 Task: Research Airbnb accommodations for a beachfront getaway in Maui, Hawaii.
Action: Mouse moved to (559, 77)
Screenshot: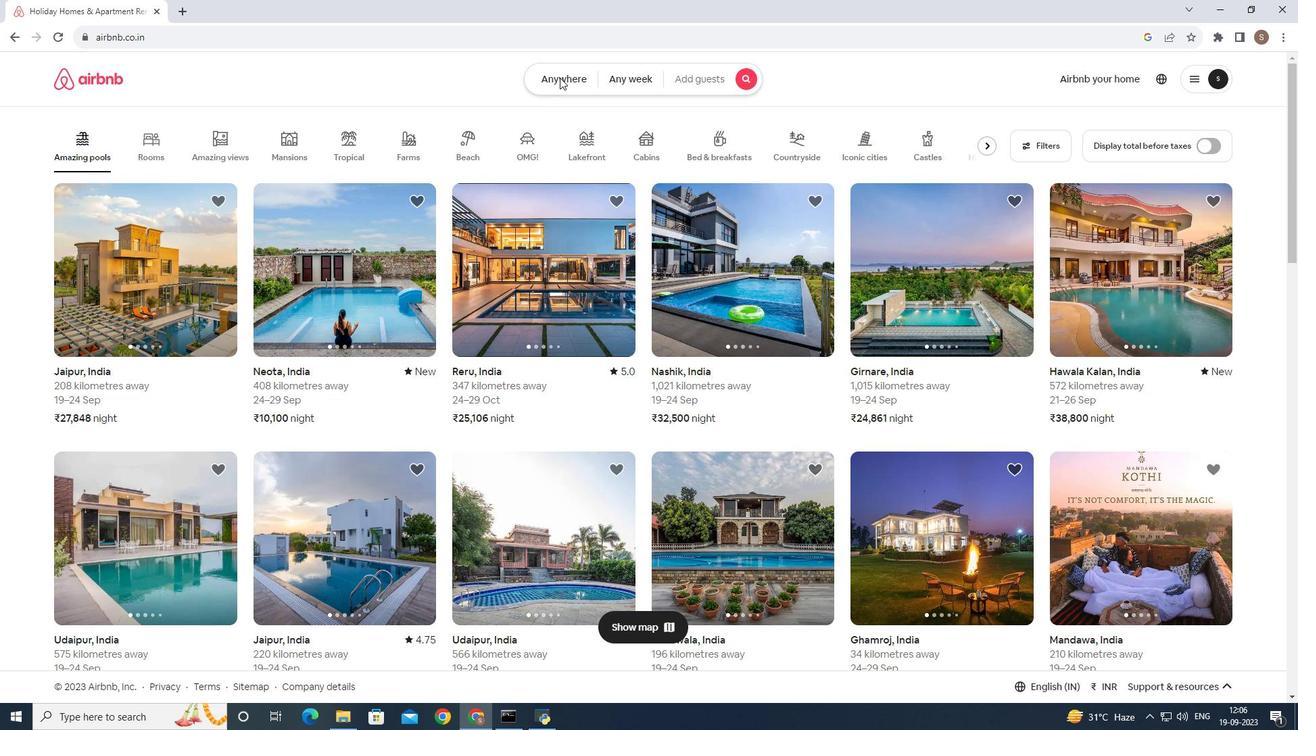 
Action: Mouse pressed left at (559, 77)
Screenshot: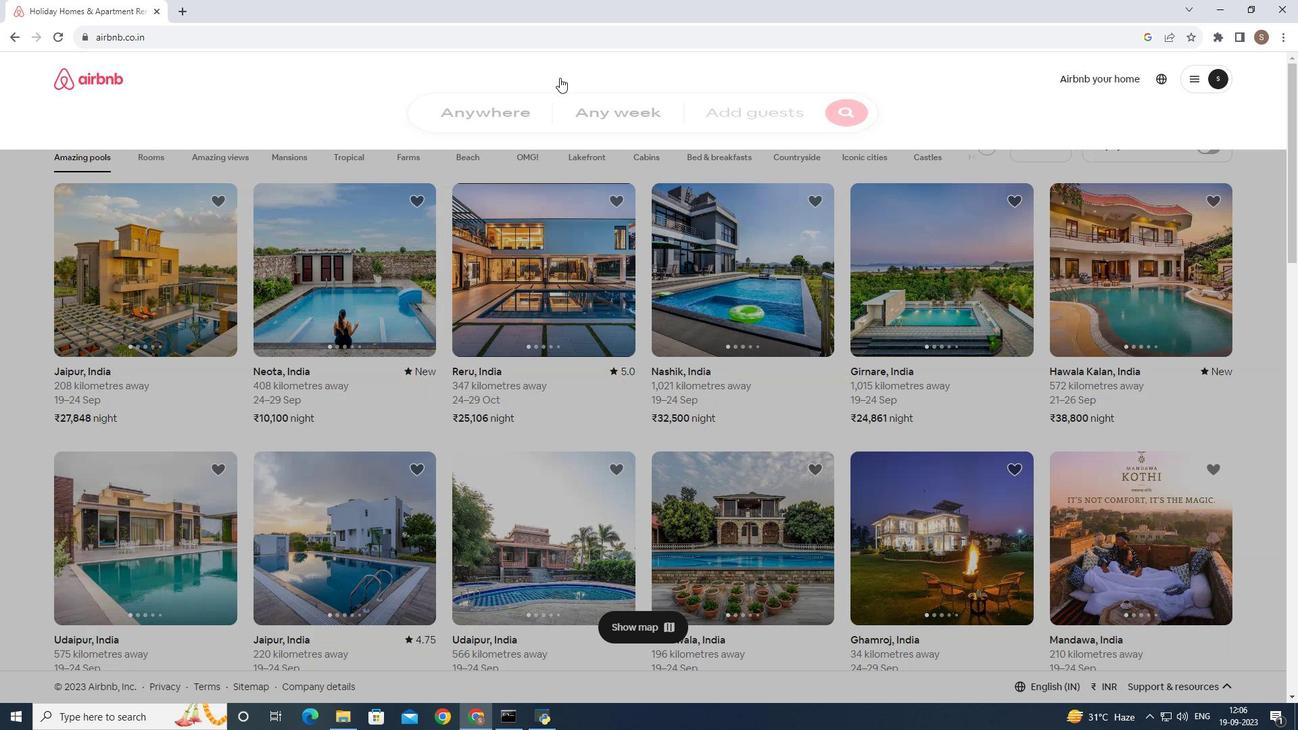 
Action: Mouse moved to (499, 129)
Screenshot: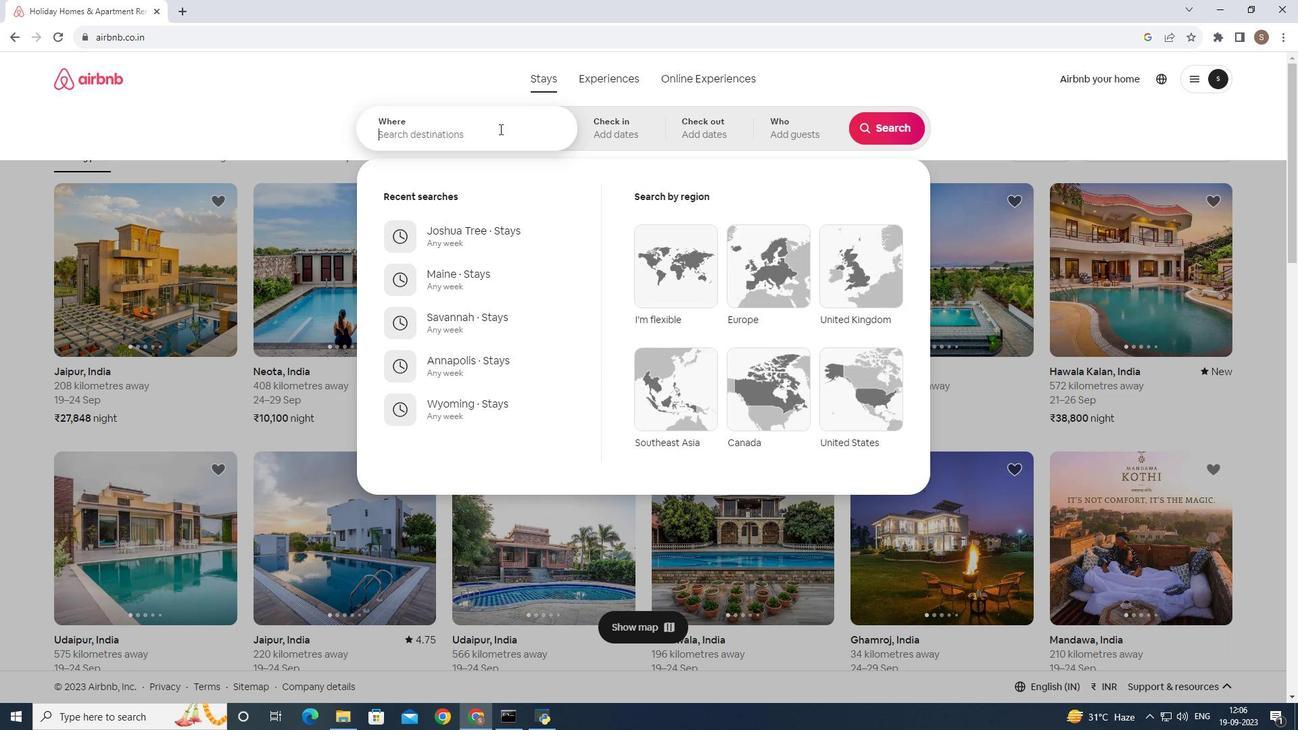 
Action: Mouse pressed left at (499, 129)
Screenshot: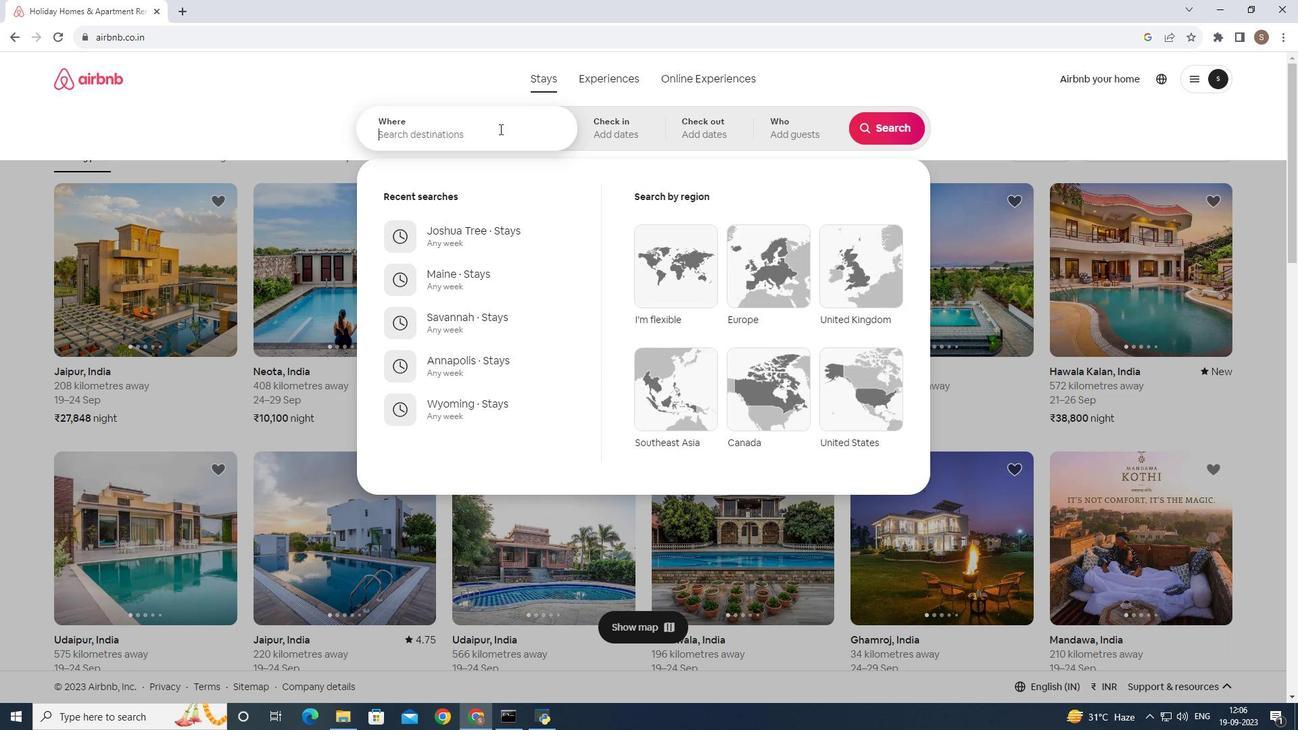 
Action: Key pressed <Key.shift>Maui,<Key.space><Key.shift><Key.shift><Key.shift>Hawaii
Screenshot: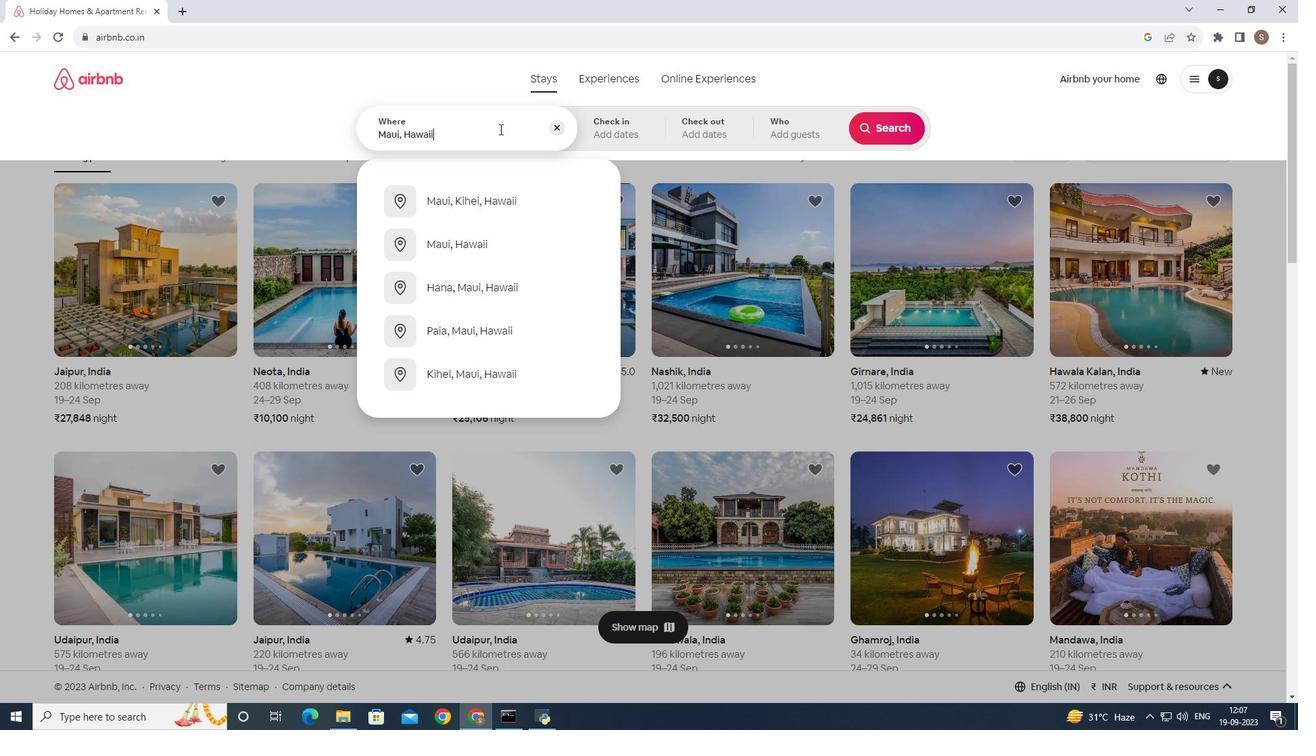 
Action: Mouse moved to (503, 192)
Screenshot: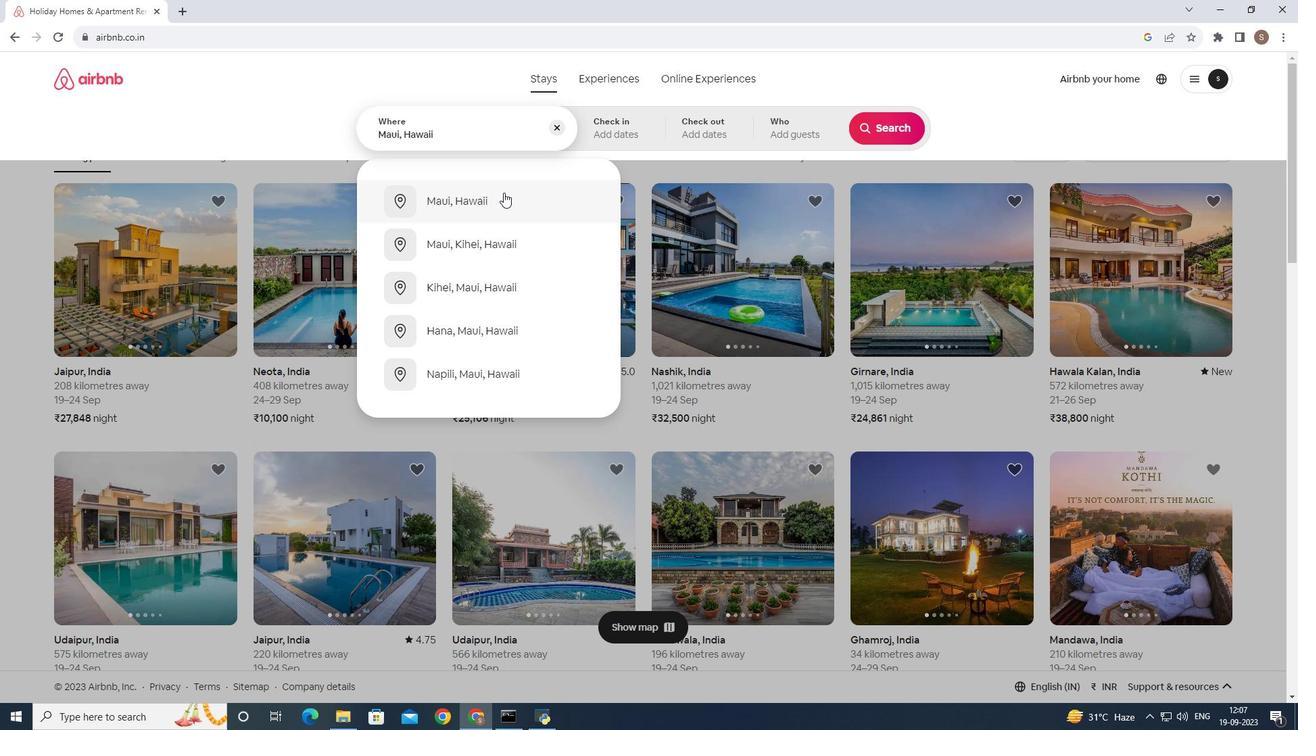 
Action: Mouse pressed left at (503, 192)
Screenshot: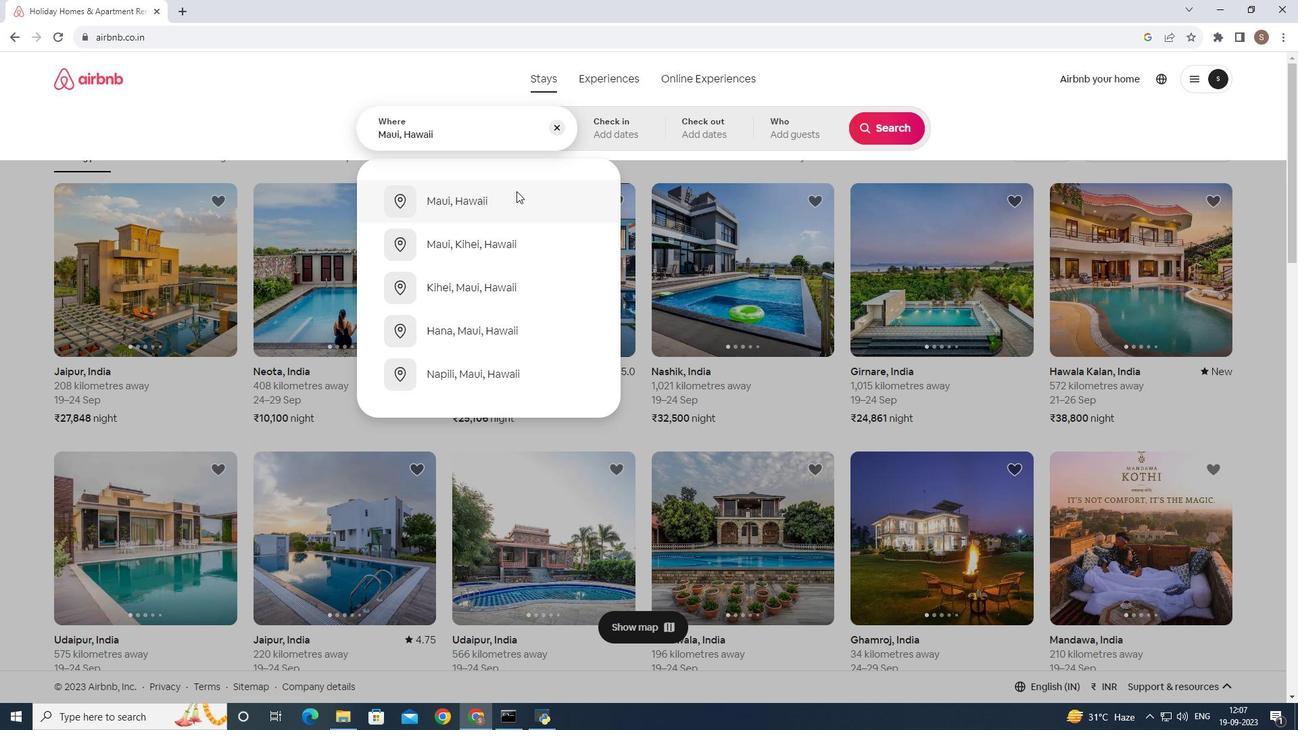 
Action: Mouse moved to (875, 120)
Screenshot: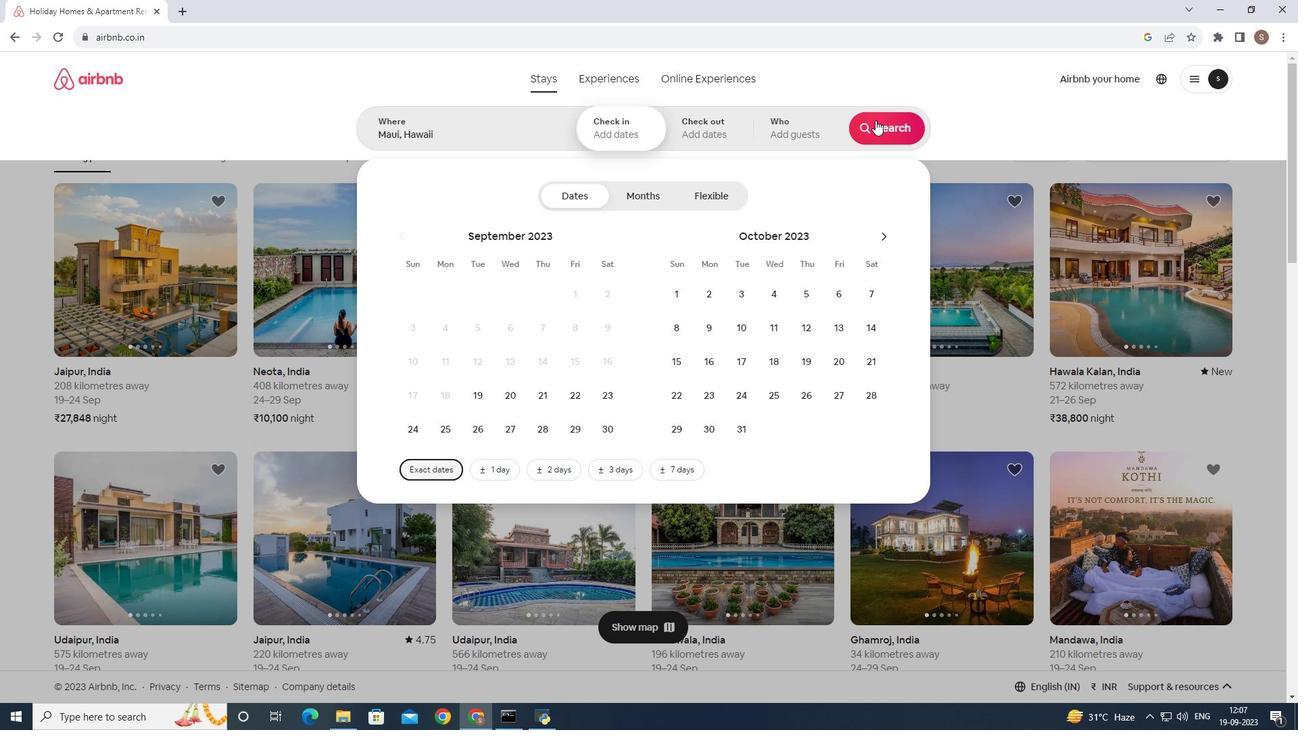 
Action: Mouse pressed left at (875, 120)
Screenshot: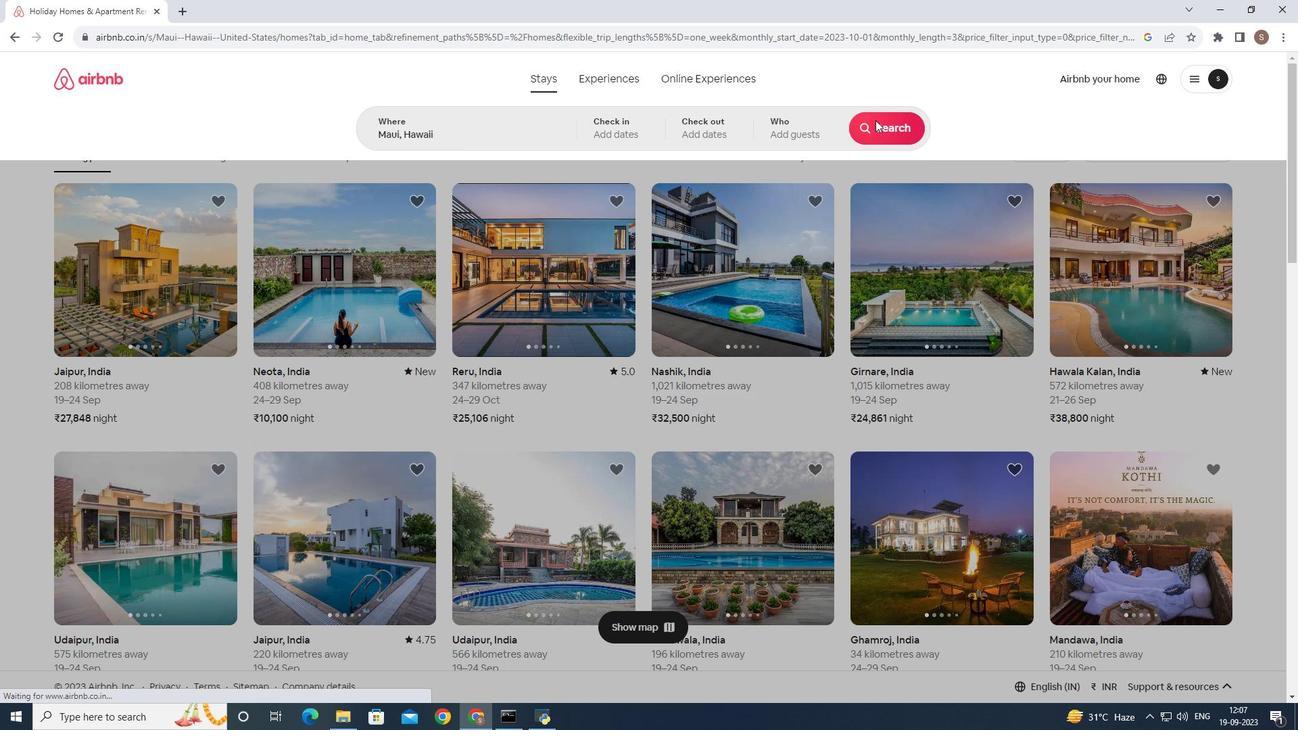 
Action: Mouse moved to (294, 133)
Screenshot: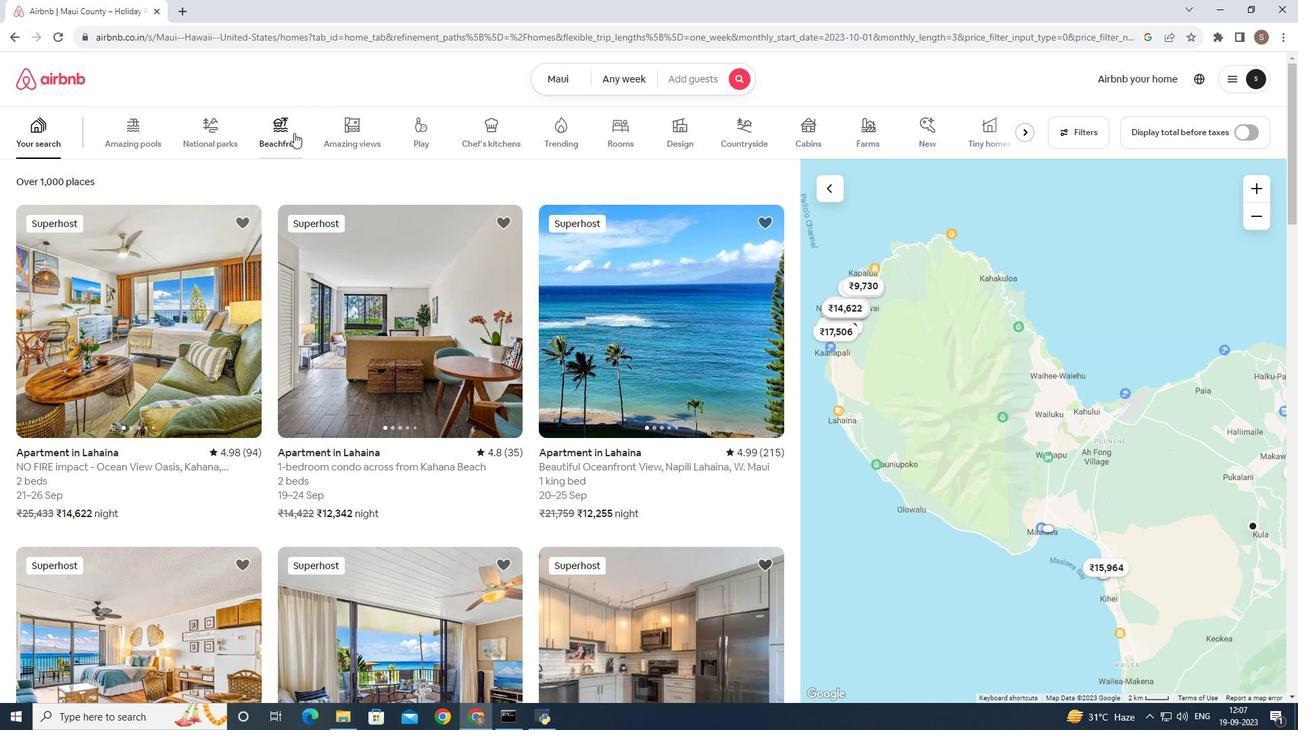 
Action: Mouse pressed left at (294, 133)
Screenshot: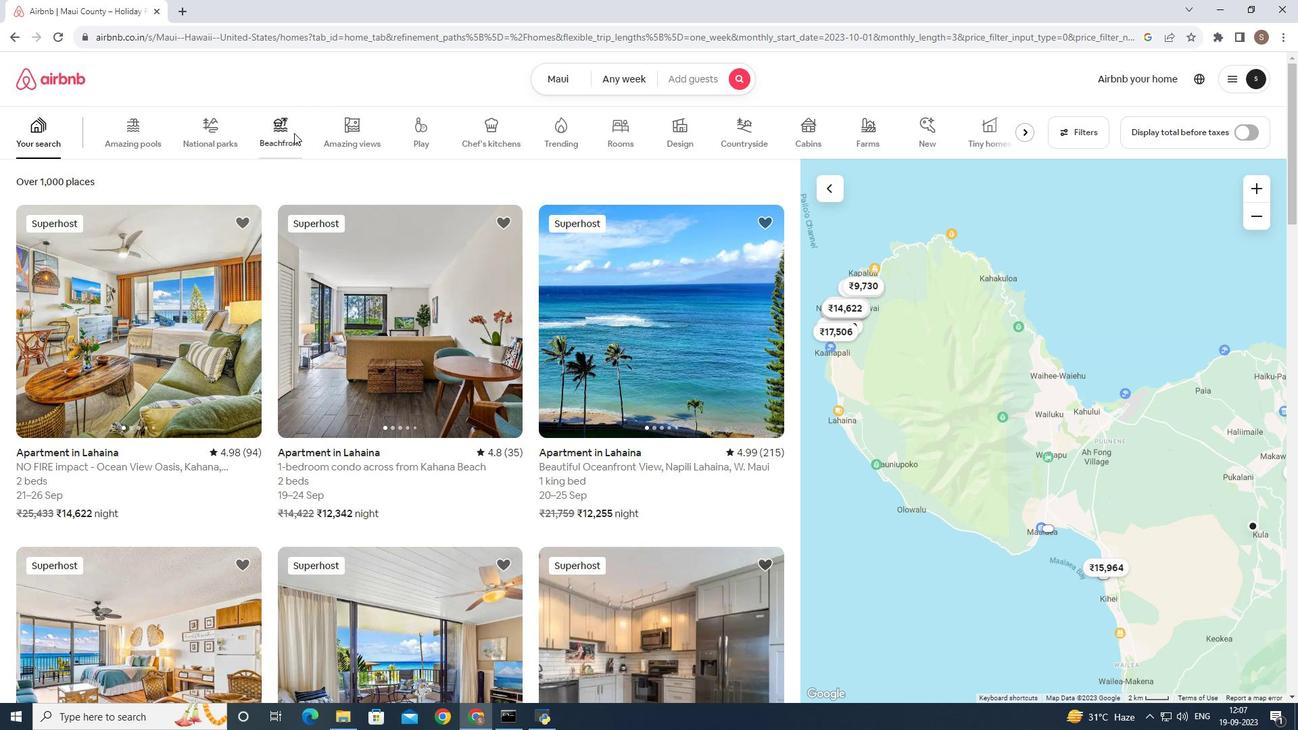 
Action: Mouse moved to (429, 252)
Screenshot: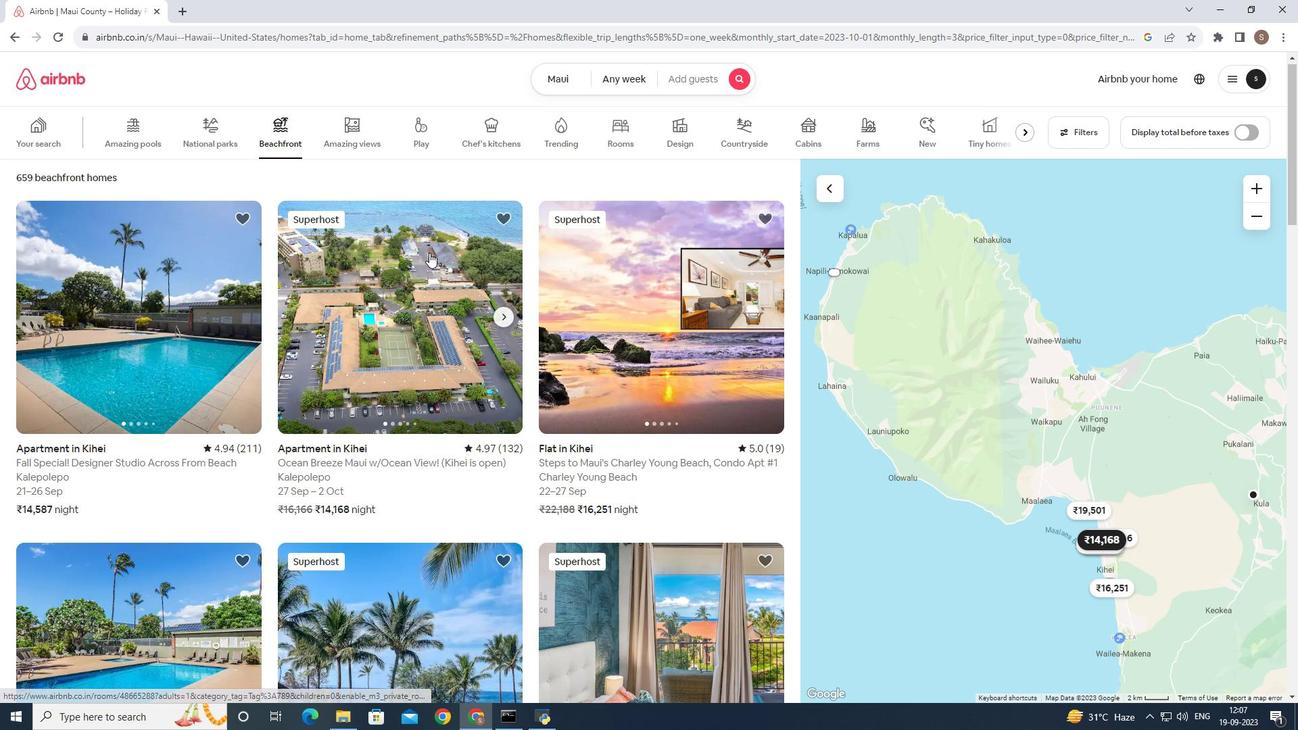 
Action: Mouse scrolled (429, 252) with delta (0, 0)
Screenshot: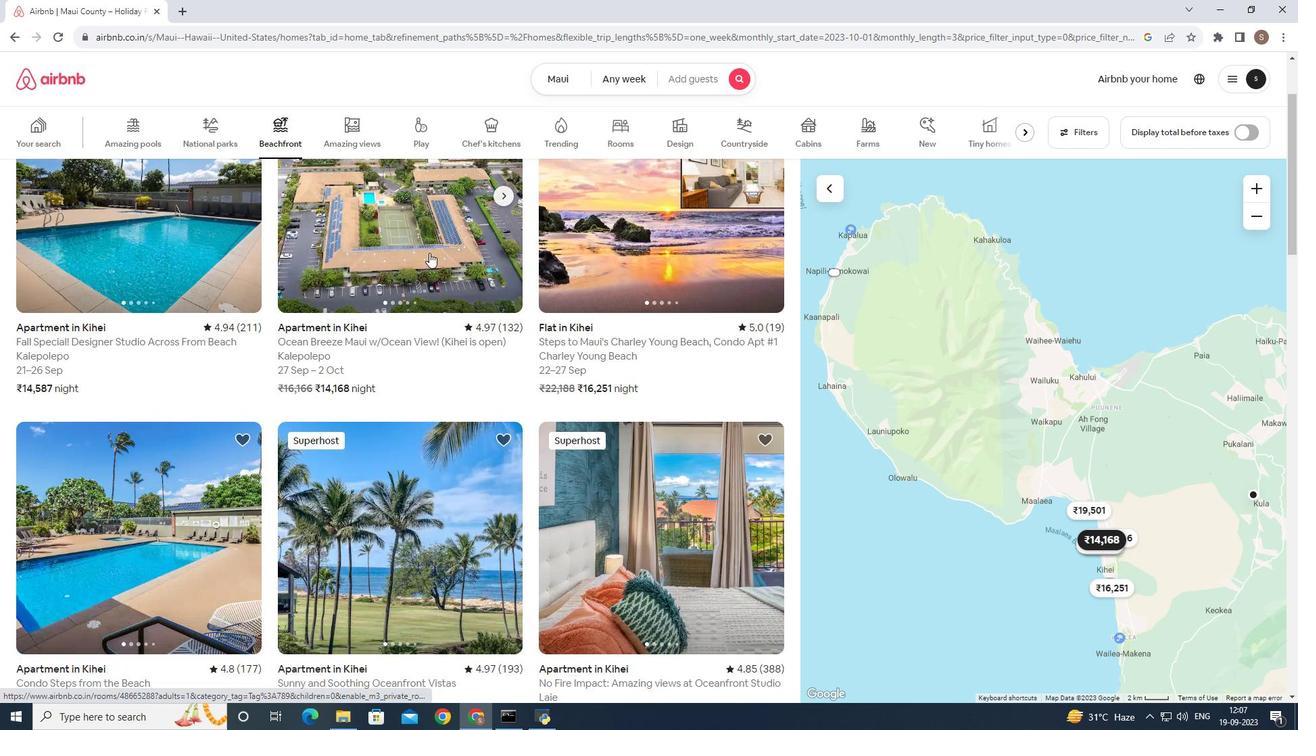 
Action: Mouse scrolled (429, 252) with delta (0, 0)
Screenshot: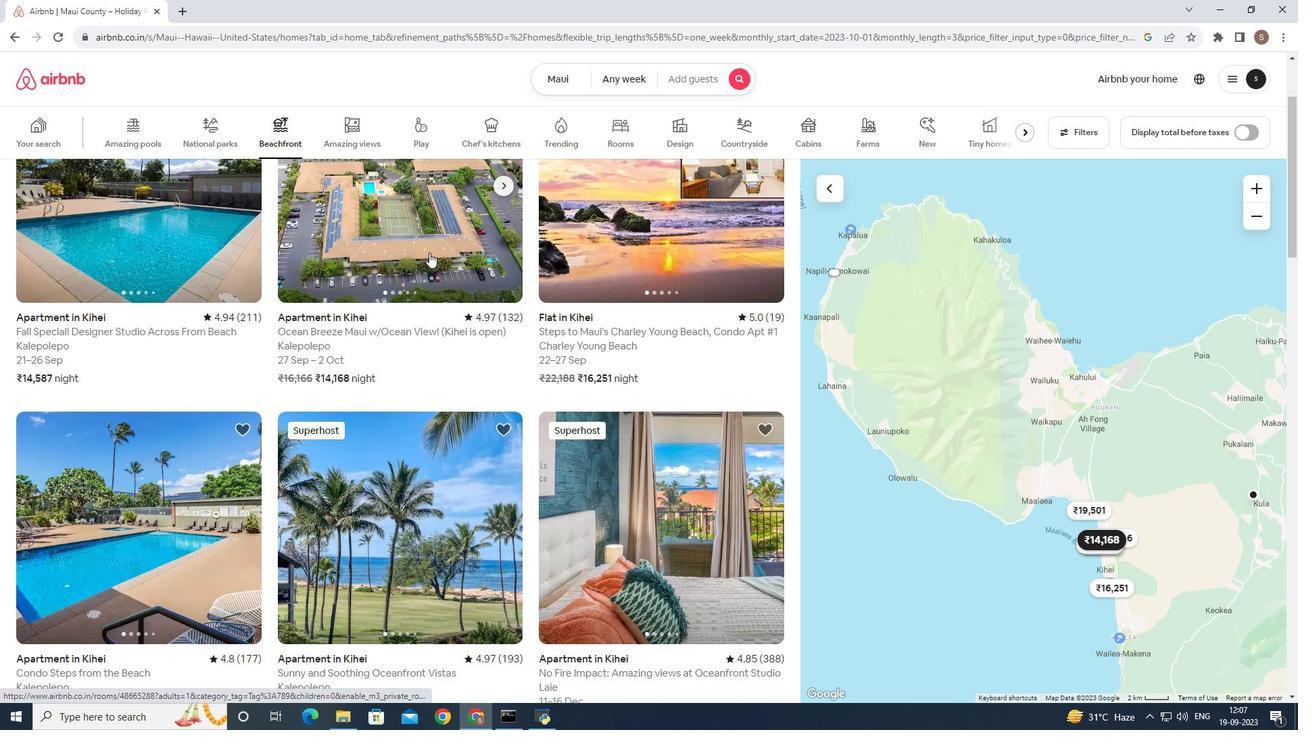 
Action: Mouse moved to (664, 239)
Screenshot: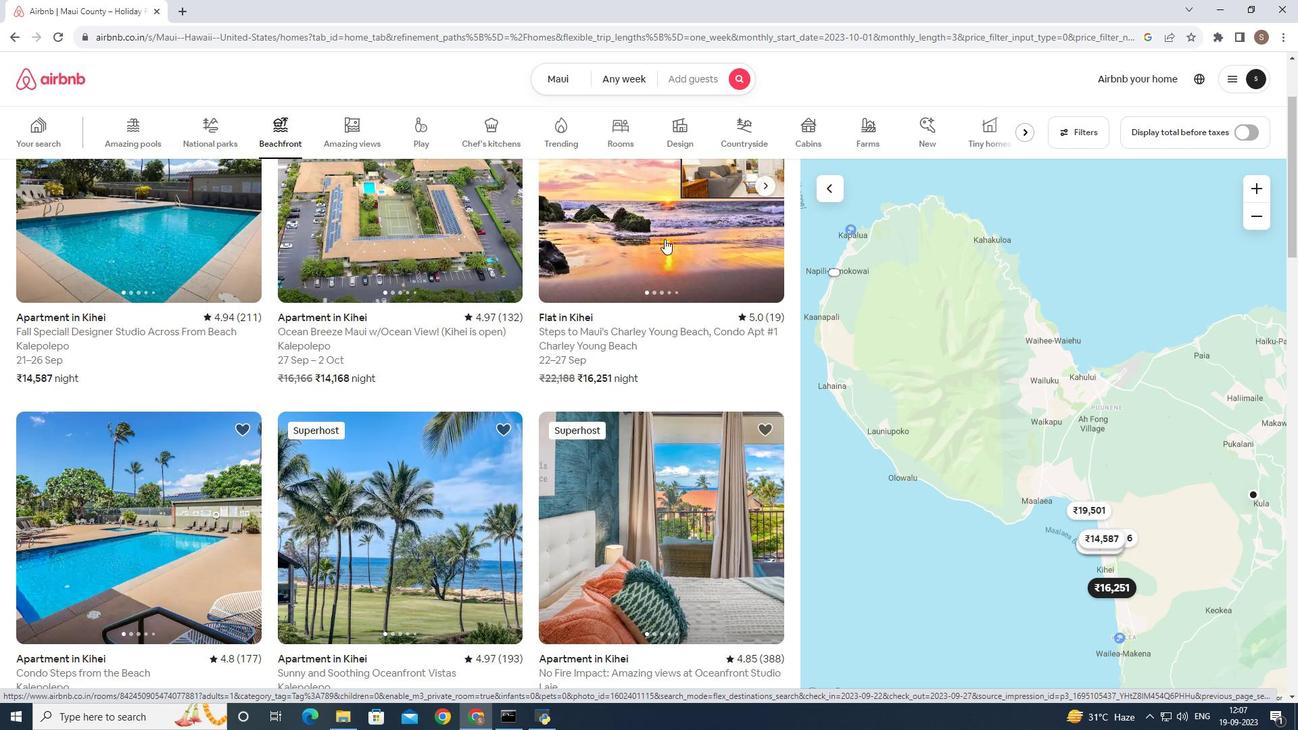 
Action: Mouse pressed left at (664, 239)
Screenshot: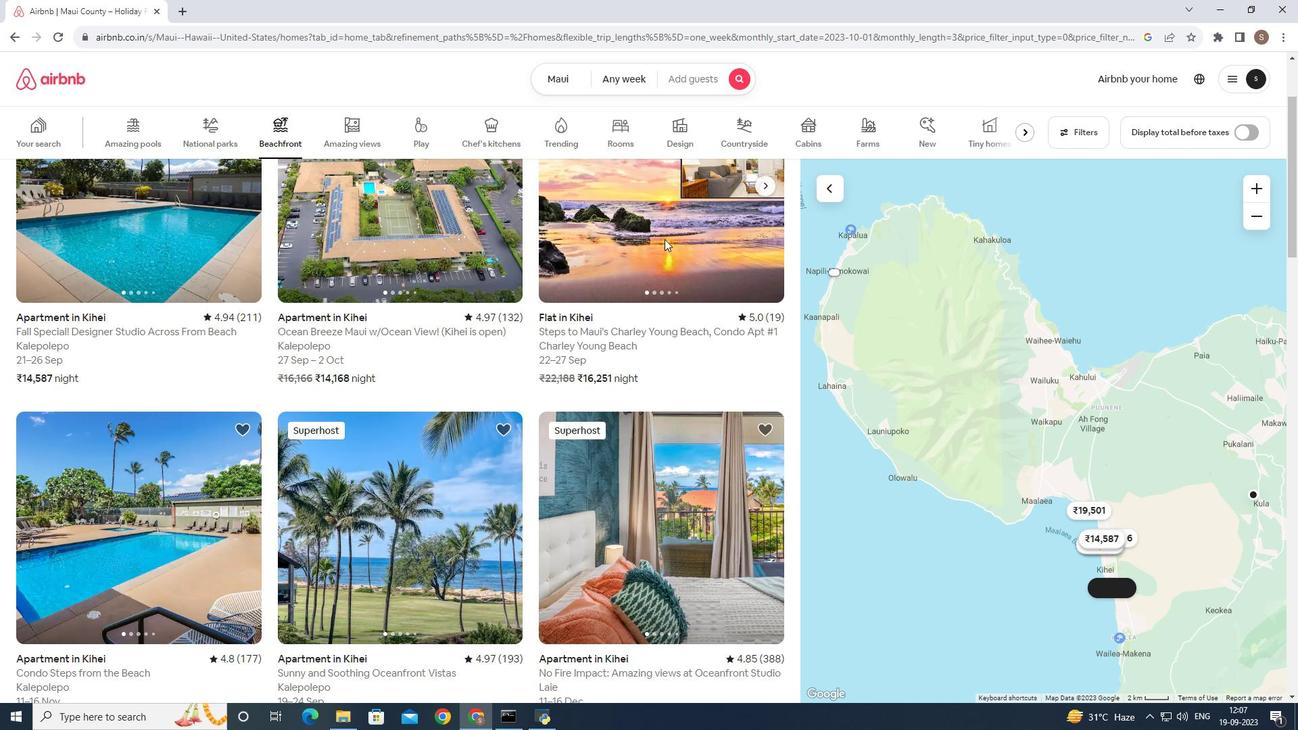 
Action: Mouse moved to (944, 498)
Screenshot: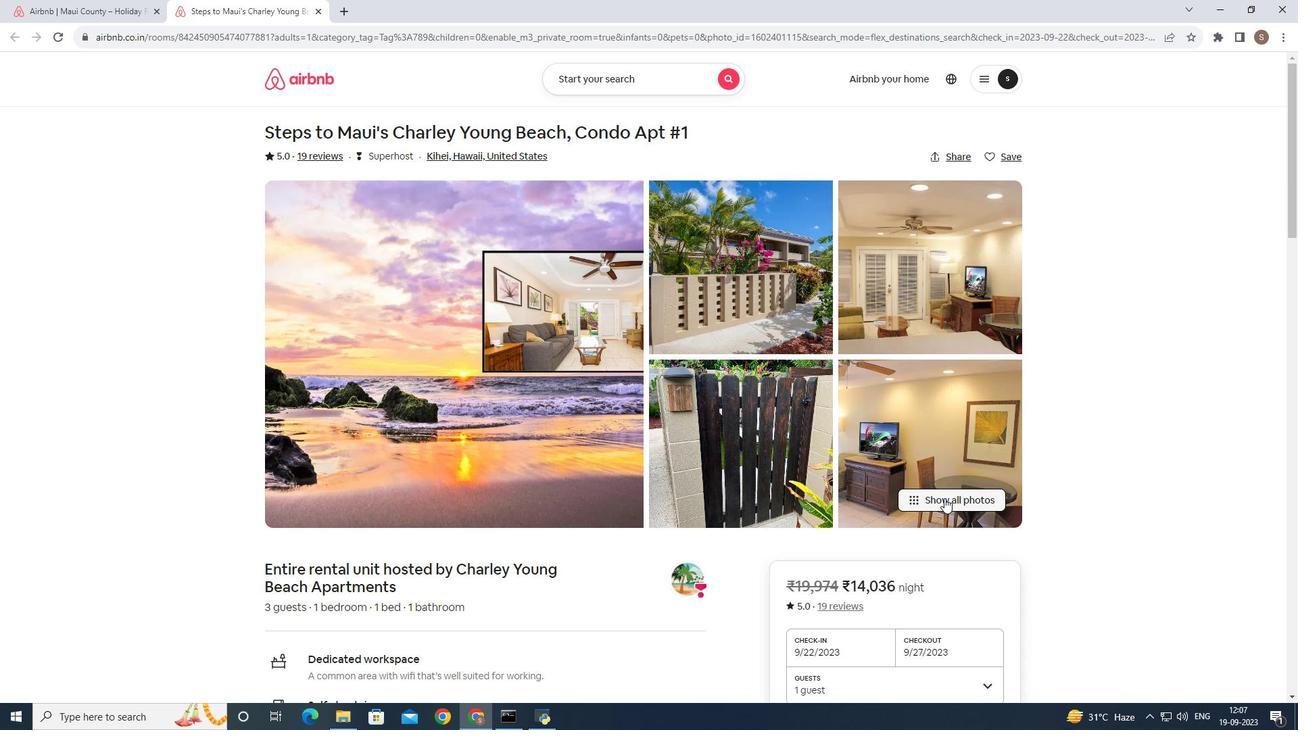 
Action: Mouse pressed left at (944, 498)
Screenshot: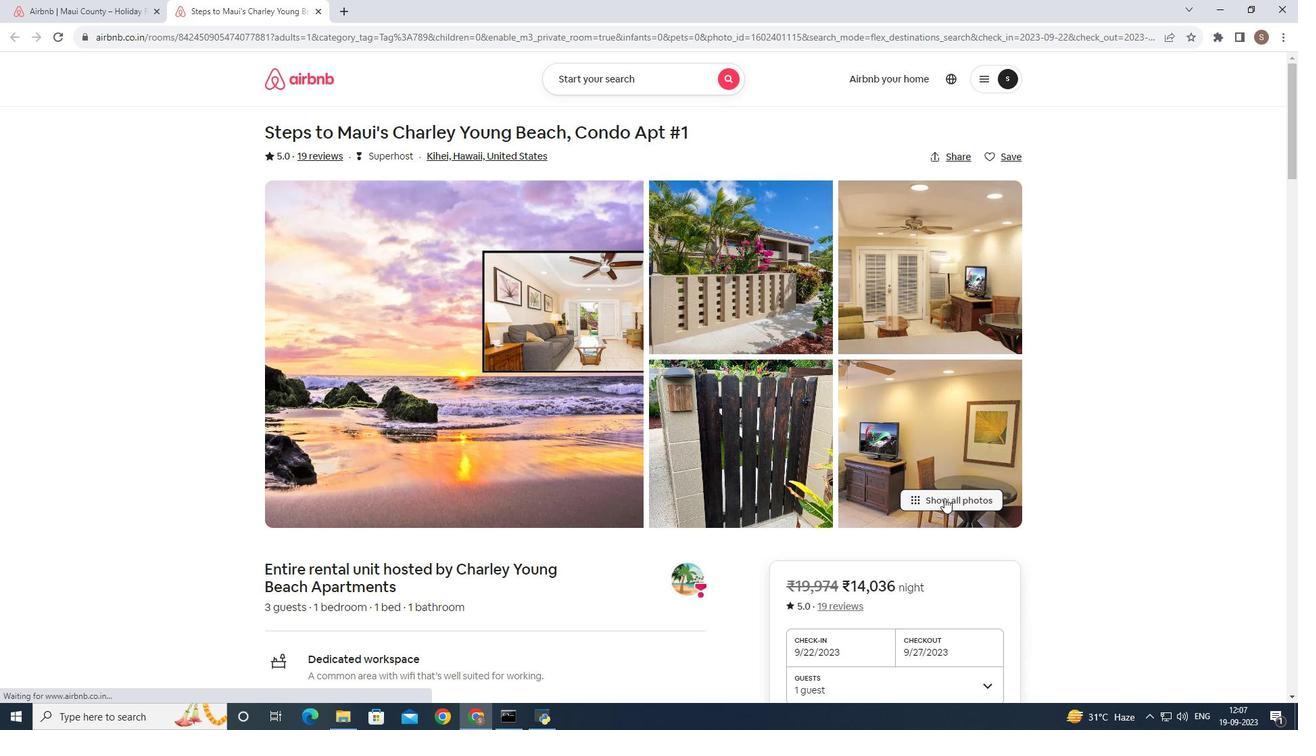 
Action: Mouse moved to (684, 340)
Screenshot: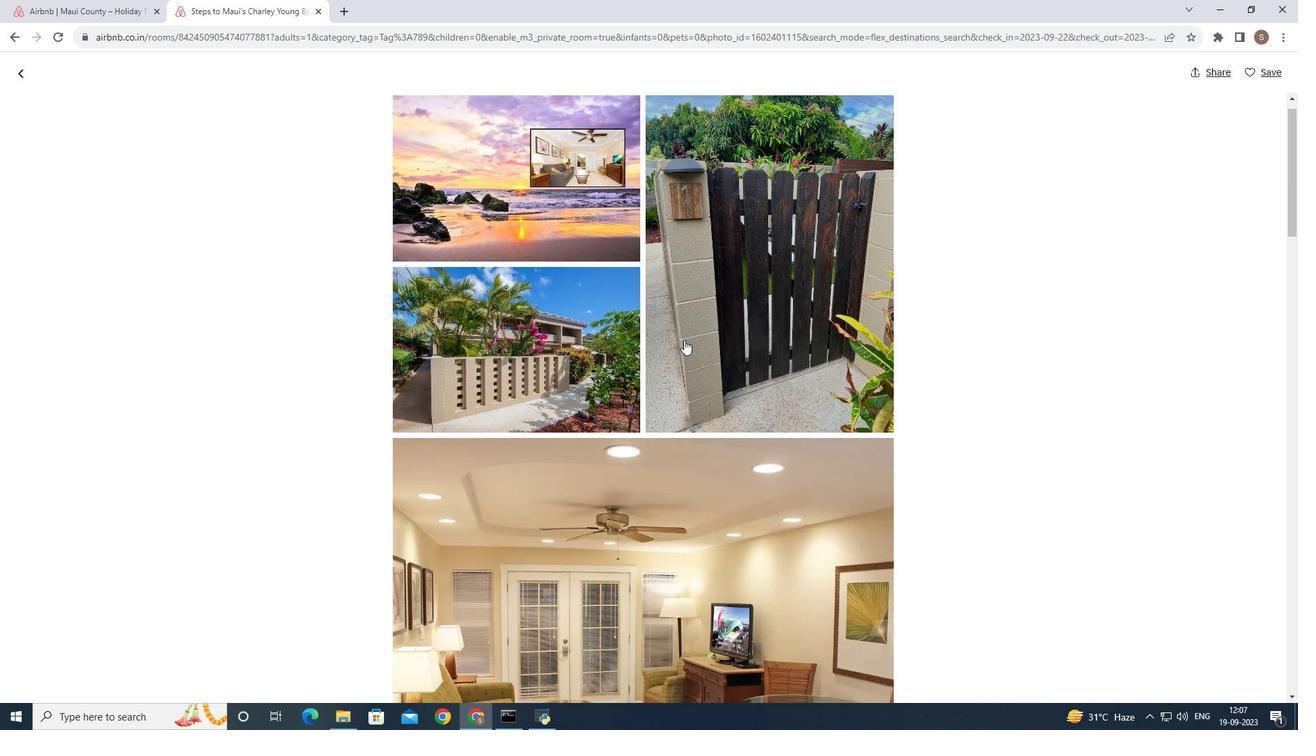 
Action: Mouse scrolled (684, 339) with delta (0, 0)
Screenshot: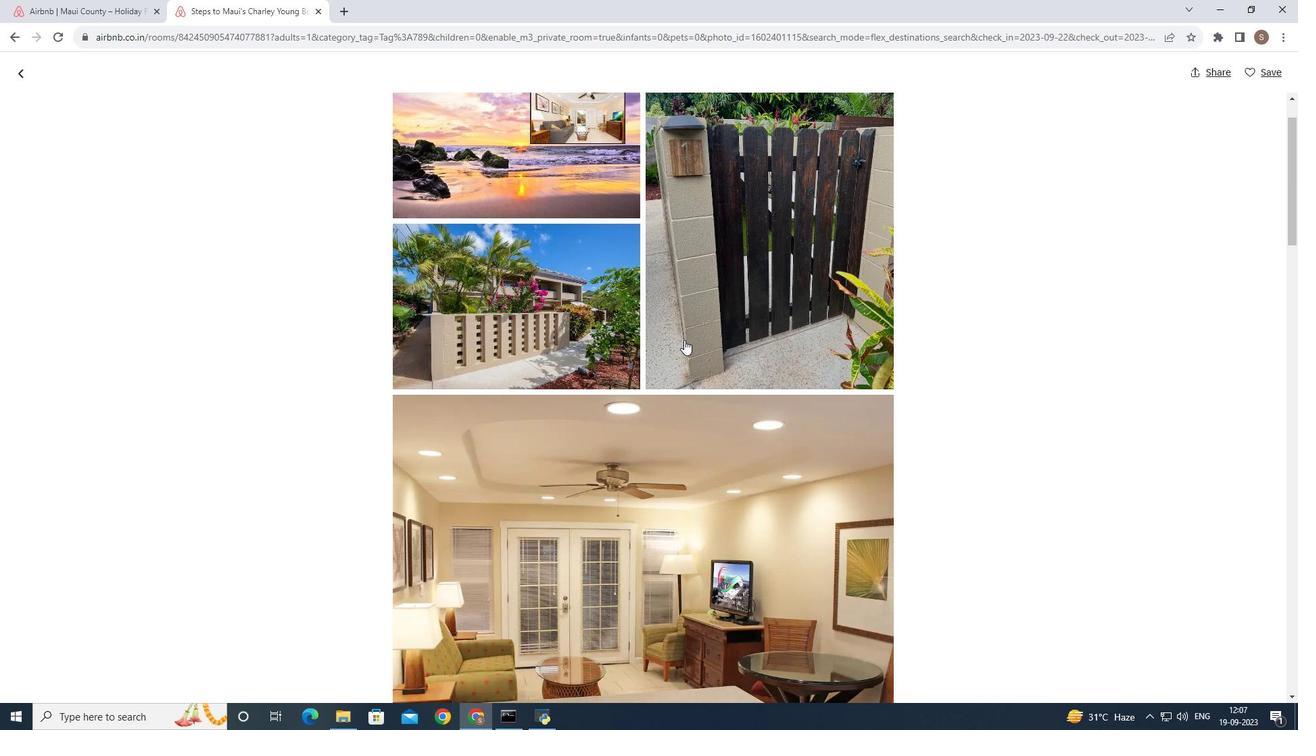
Action: Mouse scrolled (684, 339) with delta (0, 0)
Screenshot: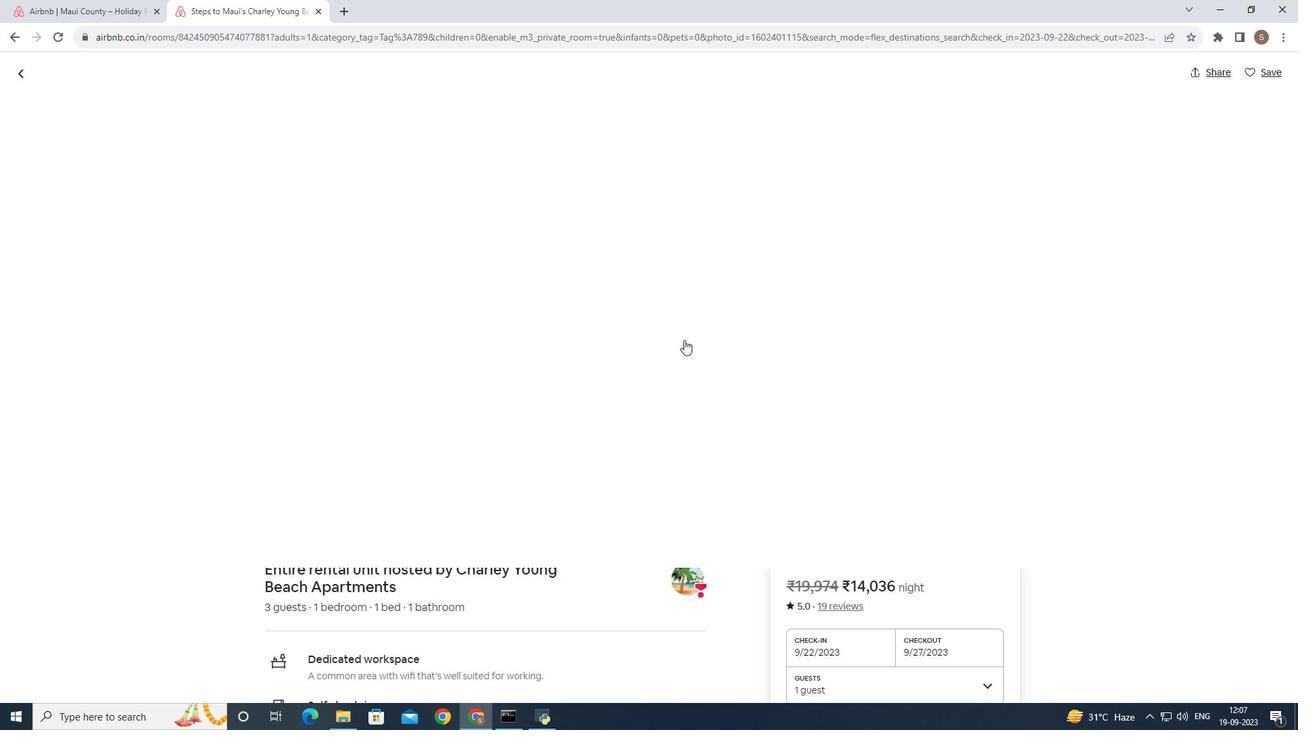
Action: Mouse scrolled (684, 339) with delta (0, 0)
Screenshot: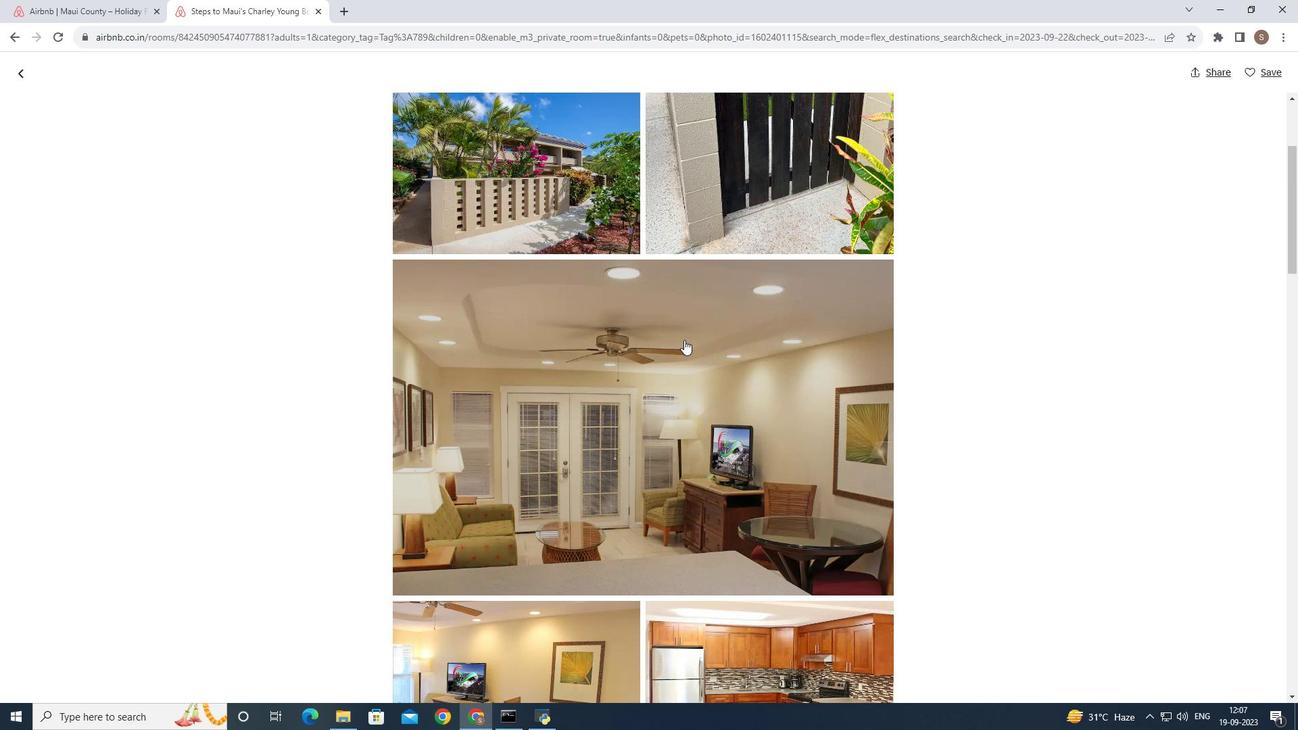 
Action: Mouse scrolled (684, 339) with delta (0, 0)
Screenshot: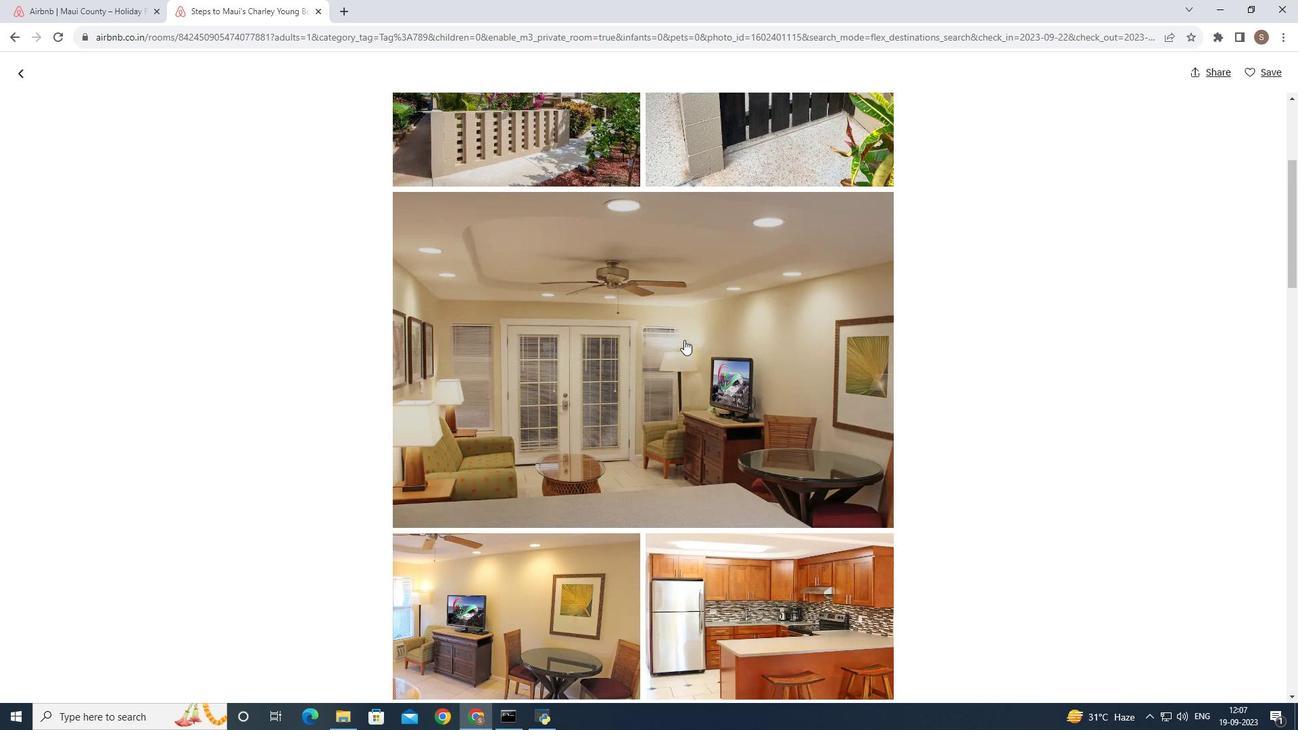 
Action: Mouse scrolled (684, 339) with delta (0, 0)
Screenshot: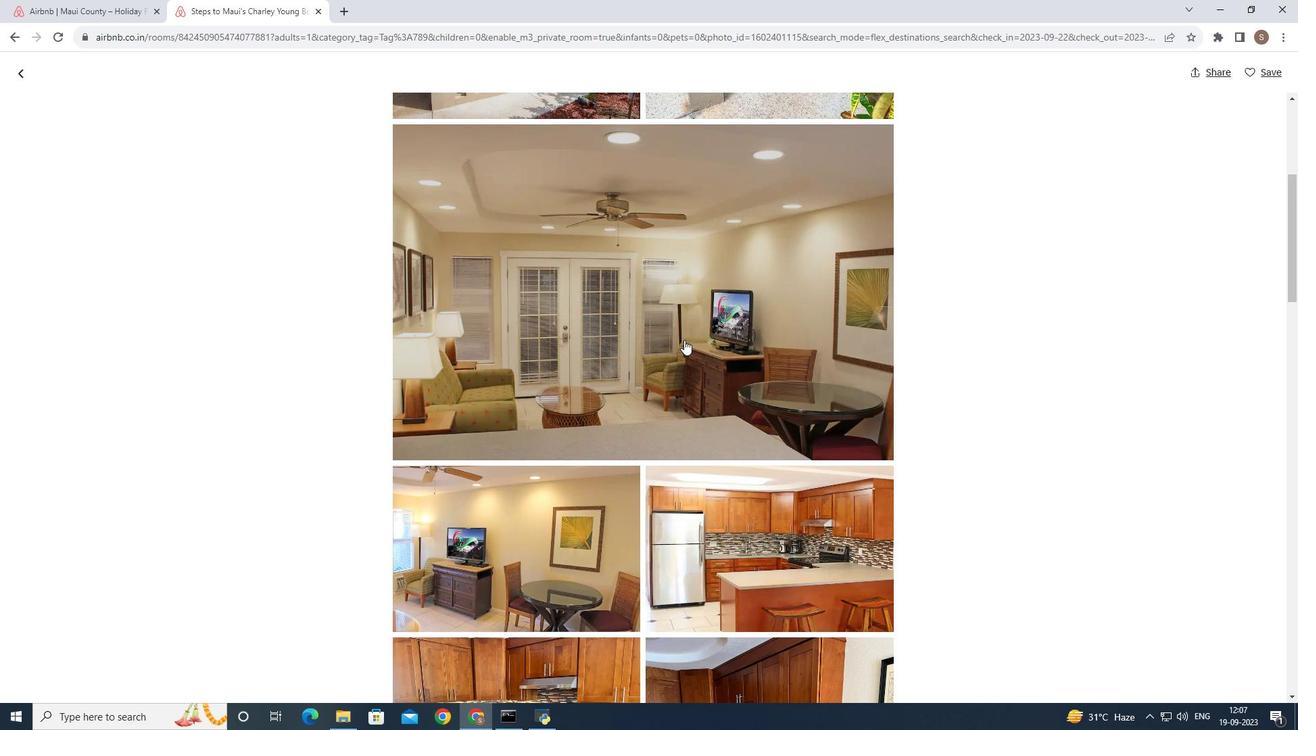 
Action: Mouse scrolled (684, 339) with delta (0, 0)
Screenshot: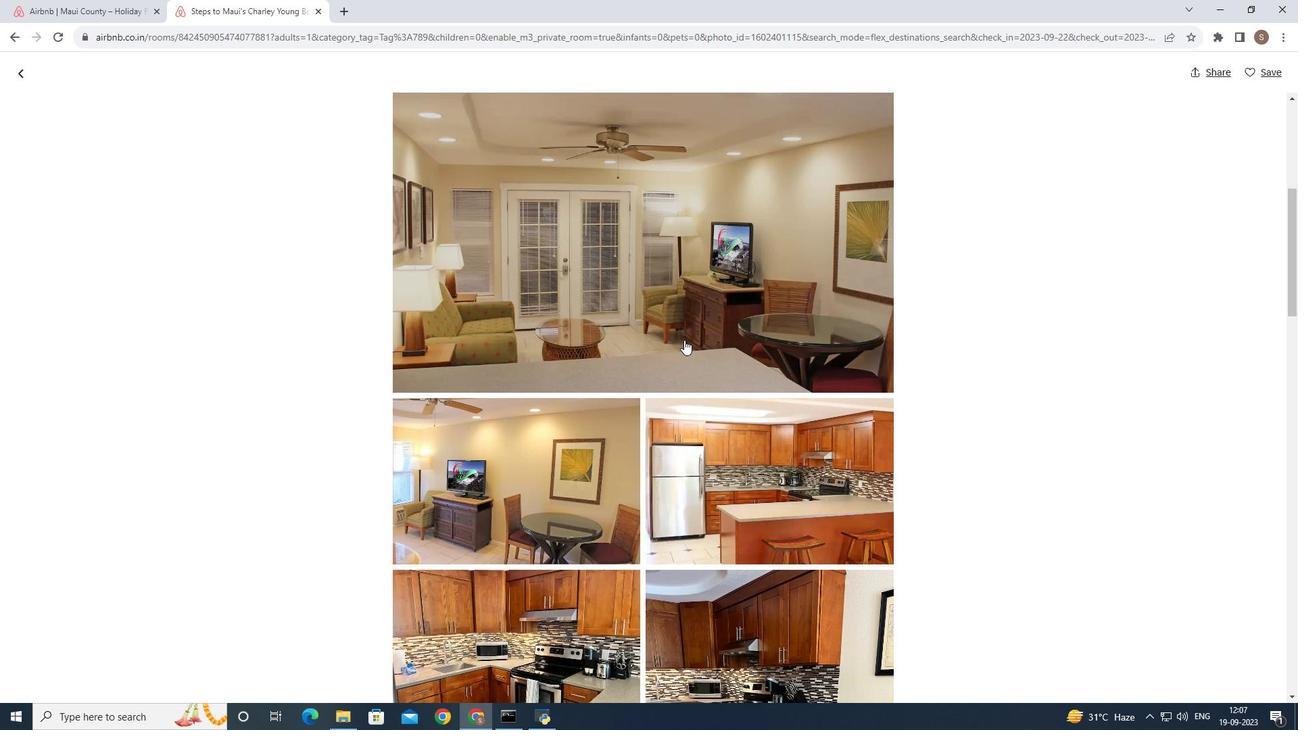 
Action: Mouse scrolled (684, 339) with delta (0, 0)
Screenshot: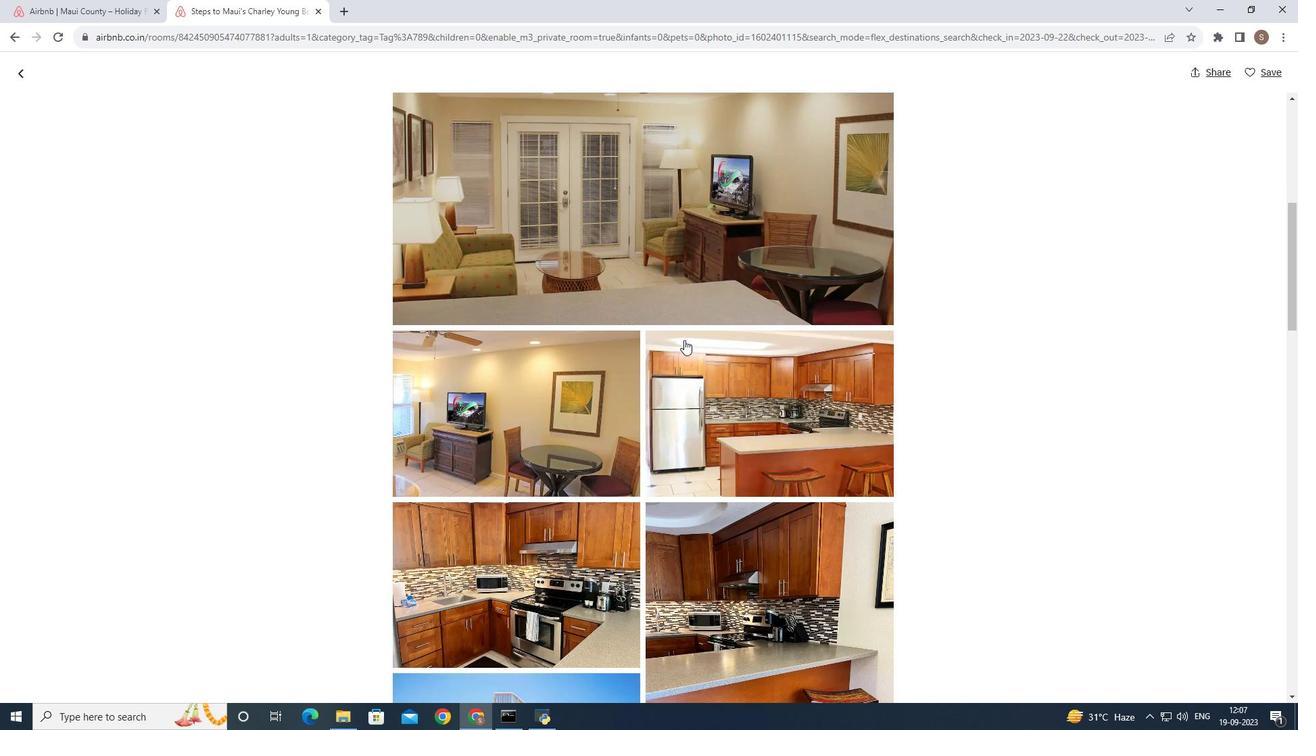 
Action: Mouse scrolled (684, 339) with delta (0, 0)
Screenshot: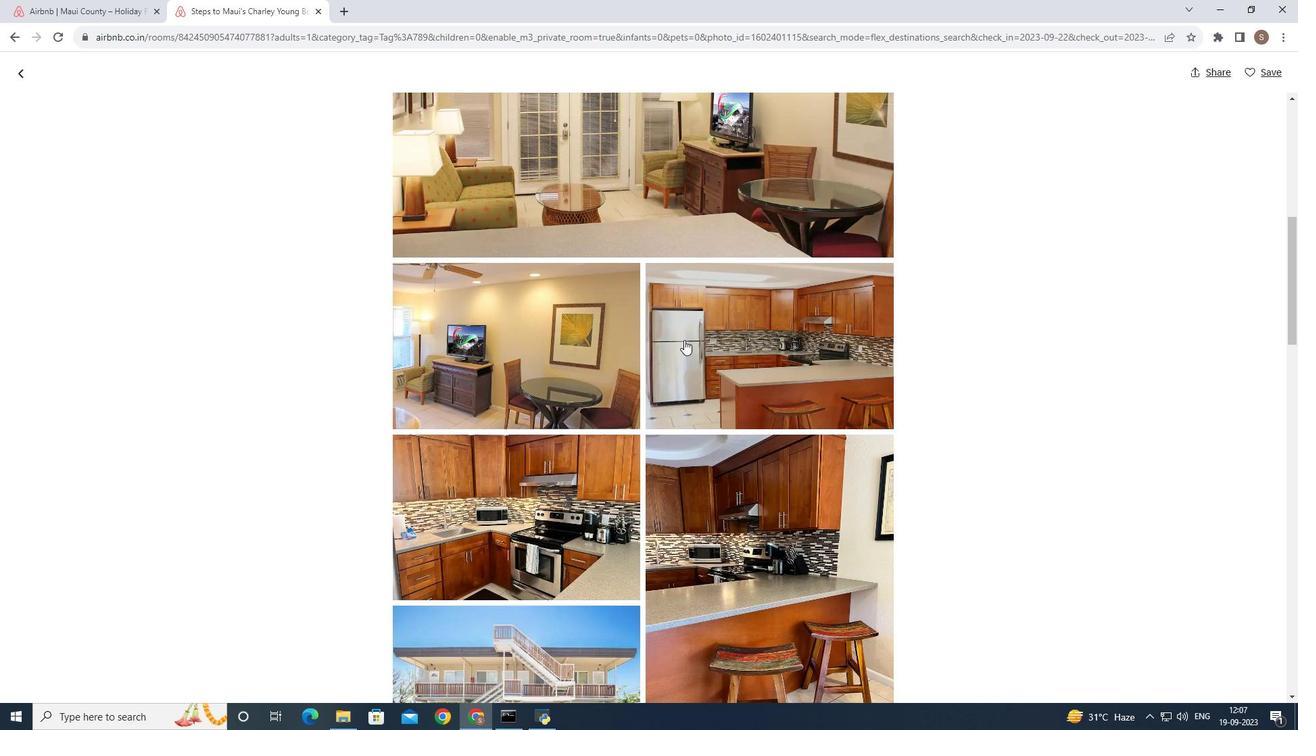 
Action: Mouse scrolled (684, 339) with delta (0, 0)
Screenshot: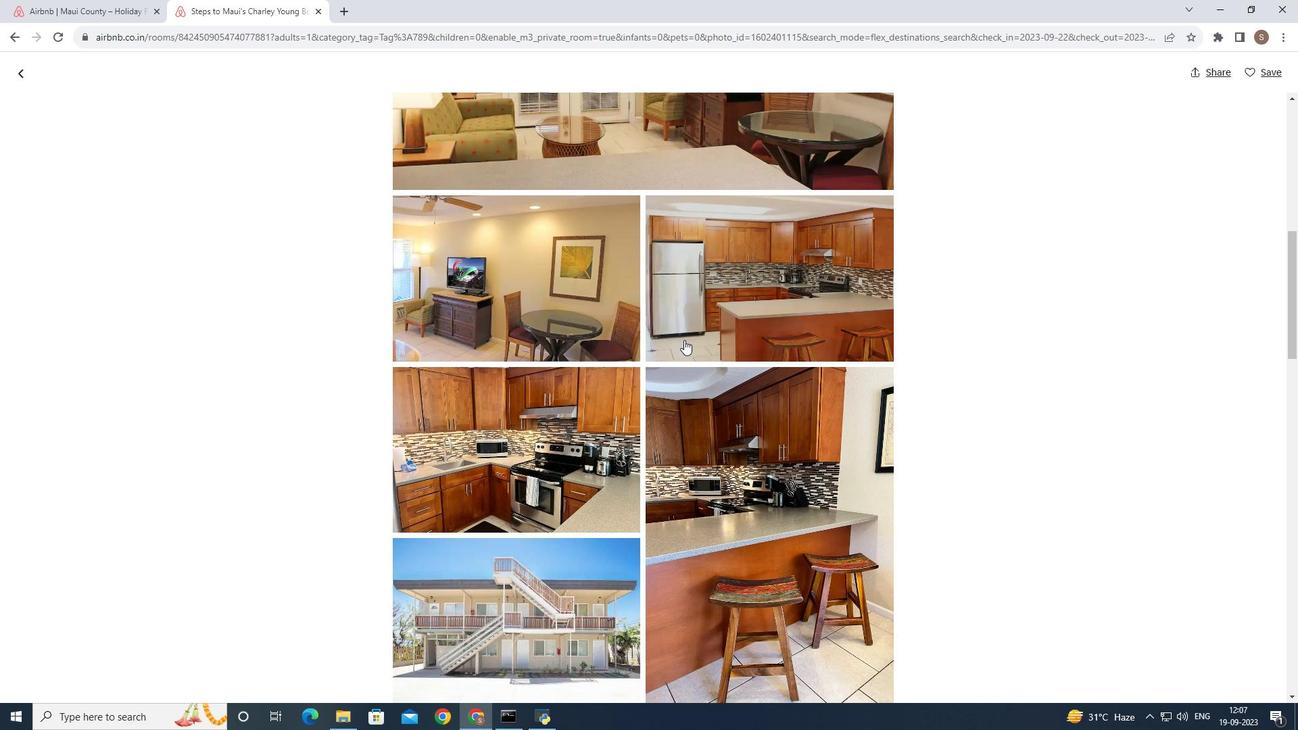 
Action: Mouse scrolled (684, 339) with delta (0, 0)
Screenshot: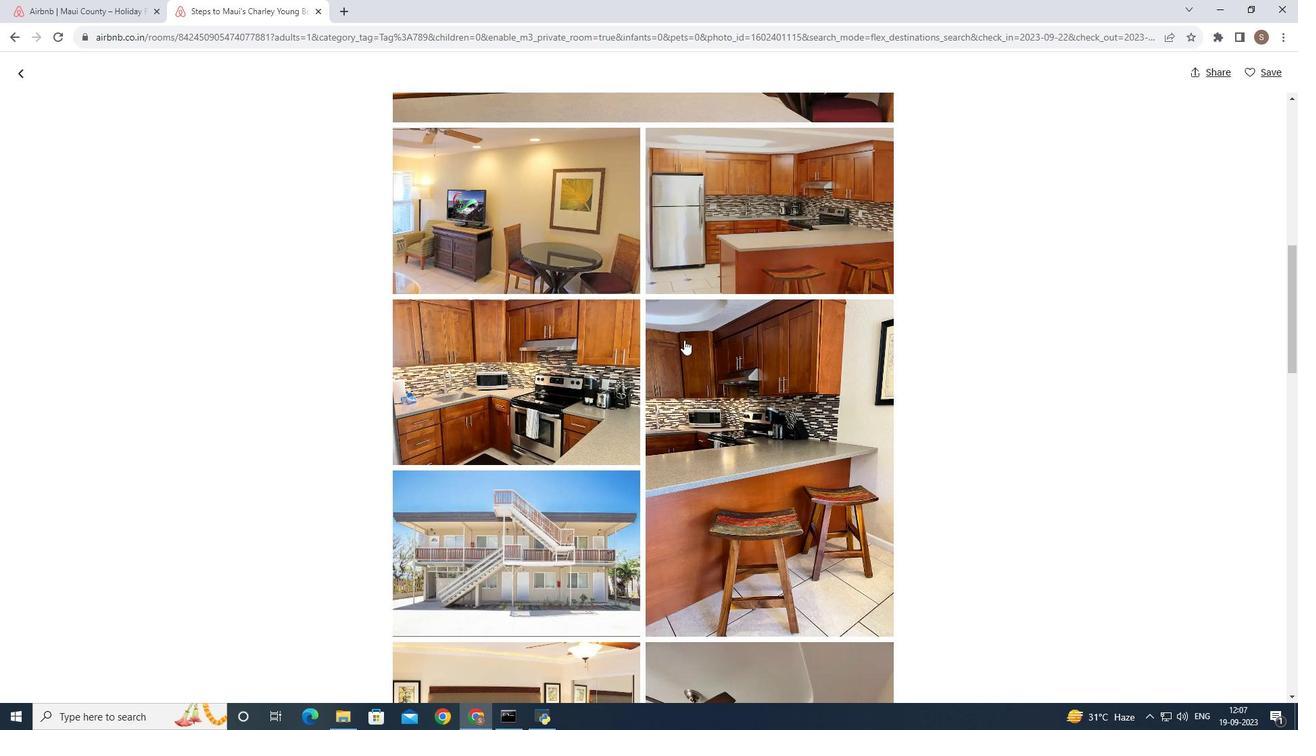
Action: Mouse scrolled (684, 339) with delta (0, 0)
Screenshot: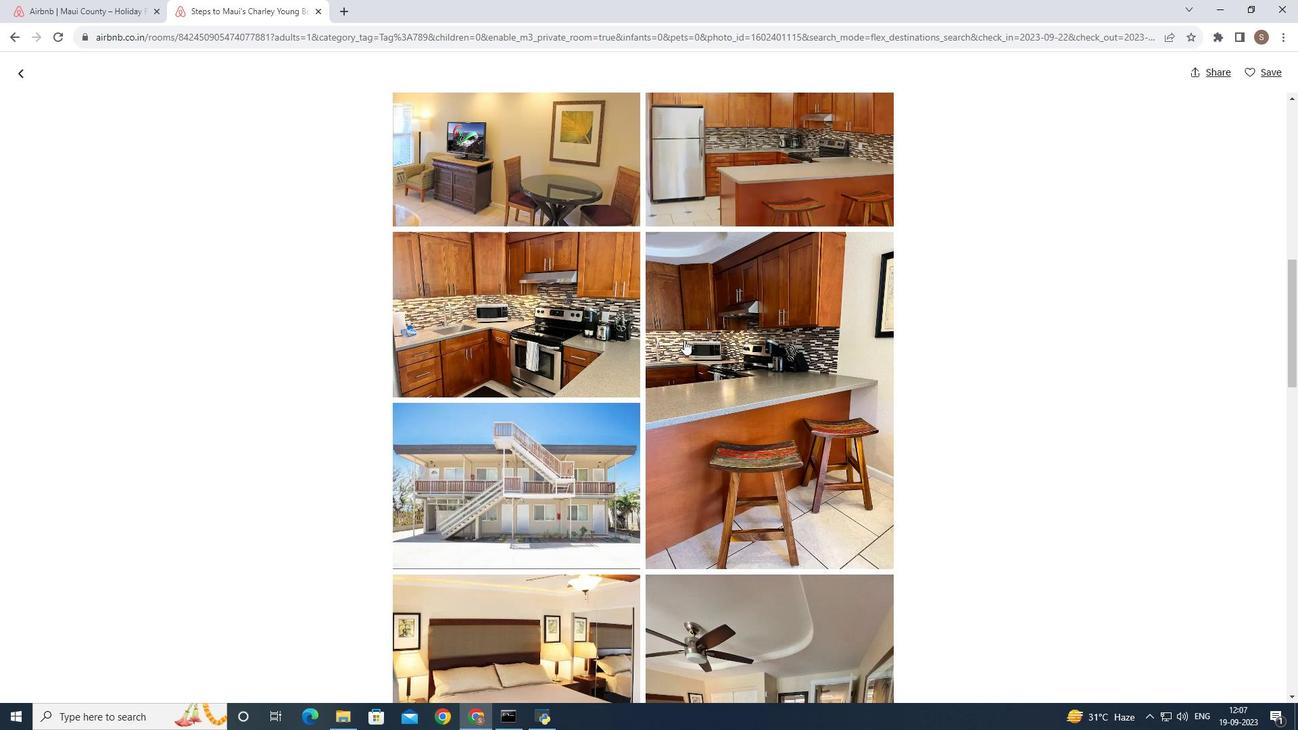 
Action: Mouse scrolled (684, 339) with delta (0, 0)
Screenshot: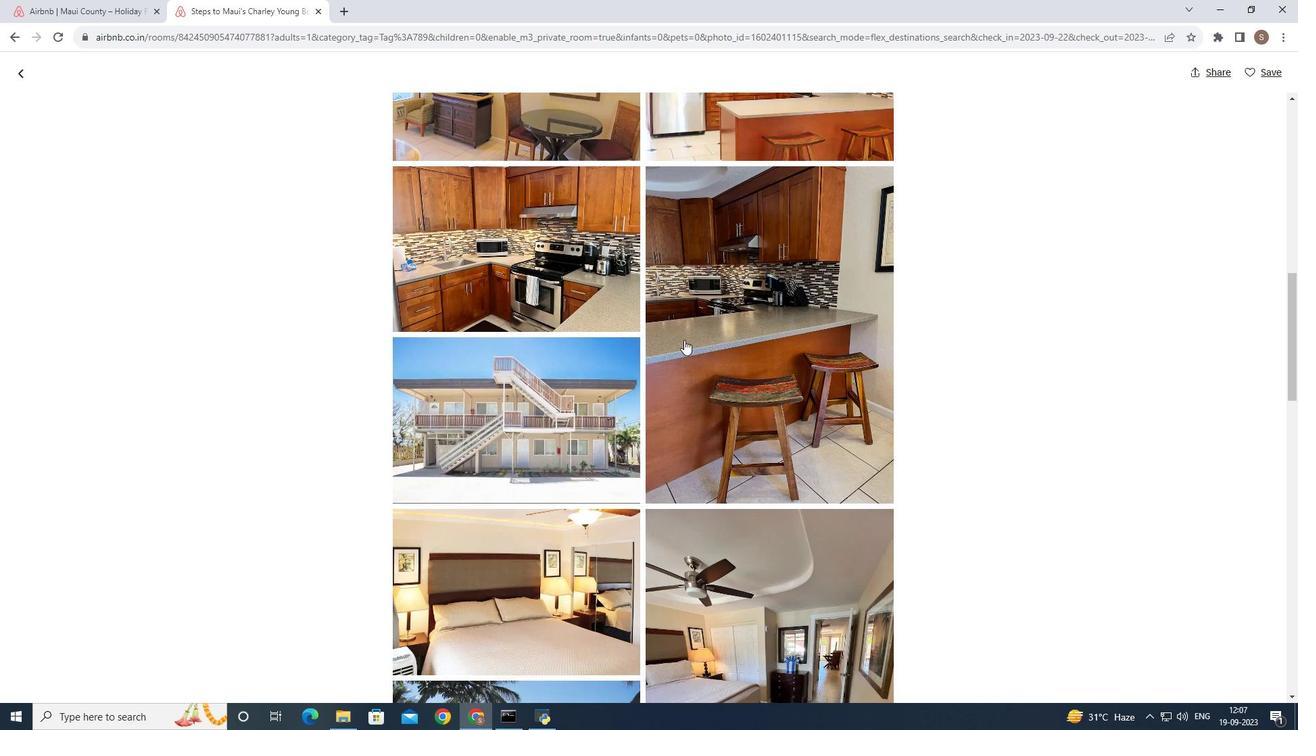 
Action: Mouse scrolled (684, 339) with delta (0, 0)
Screenshot: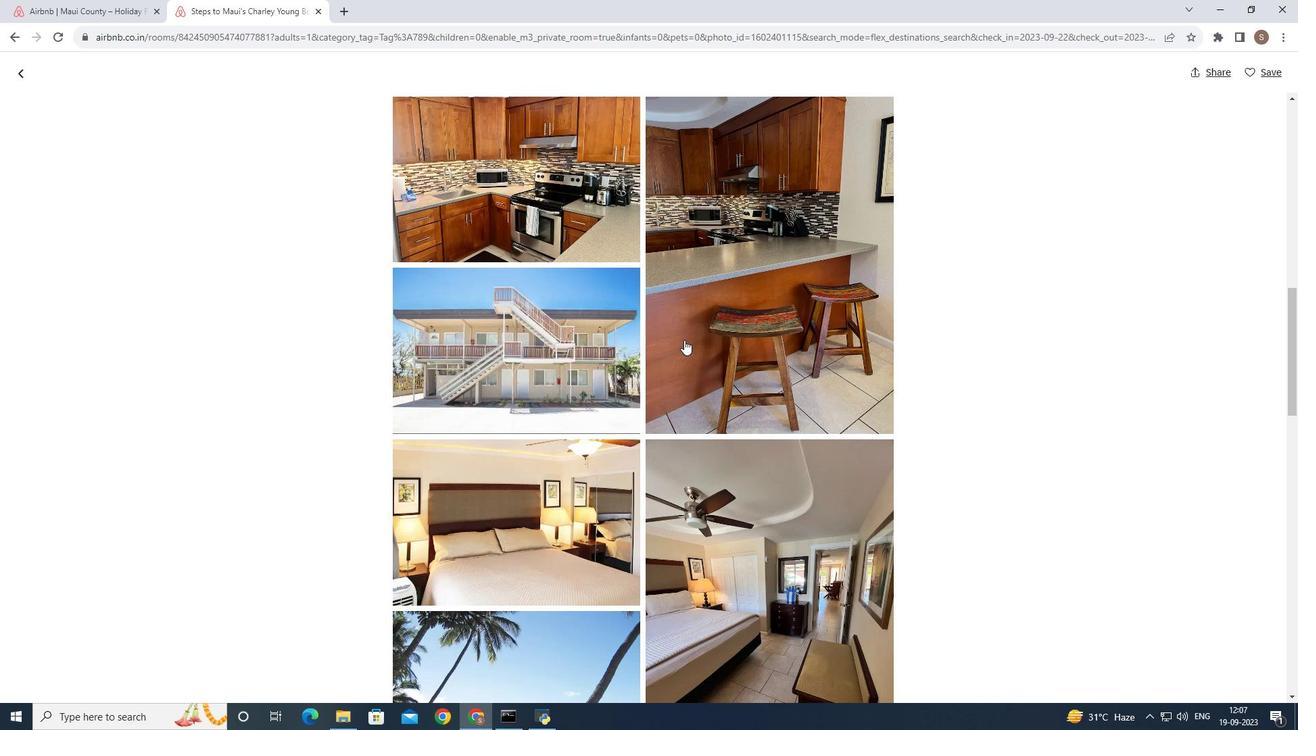
Action: Mouse scrolled (684, 339) with delta (0, 0)
Screenshot: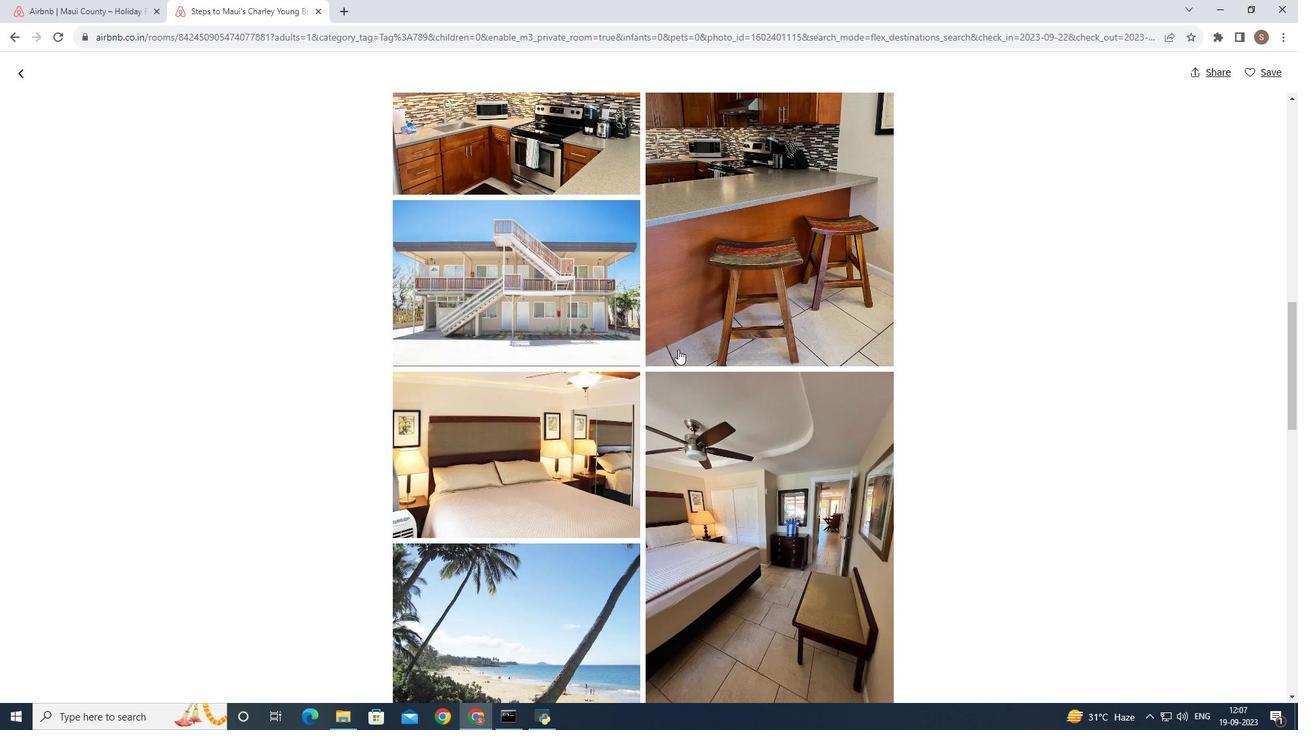 
Action: Mouse moved to (674, 354)
Screenshot: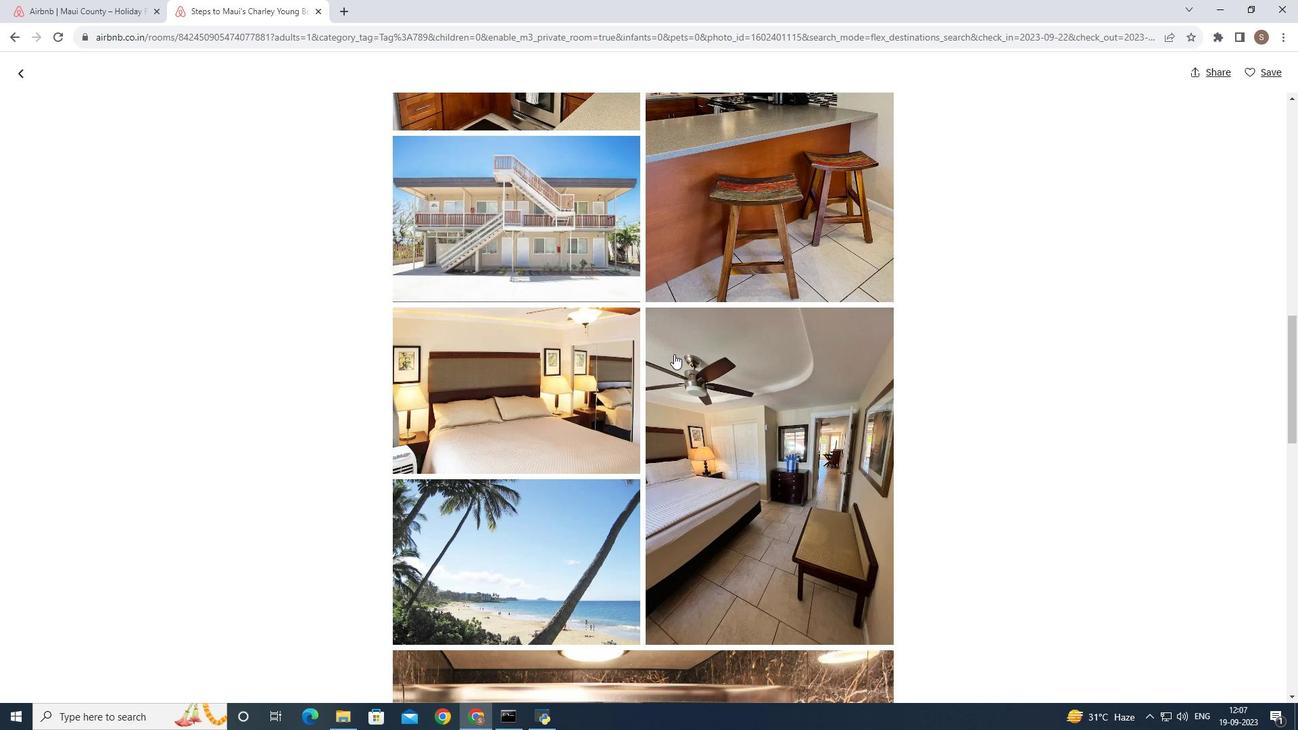 
Action: Mouse scrolled (674, 353) with delta (0, 0)
Screenshot: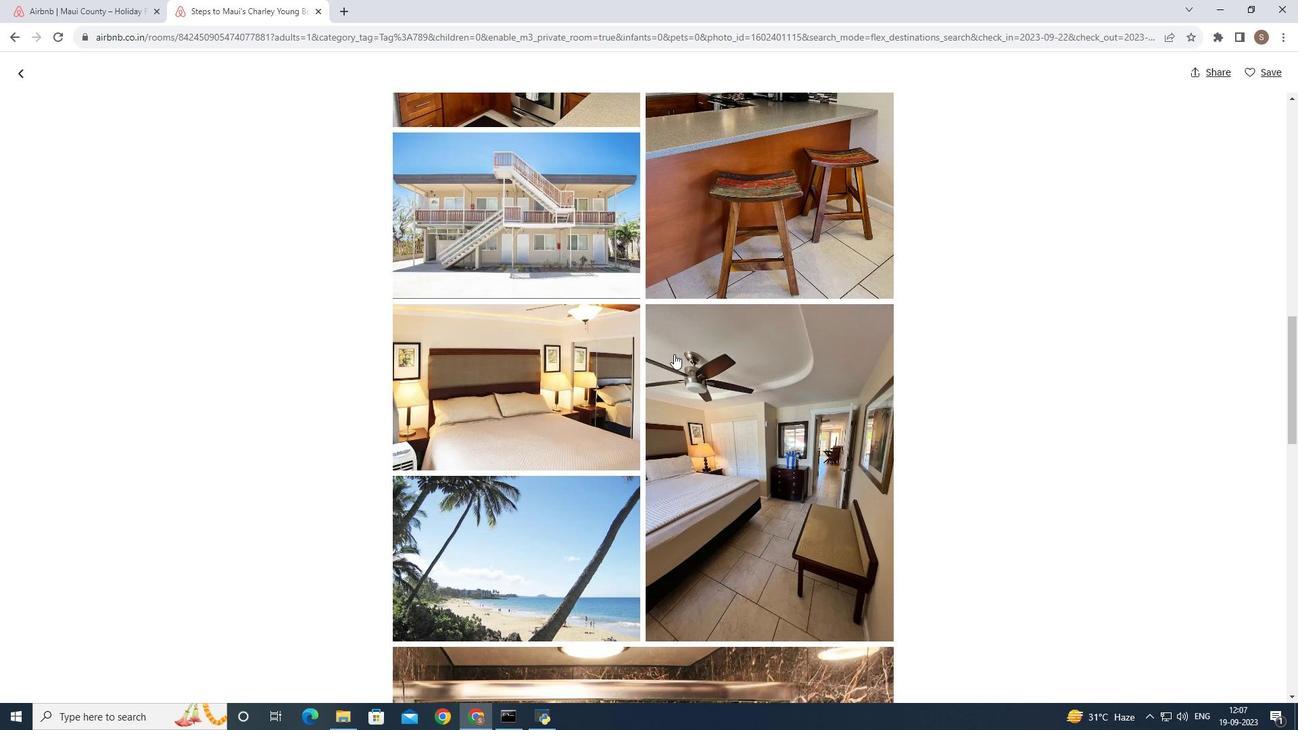 
Action: Mouse scrolled (674, 353) with delta (0, 0)
Screenshot: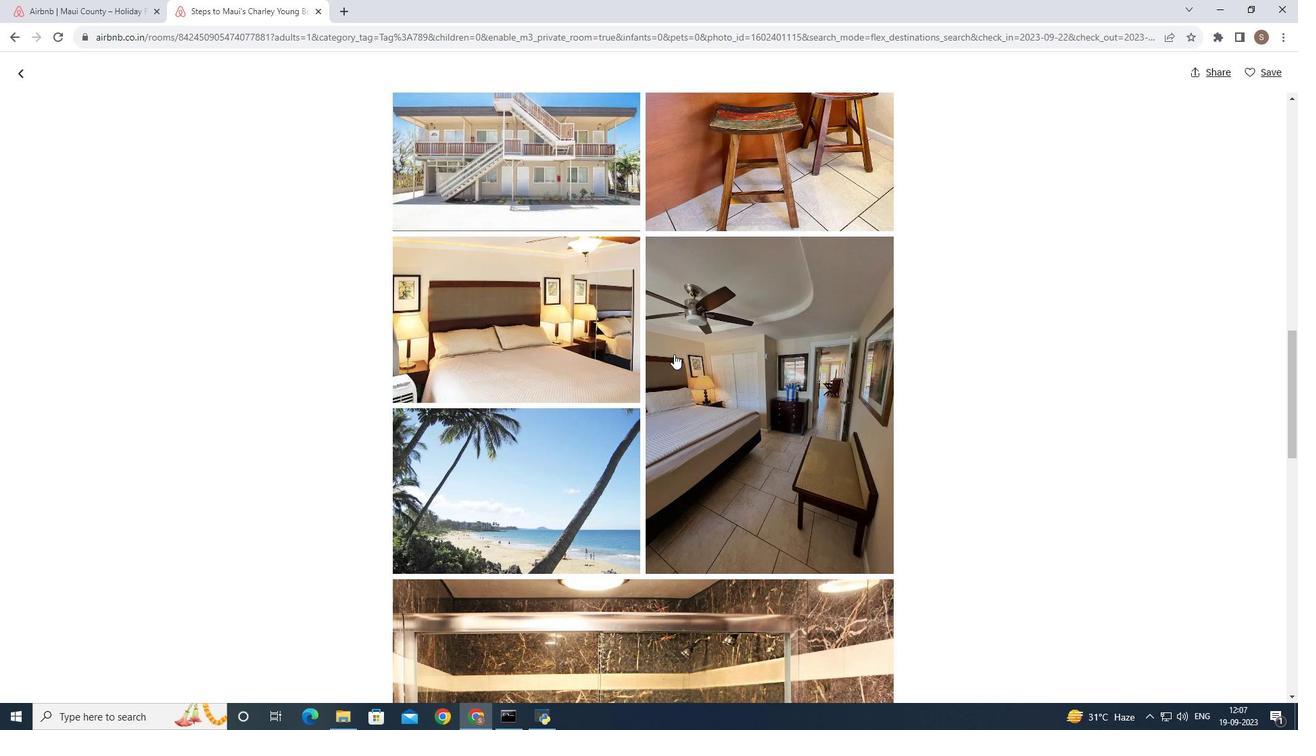 
Action: Mouse scrolled (674, 353) with delta (0, 0)
Screenshot: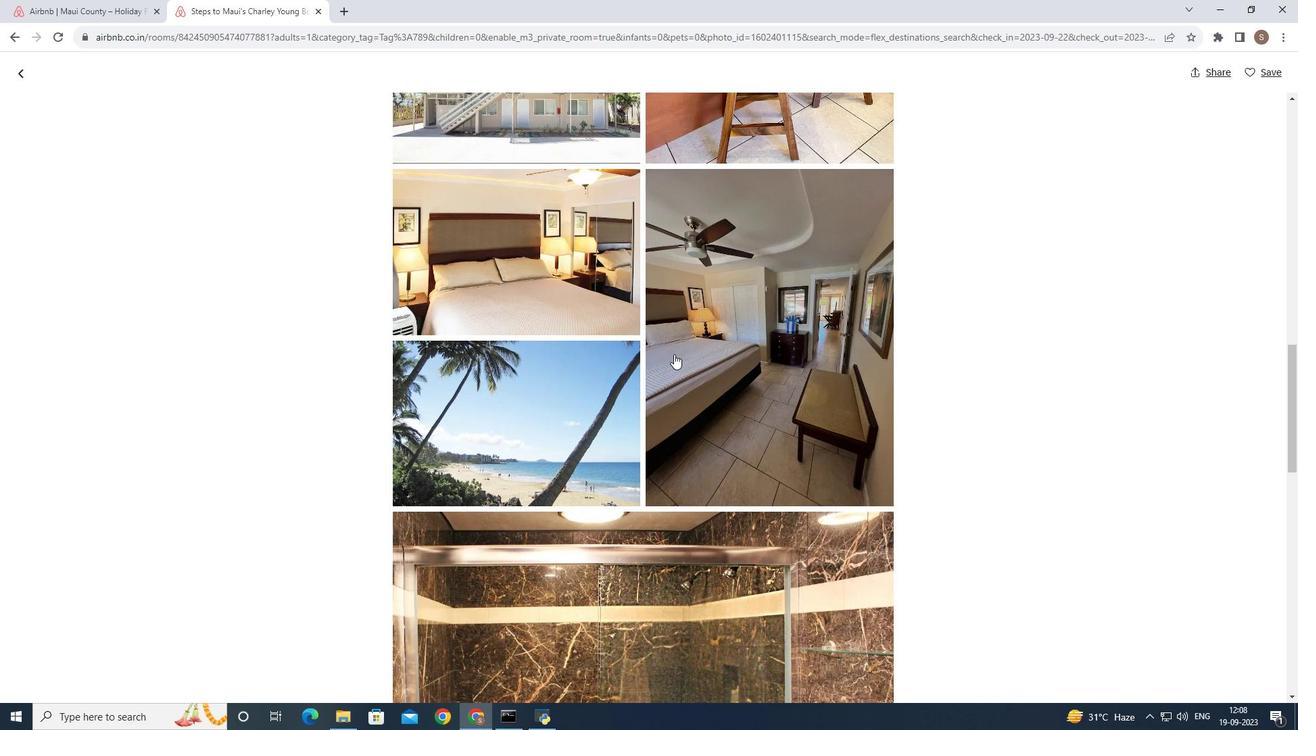 
Action: Mouse scrolled (674, 353) with delta (0, 0)
Screenshot: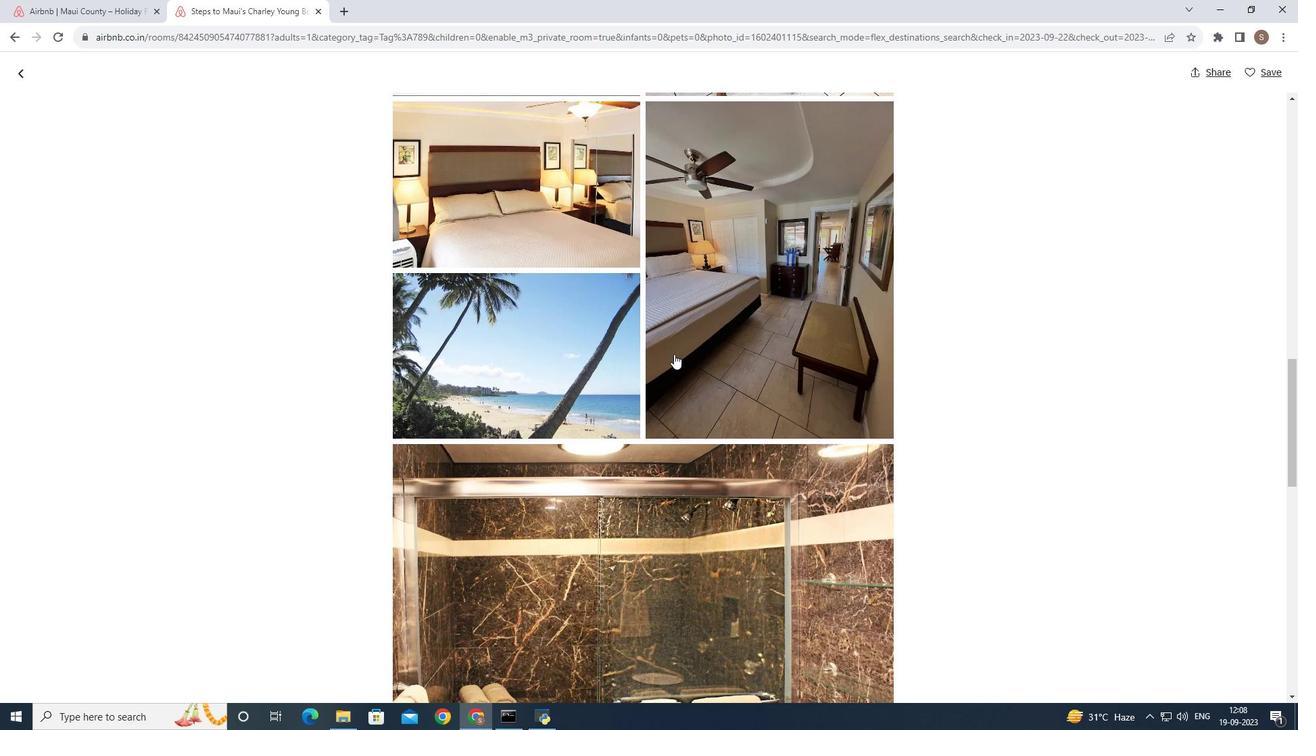 
Action: Mouse scrolled (674, 353) with delta (0, 0)
Screenshot: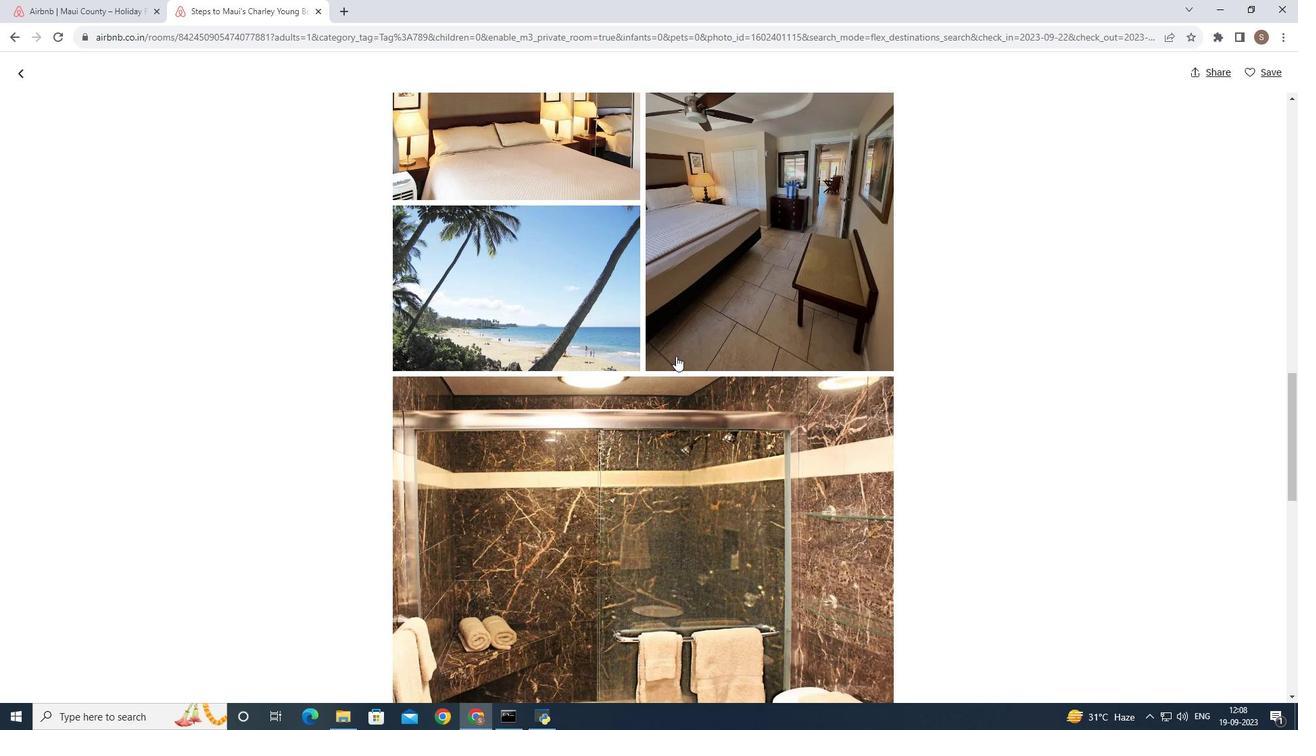 
Action: Mouse moved to (677, 356)
Screenshot: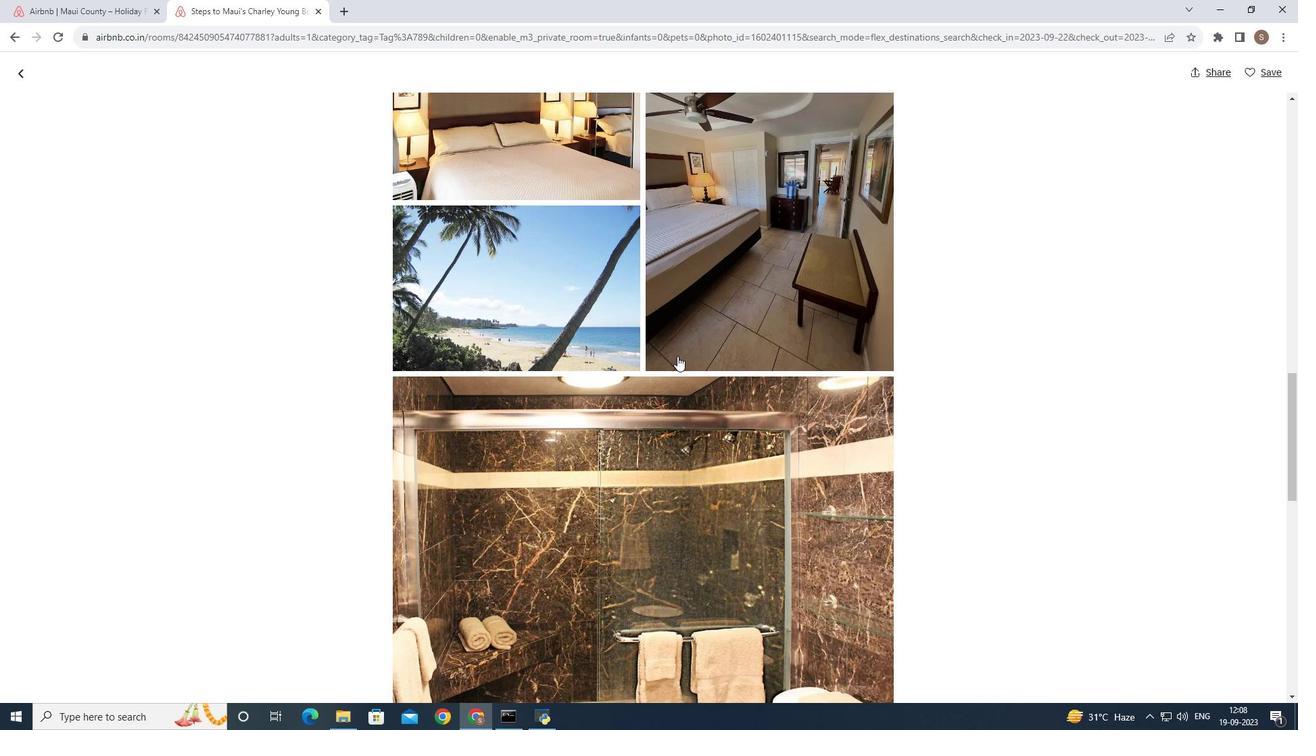 
Action: Mouse scrolled (677, 355) with delta (0, 0)
Screenshot: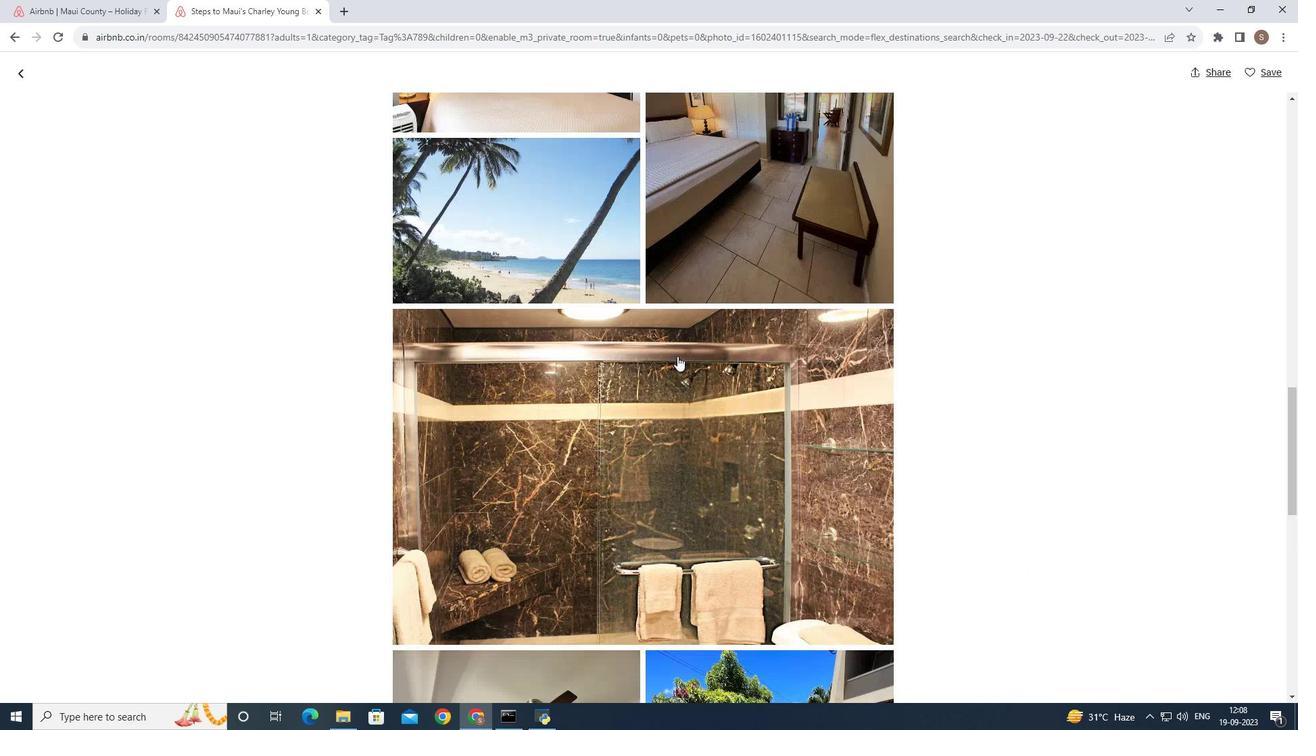 
Action: Mouse moved to (682, 360)
Screenshot: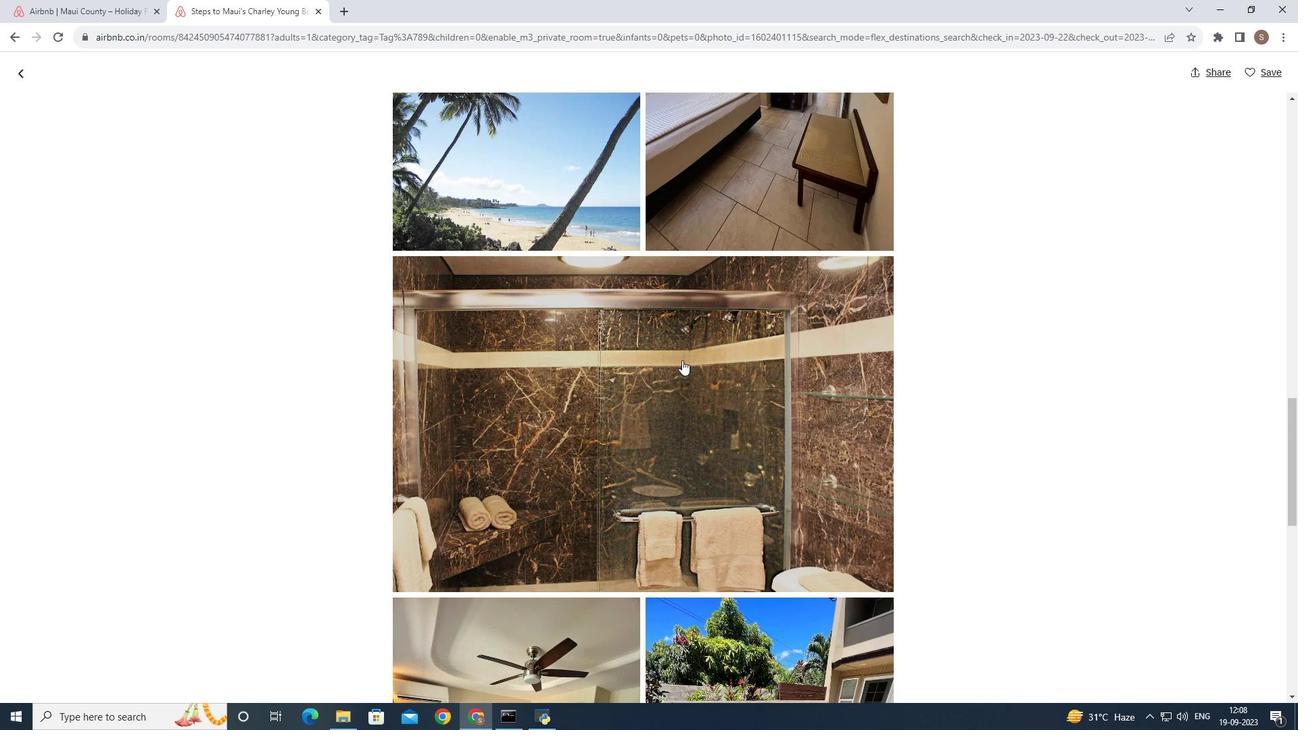
Action: Mouse scrolled (682, 359) with delta (0, 0)
Screenshot: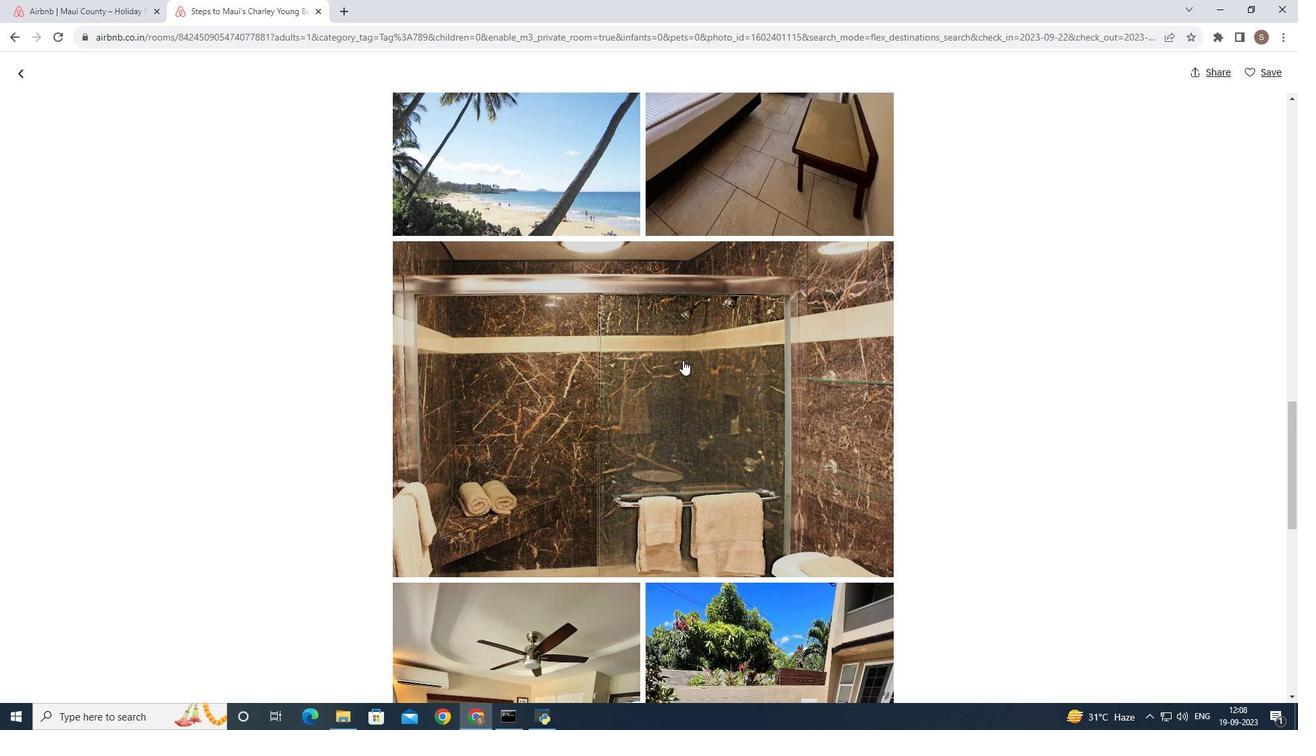 
Action: Mouse moved to (683, 361)
Screenshot: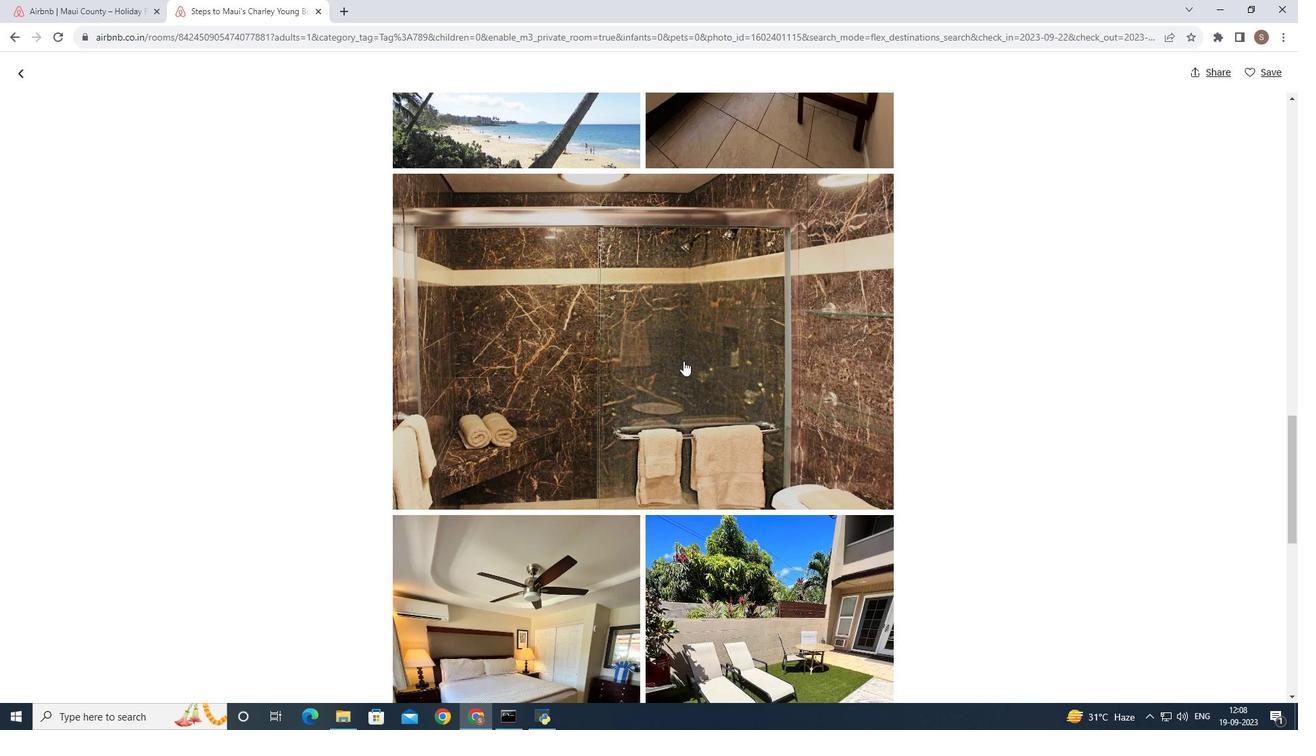 
Action: Mouse scrolled (683, 360) with delta (0, 0)
Screenshot: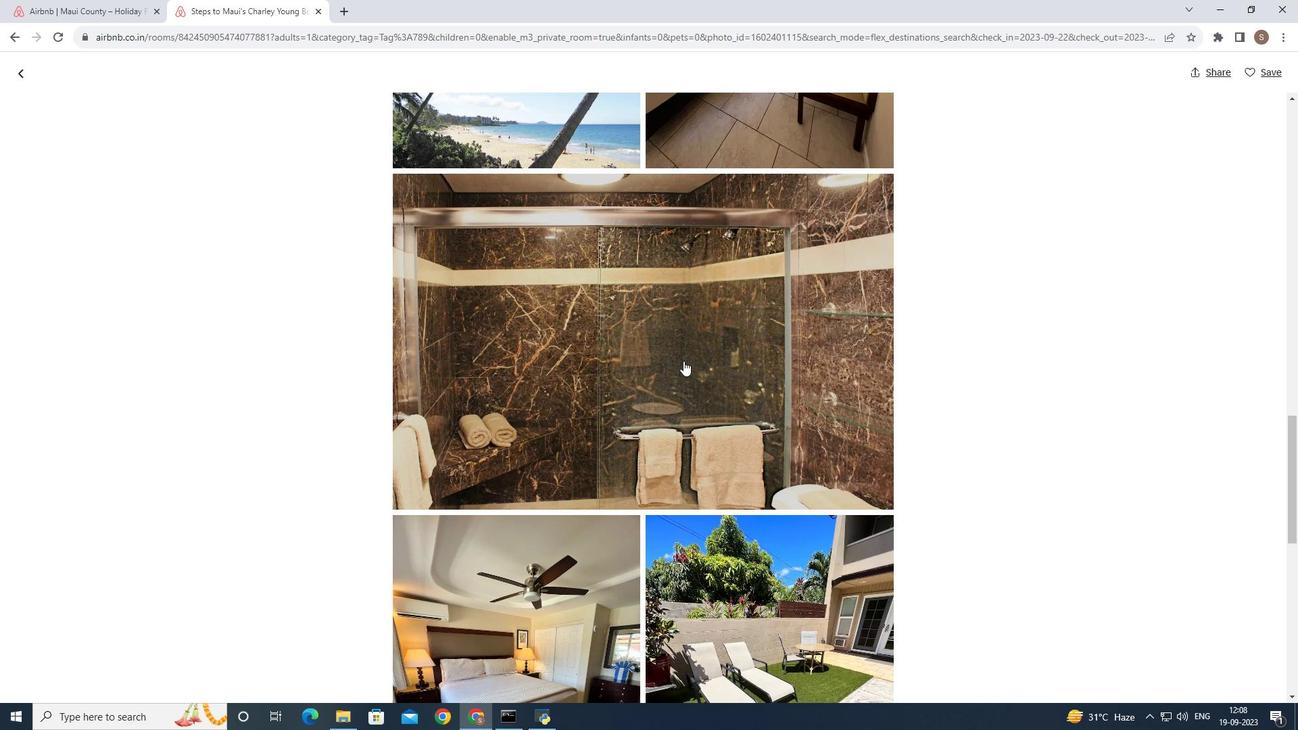 
Action: Mouse scrolled (683, 360) with delta (0, 0)
Screenshot: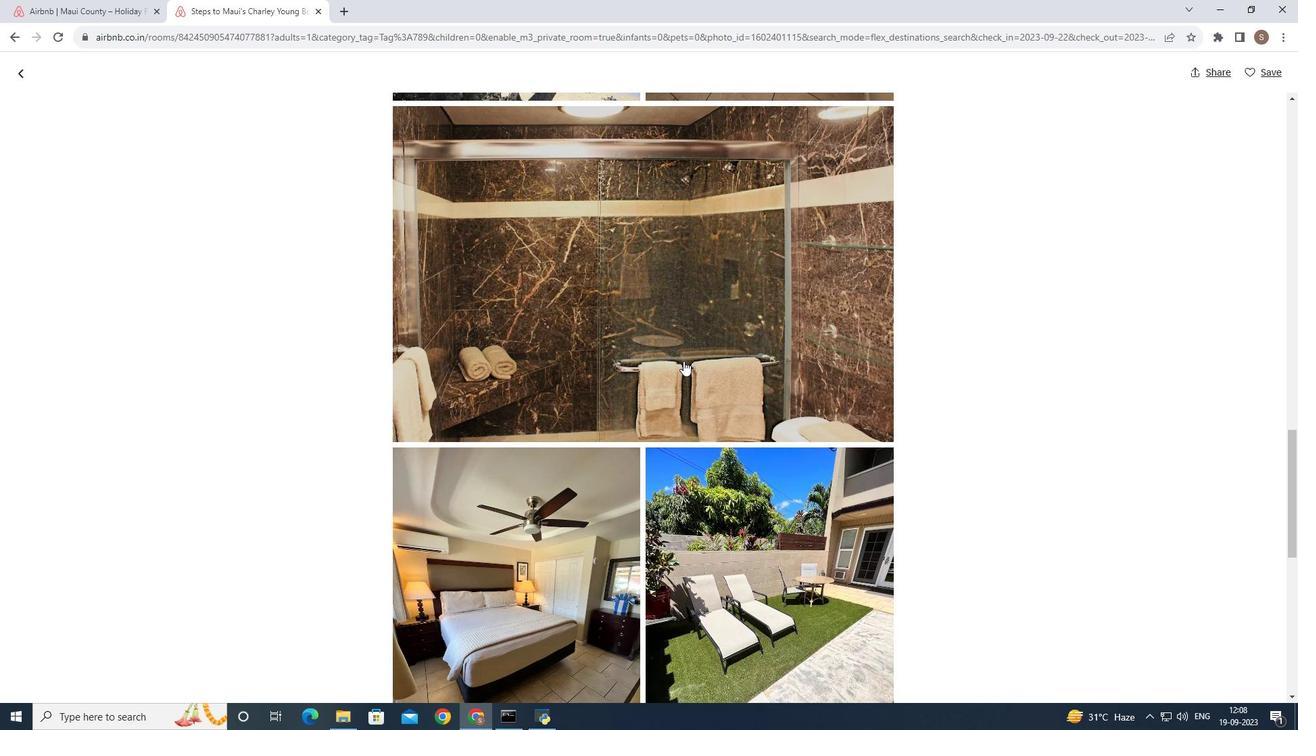 
Action: Mouse scrolled (683, 360) with delta (0, 0)
Screenshot: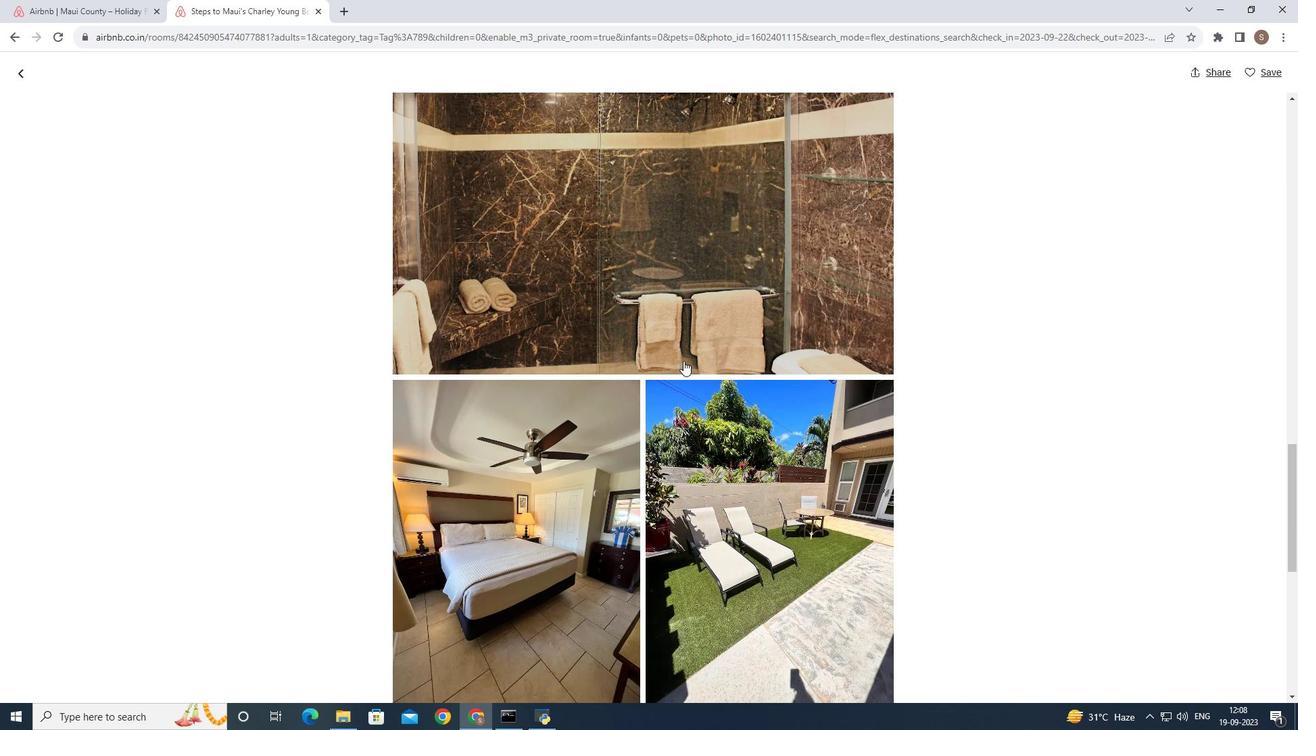 
Action: Mouse scrolled (683, 360) with delta (0, 0)
Screenshot: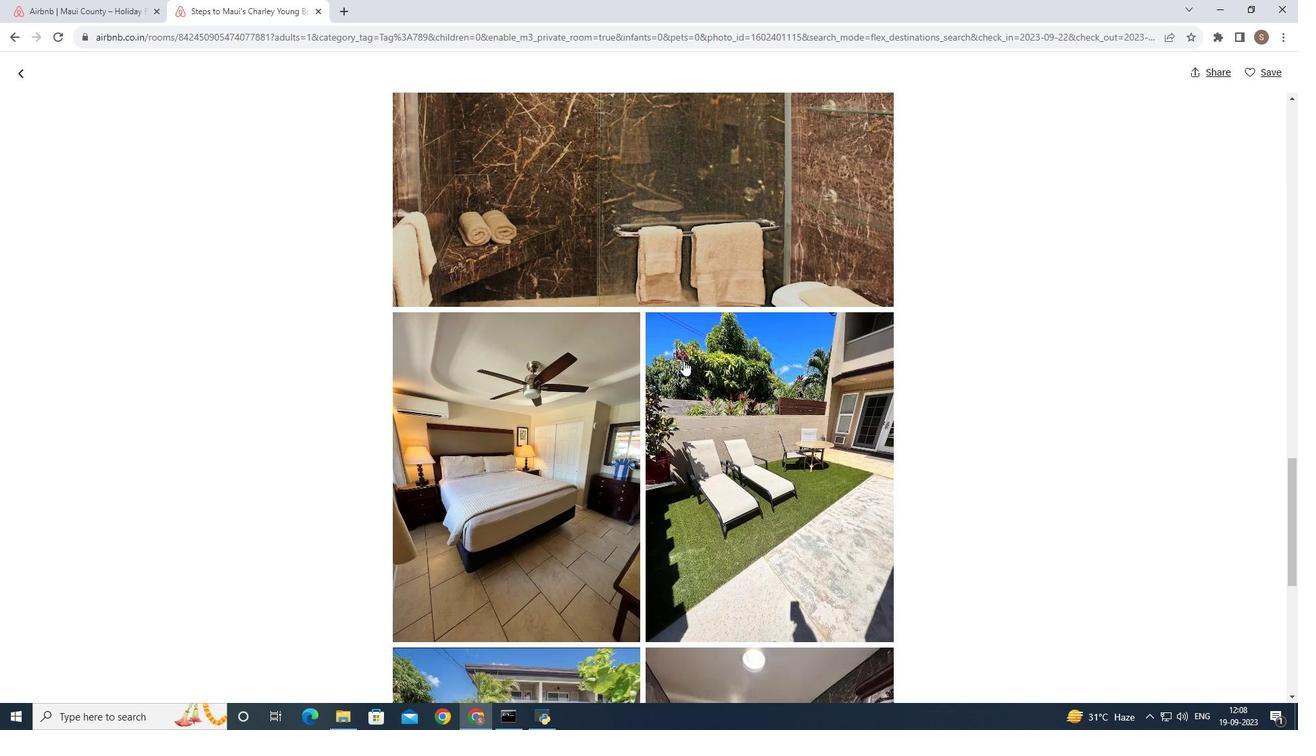 
Action: Mouse scrolled (683, 360) with delta (0, 0)
Screenshot: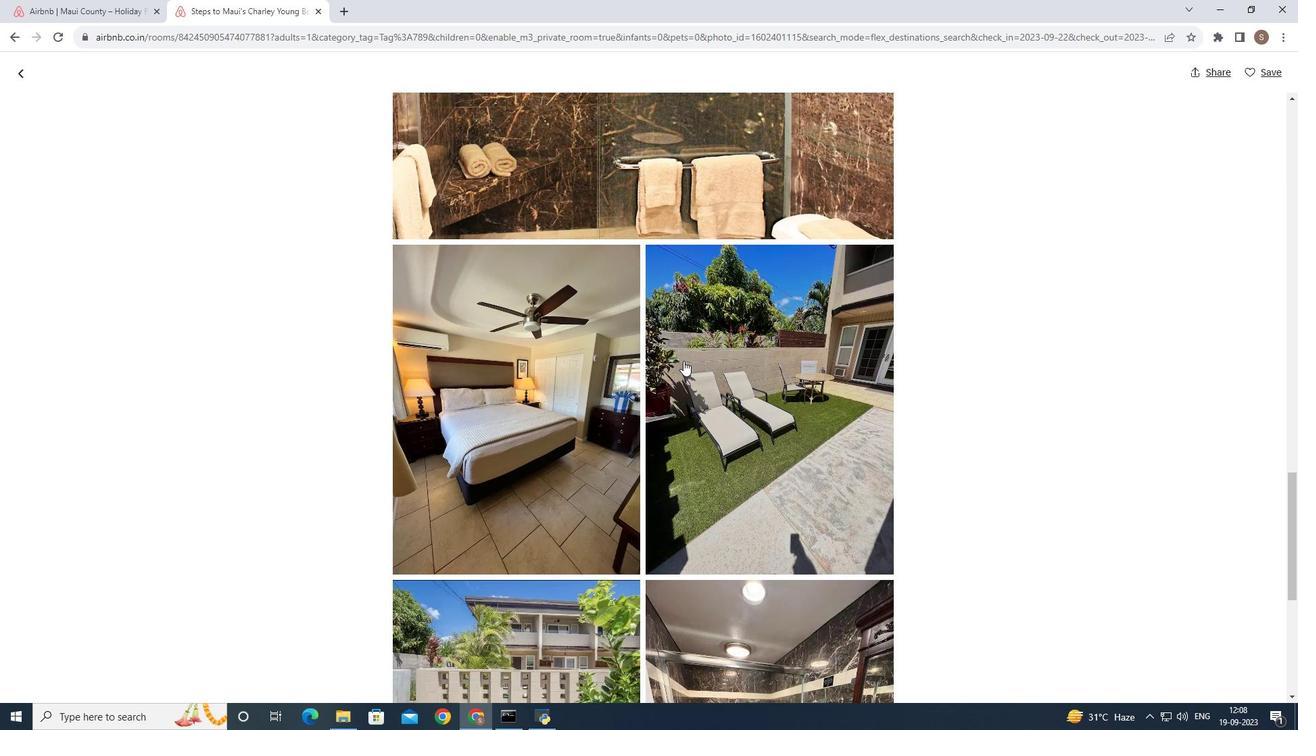 
Action: Mouse scrolled (683, 360) with delta (0, 0)
Screenshot: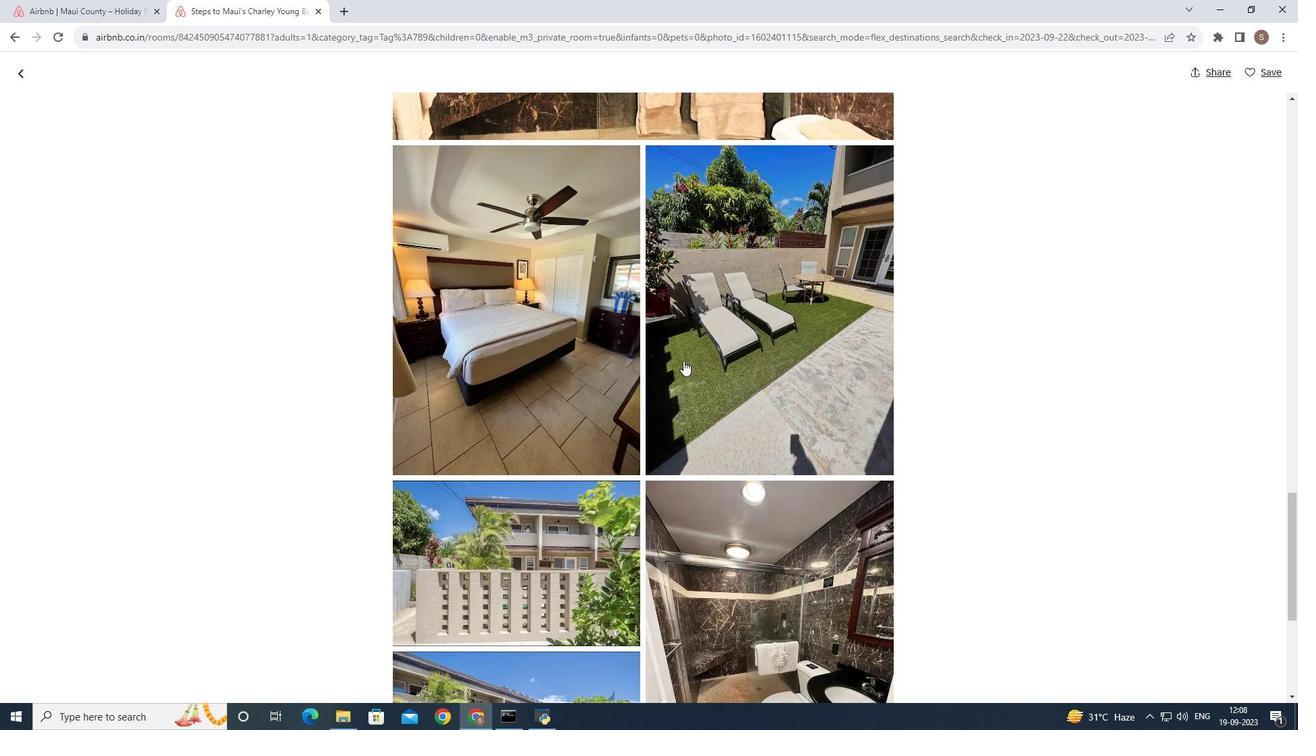 
Action: Mouse scrolled (683, 360) with delta (0, 0)
Screenshot: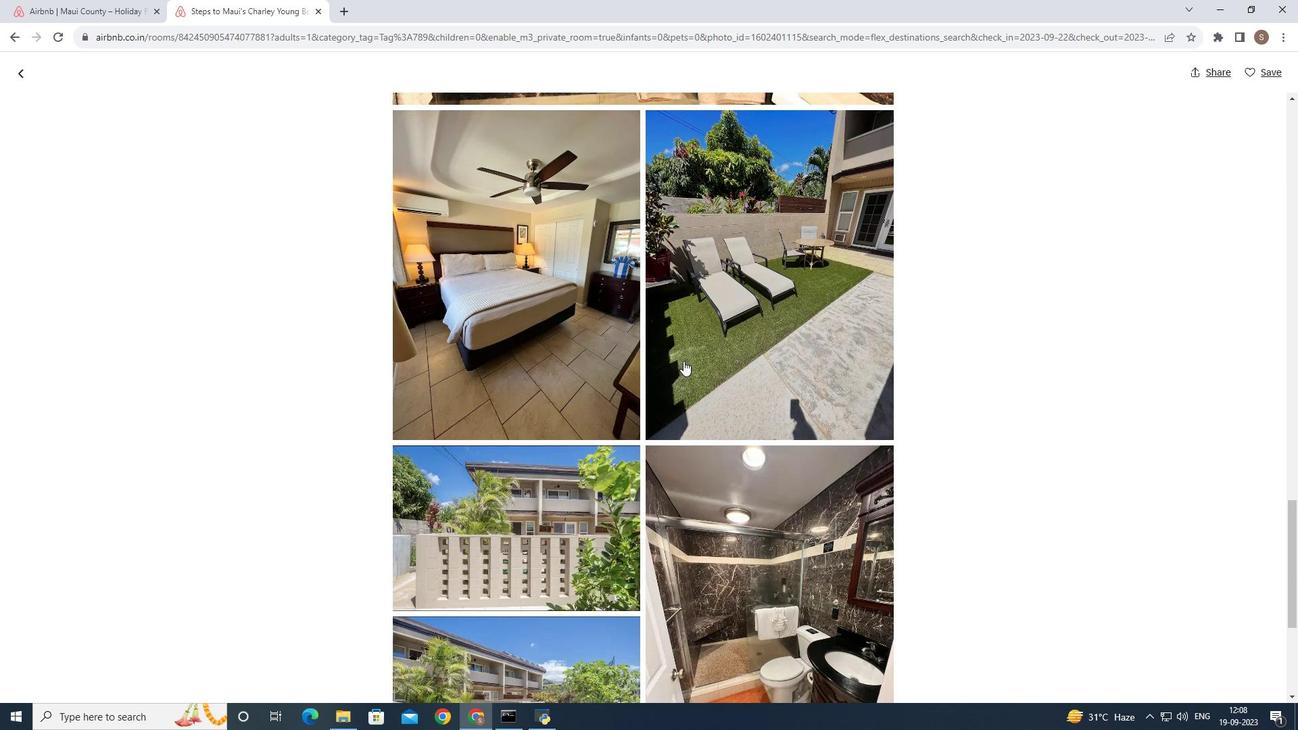 
Action: Mouse scrolled (683, 360) with delta (0, 0)
Screenshot: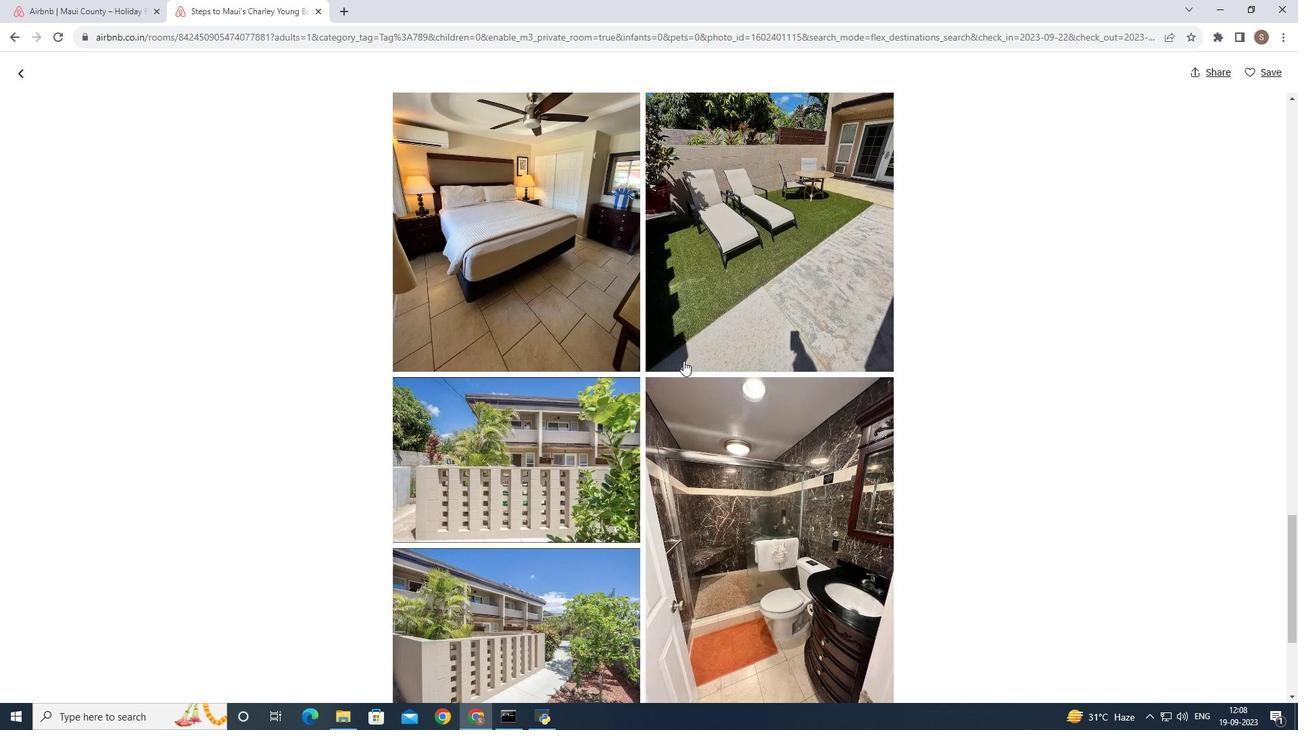 
Action: Mouse scrolled (683, 360) with delta (0, 0)
Screenshot: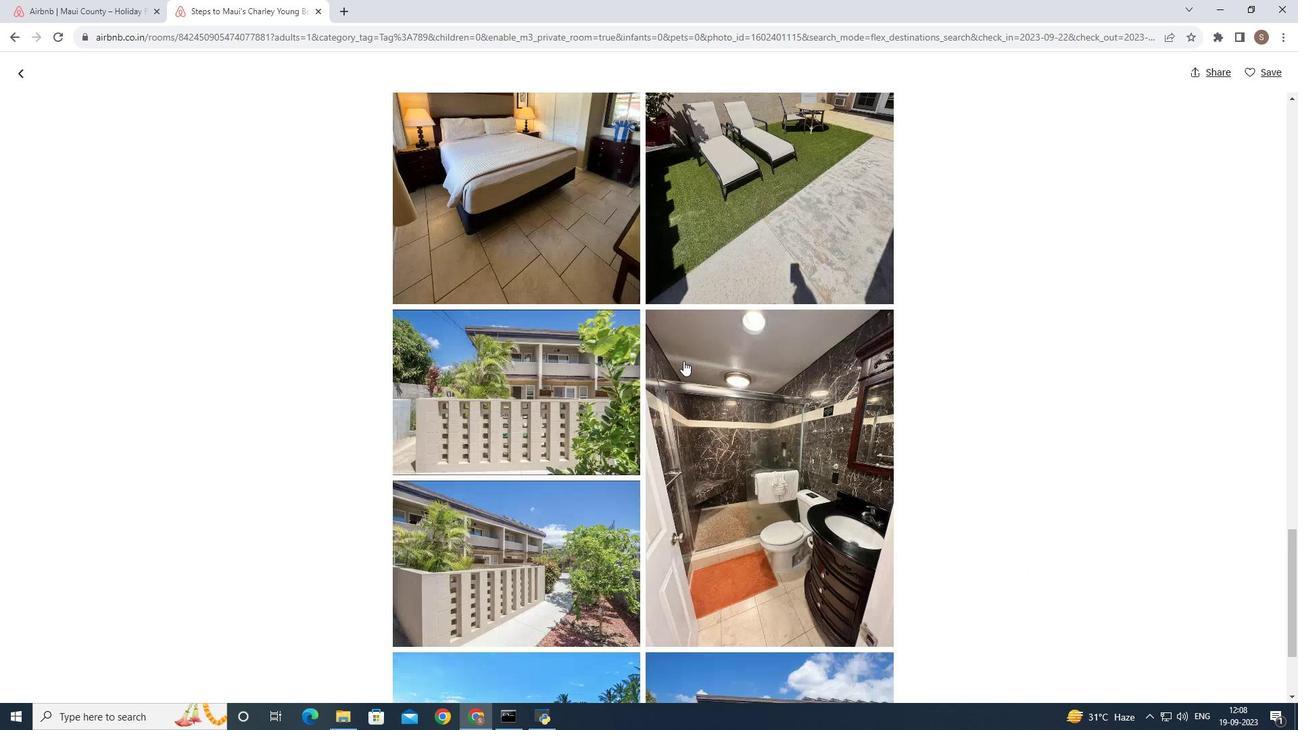 
Action: Mouse scrolled (683, 360) with delta (0, 0)
Screenshot: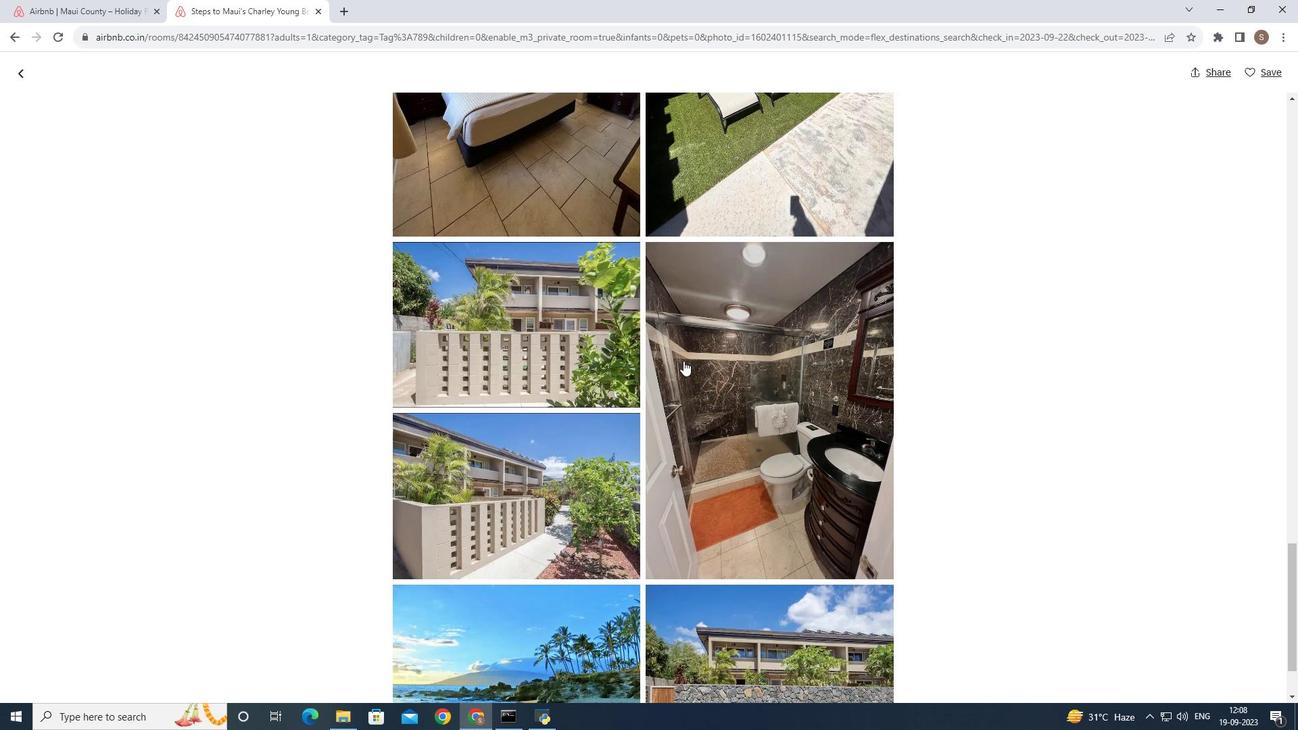
Action: Mouse scrolled (683, 360) with delta (0, 0)
Screenshot: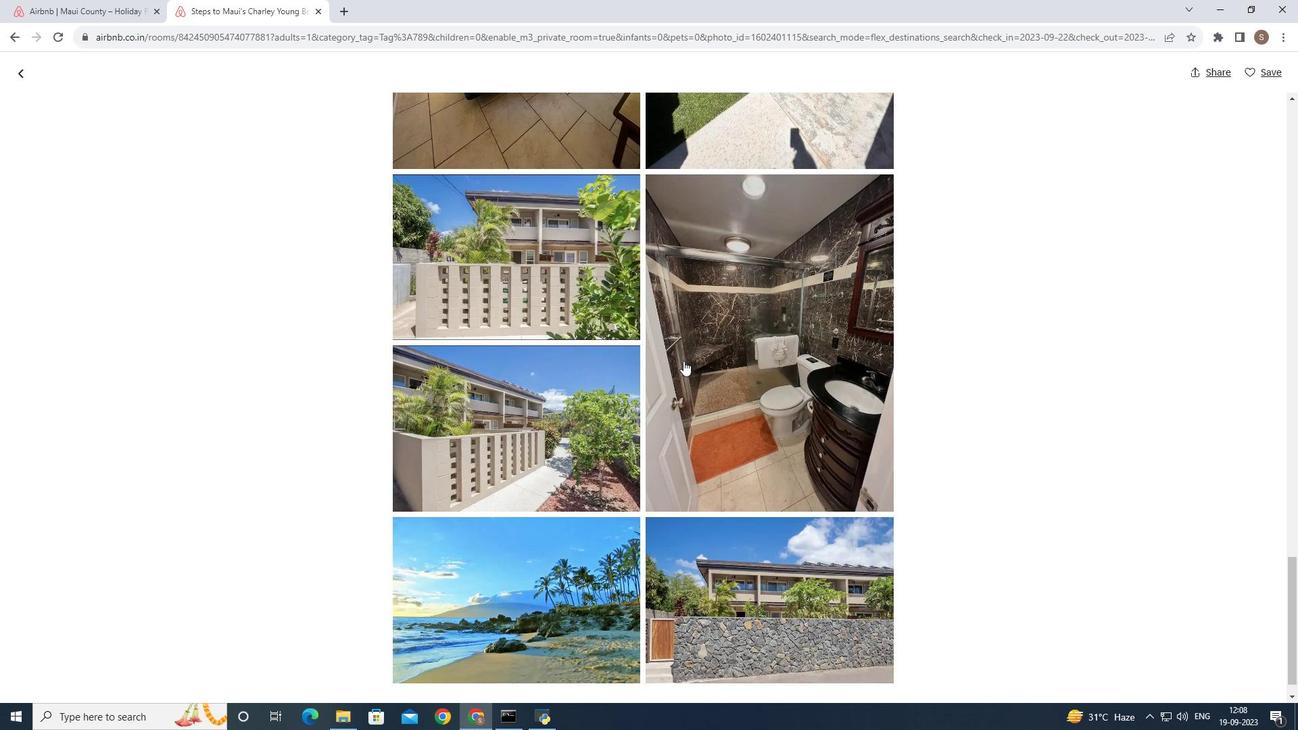 
Action: Mouse scrolled (683, 360) with delta (0, 0)
Screenshot: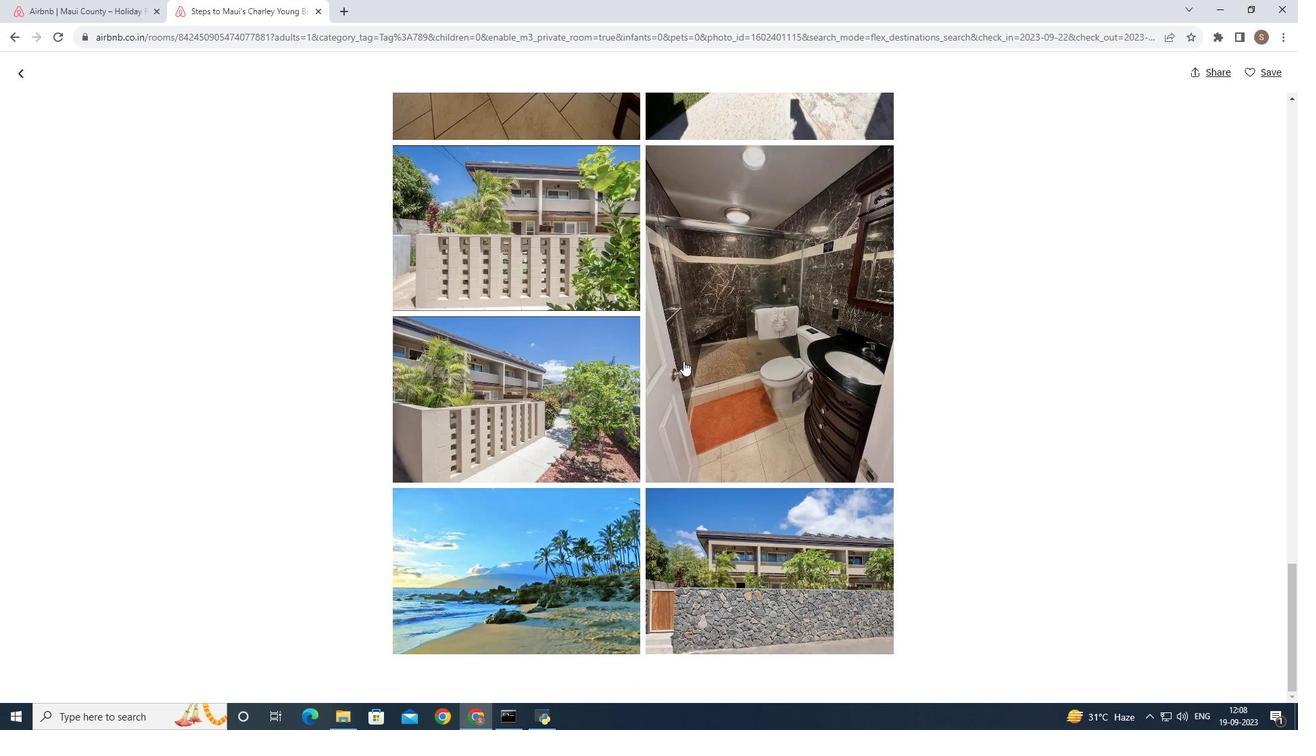 
Action: Mouse scrolled (683, 360) with delta (0, 0)
Screenshot: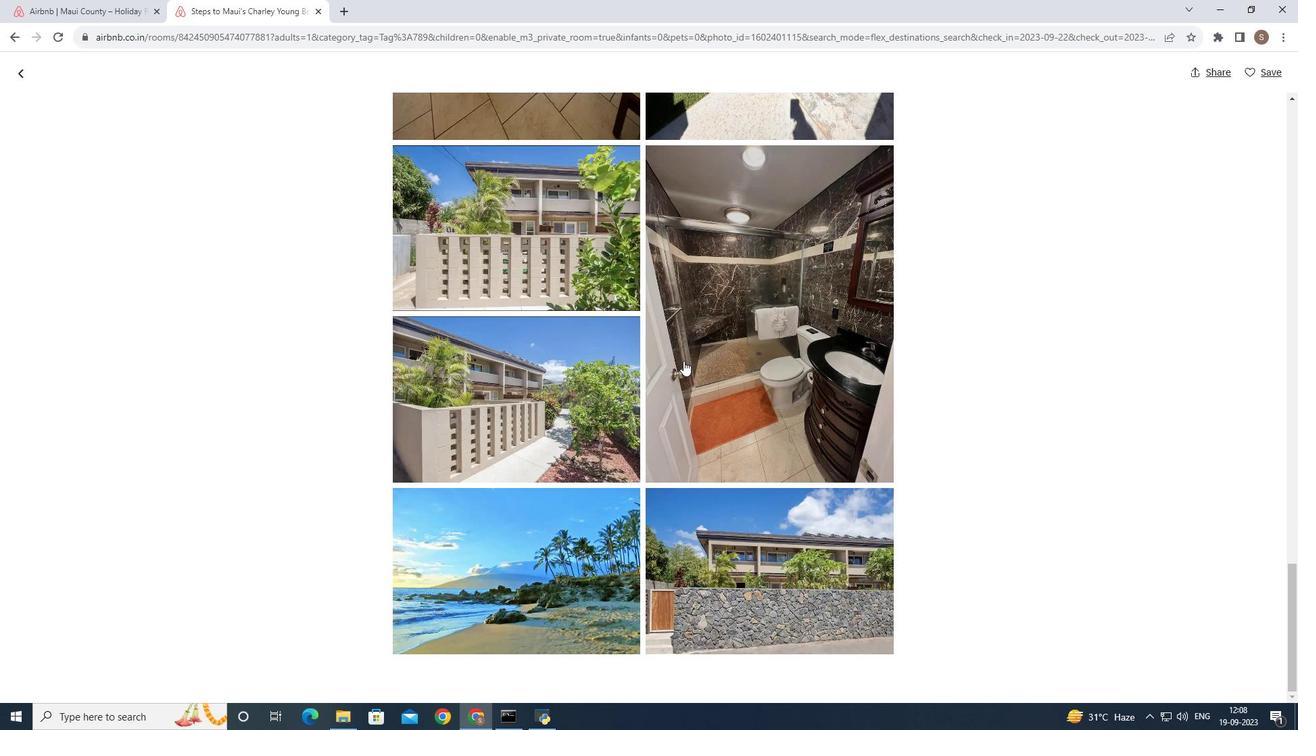 
Action: Mouse scrolled (683, 360) with delta (0, 0)
Screenshot: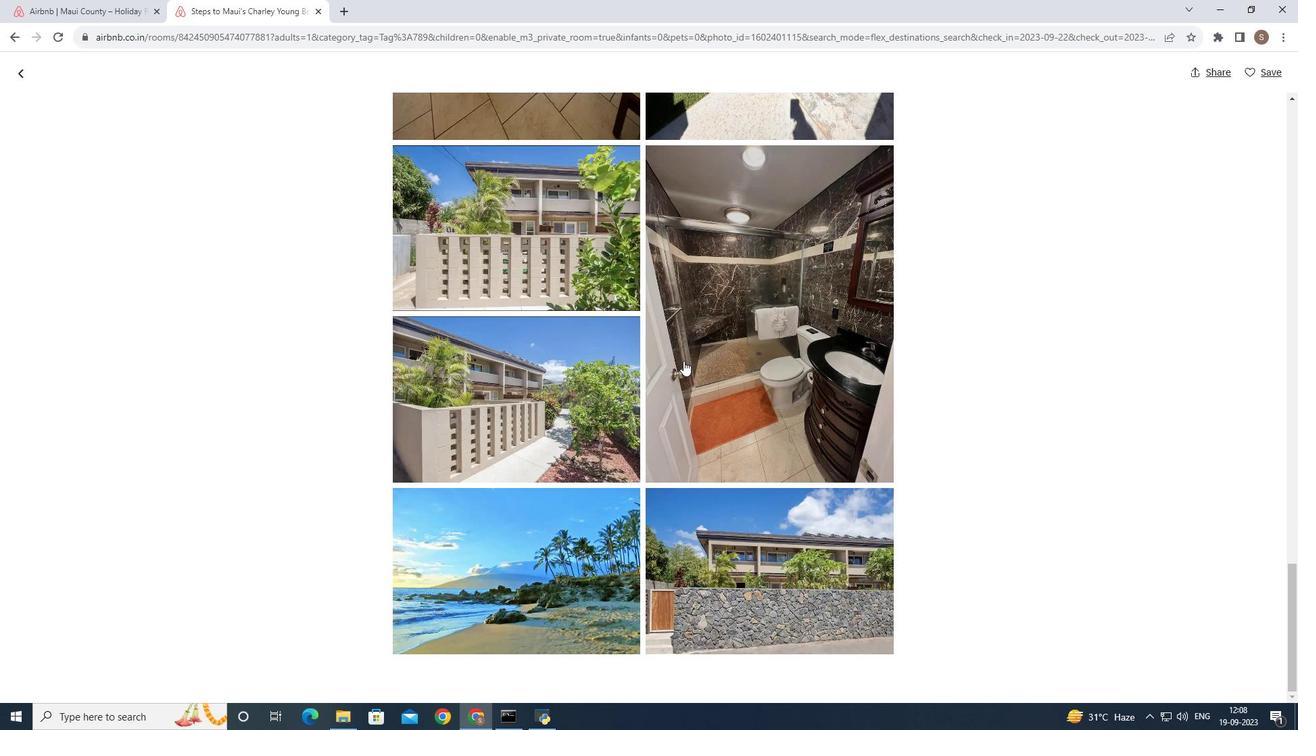 
Action: Mouse scrolled (683, 360) with delta (0, 0)
Screenshot: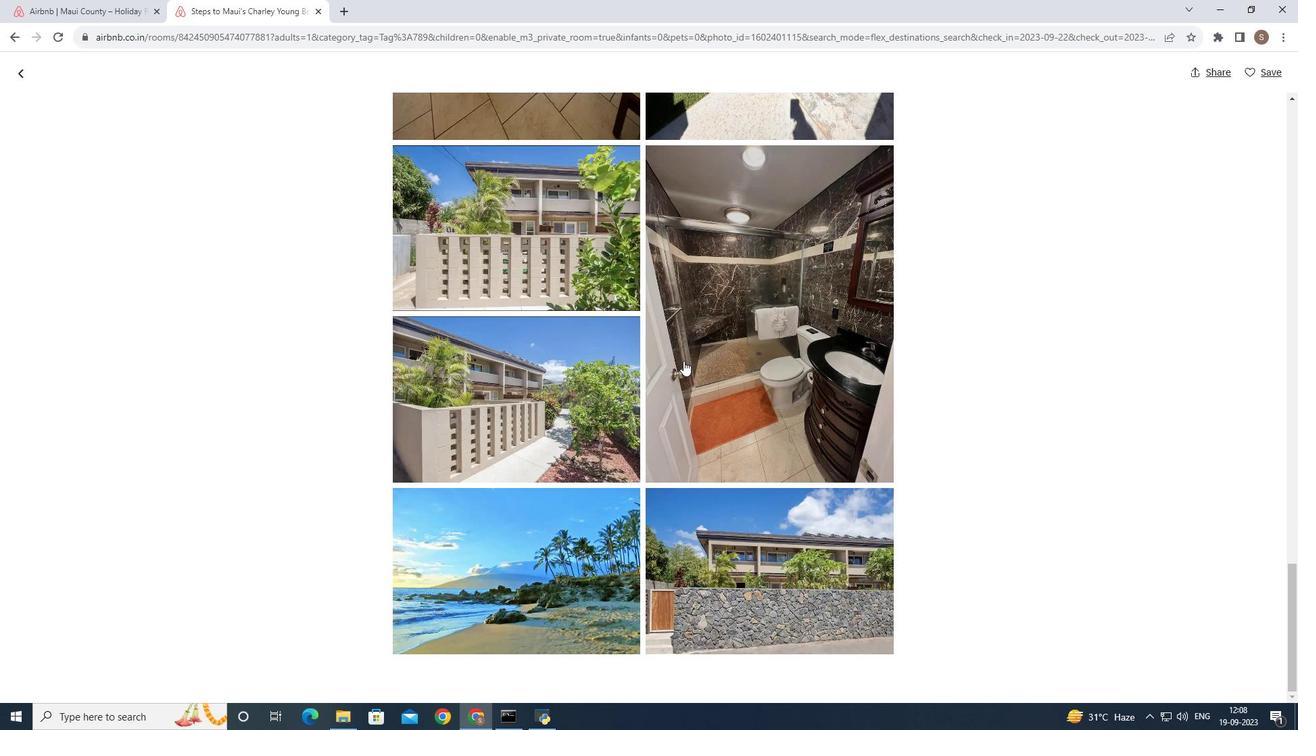 
Action: Mouse scrolled (683, 360) with delta (0, 0)
Screenshot: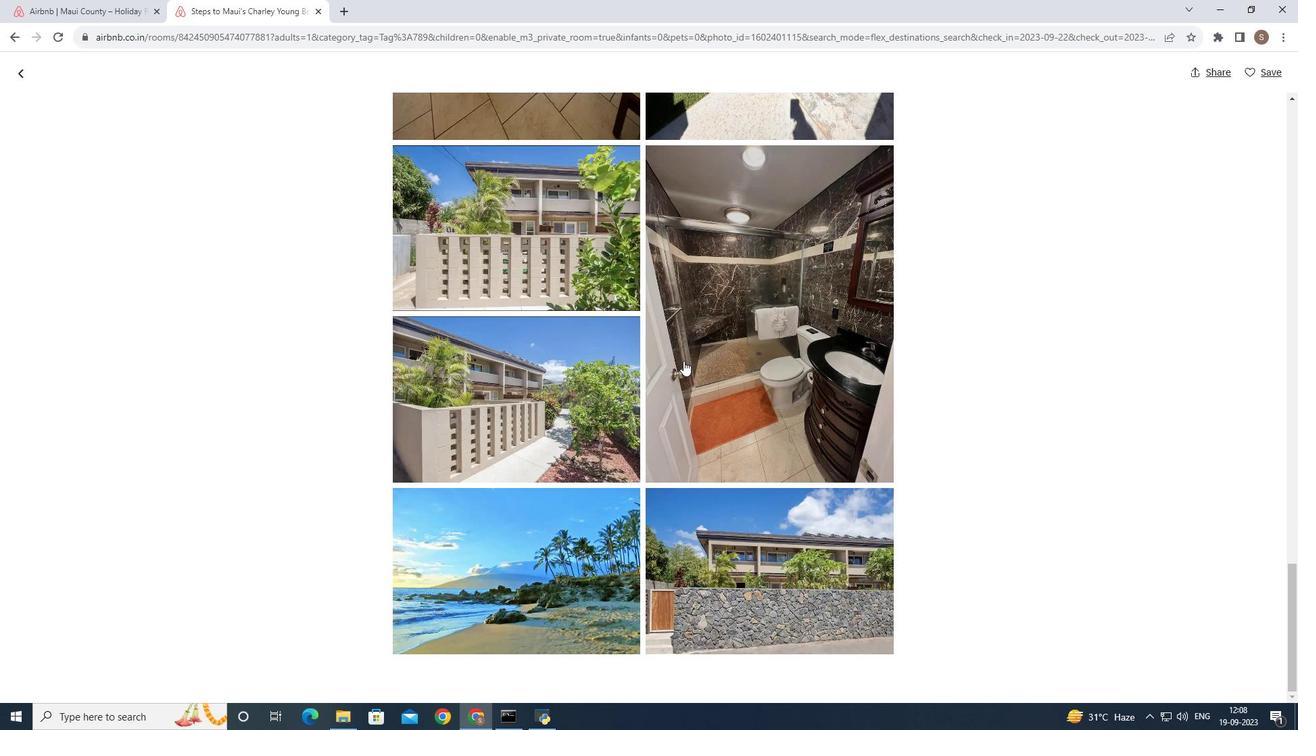 
Action: Mouse scrolled (683, 361) with delta (0, 0)
Screenshot: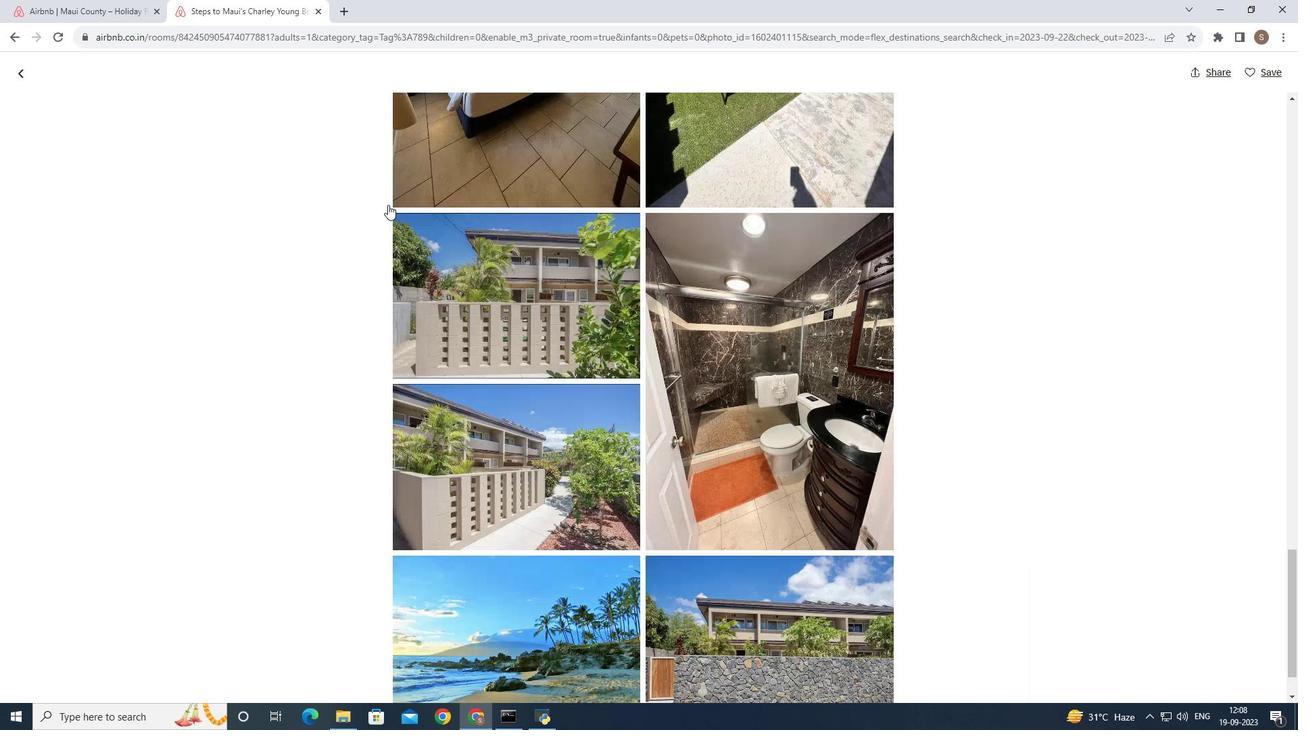 
Action: Mouse moved to (18, 78)
Screenshot: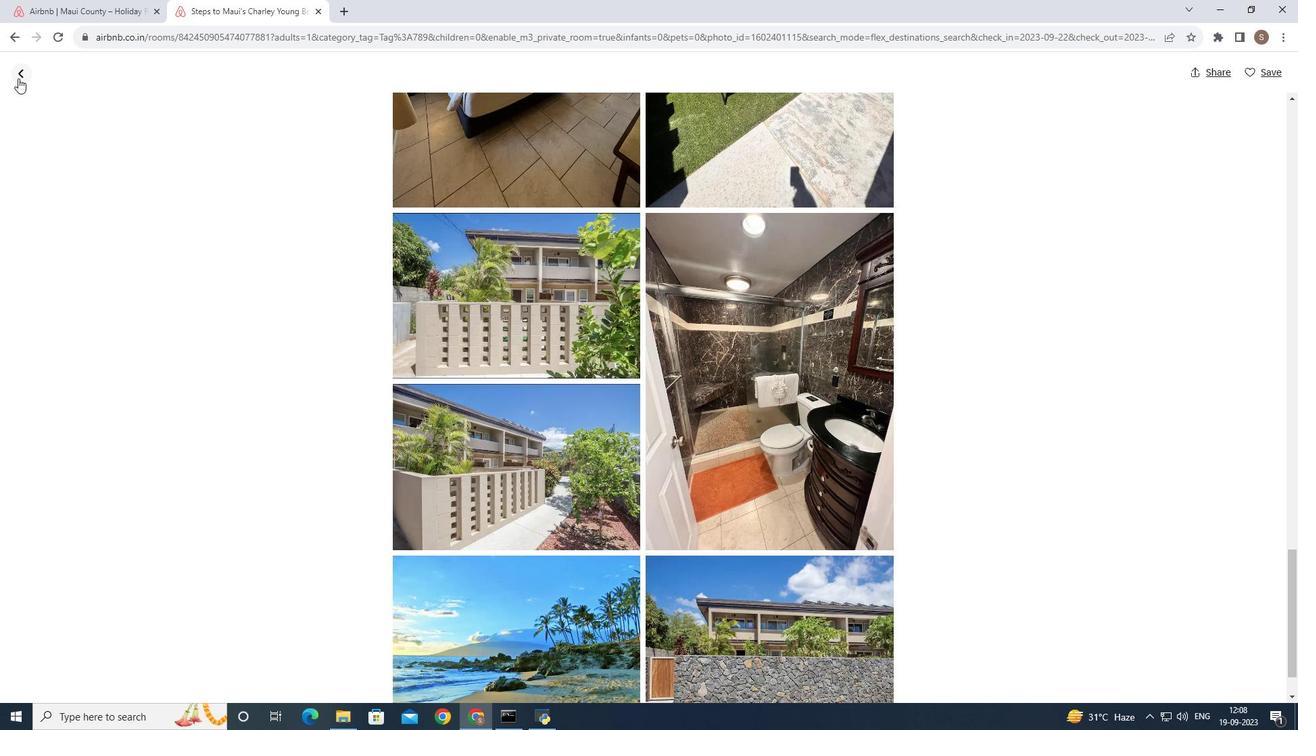 
Action: Mouse pressed left at (18, 78)
Screenshot: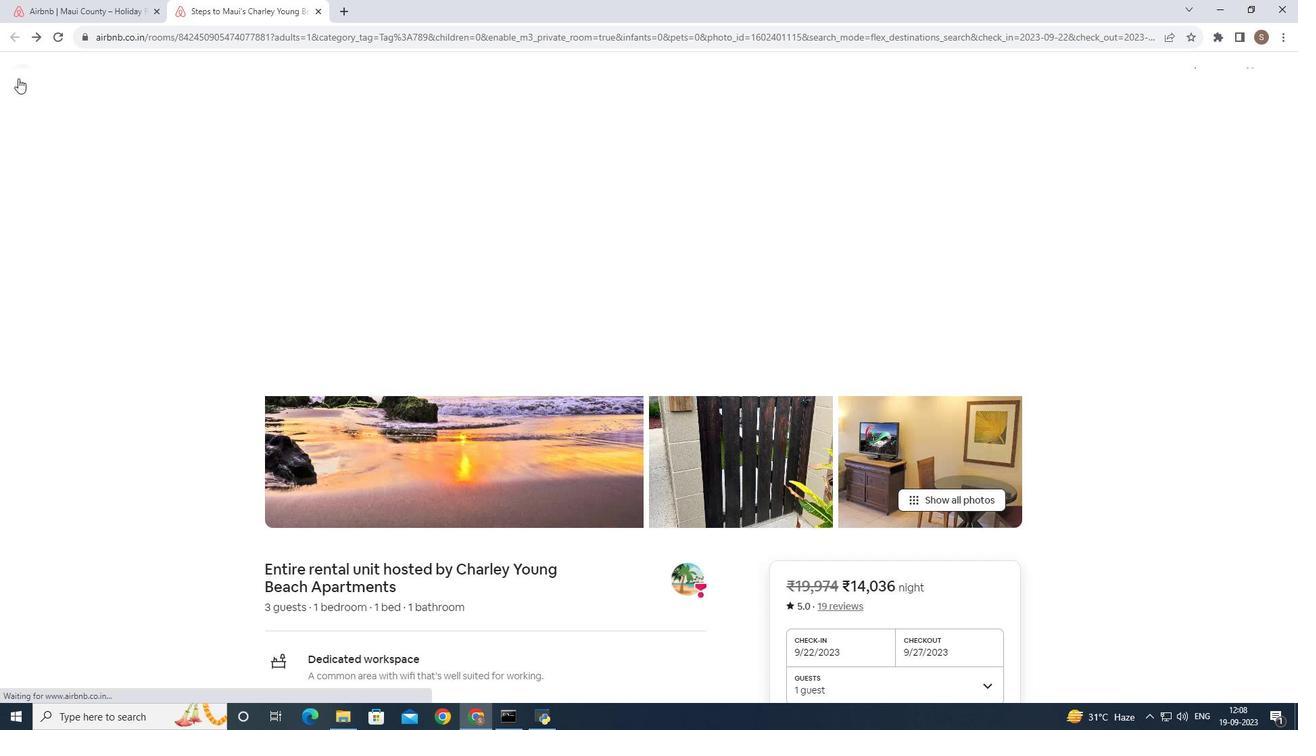 
Action: Mouse moved to (665, 427)
Screenshot: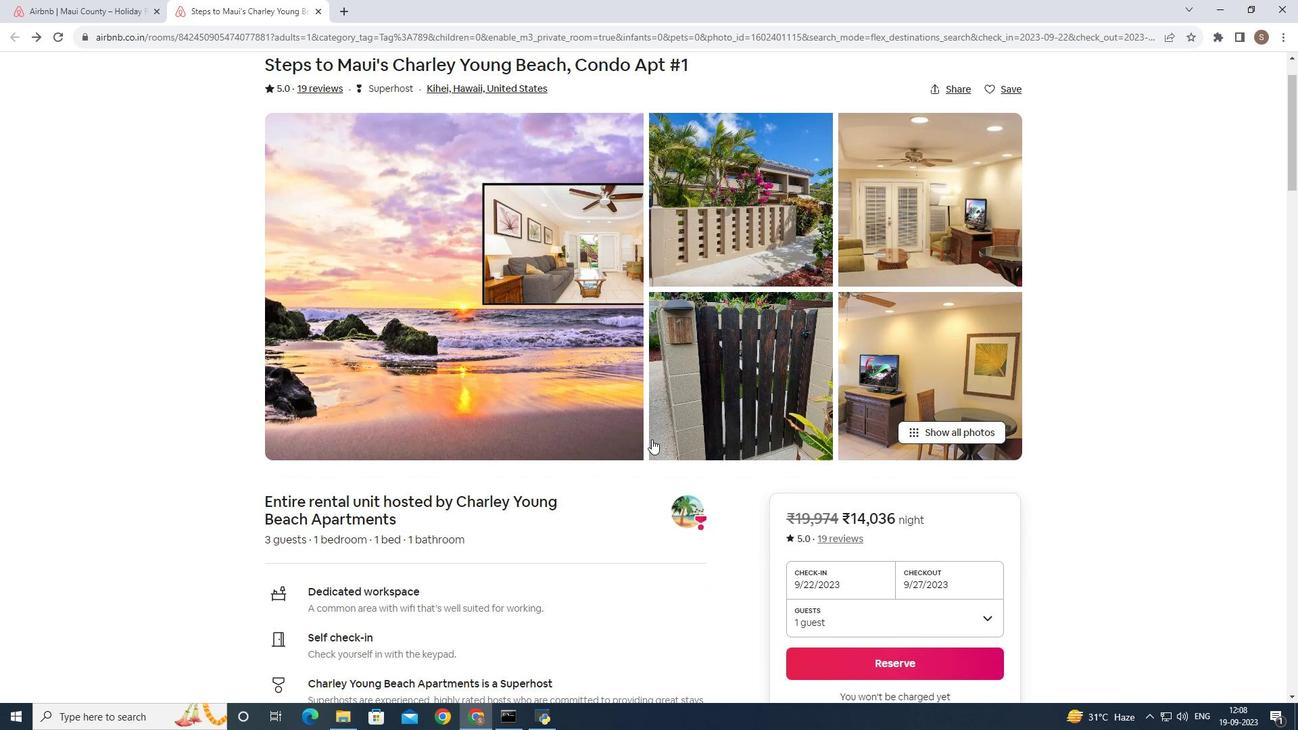 
Action: Mouse scrolled (665, 426) with delta (0, 0)
Screenshot: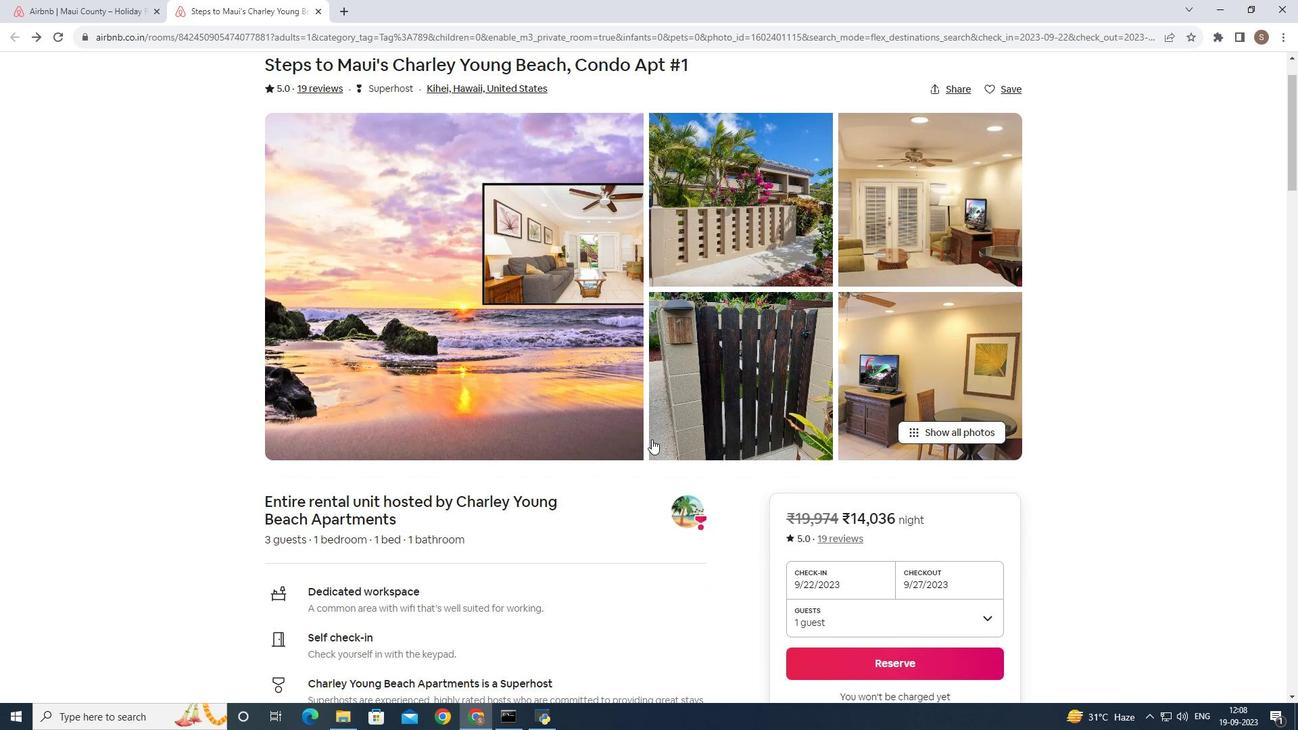 
Action: Mouse moved to (653, 448)
Screenshot: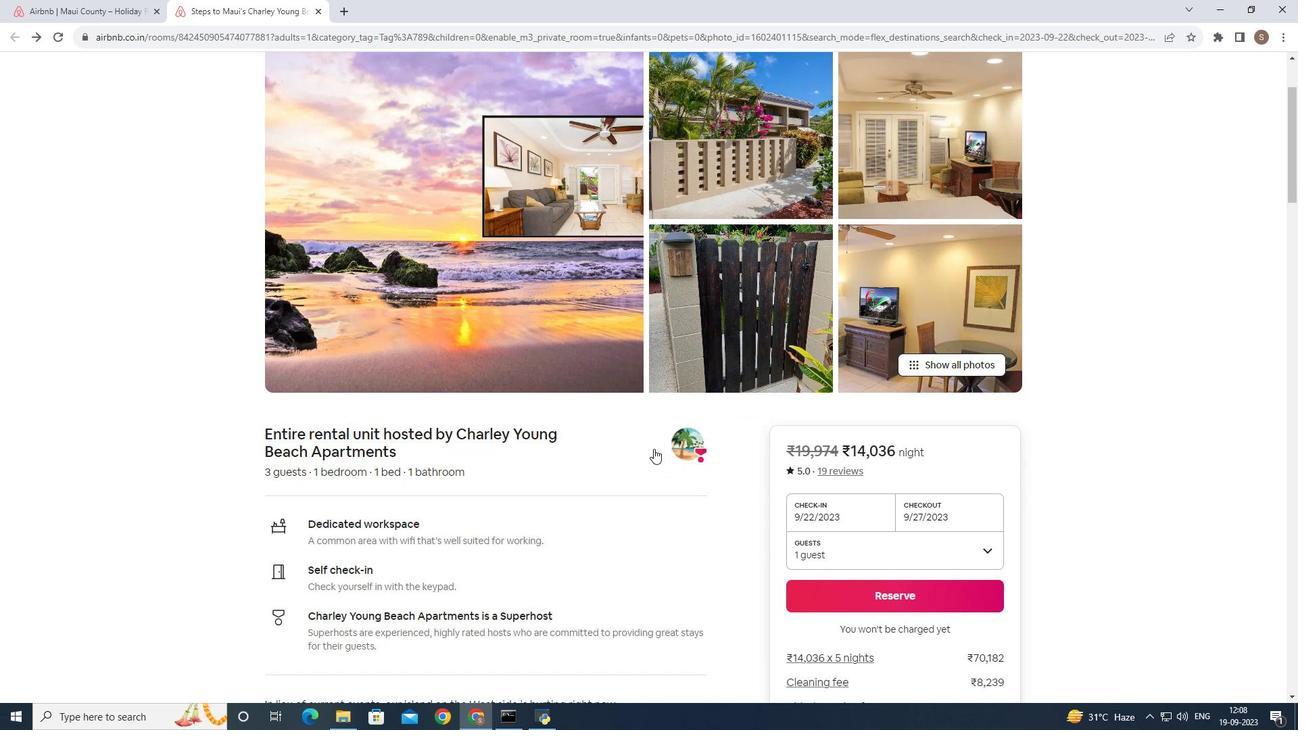 
Action: Mouse scrolled (653, 447) with delta (0, 0)
Screenshot: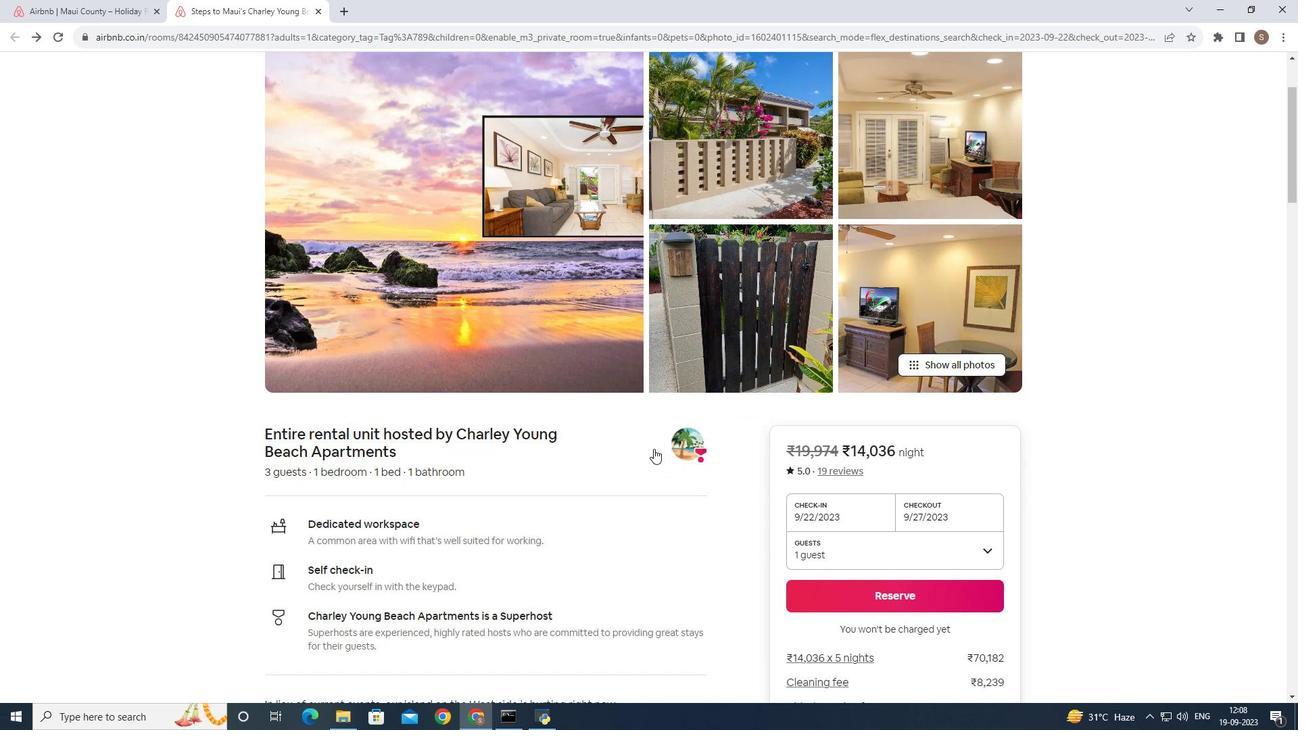 
Action: Mouse moved to (636, 448)
Screenshot: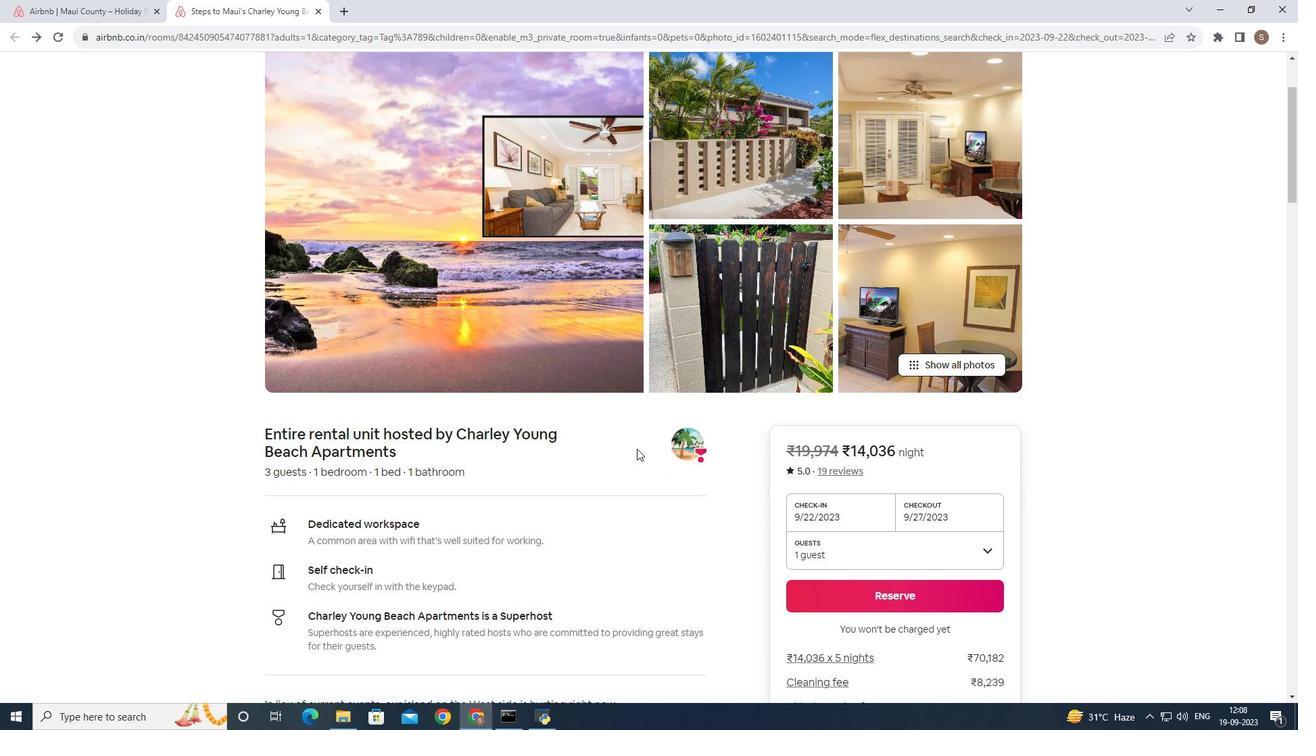 
Action: Mouse scrolled (636, 448) with delta (0, 0)
Screenshot: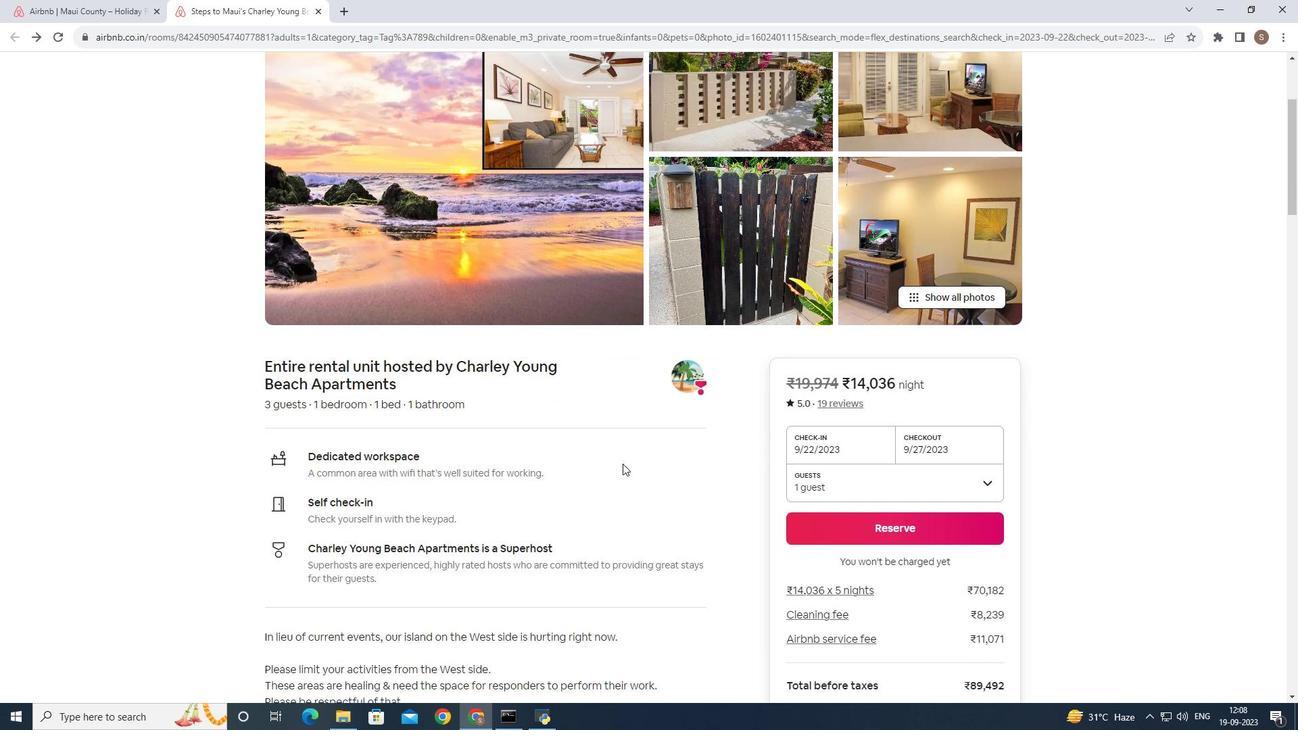 
Action: Mouse moved to (622, 463)
Screenshot: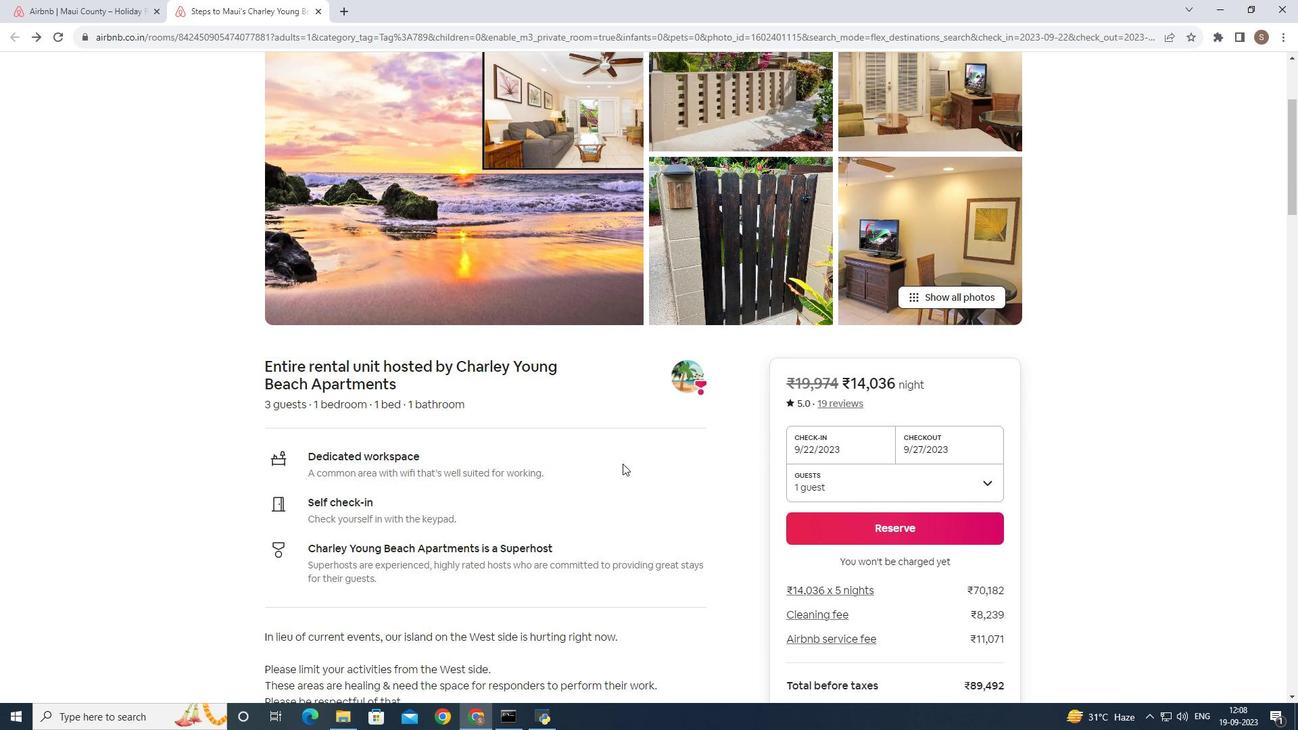 
Action: Mouse scrolled (622, 463) with delta (0, 0)
Screenshot: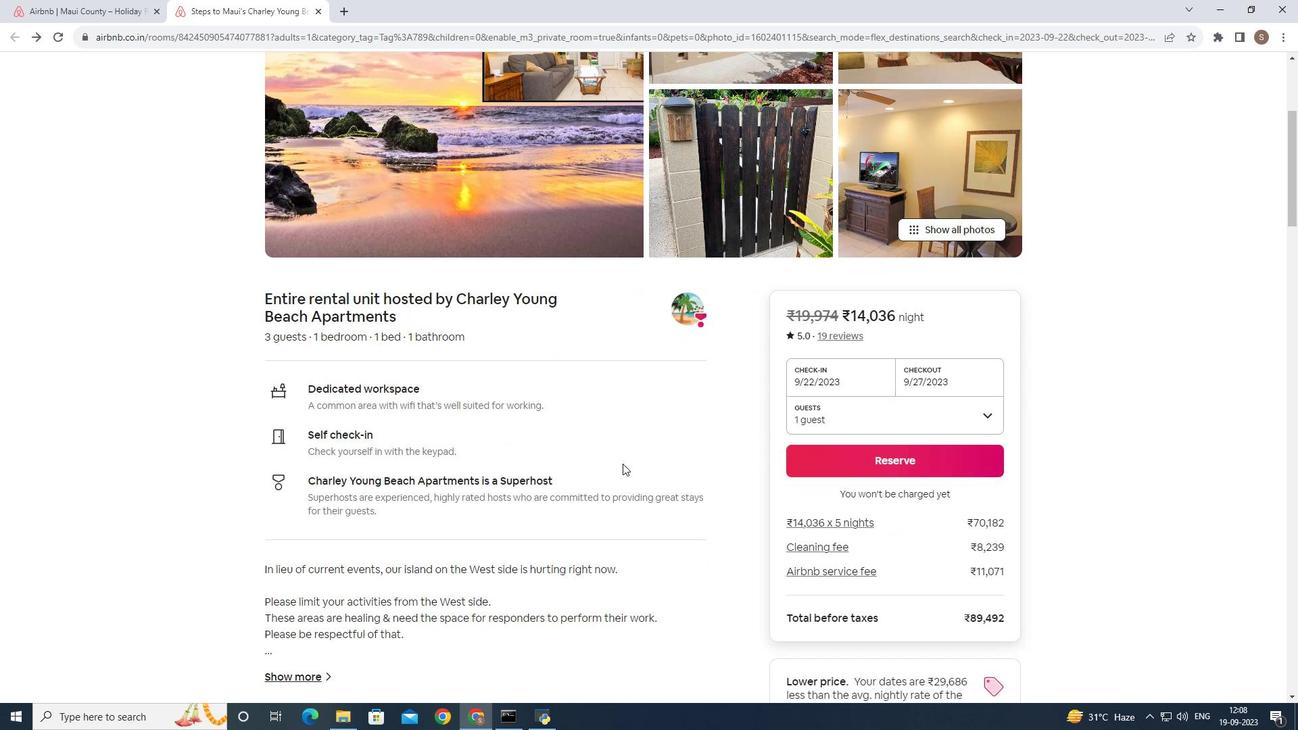 
Action: Mouse scrolled (622, 463) with delta (0, 0)
Screenshot: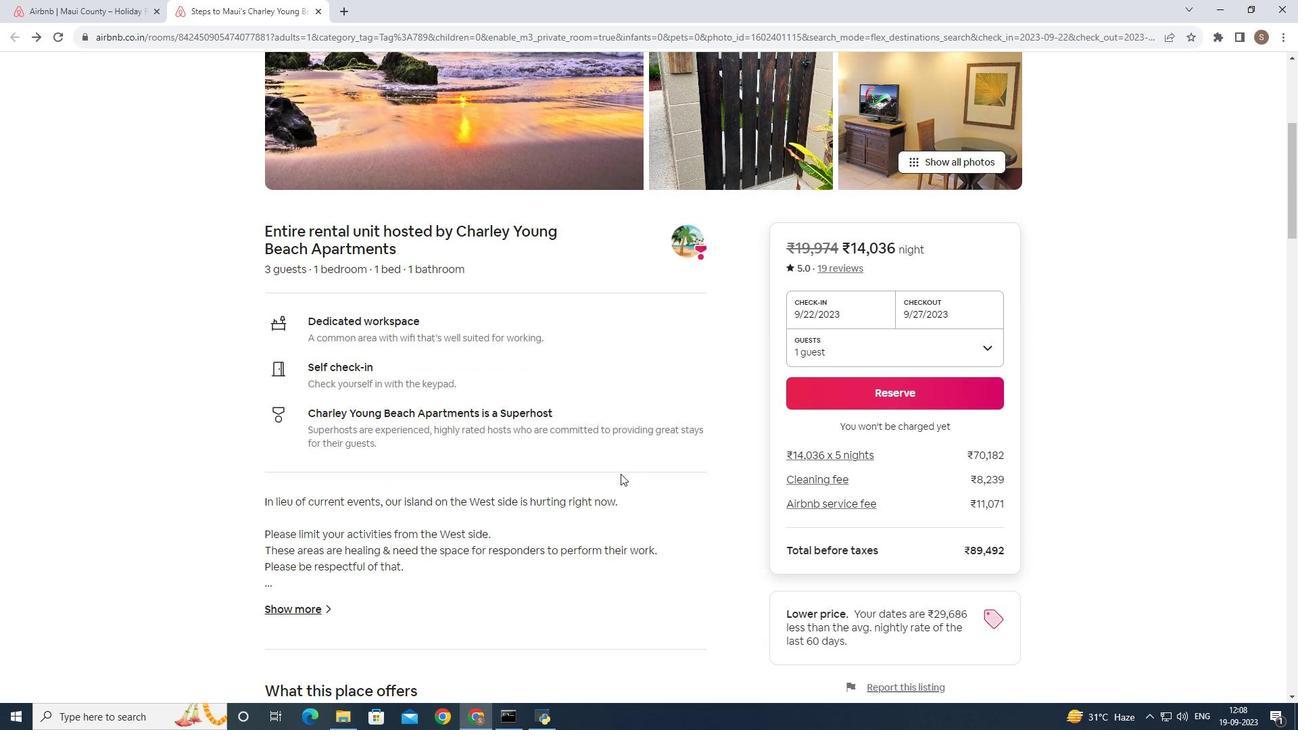 
Action: Mouse moved to (619, 475)
Screenshot: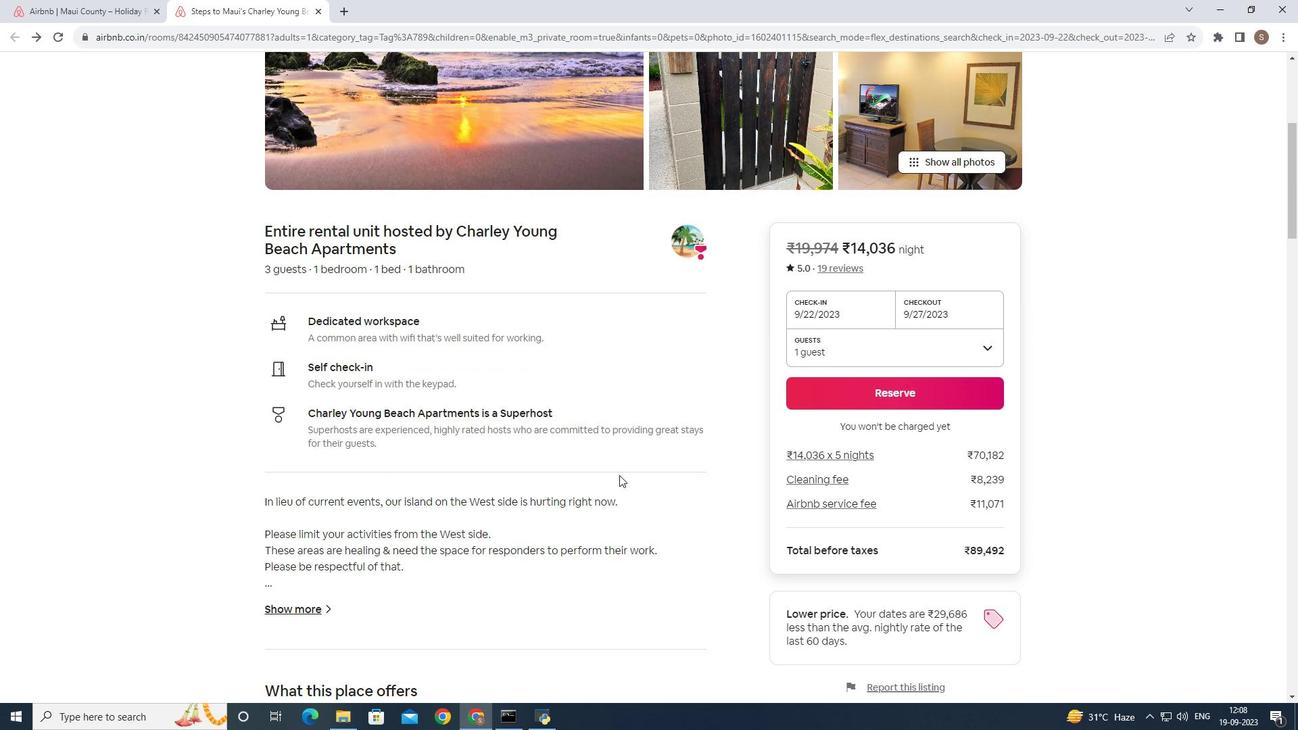 
Action: Mouse scrolled (619, 474) with delta (0, 0)
Screenshot: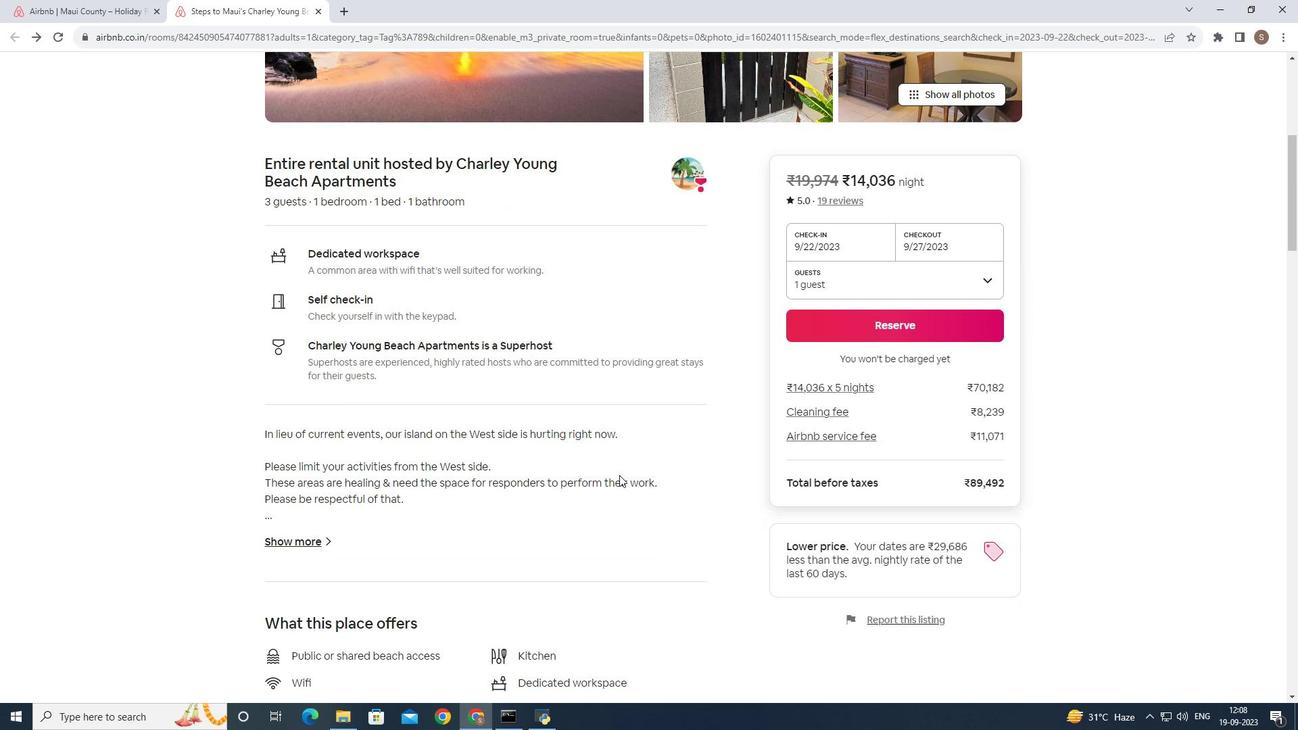 
Action: Mouse scrolled (619, 474) with delta (0, 0)
Screenshot: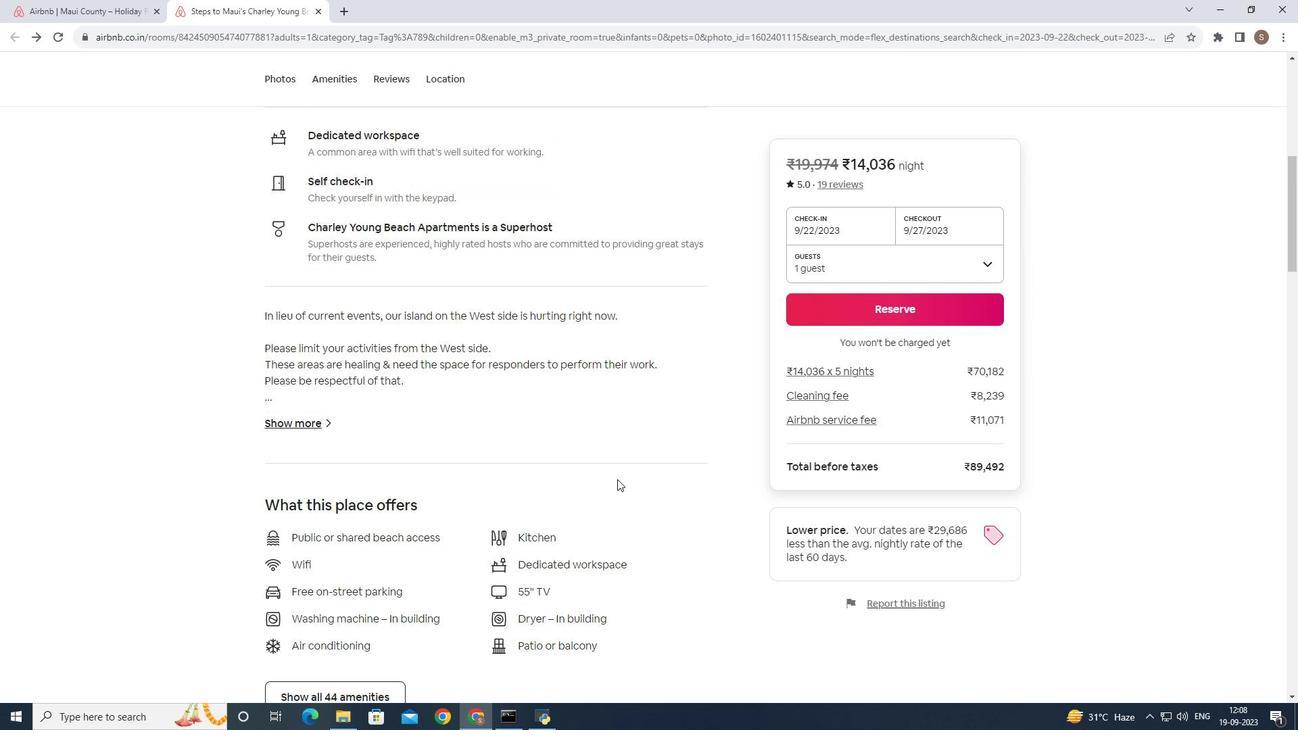 
Action: Mouse moved to (617, 479)
Screenshot: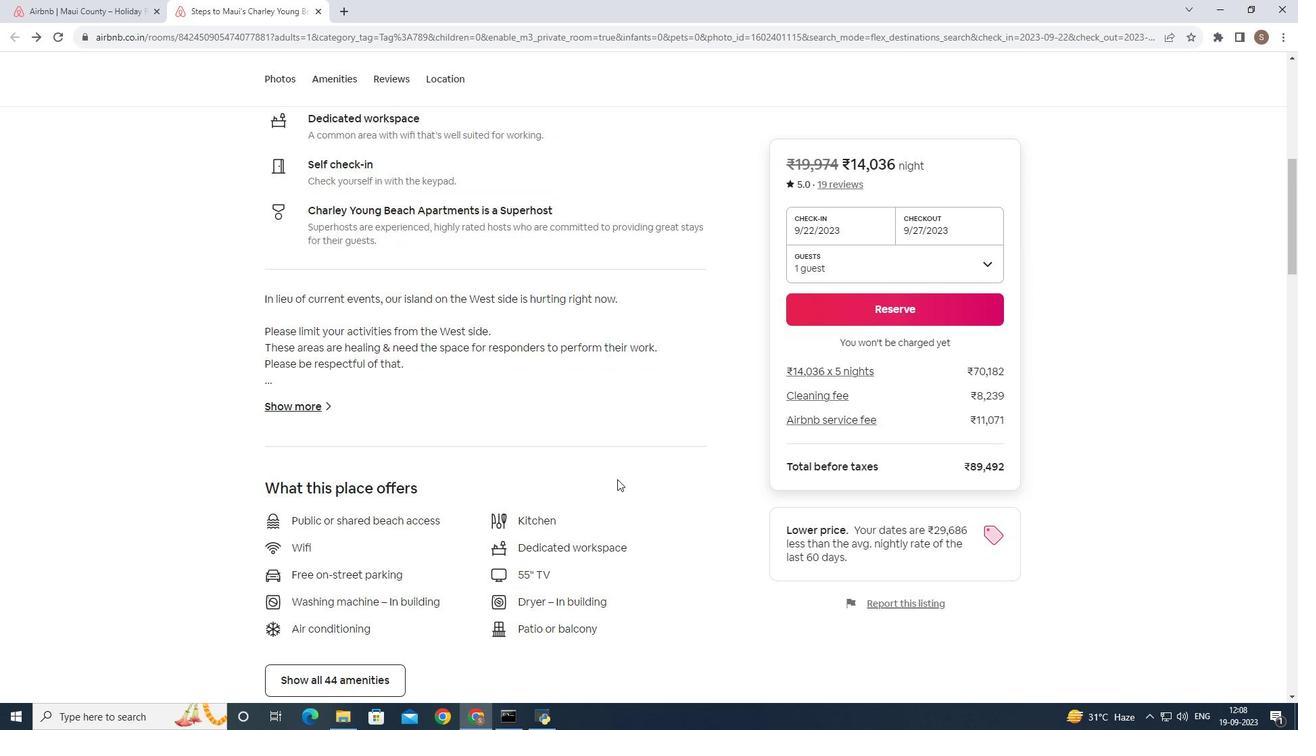 
Action: Mouse scrolled (617, 478) with delta (0, 0)
Screenshot: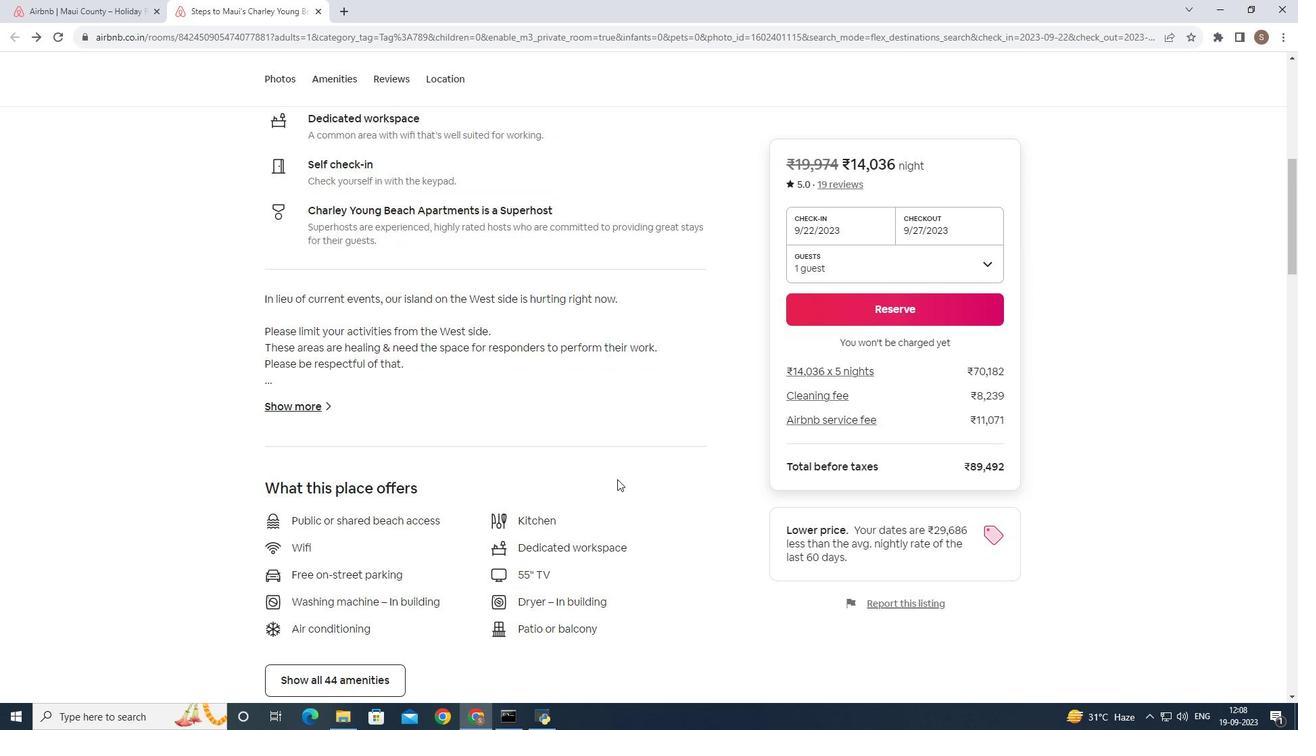 
Action: Mouse scrolled (617, 478) with delta (0, 0)
Screenshot: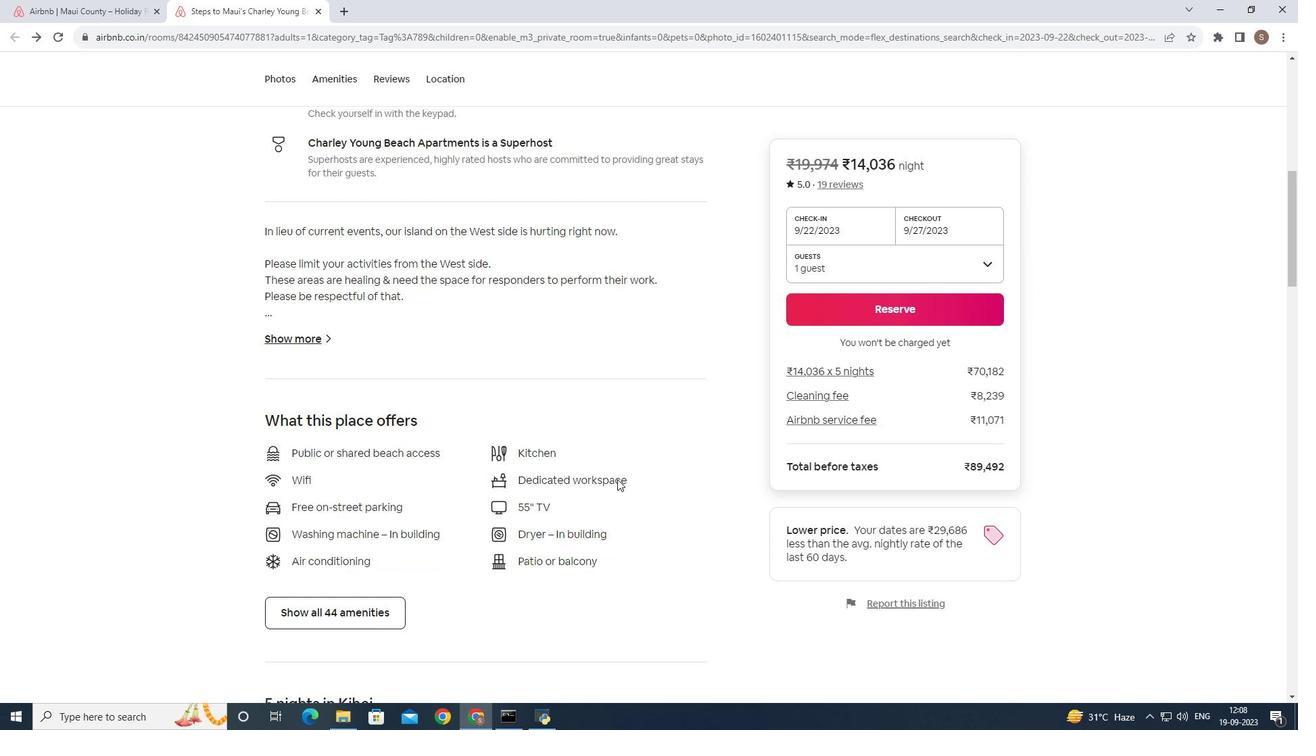 
Action: Mouse moved to (354, 617)
Screenshot: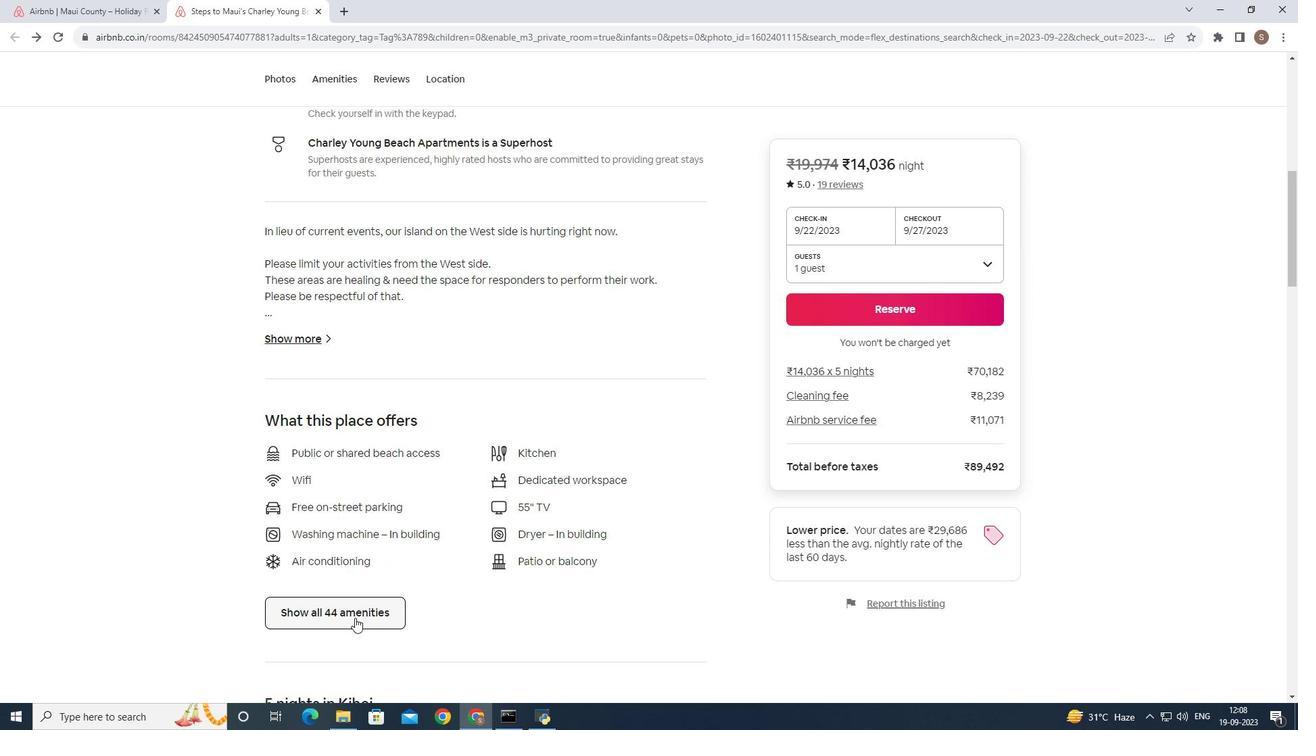 
Action: Mouse pressed left at (354, 617)
Screenshot: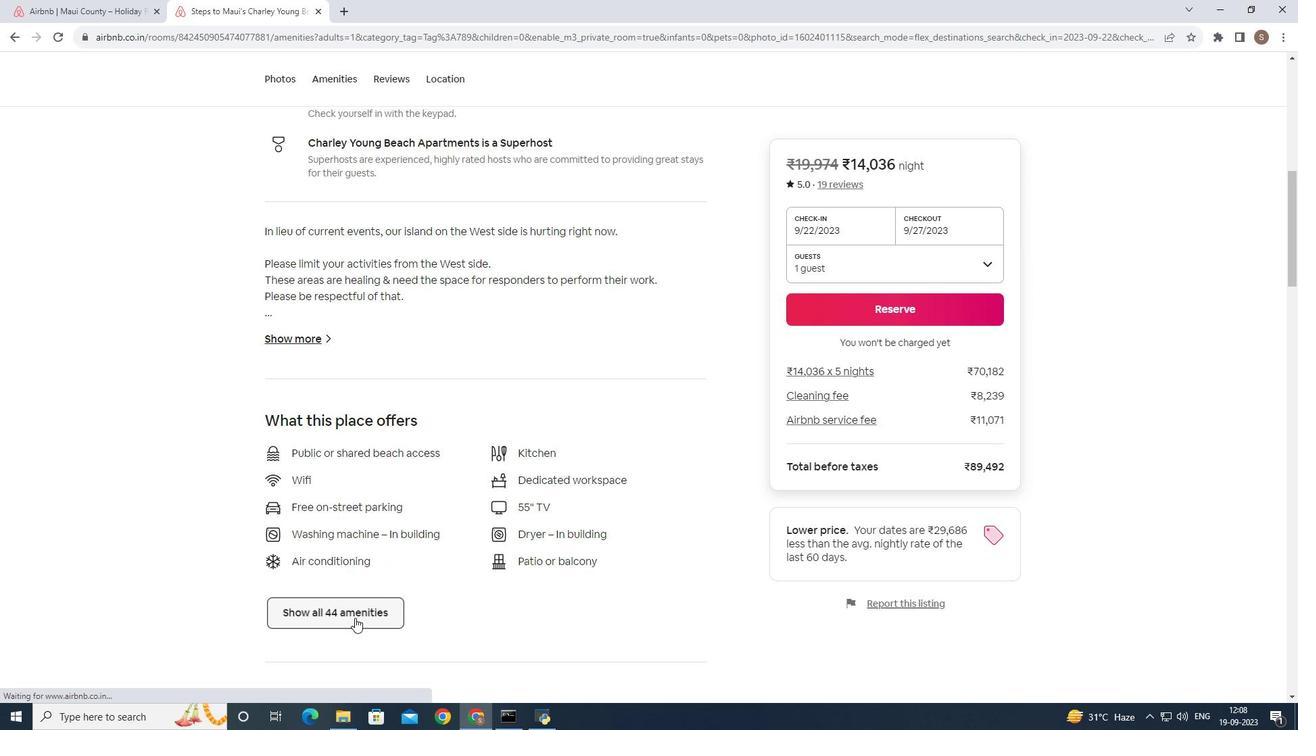 
Action: Mouse moved to (588, 498)
Screenshot: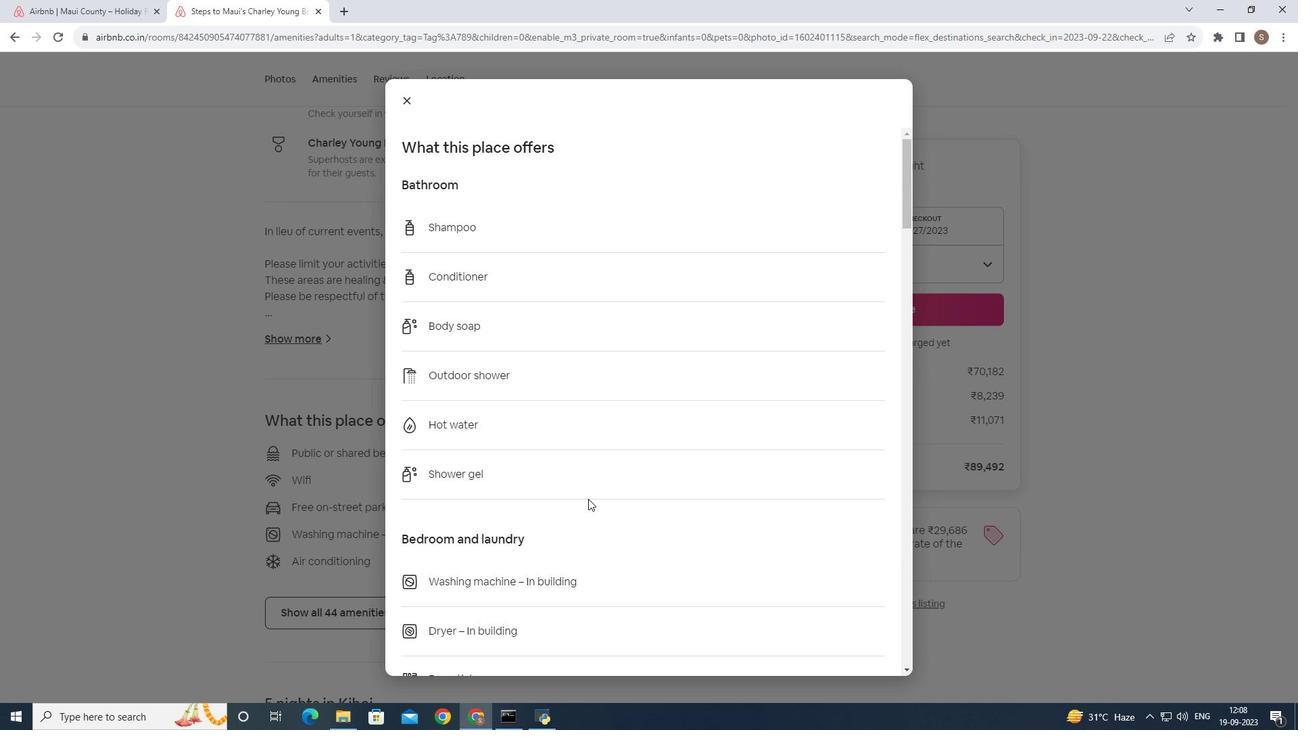 
Action: Mouse scrolled (588, 498) with delta (0, 0)
Screenshot: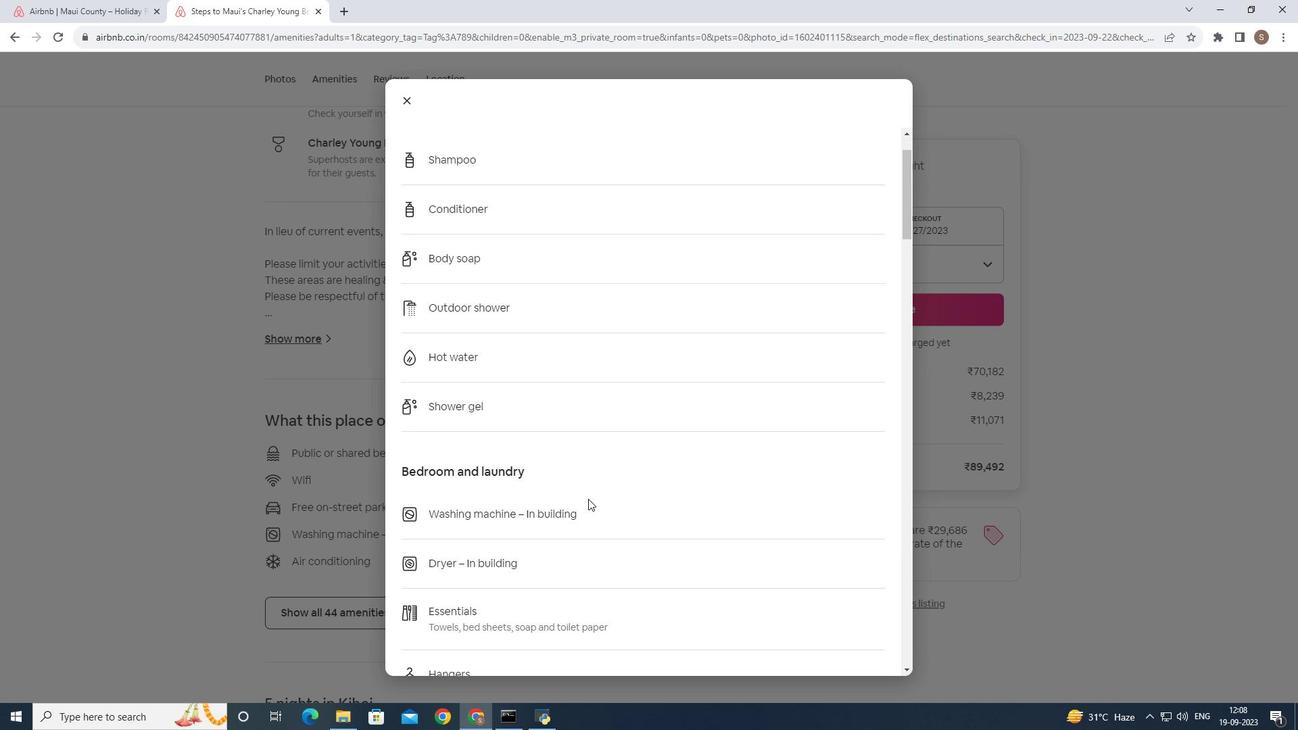 
Action: Mouse scrolled (588, 498) with delta (0, 0)
Screenshot: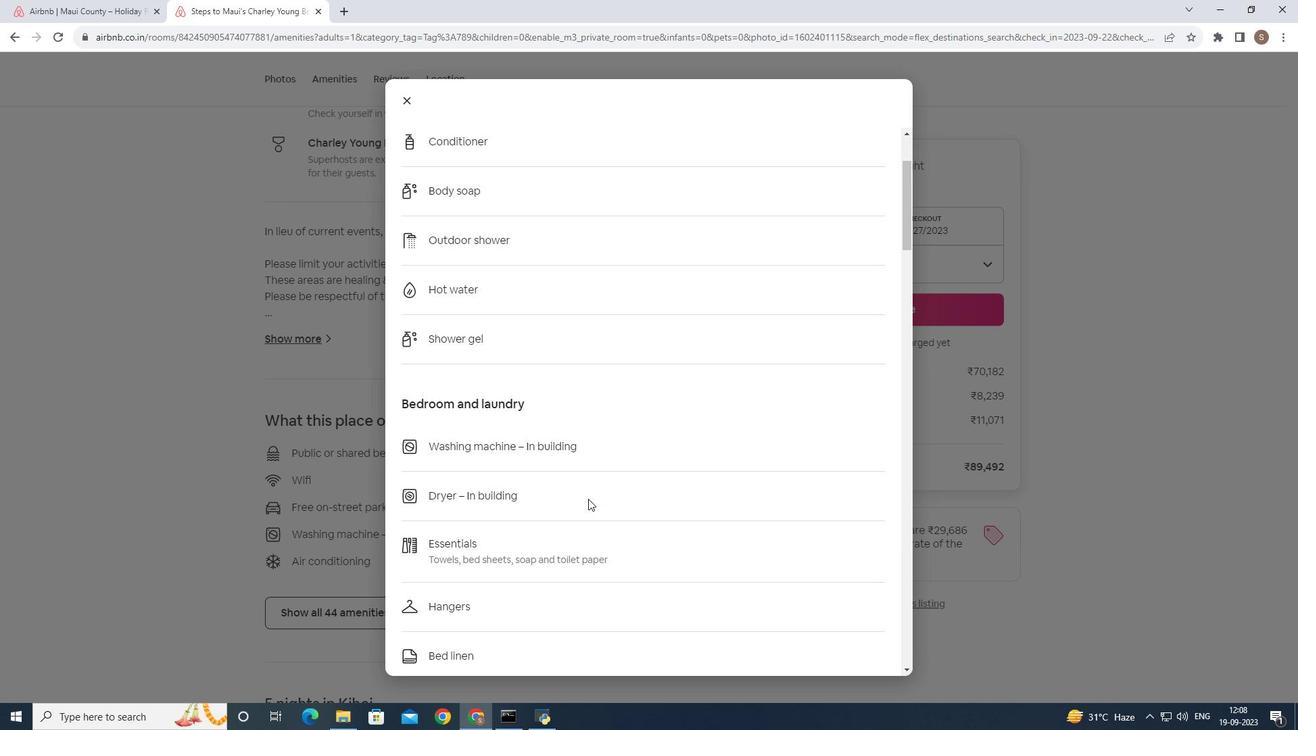 
Action: Mouse scrolled (588, 498) with delta (0, 0)
Screenshot: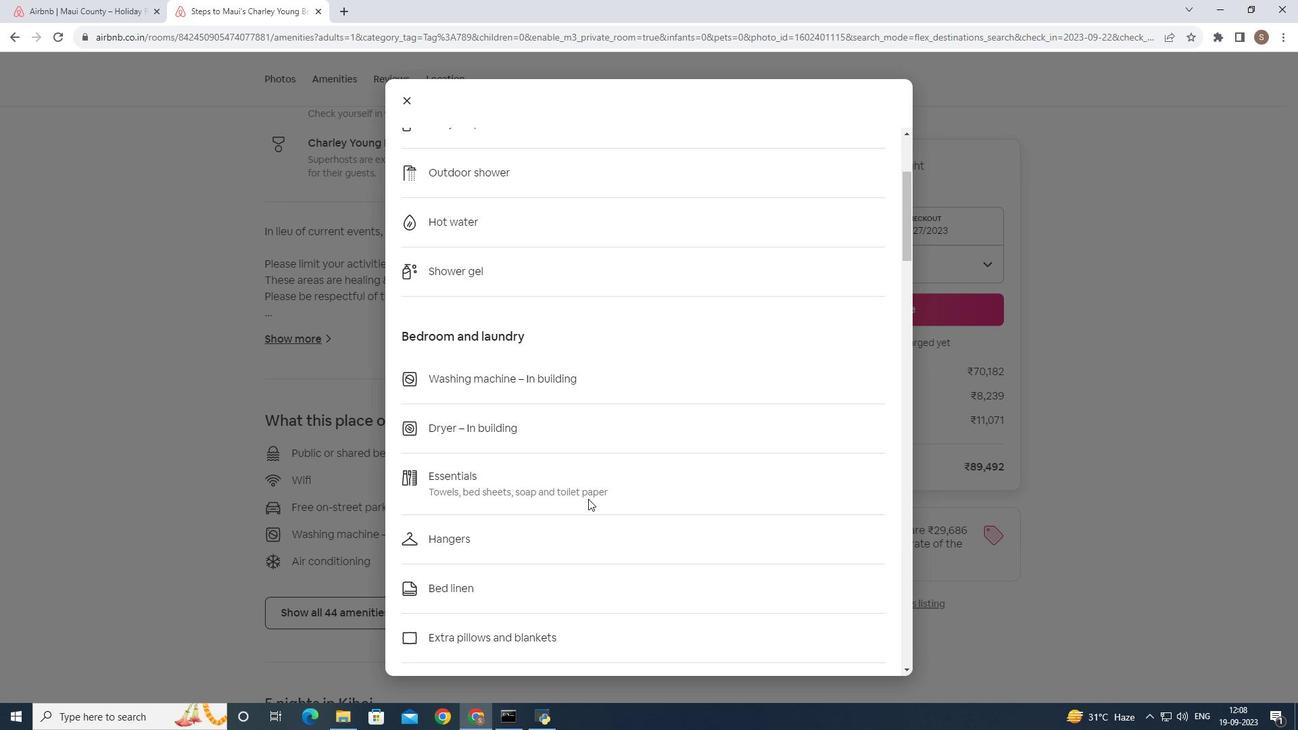 
Action: Mouse scrolled (588, 498) with delta (0, 0)
Screenshot: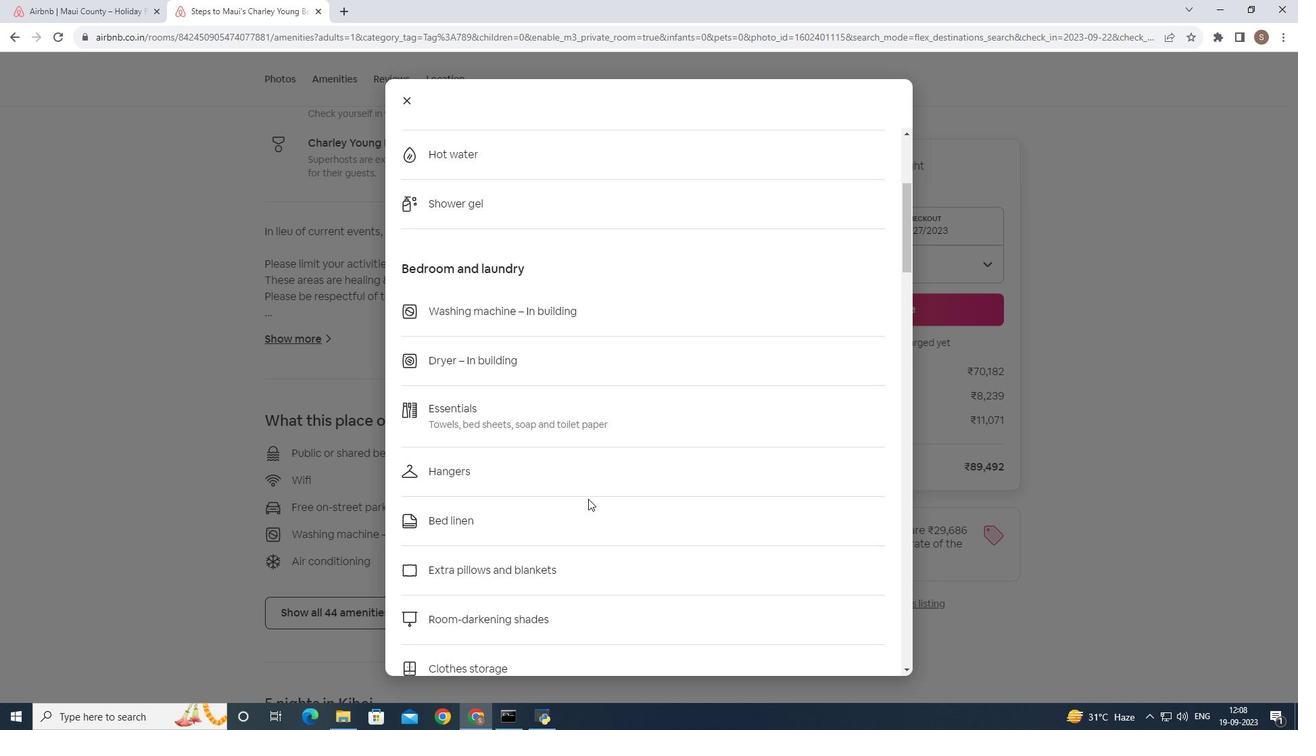 
Action: Mouse scrolled (588, 498) with delta (0, 0)
Screenshot: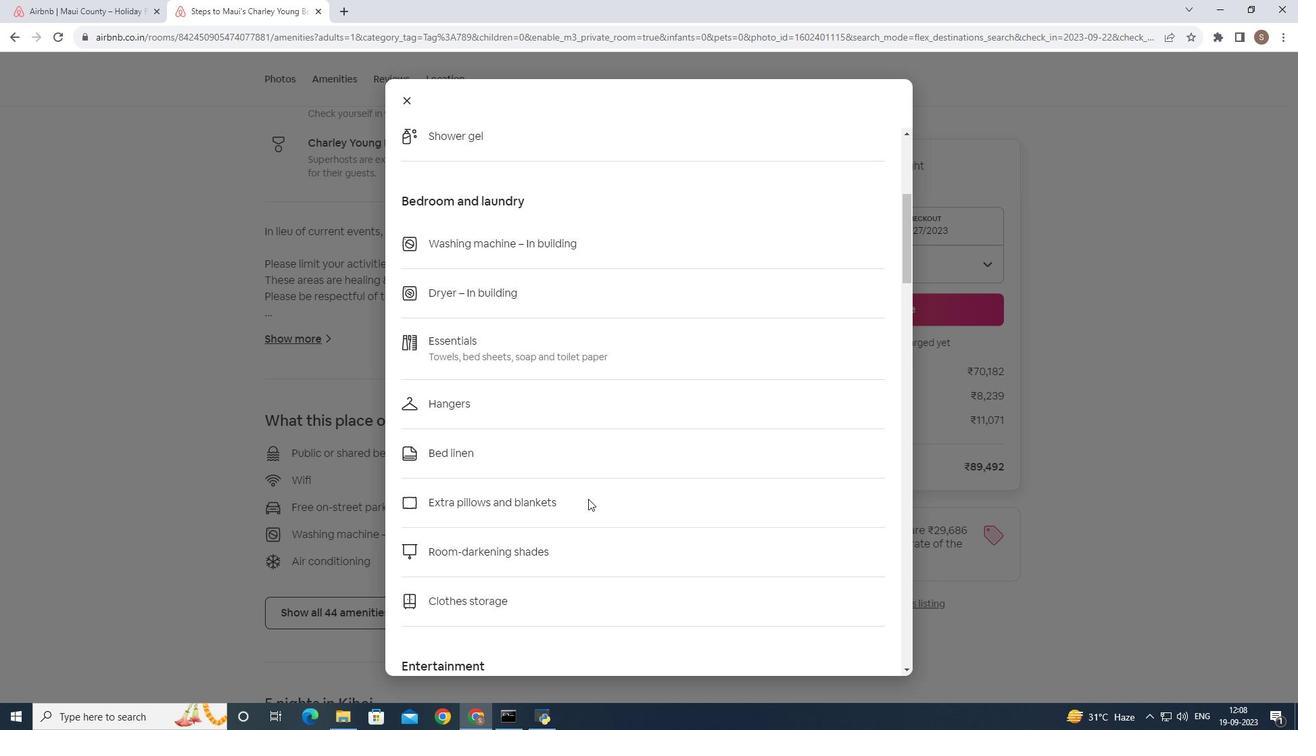 
Action: Mouse scrolled (588, 498) with delta (0, 0)
Screenshot: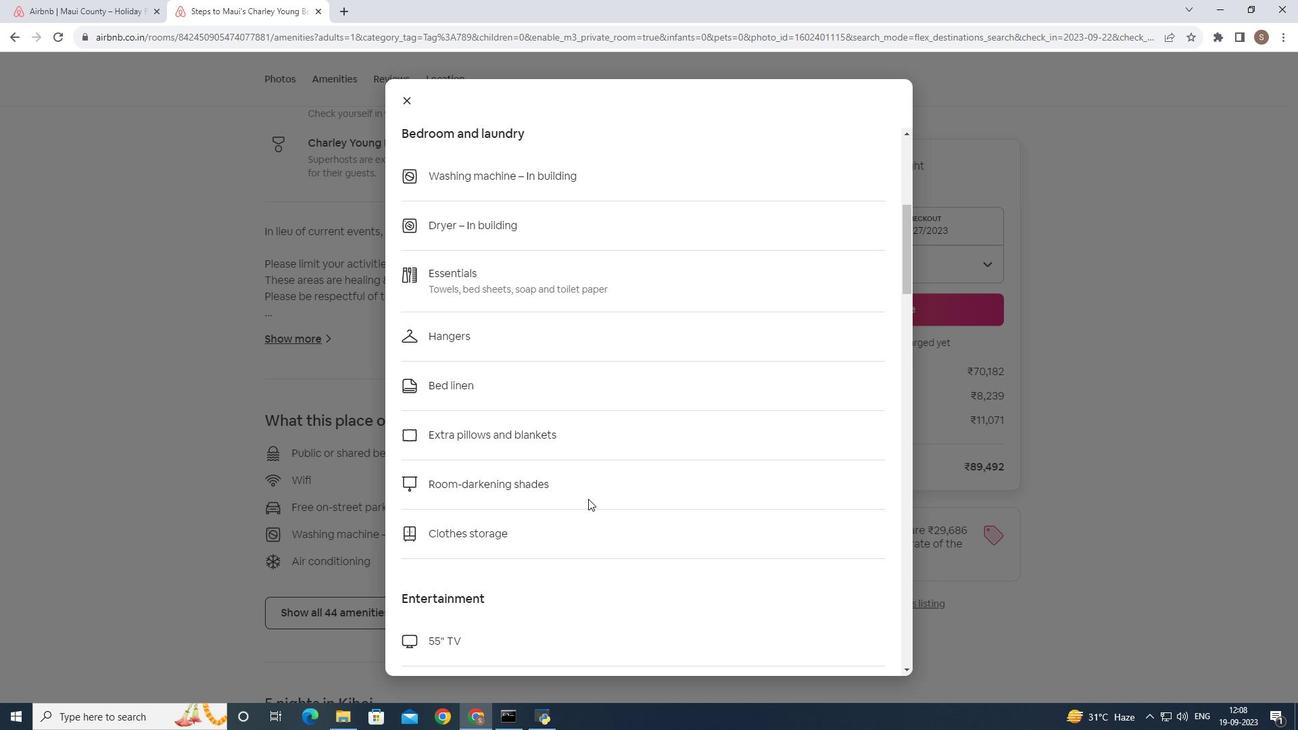 
Action: Mouse scrolled (588, 498) with delta (0, 0)
Screenshot: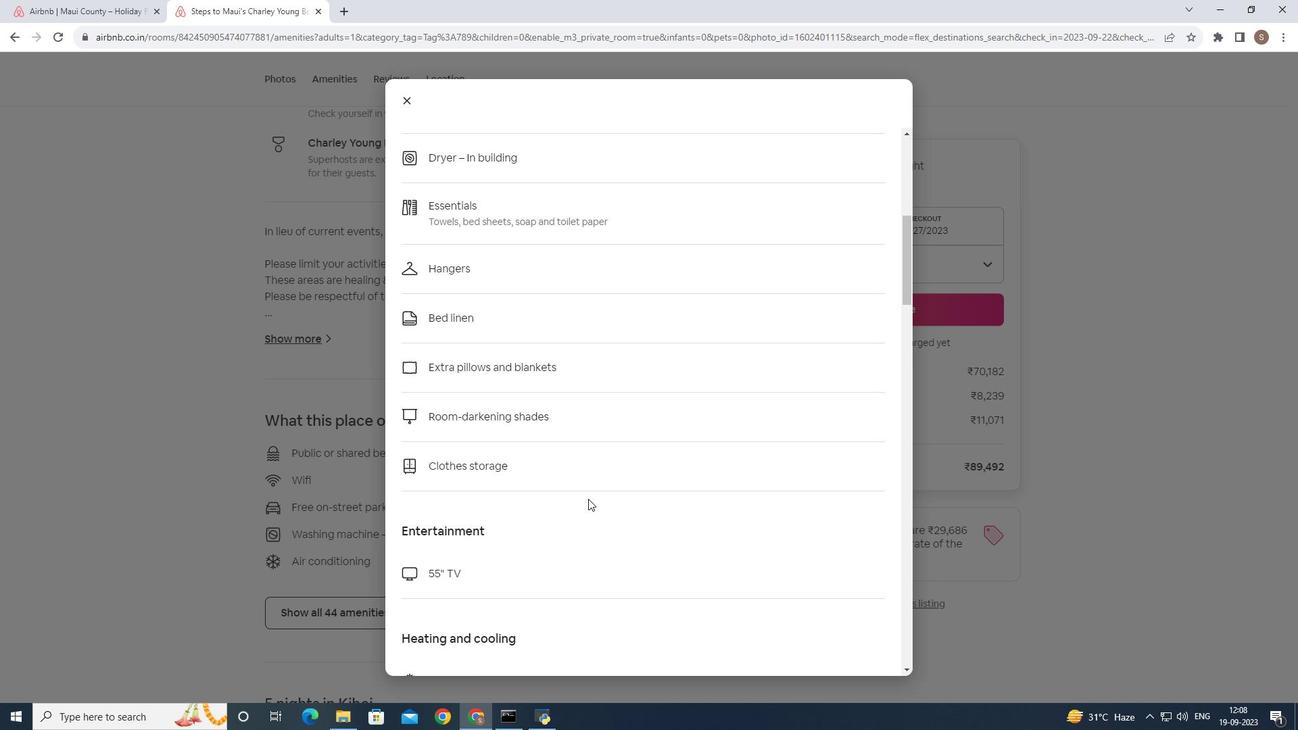 
Action: Mouse scrolled (588, 498) with delta (0, 0)
Screenshot: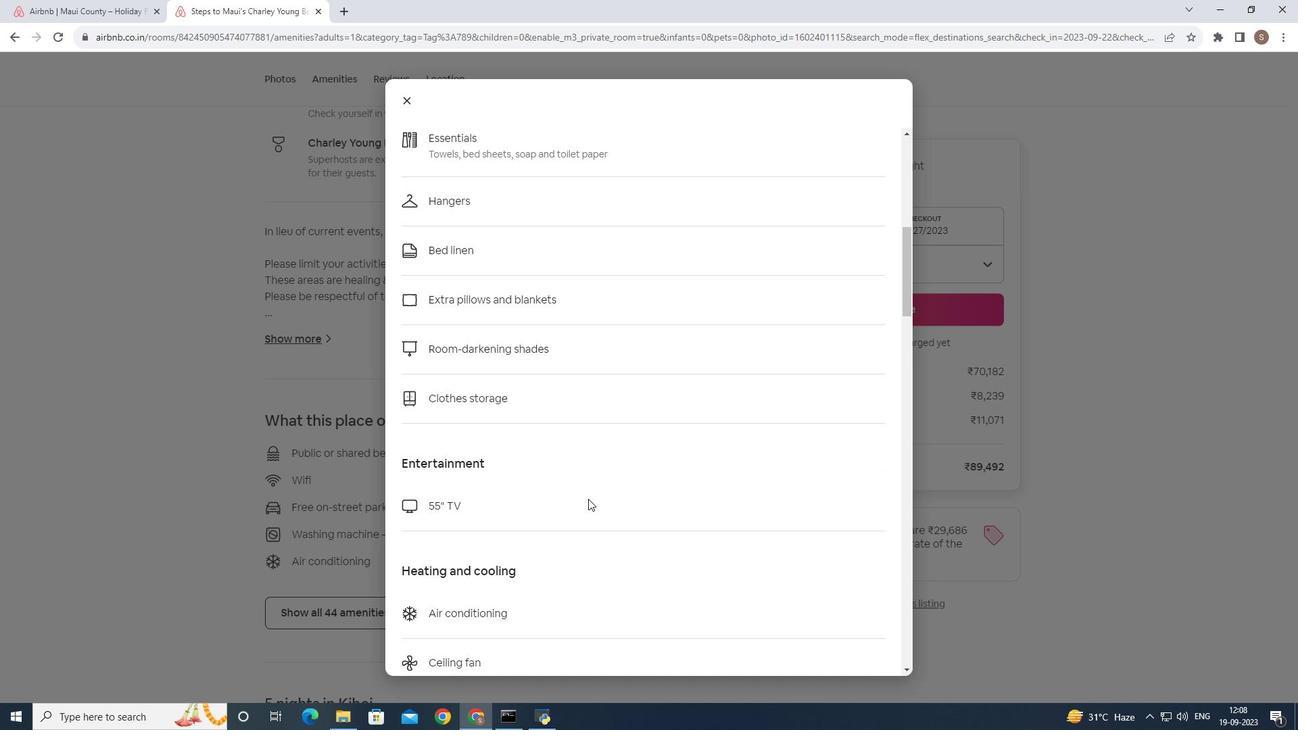 
Action: Mouse scrolled (588, 498) with delta (0, 0)
Screenshot: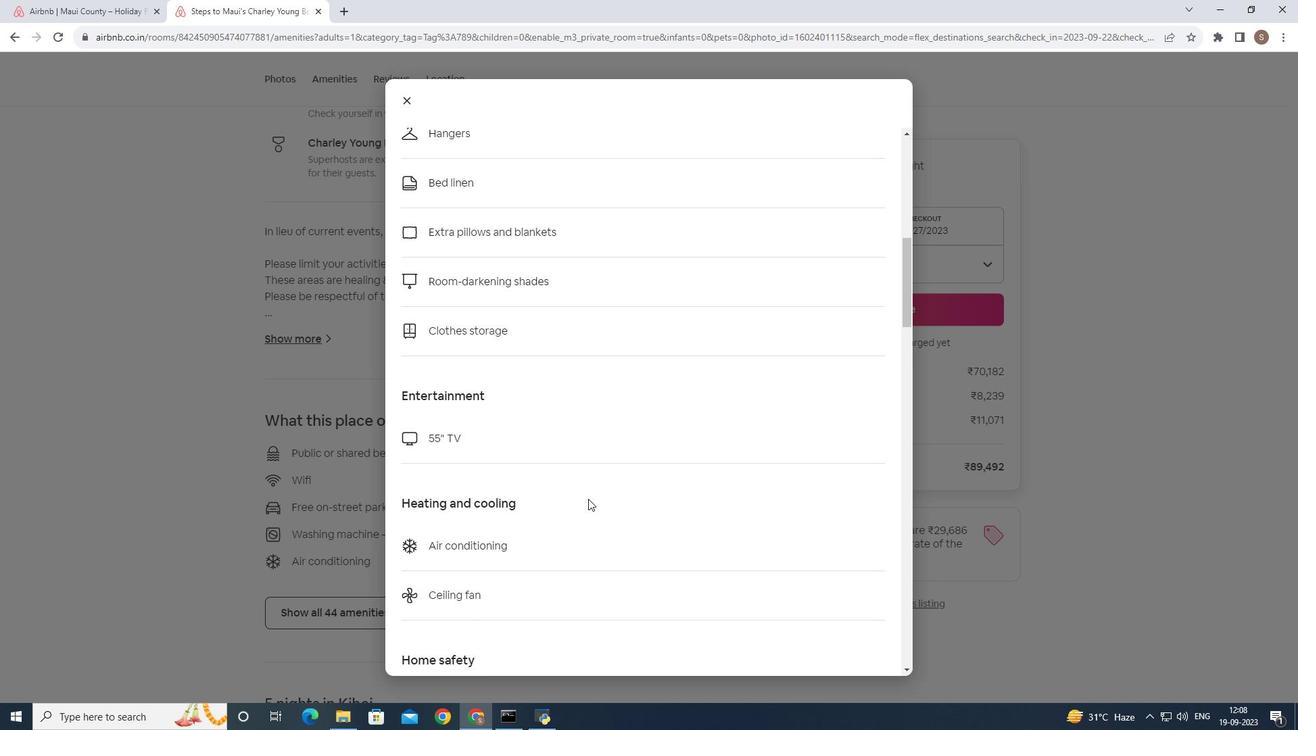 
Action: Mouse scrolled (588, 498) with delta (0, 0)
Screenshot: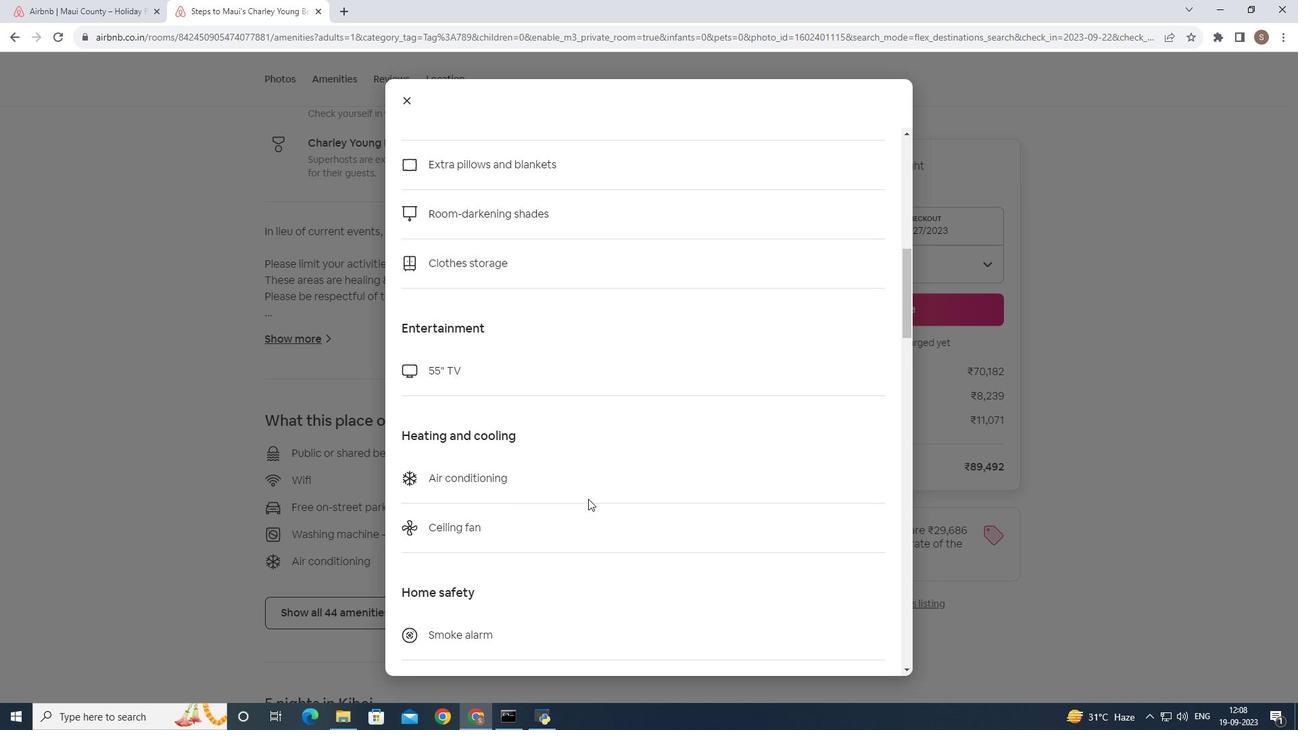 
Action: Mouse scrolled (588, 498) with delta (0, 0)
Screenshot: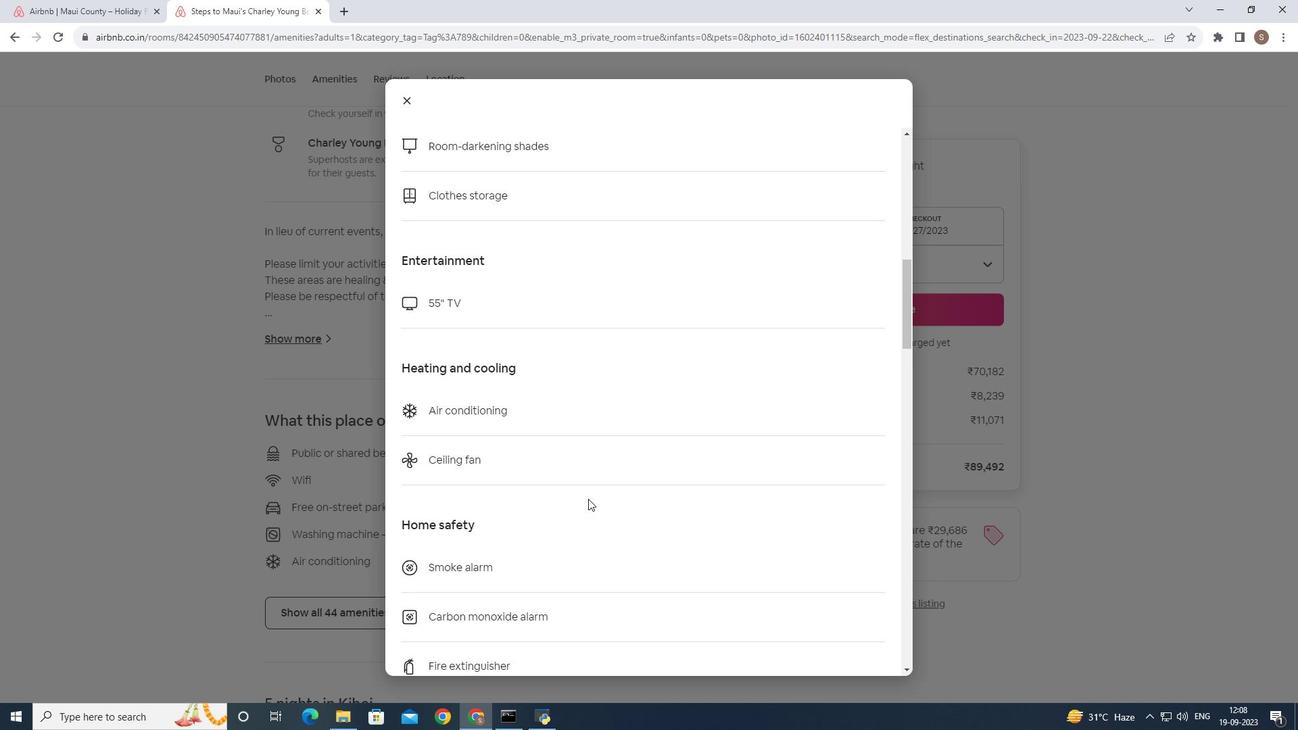 
Action: Mouse scrolled (588, 498) with delta (0, 0)
Screenshot: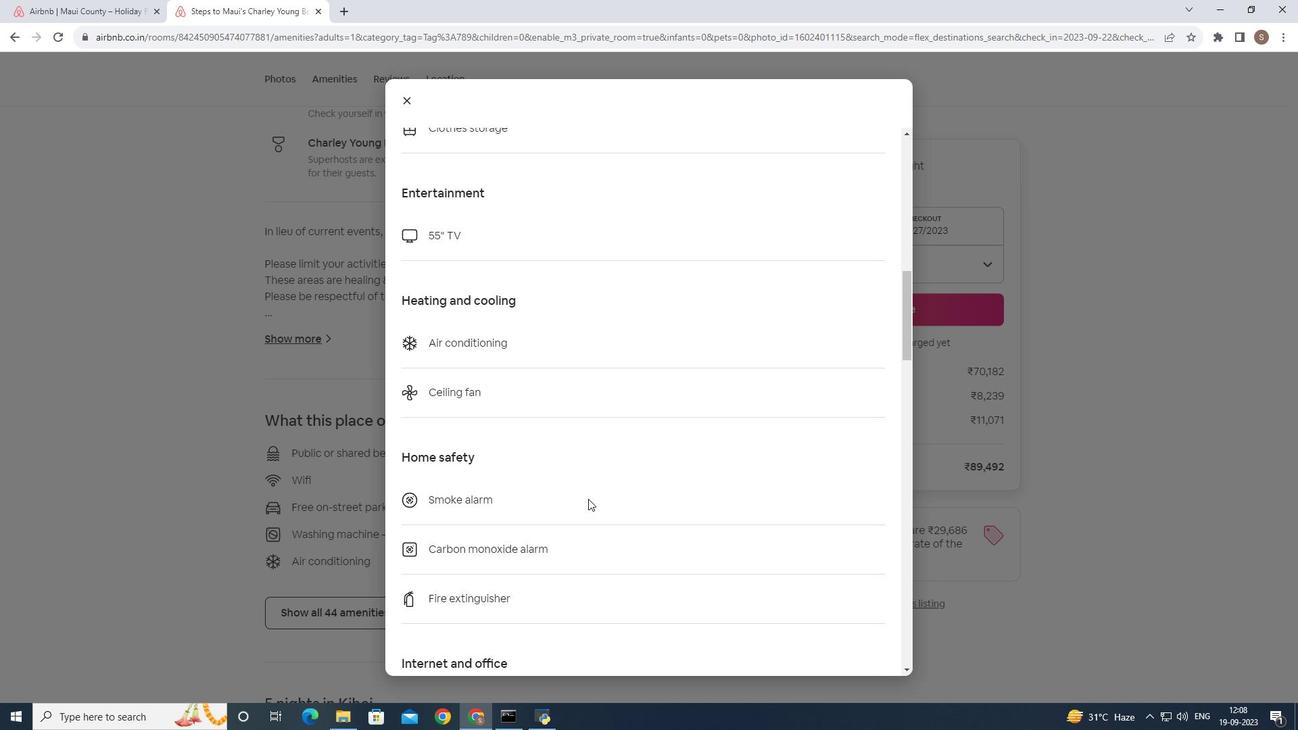 
Action: Mouse scrolled (588, 498) with delta (0, 0)
Screenshot: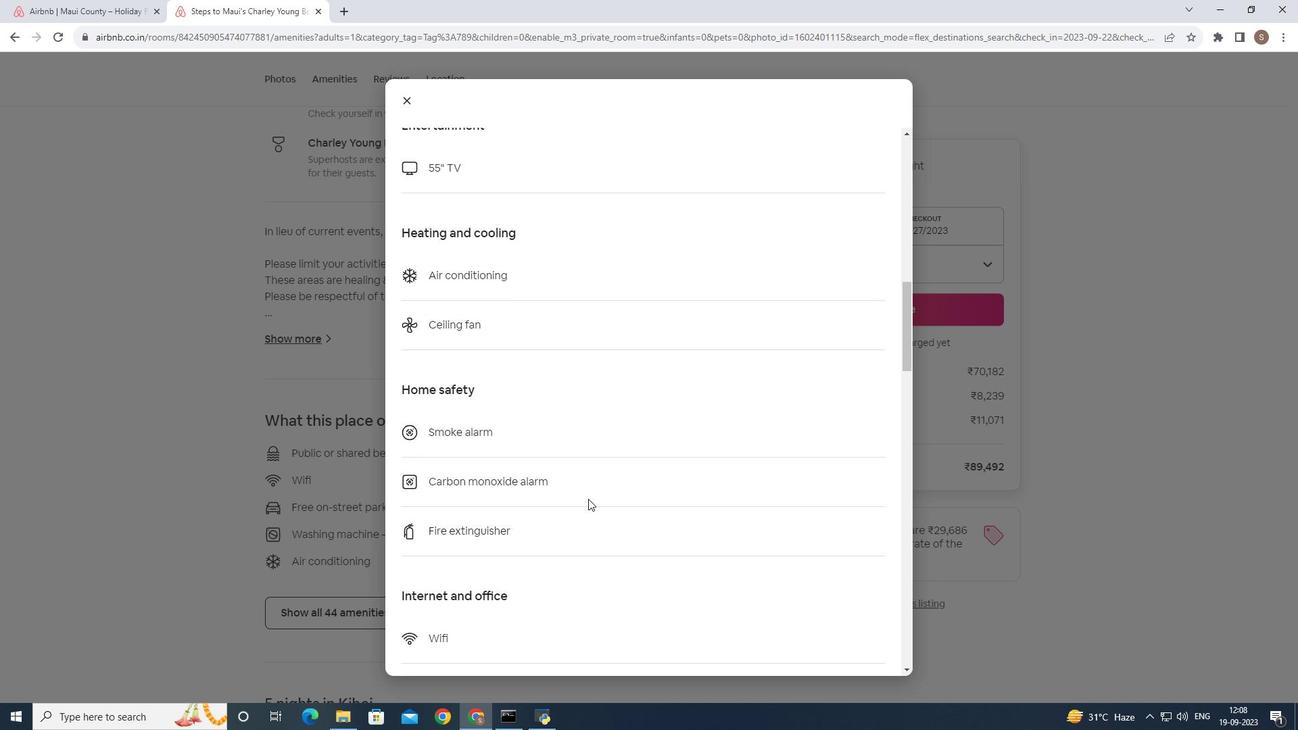 
Action: Mouse scrolled (588, 498) with delta (0, 0)
Screenshot: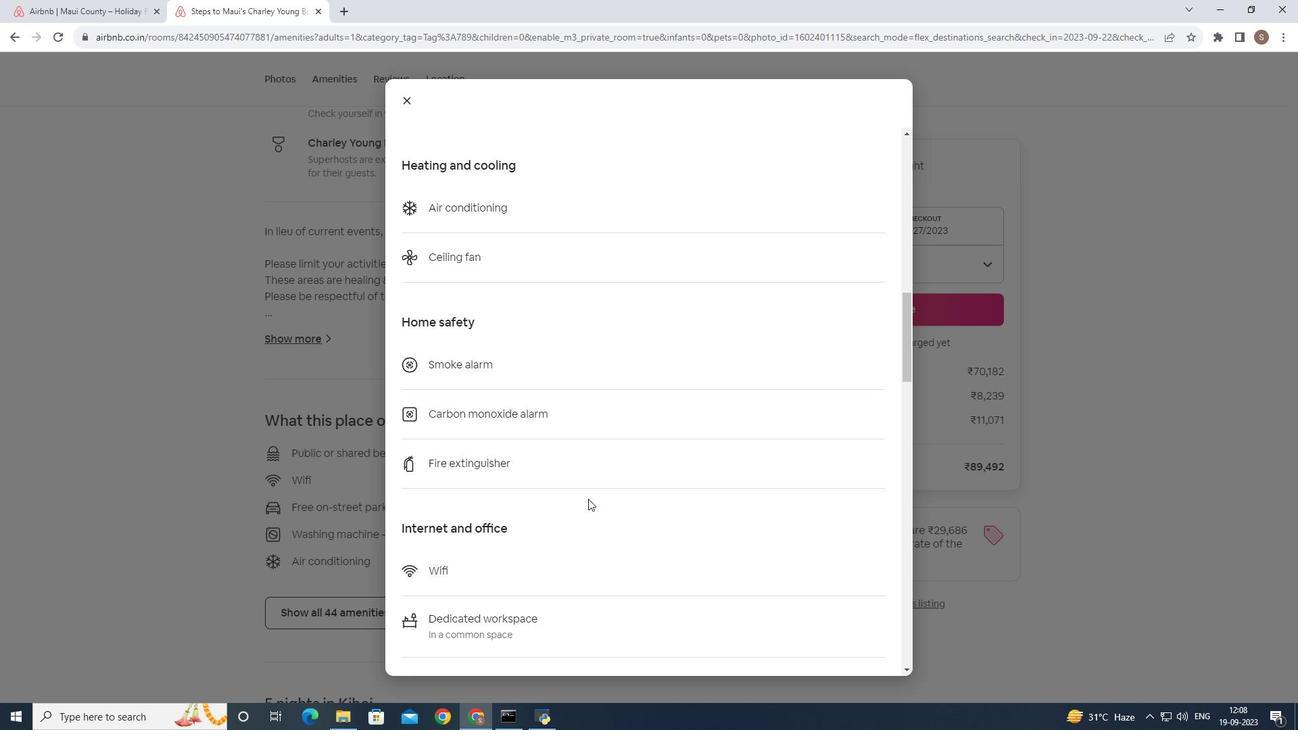 
Action: Mouse scrolled (588, 498) with delta (0, 0)
Screenshot: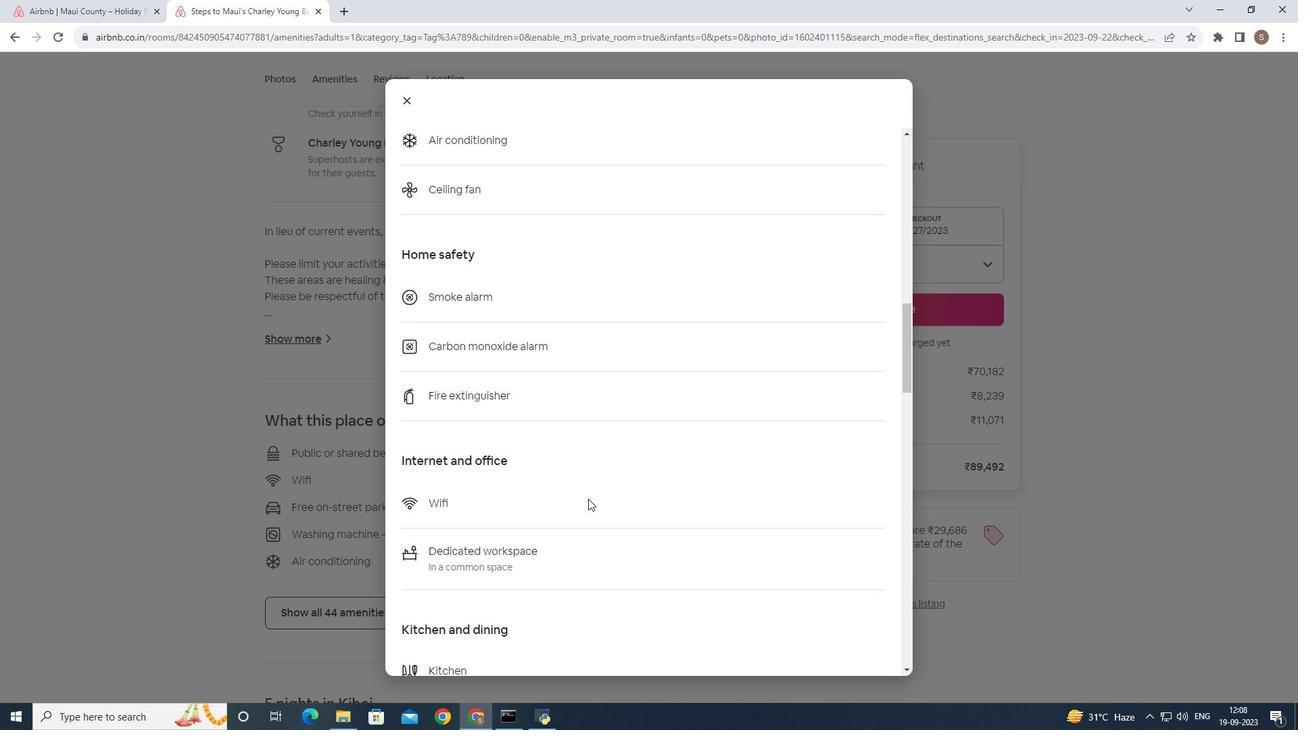 
Action: Mouse scrolled (588, 498) with delta (0, 0)
Screenshot: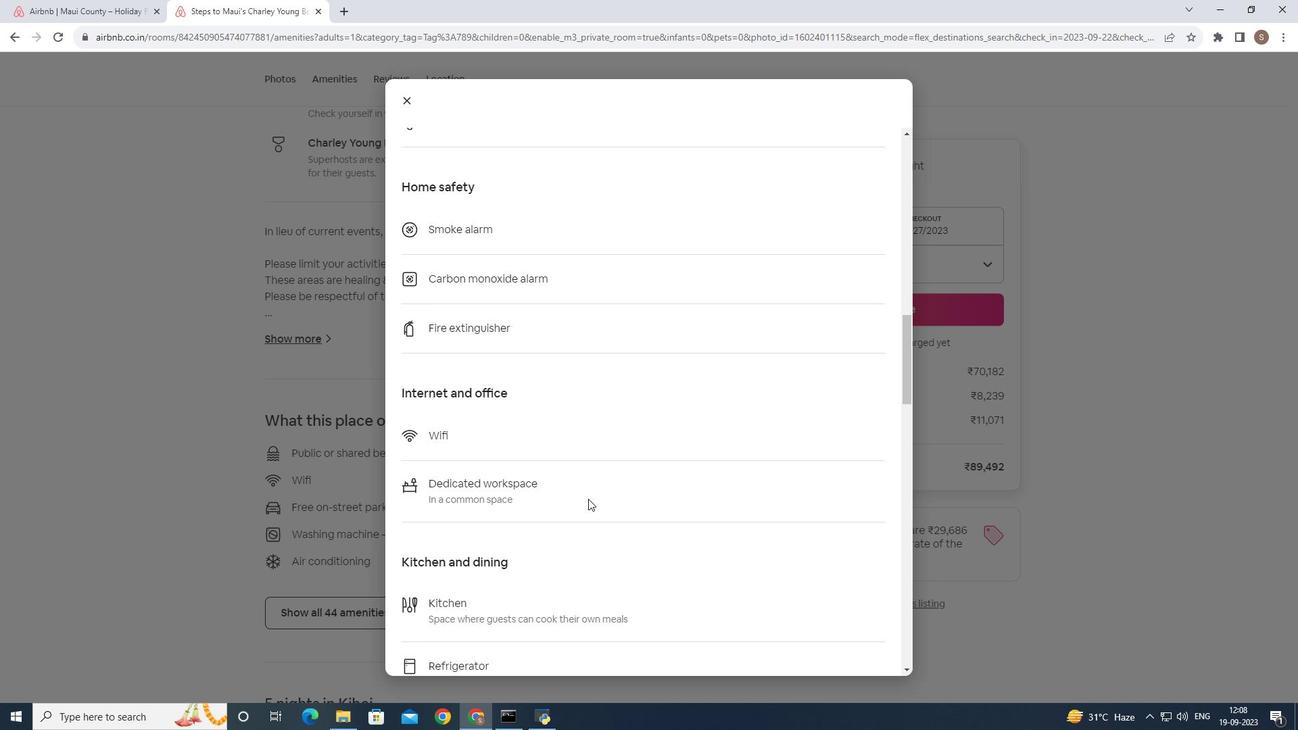 
Action: Mouse scrolled (588, 498) with delta (0, 0)
Screenshot: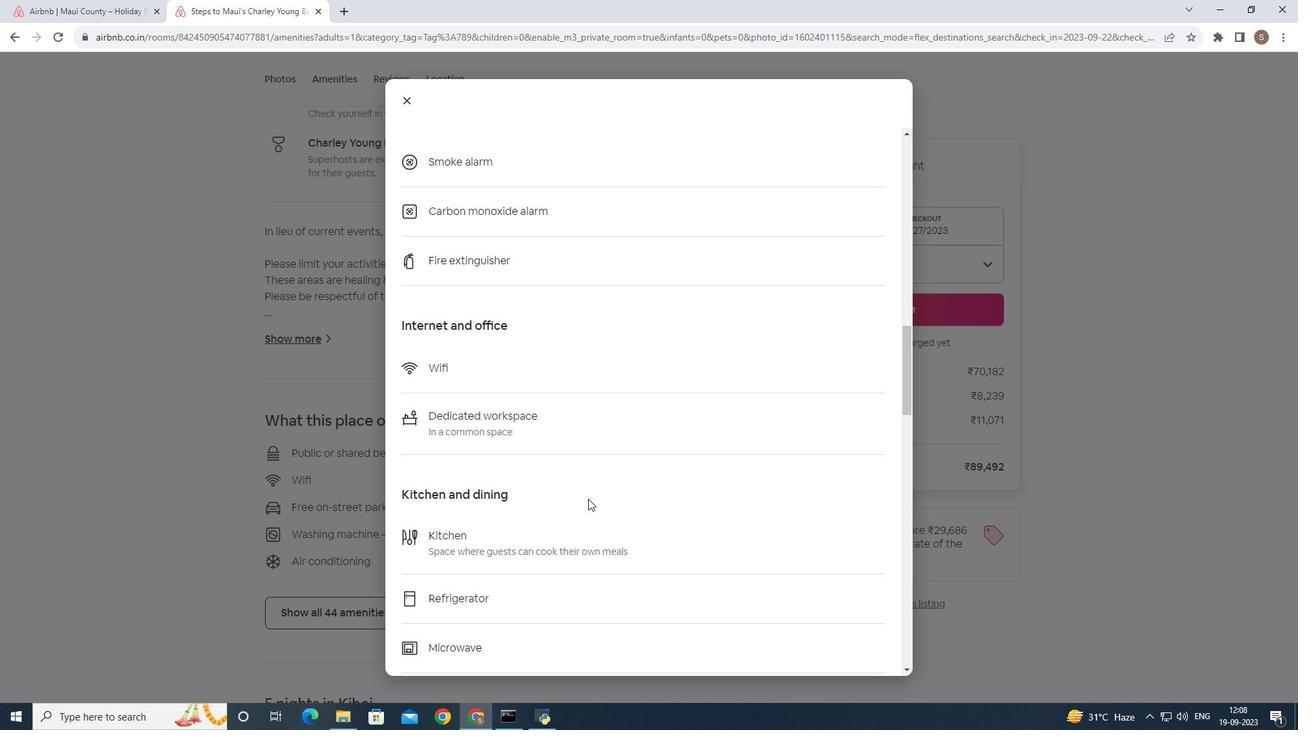 
Action: Mouse scrolled (588, 498) with delta (0, 0)
Screenshot: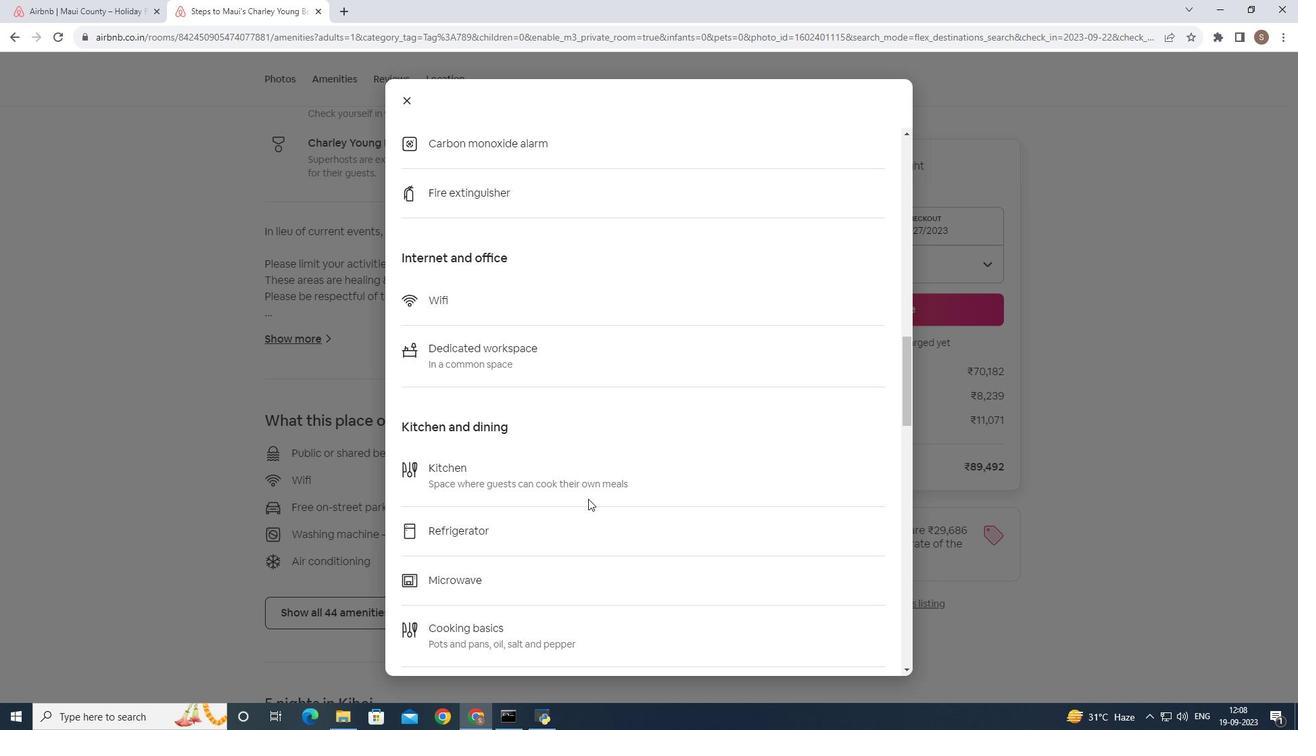 
Action: Mouse scrolled (588, 498) with delta (0, 0)
Screenshot: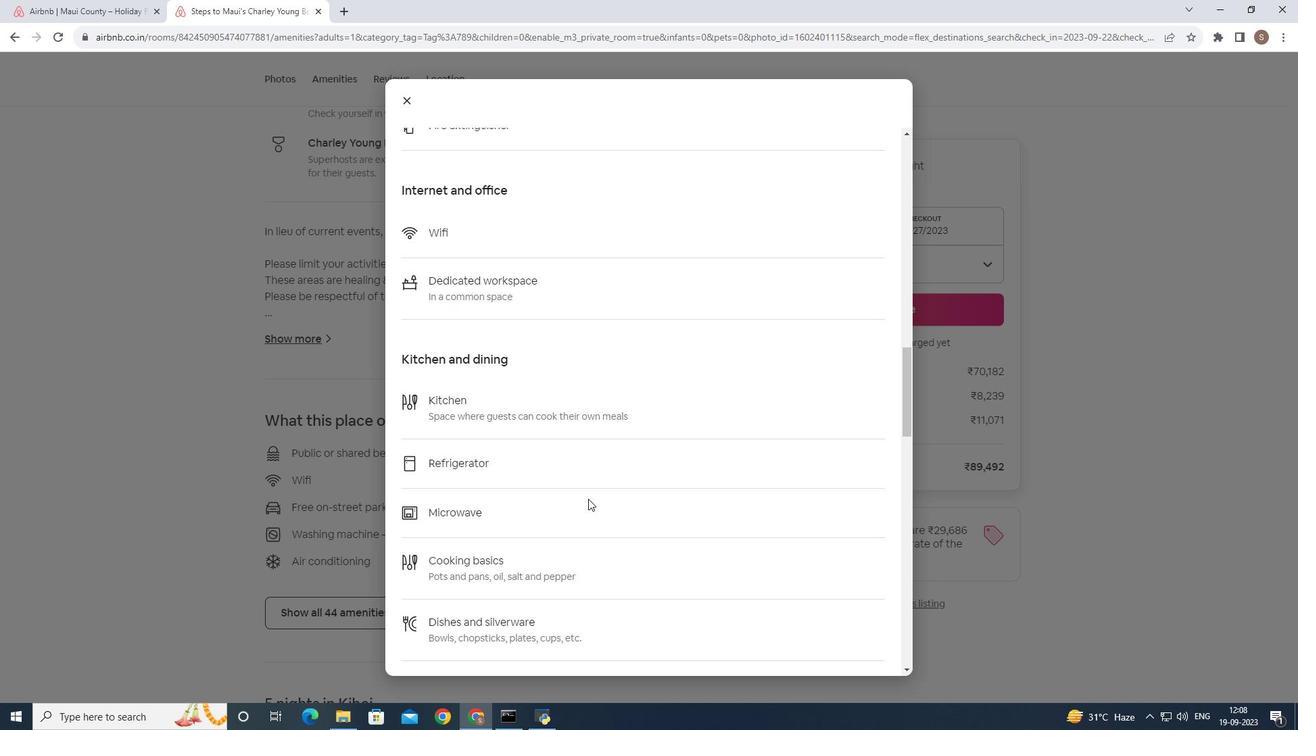 
Action: Mouse scrolled (588, 498) with delta (0, 0)
Screenshot: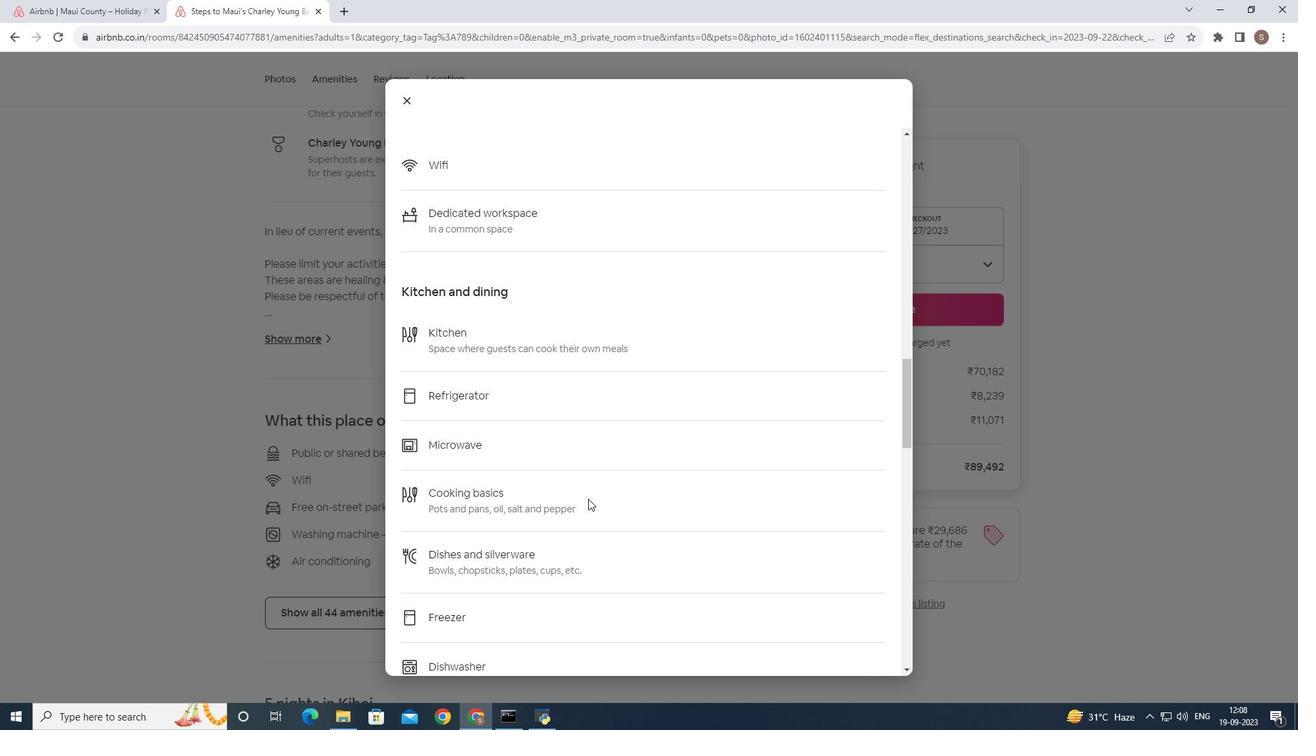 
Action: Mouse scrolled (588, 498) with delta (0, 0)
Screenshot: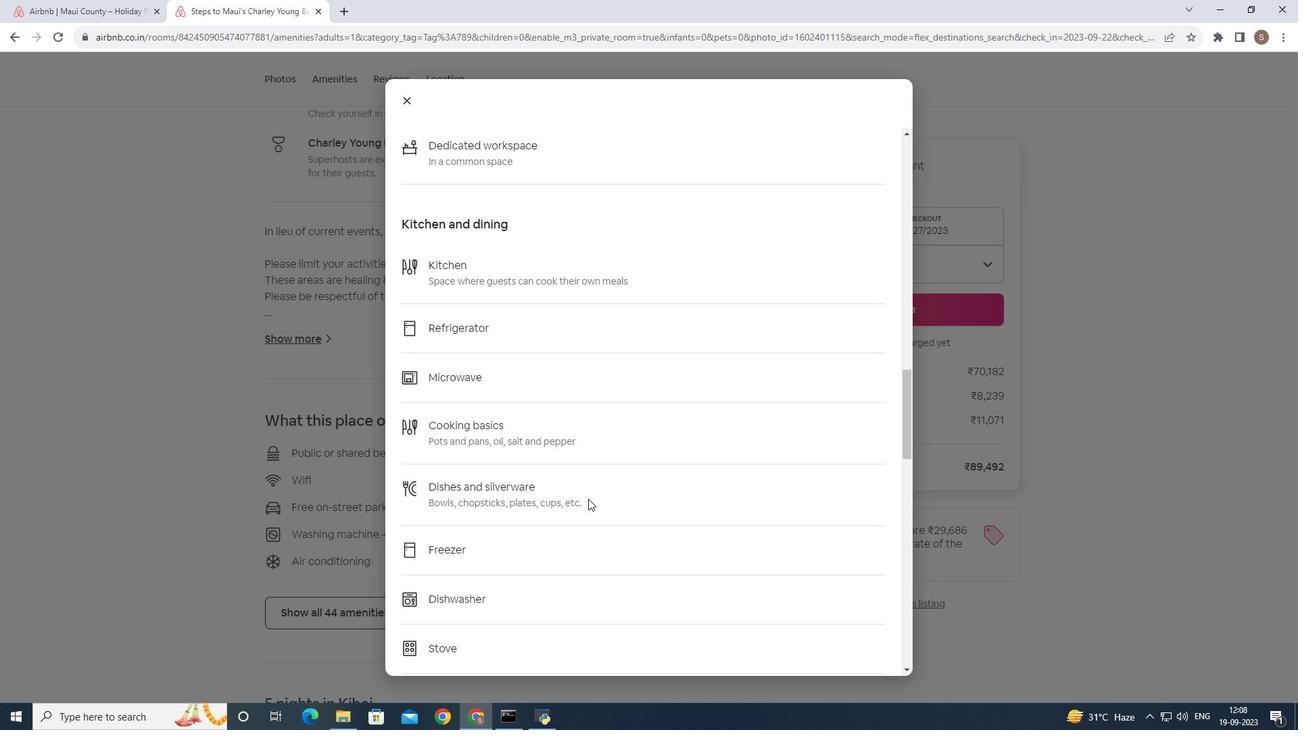 
Action: Mouse scrolled (588, 498) with delta (0, 0)
Screenshot: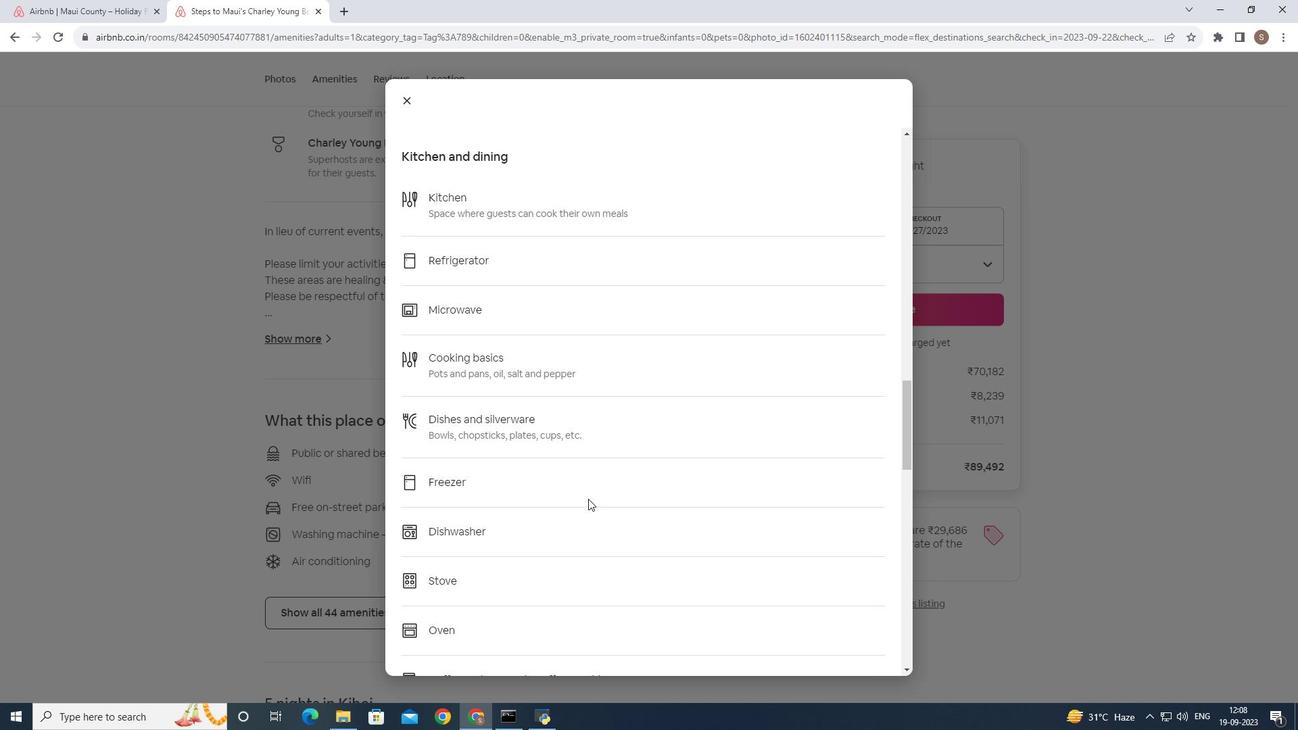 
Action: Mouse scrolled (588, 498) with delta (0, 0)
Screenshot: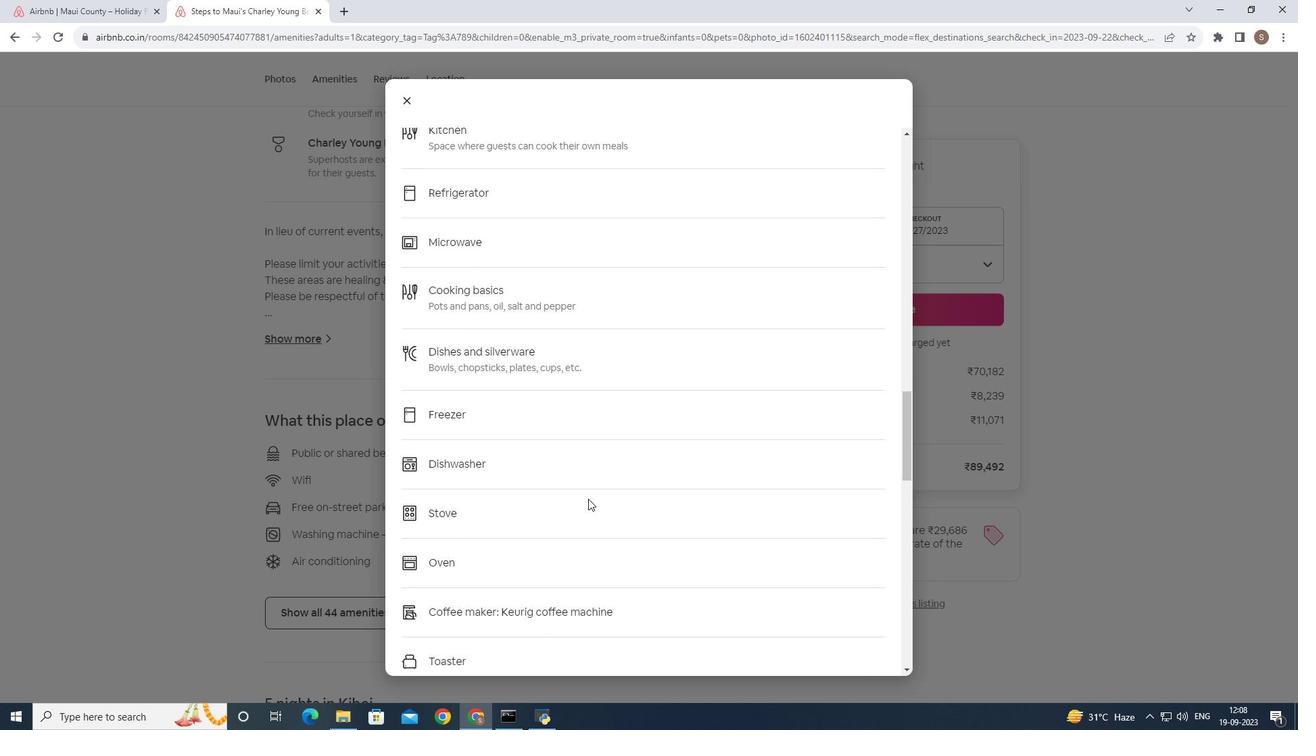 
Action: Mouse scrolled (588, 498) with delta (0, 0)
Screenshot: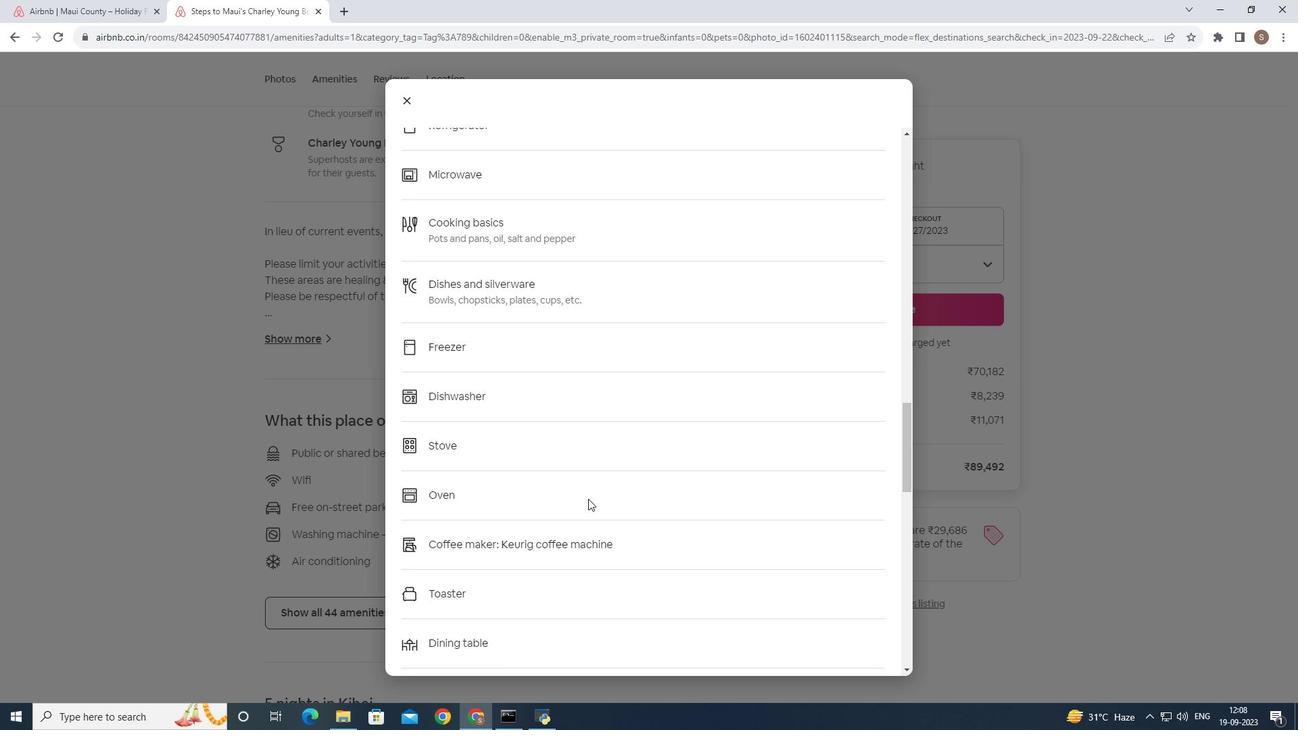 
Action: Mouse scrolled (588, 498) with delta (0, 0)
Screenshot: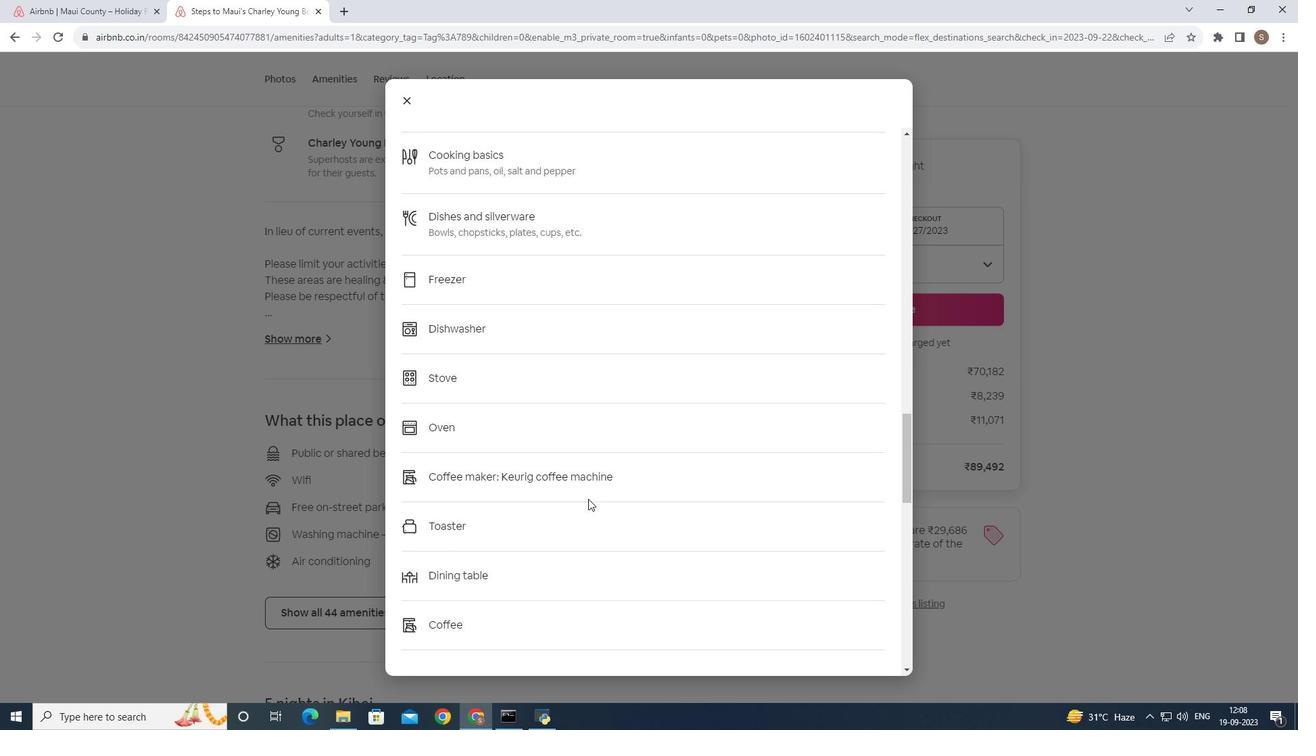 
Action: Mouse moved to (582, 496)
Screenshot: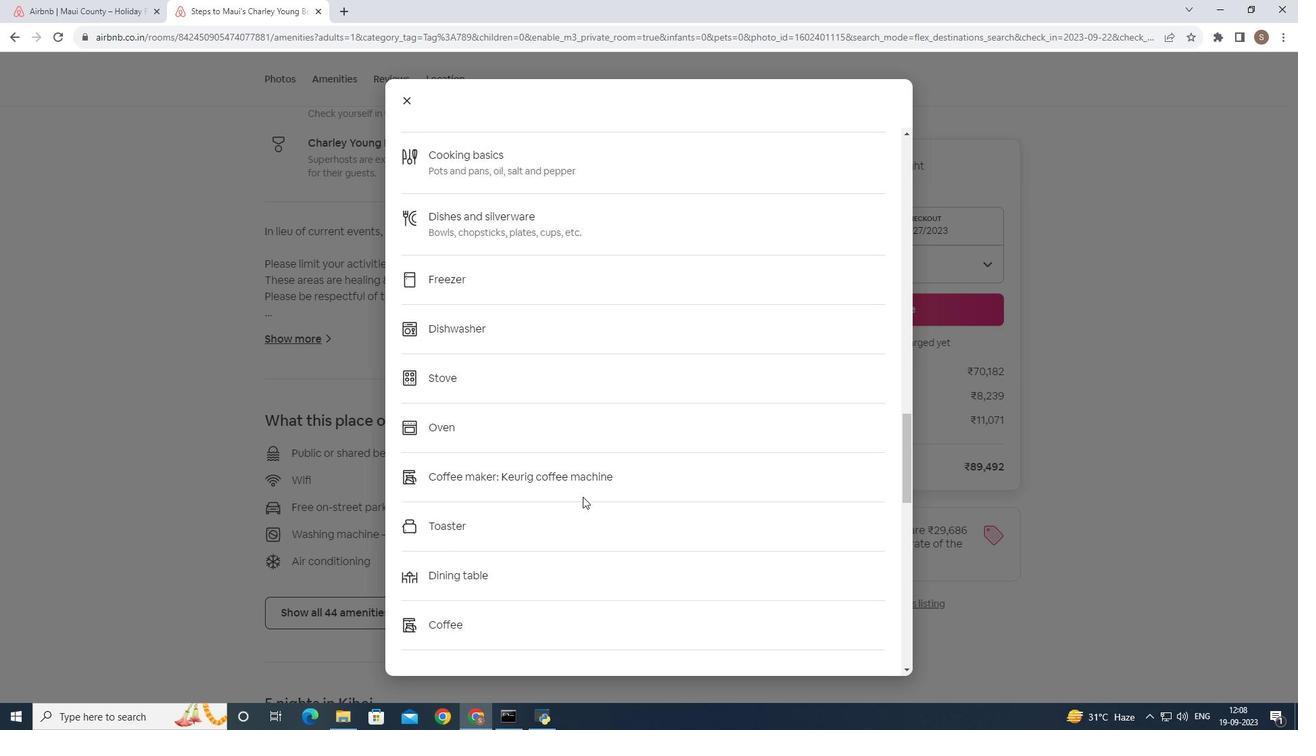 
Action: Mouse scrolled (582, 496) with delta (0, 0)
Screenshot: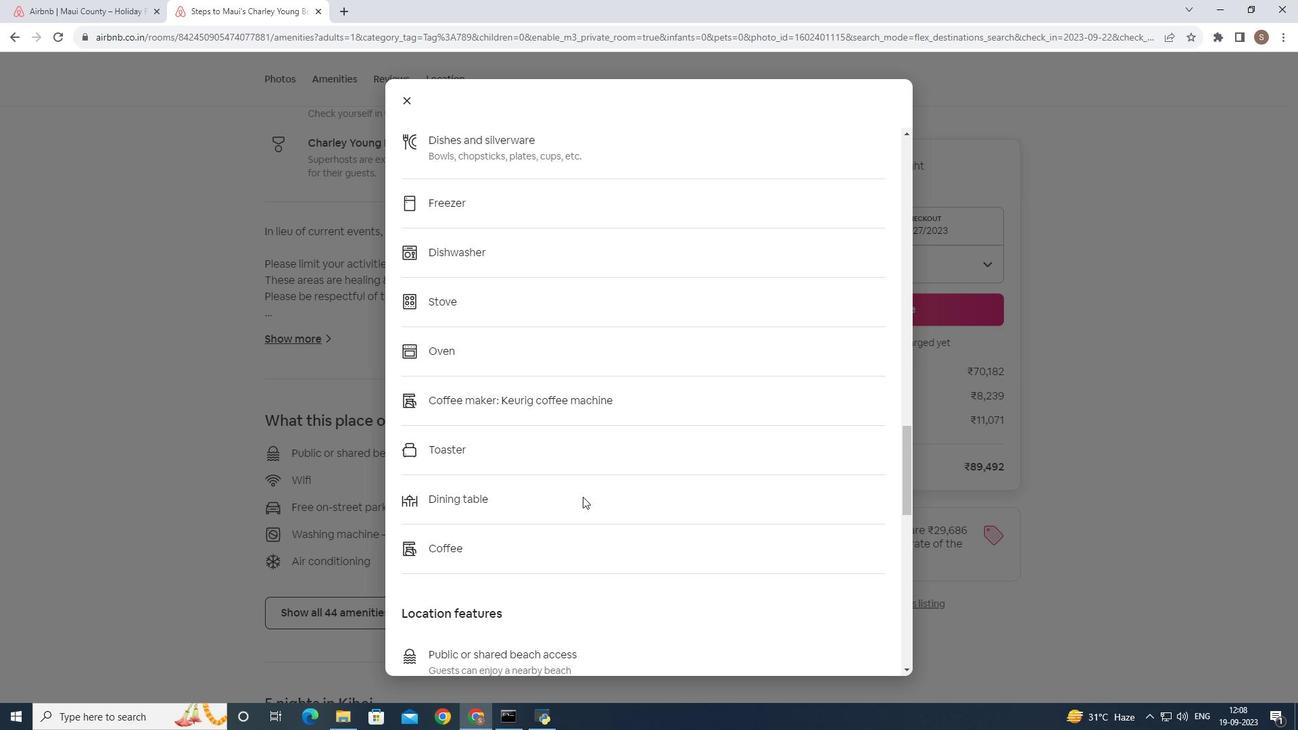 
Action: Mouse scrolled (582, 496) with delta (0, 0)
Screenshot: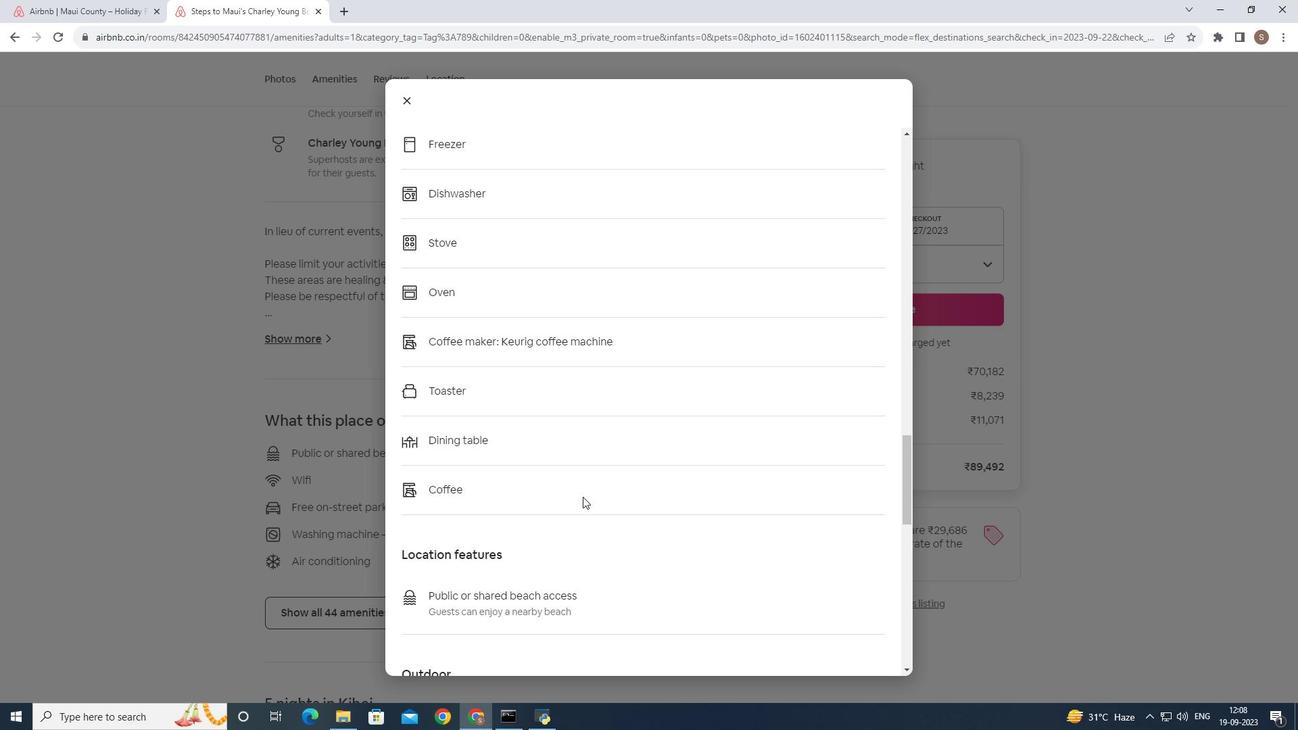 
Action: Mouse moved to (577, 496)
Screenshot: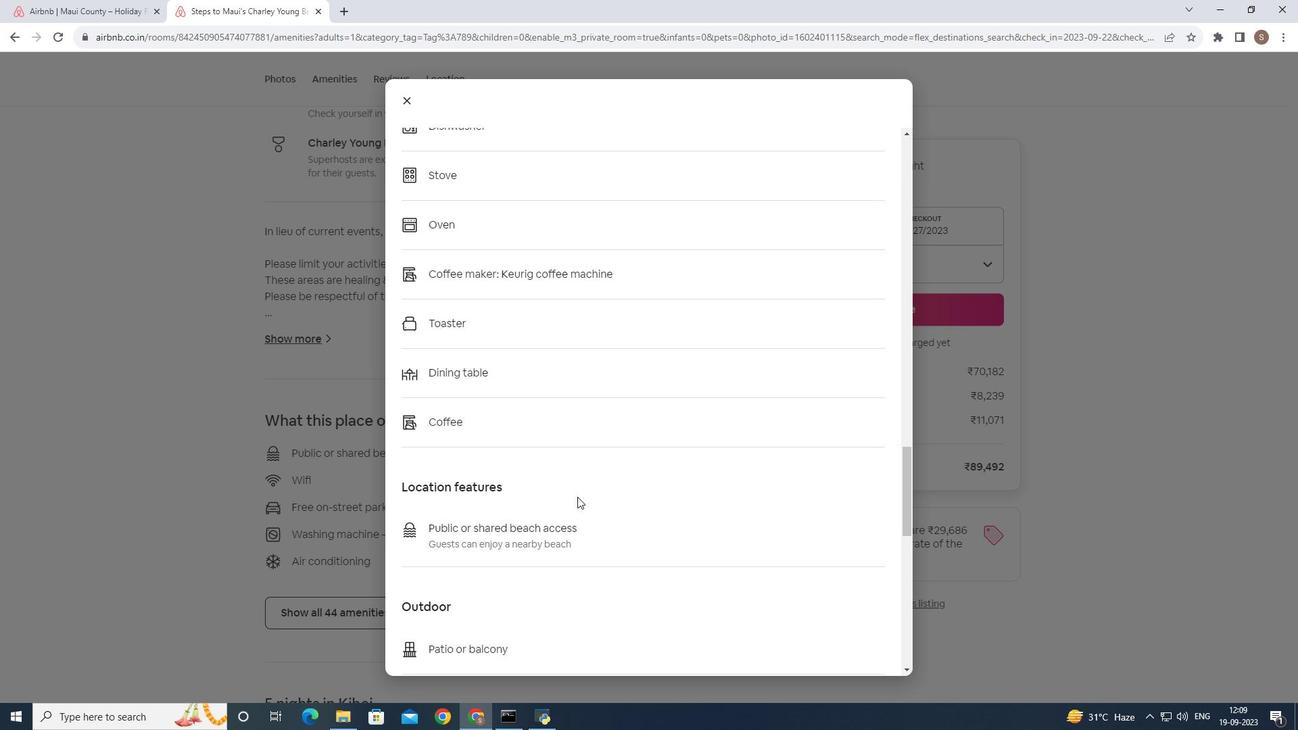 
Action: Mouse scrolled (577, 496) with delta (0, 0)
Screenshot: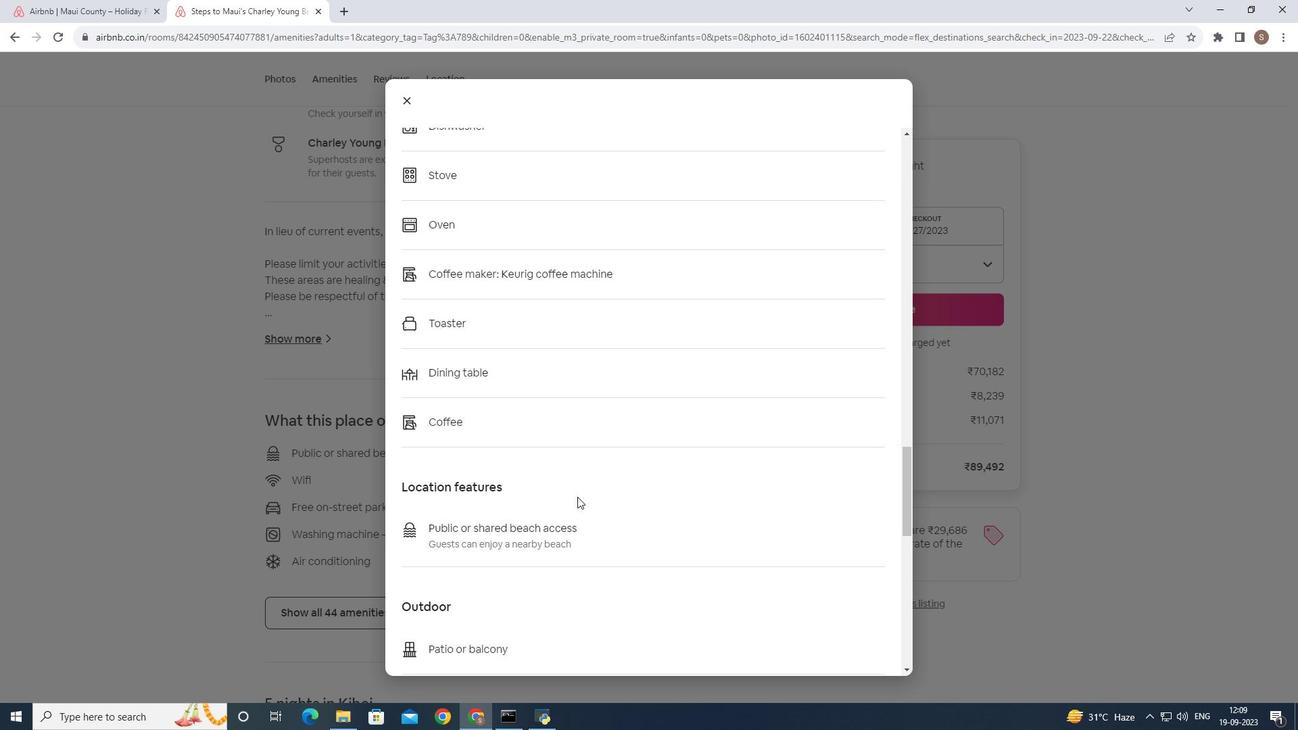 
Action: Mouse moved to (576, 496)
Screenshot: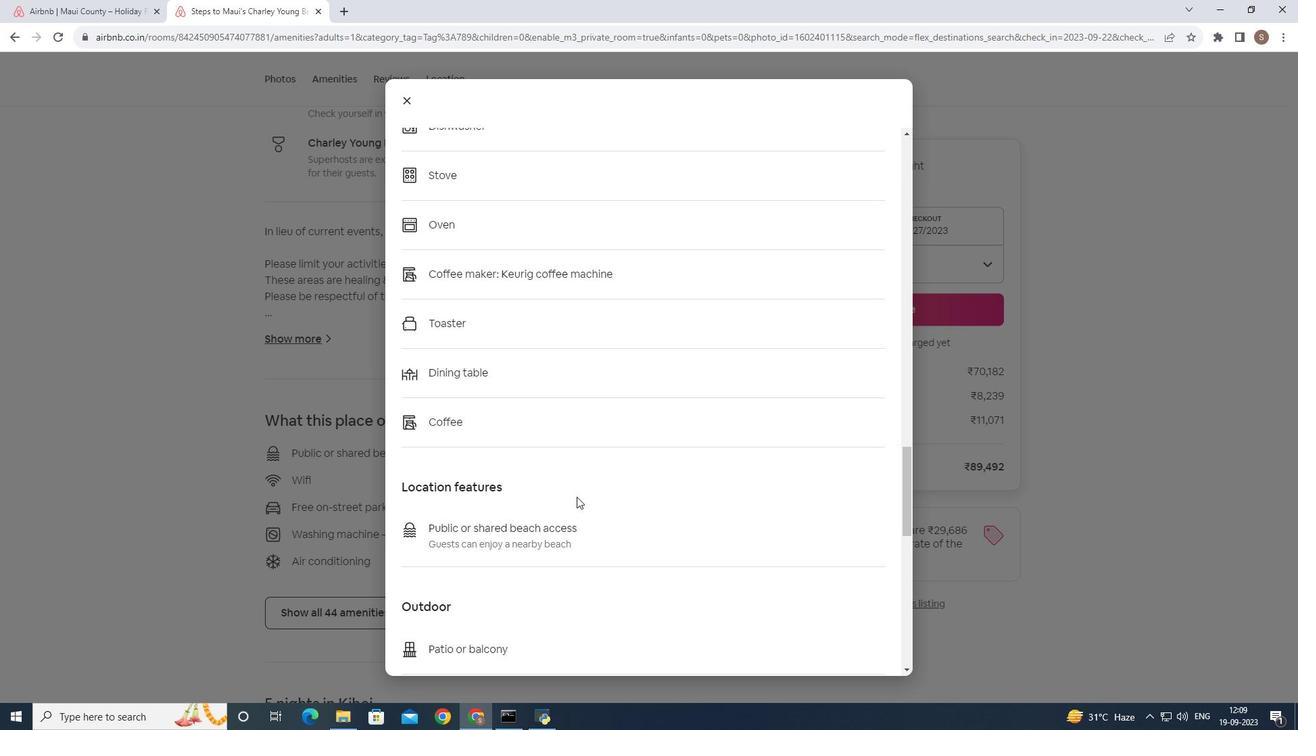 
Action: Mouse scrolled (576, 496) with delta (0, 0)
Screenshot: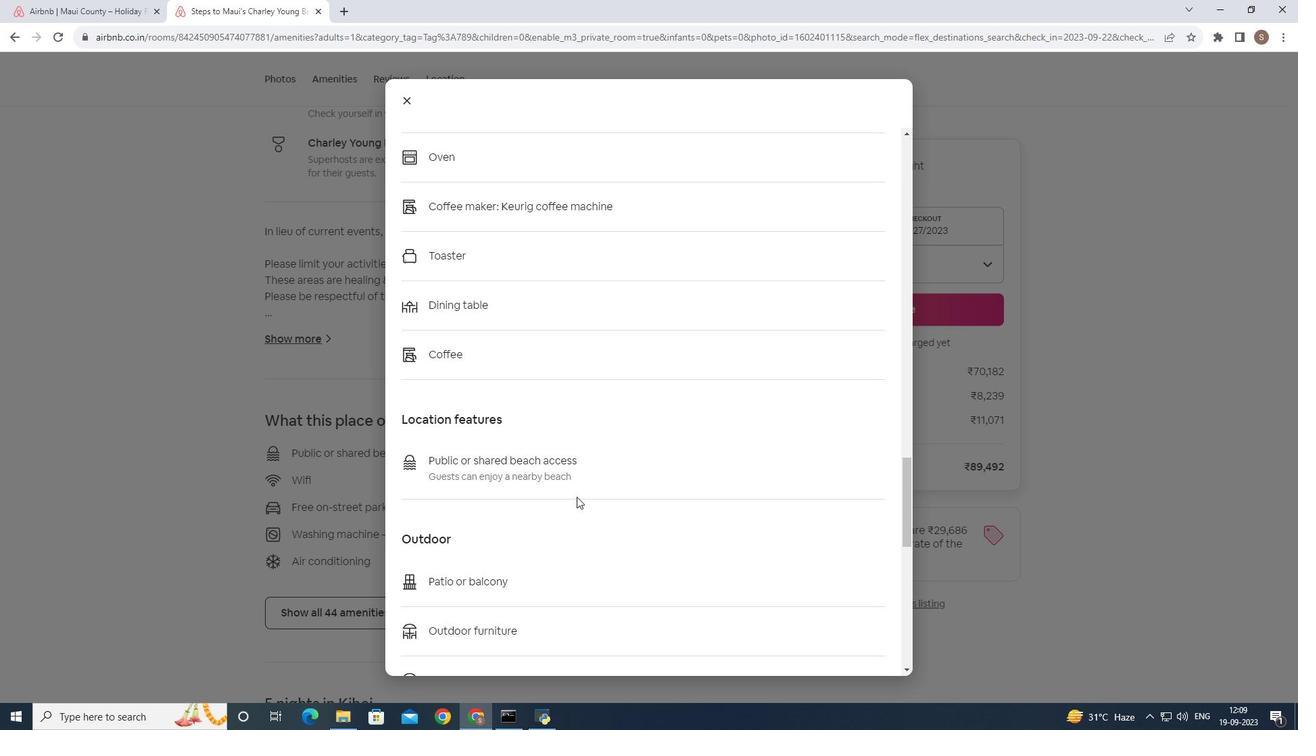 
Action: Mouse scrolled (576, 496) with delta (0, 0)
Screenshot: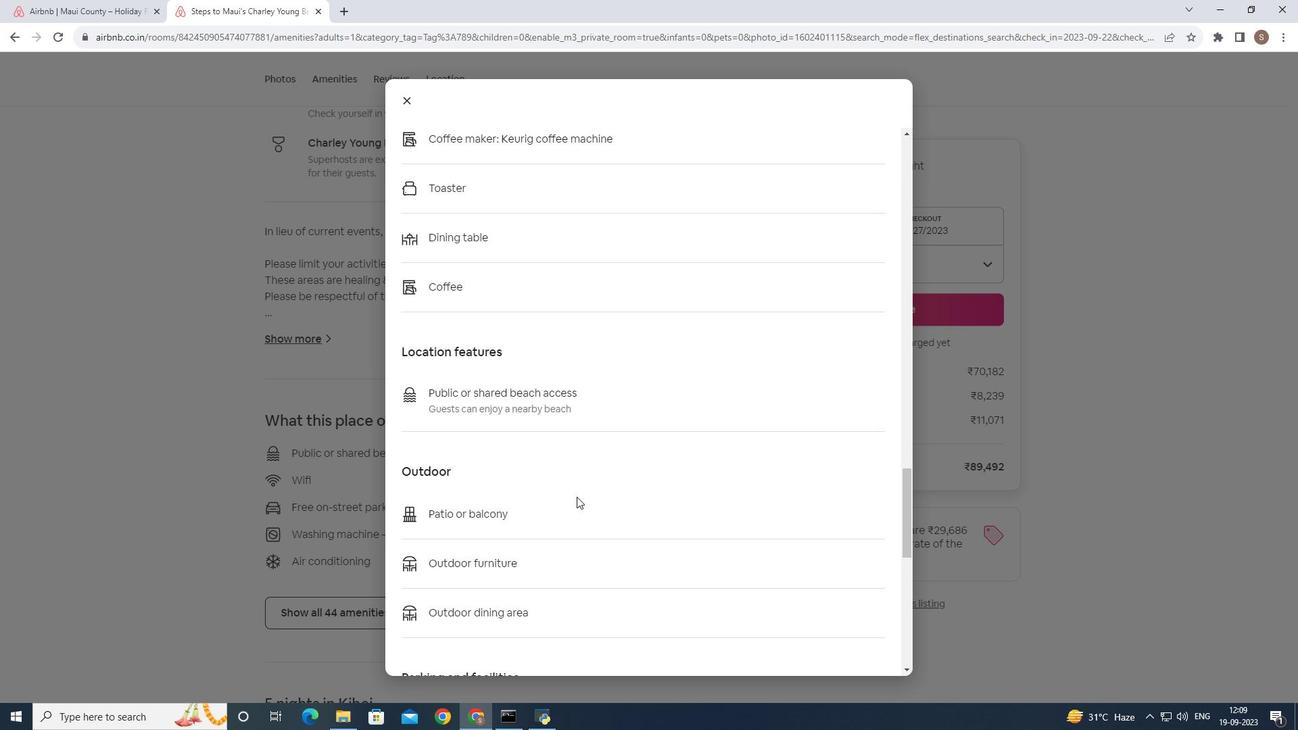
Action: Mouse scrolled (576, 496) with delta (0, 0)
Screenshot: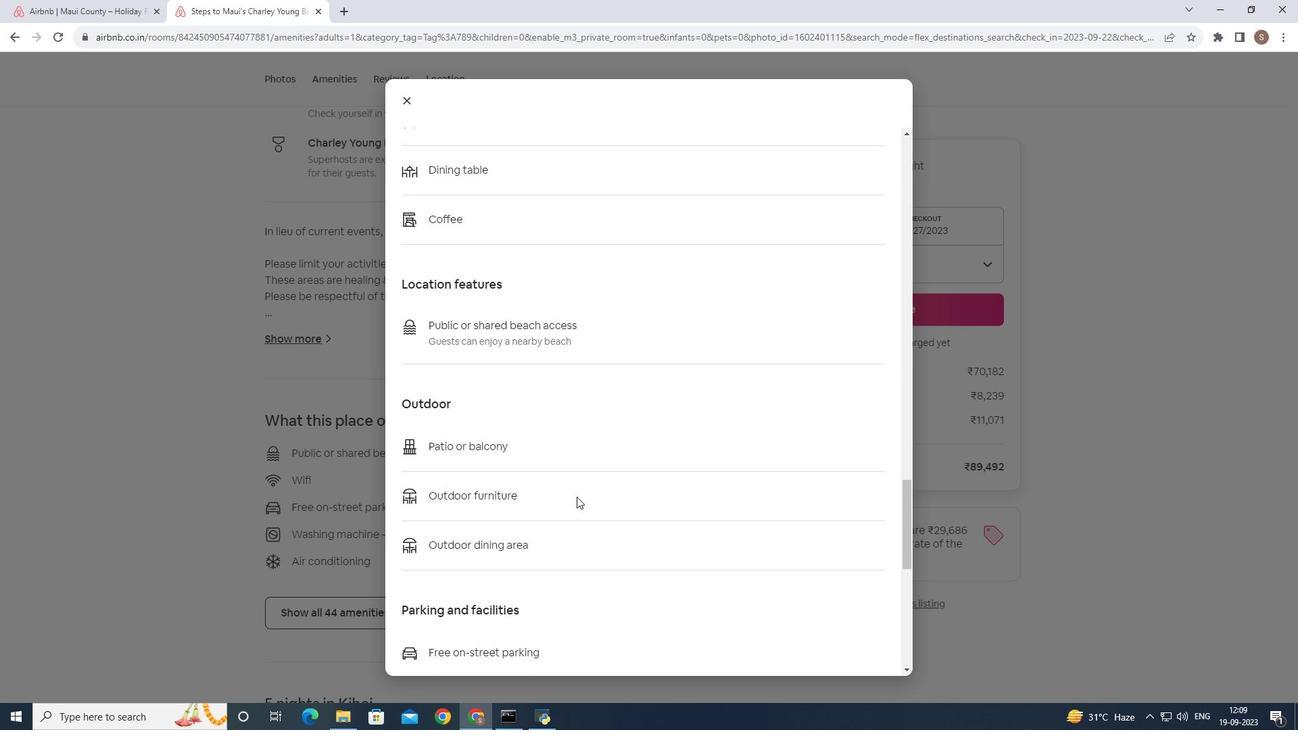 
Action: Mouse moved to (576, 496)
Screenshot: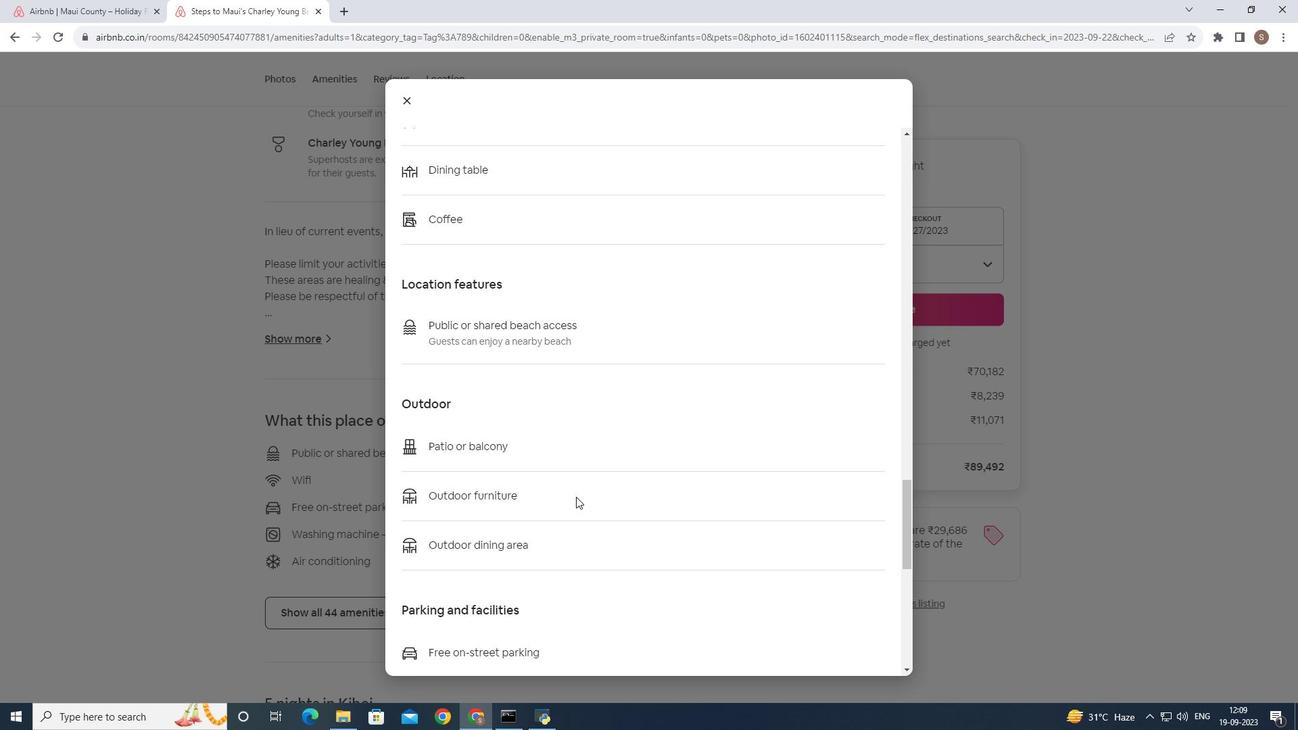 
Action: Mouse scrolled (576, 496) with delta (0, 0)
Screenshot: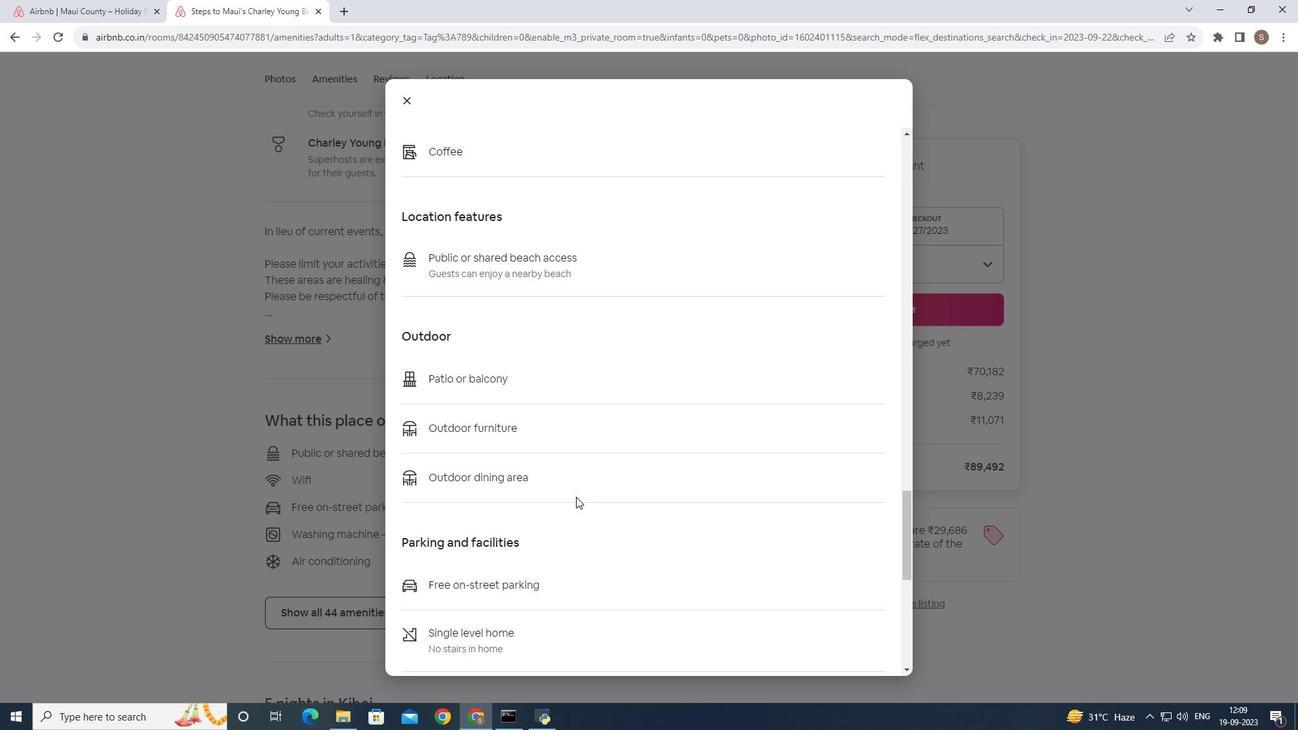 
Action: Mouse moved to (567, 494)
Screenshot: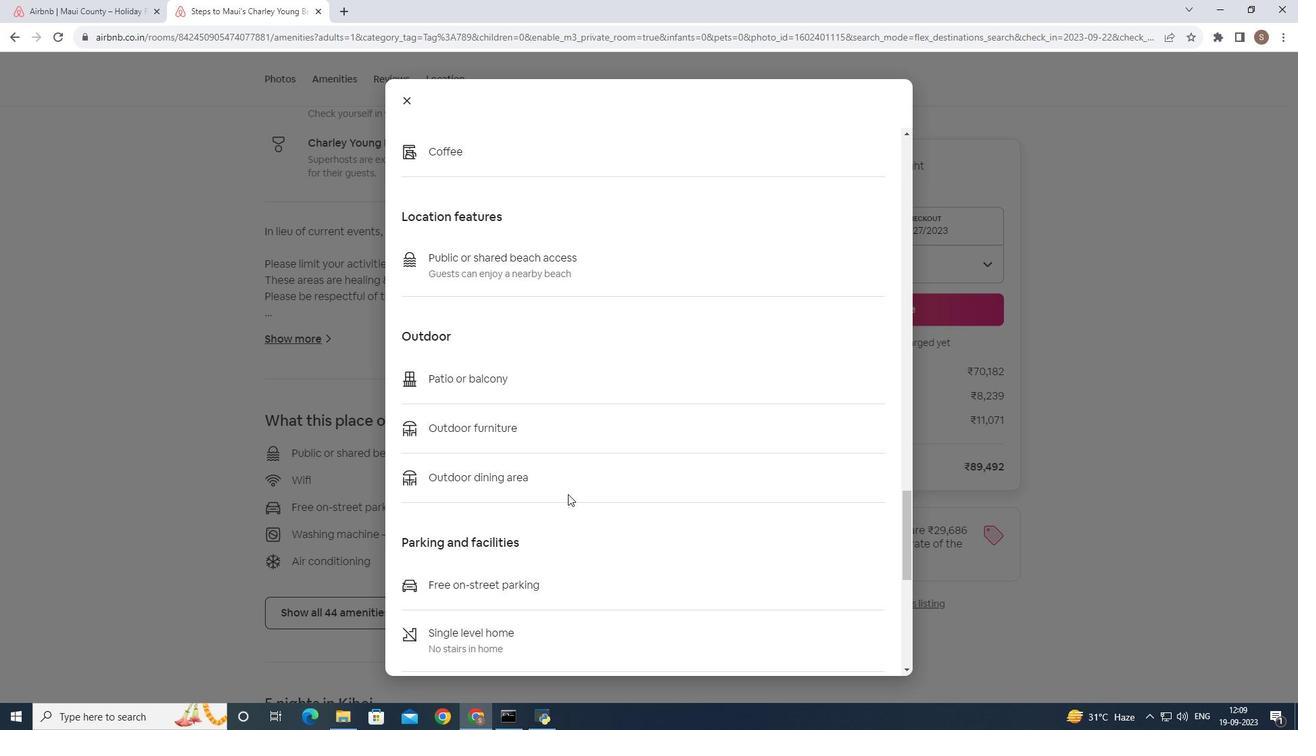 
Action: Mouse scrolled (567, 493) with delta (0, 0)
Screenshot: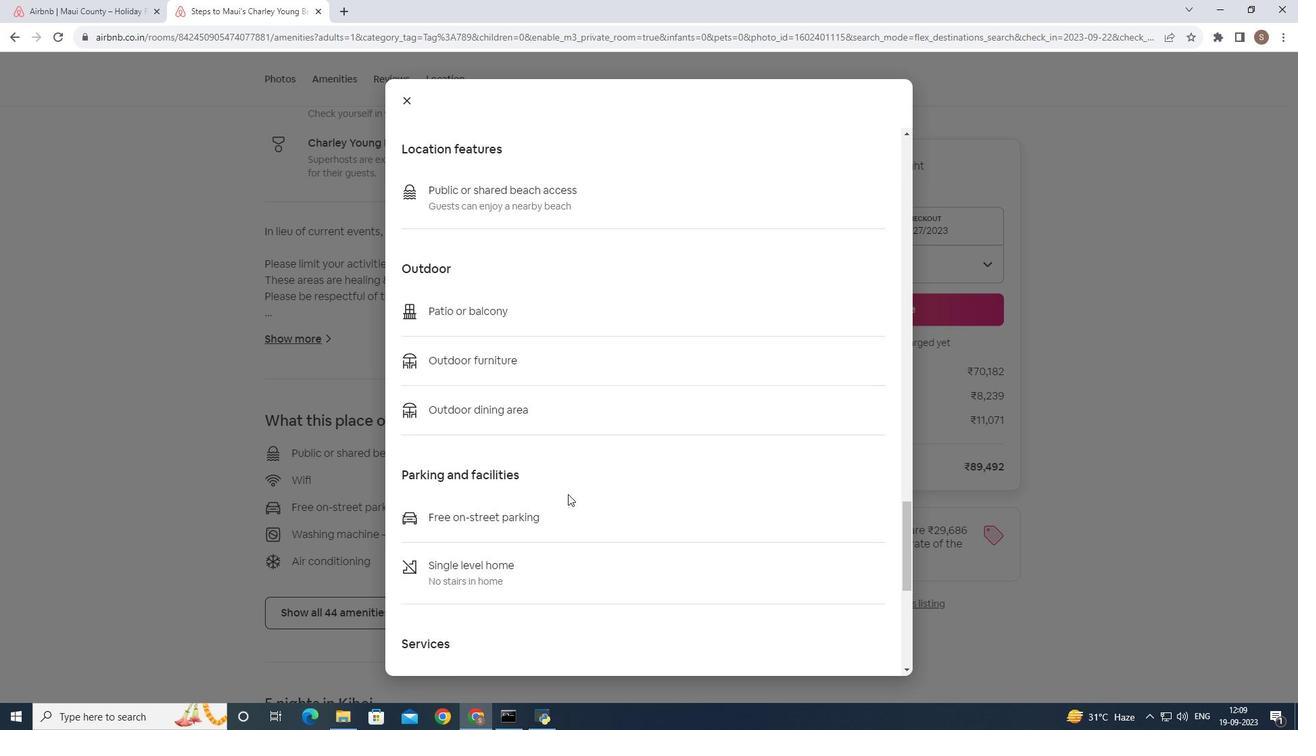
Action: Mouse scrolled (567, 493) with delta (0, 0)
Screenshot: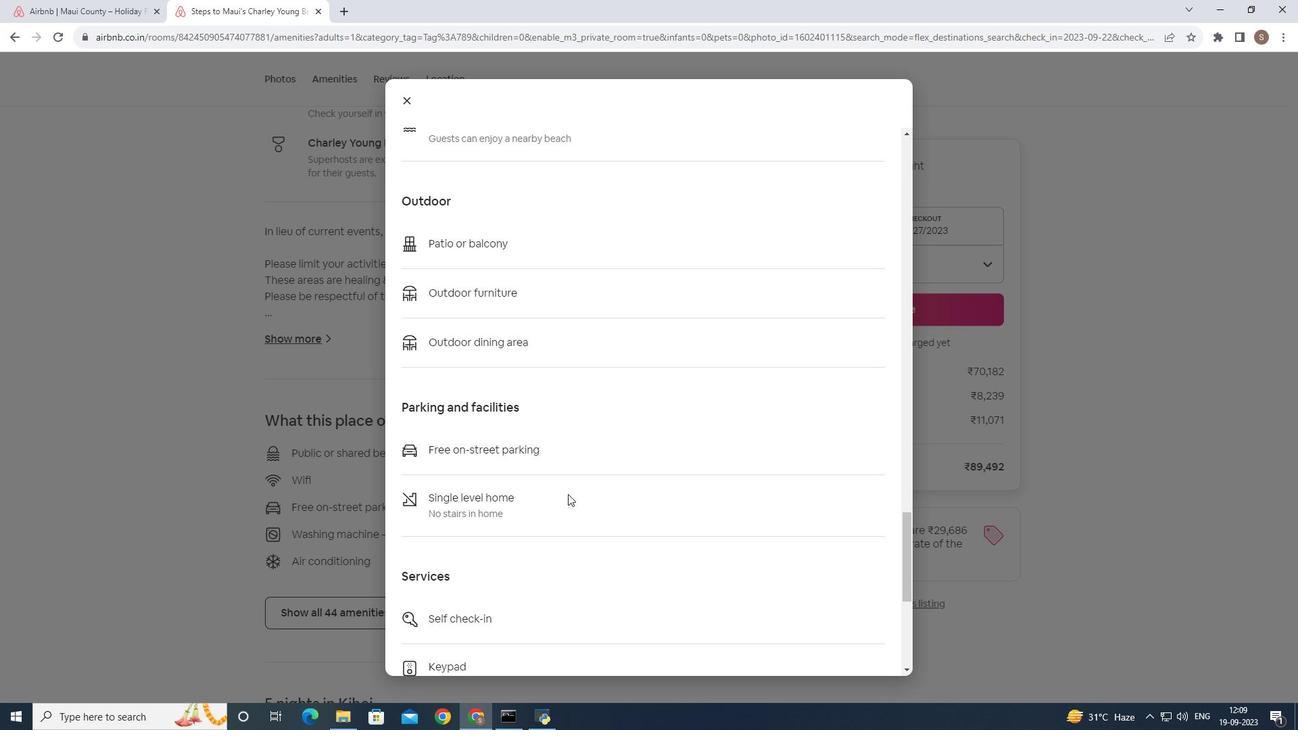 
Action: Mouse scrolled (567, 493) with delta (0, 0)
Screenshot: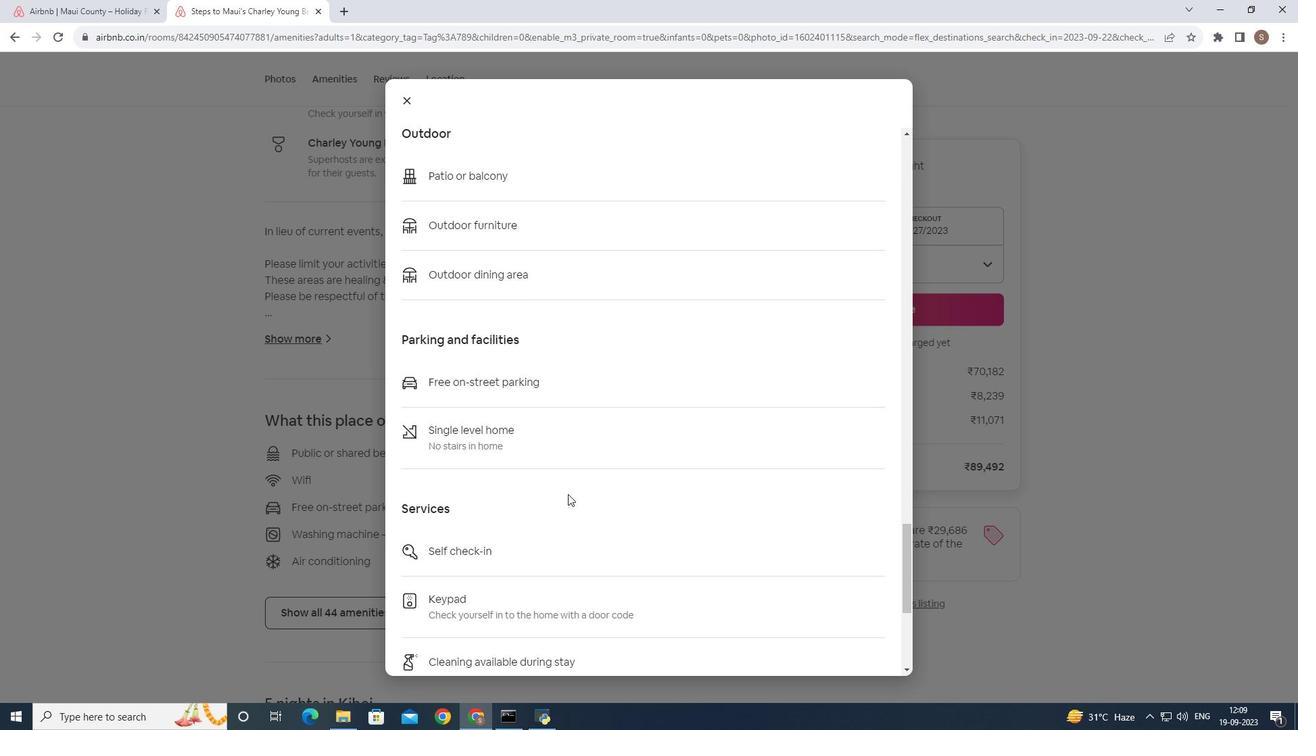 
Action: Mouse moved to (529, 506)
Screenshot: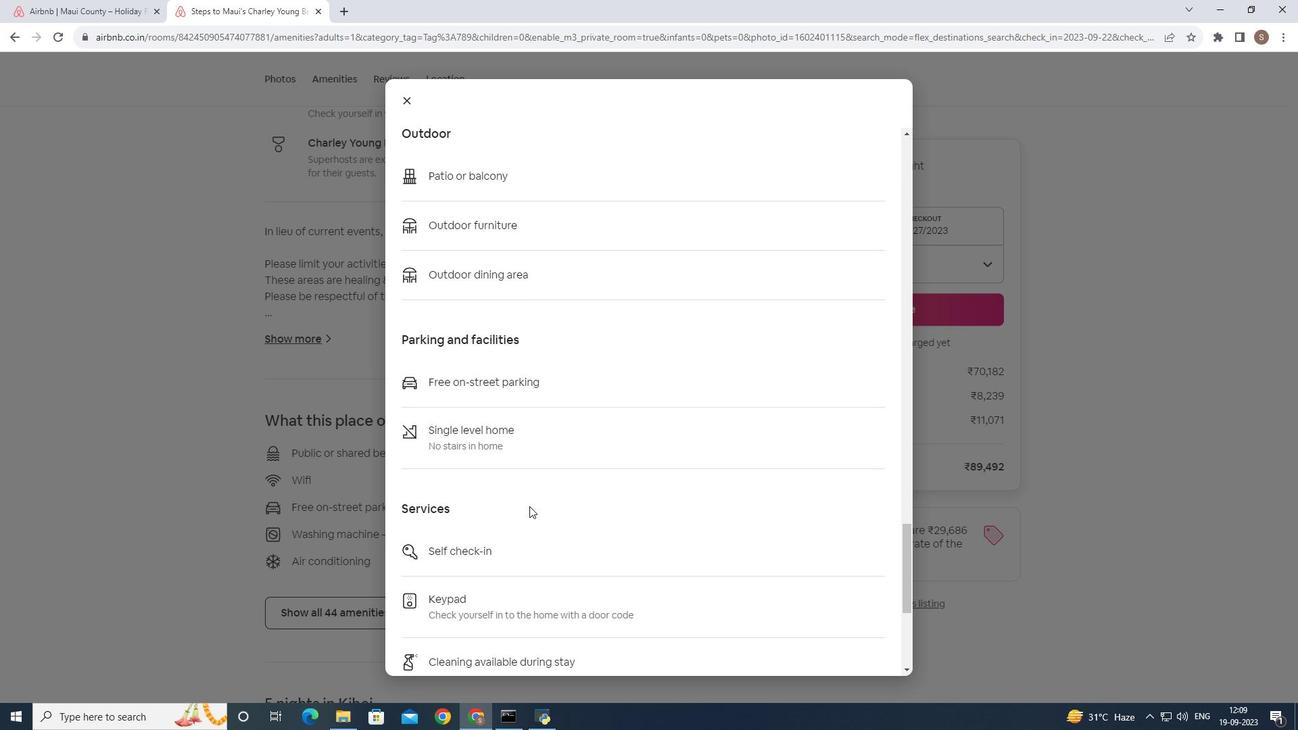 
Action: Mouse scrolled (529, 505) with delta (0, 0)
Screenshot: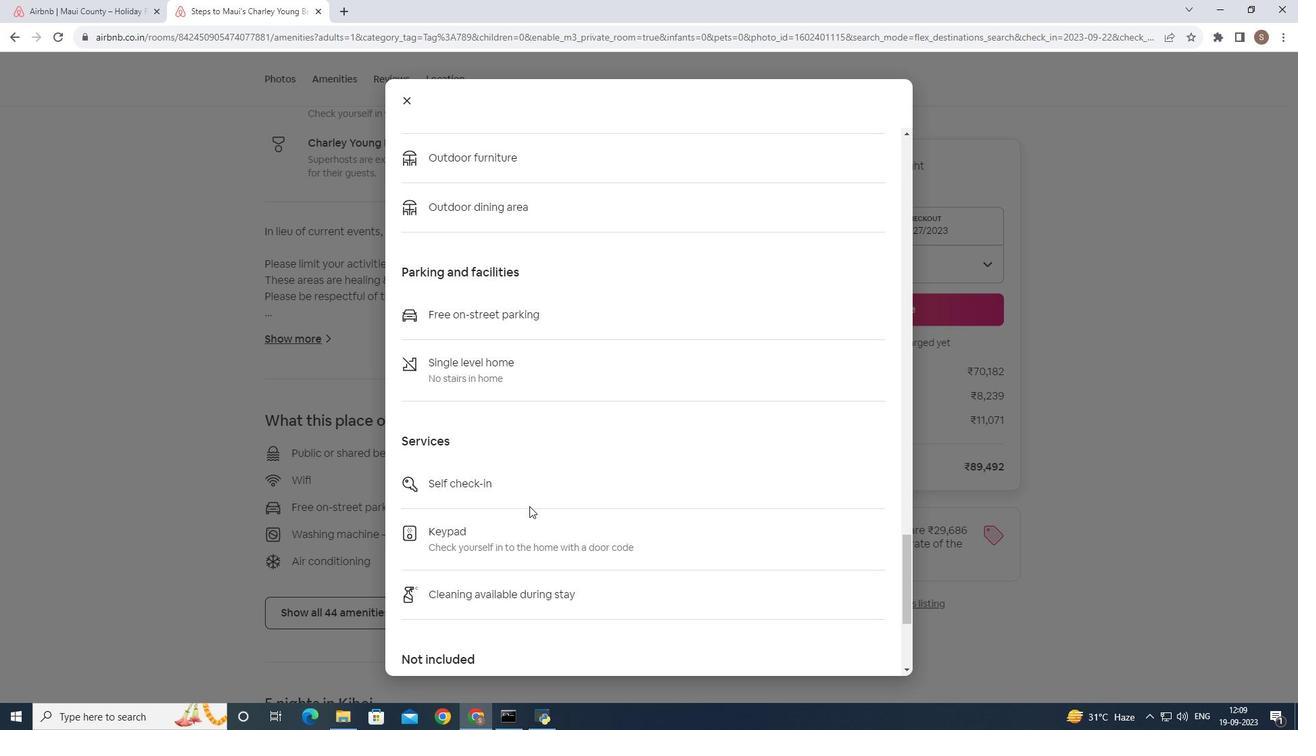 
Action: Mouse moved to (494, 421)
Screenshot: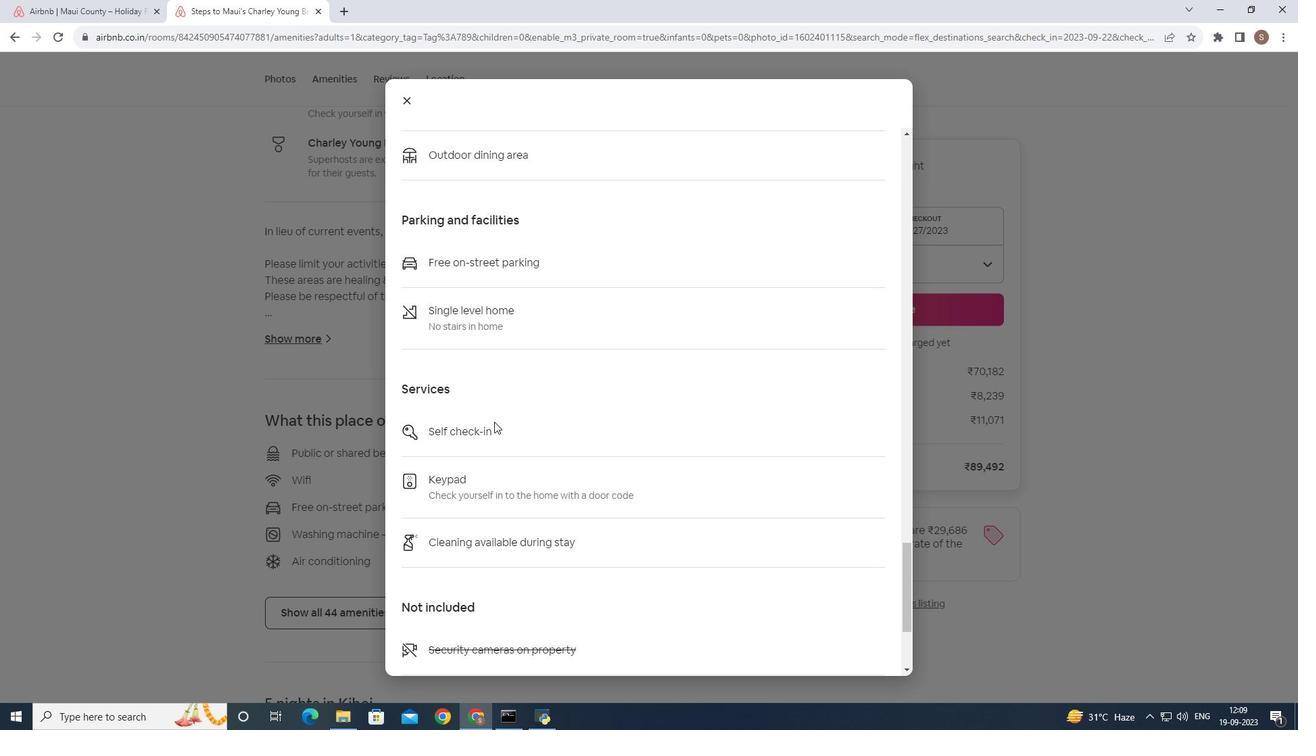 
Action: Mouse scrolled (494, 421) with delta (0, 0)
Screenshot: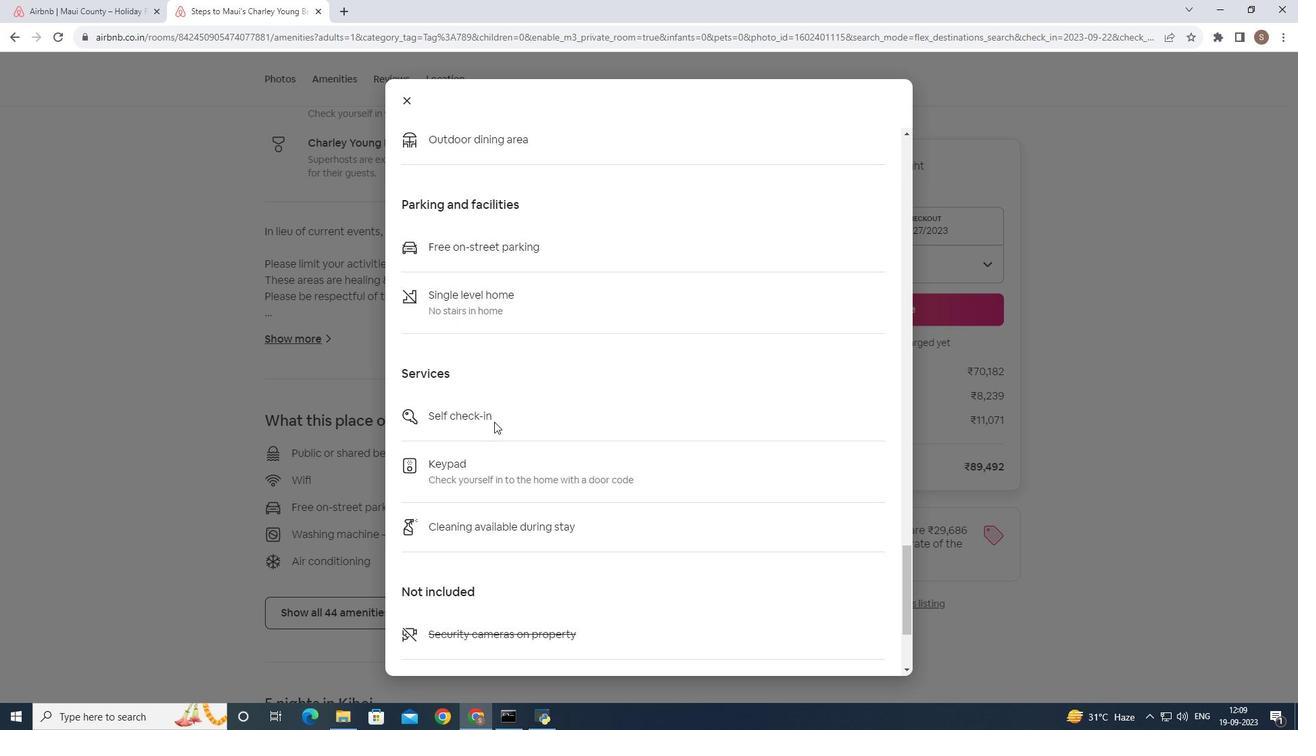 
Action: Mouse moved to (494, 422)
Screenshot: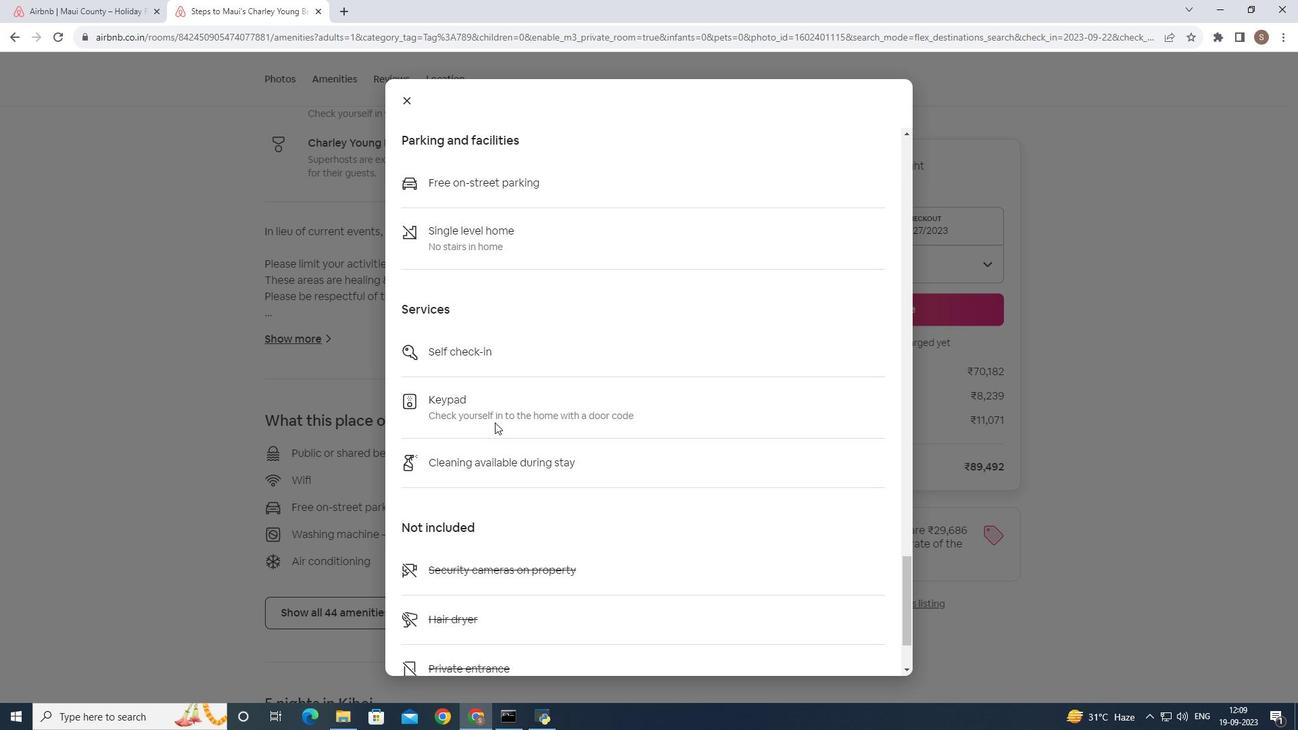 
Action: Mouse scrolled (494, 421) with delta (0, 0)
Screenshot: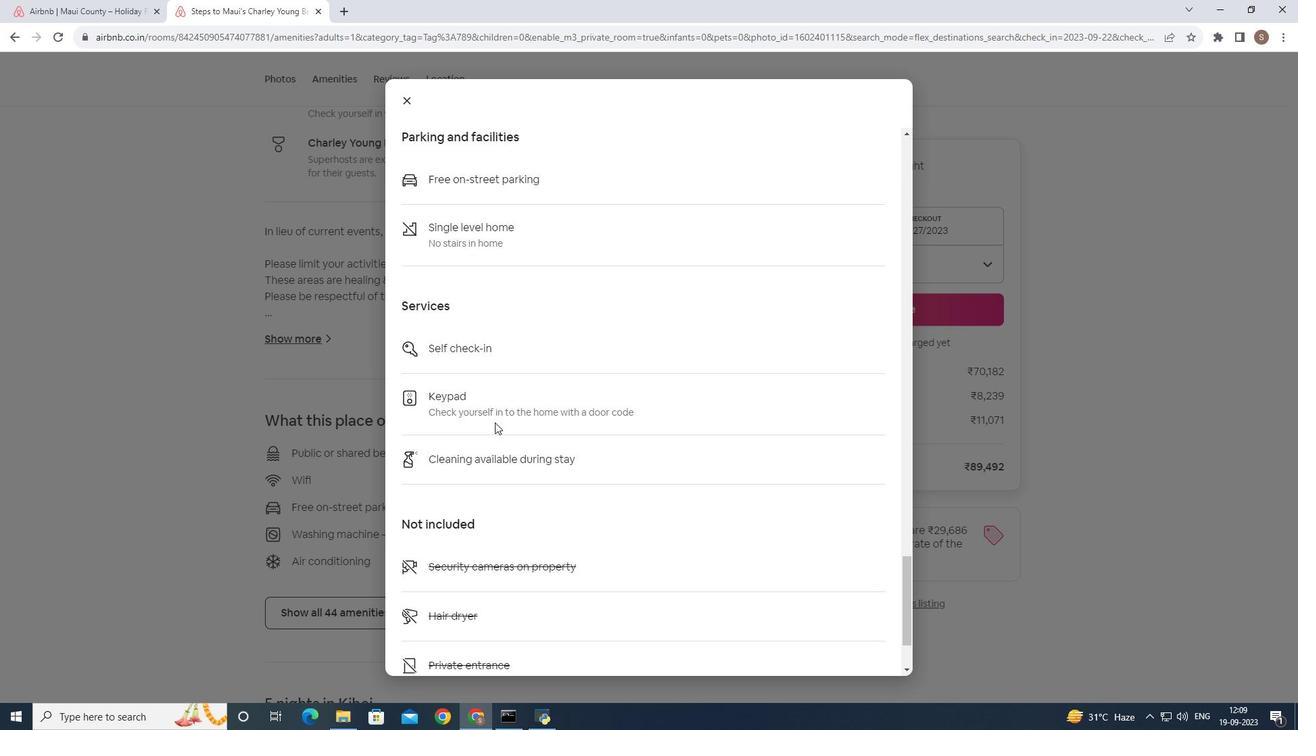 
Action: Mouse scrolled (494, 421) with delta (0, 0)
Screenshot: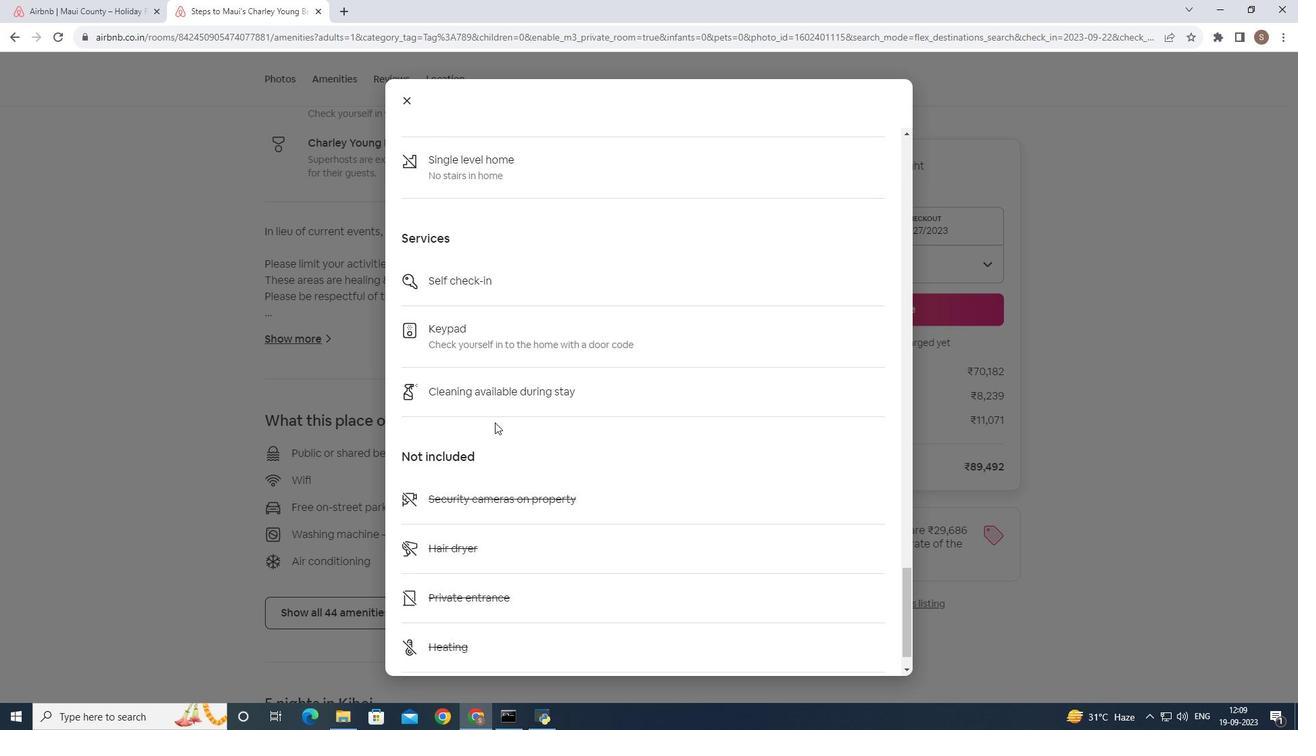 
Action: Mouse scrolled (494, 421) with delta (0, 0)
Screenshot: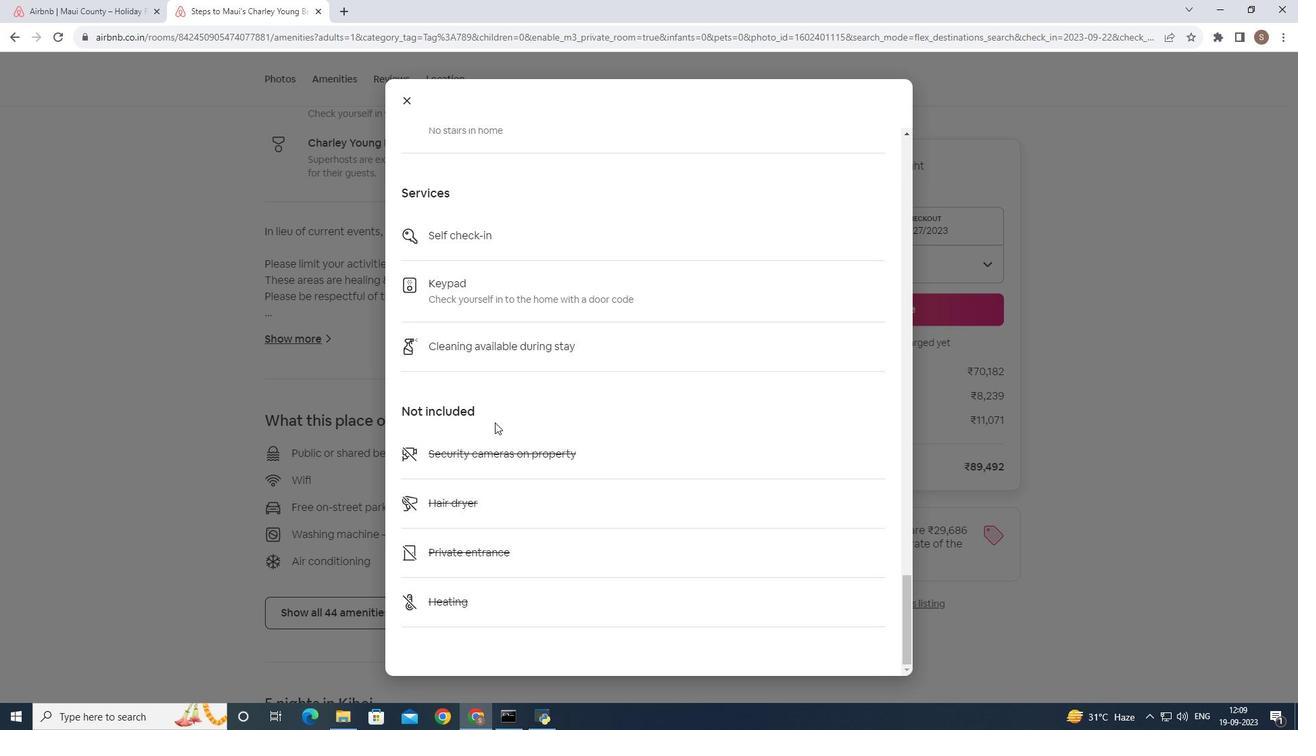 
Action: Mouse moved to (460, 365)
Screenshot: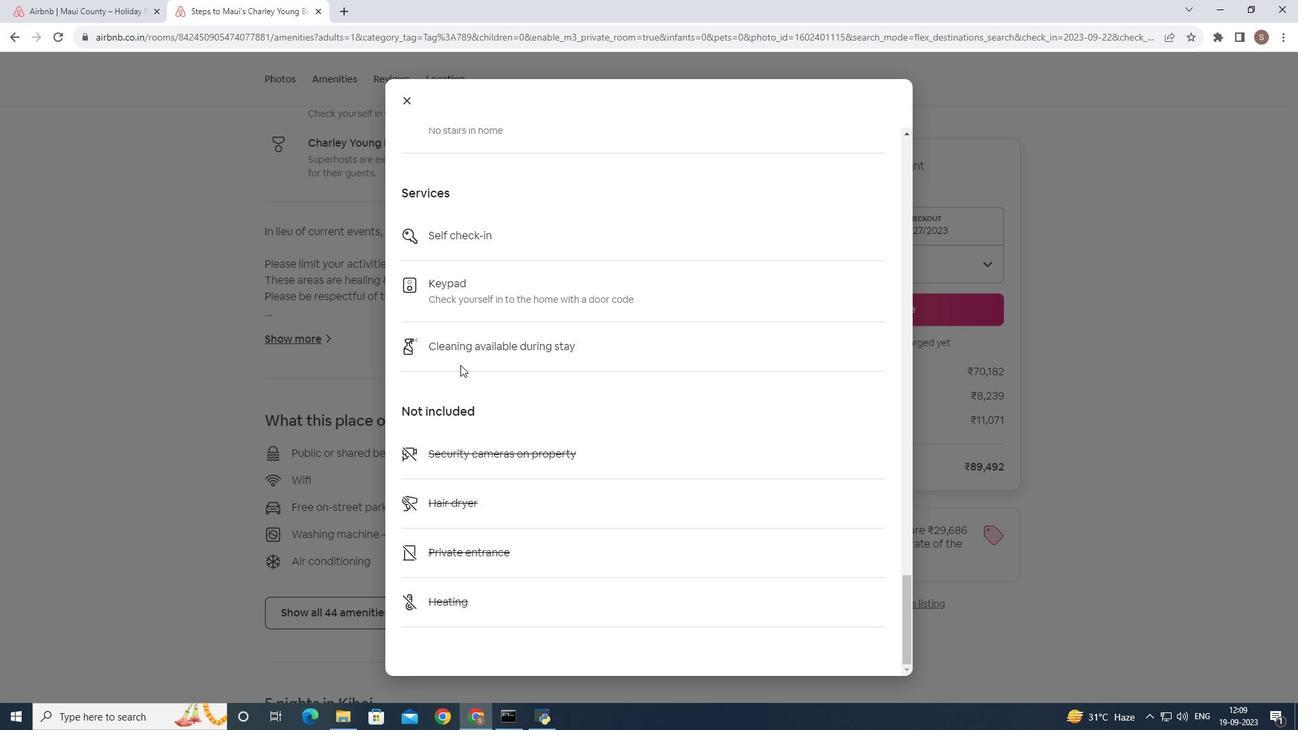 
Action: Mouse scrolled (460, 364) with delta (0, 0)
Screenshot: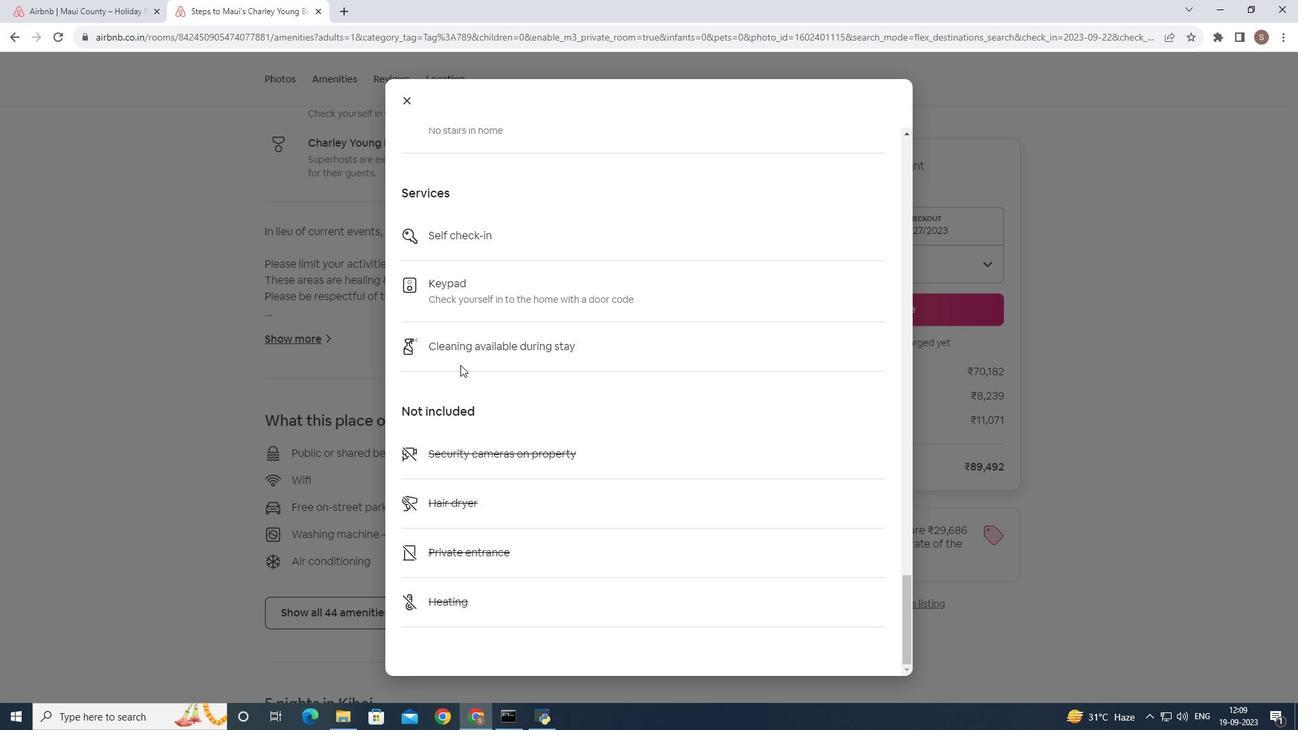 
Action: Mouse scrolled (460, 364) with delta (0, 0)
Screenshot: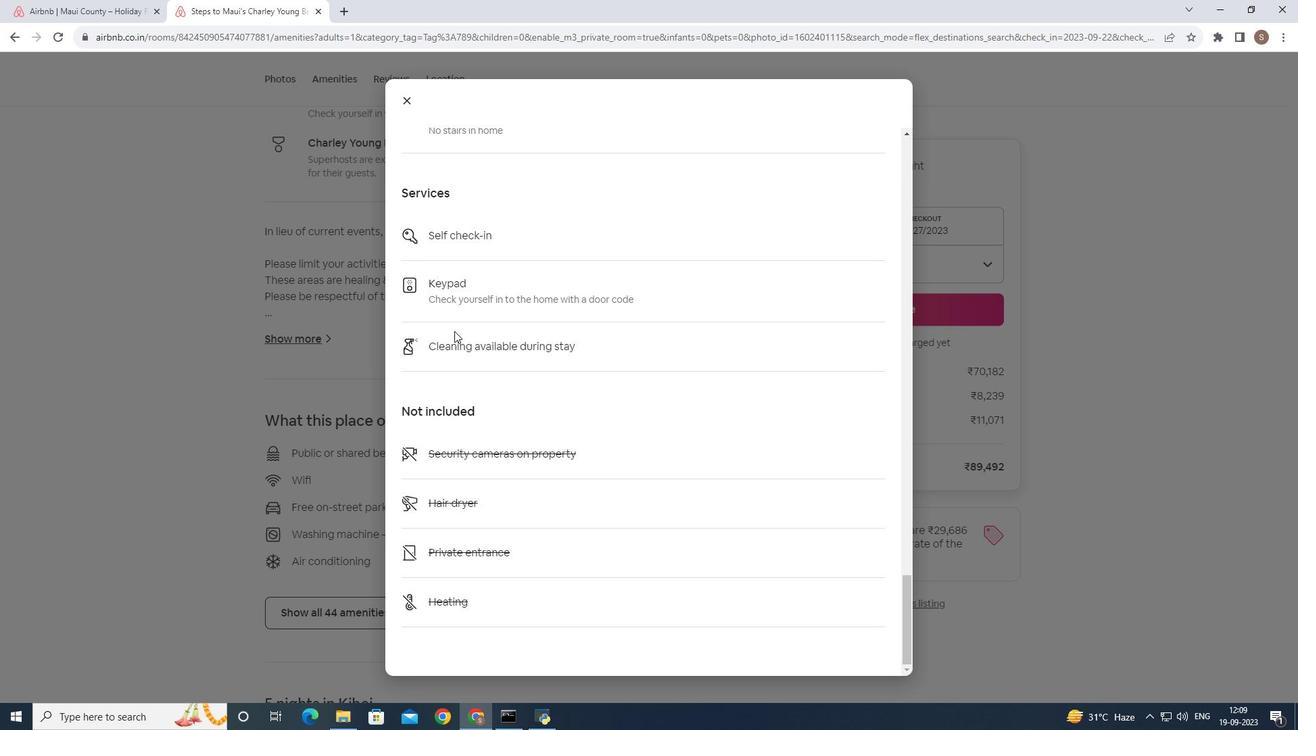 
Action: Mouse moved to (410, 100)
Screenshot: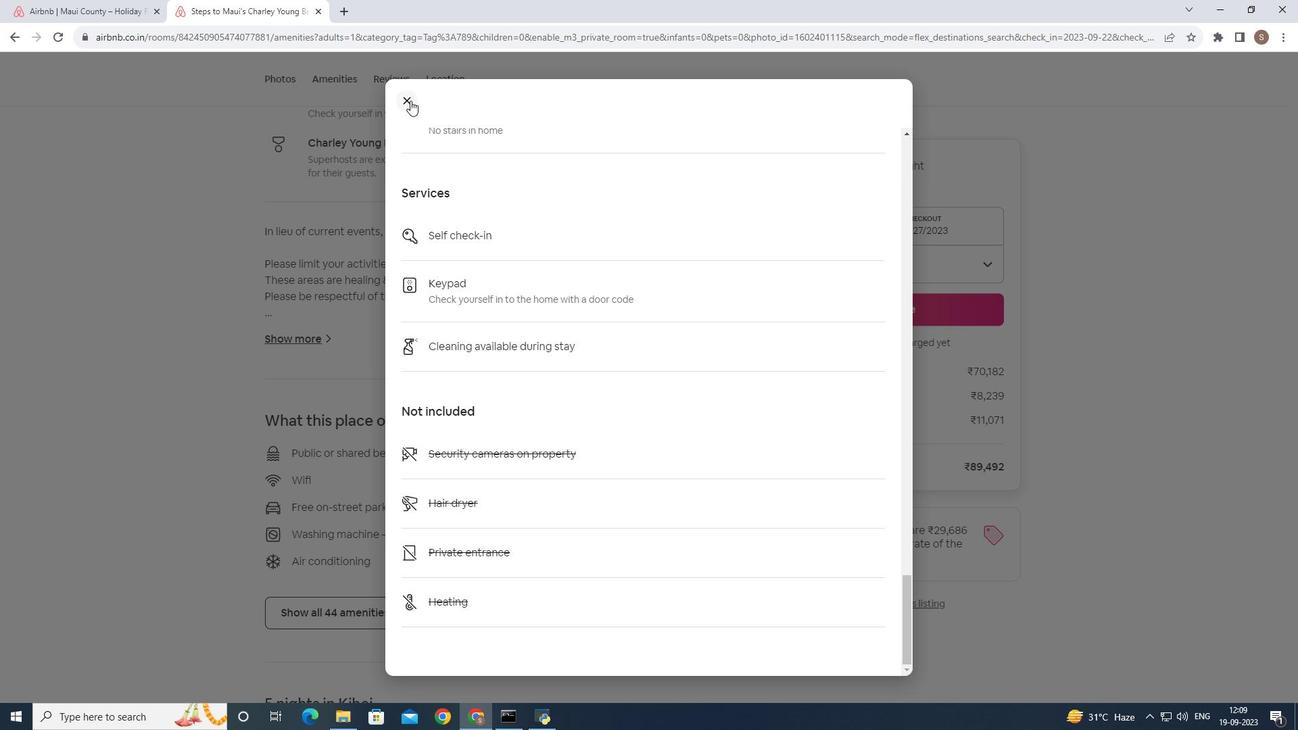 
Action: Mouse pressed left at (410, 100)
Screenshot: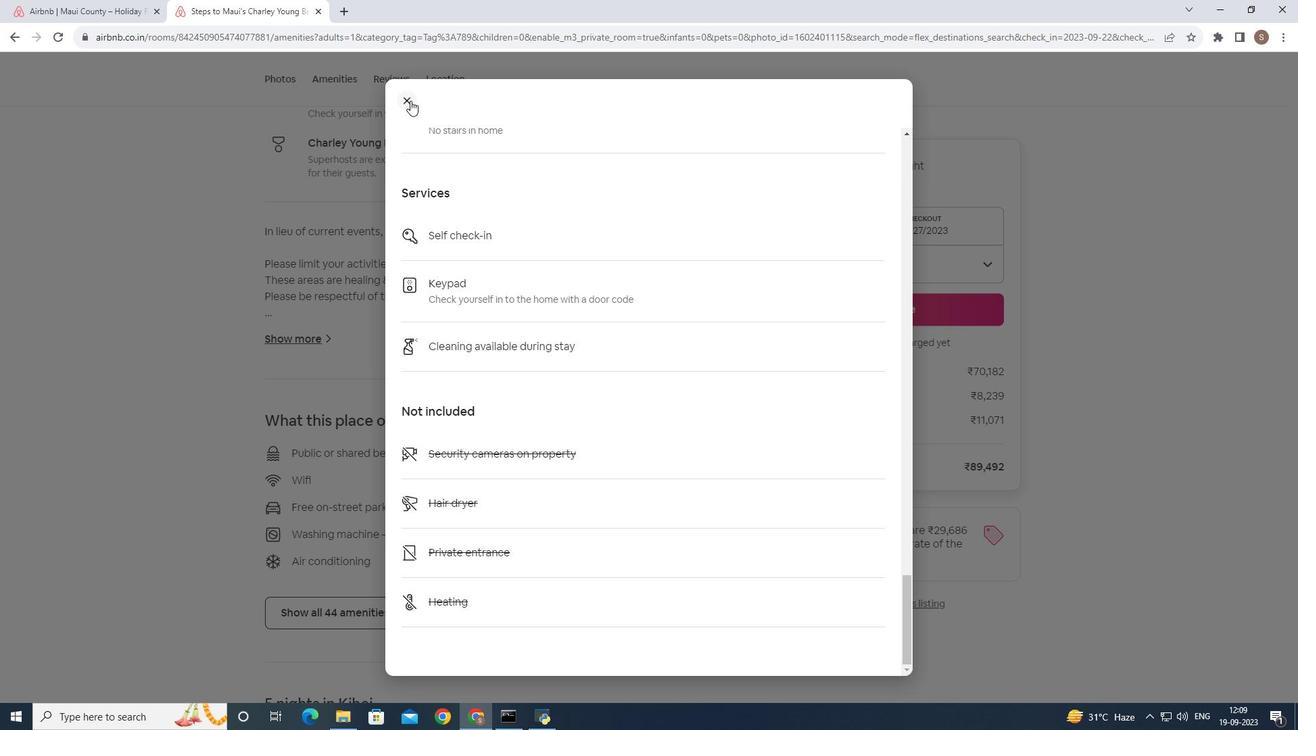 
Action: Mouse moved to (439, 352)
Screenshot: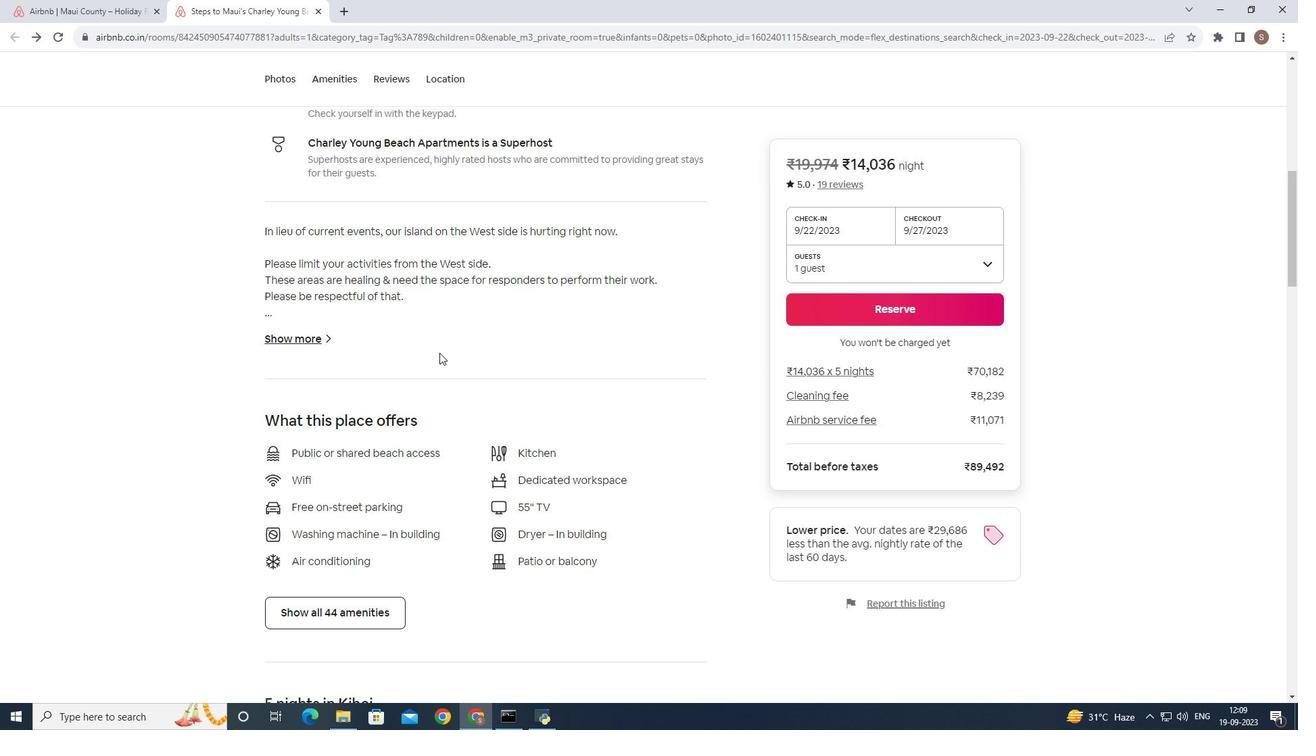 
Action: Mouse scrolled (439, 352) with delta (0, 0)
Screenshot: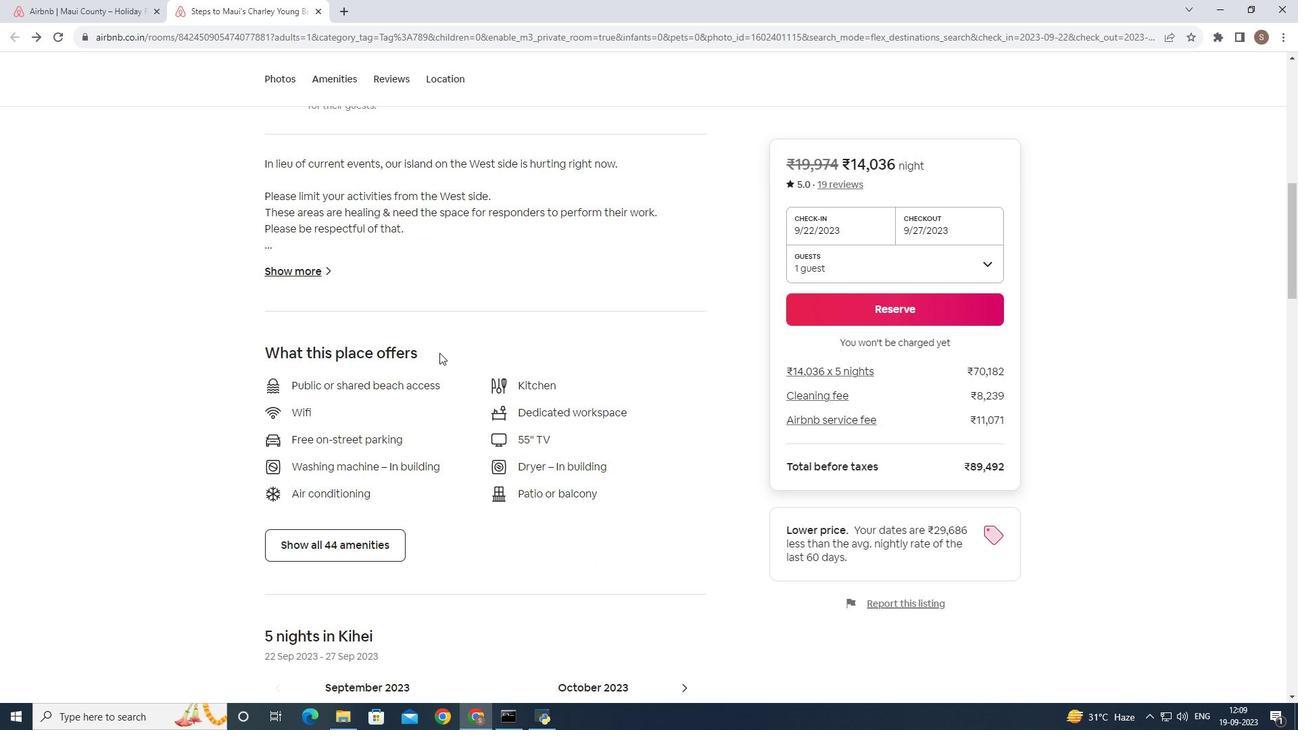 
Action: Mouse scrolled (439, 352) with delta (0, 0)
Screenshot: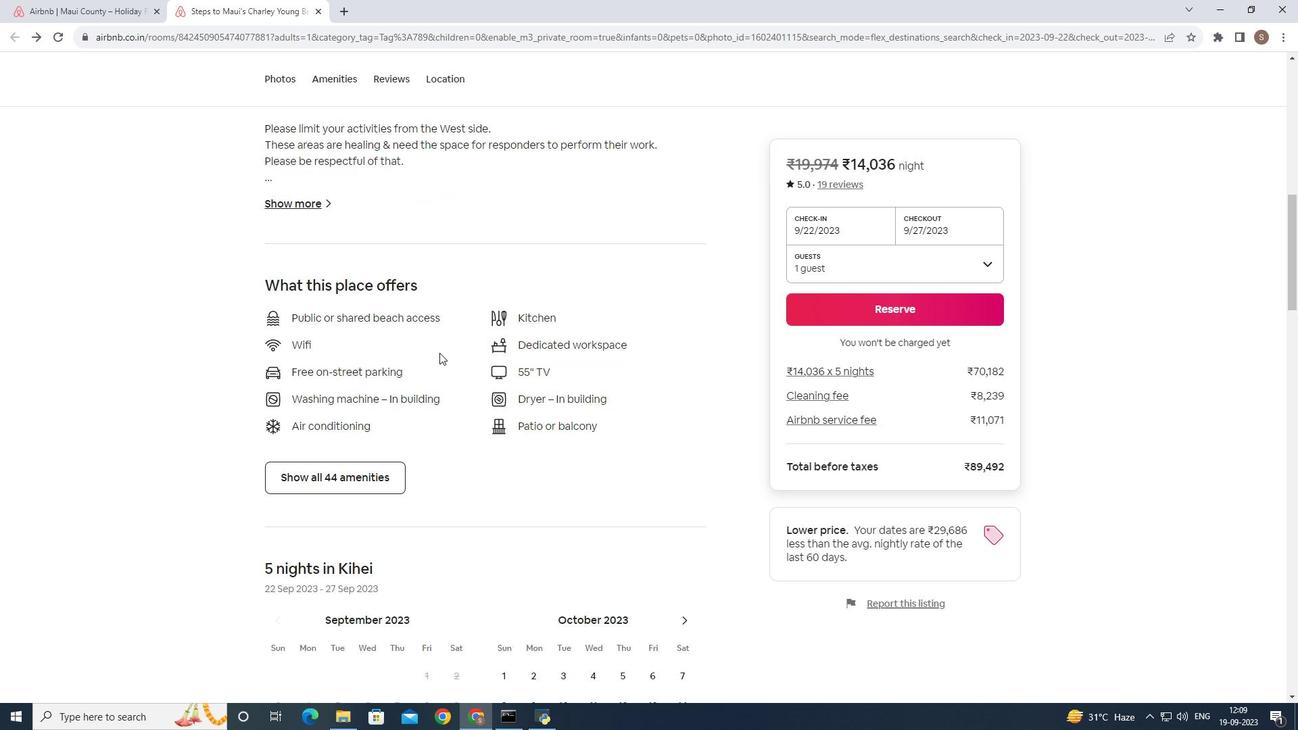 
Action: Mouse scrolled (439, 352) with delta (0, 0)
Screenshot: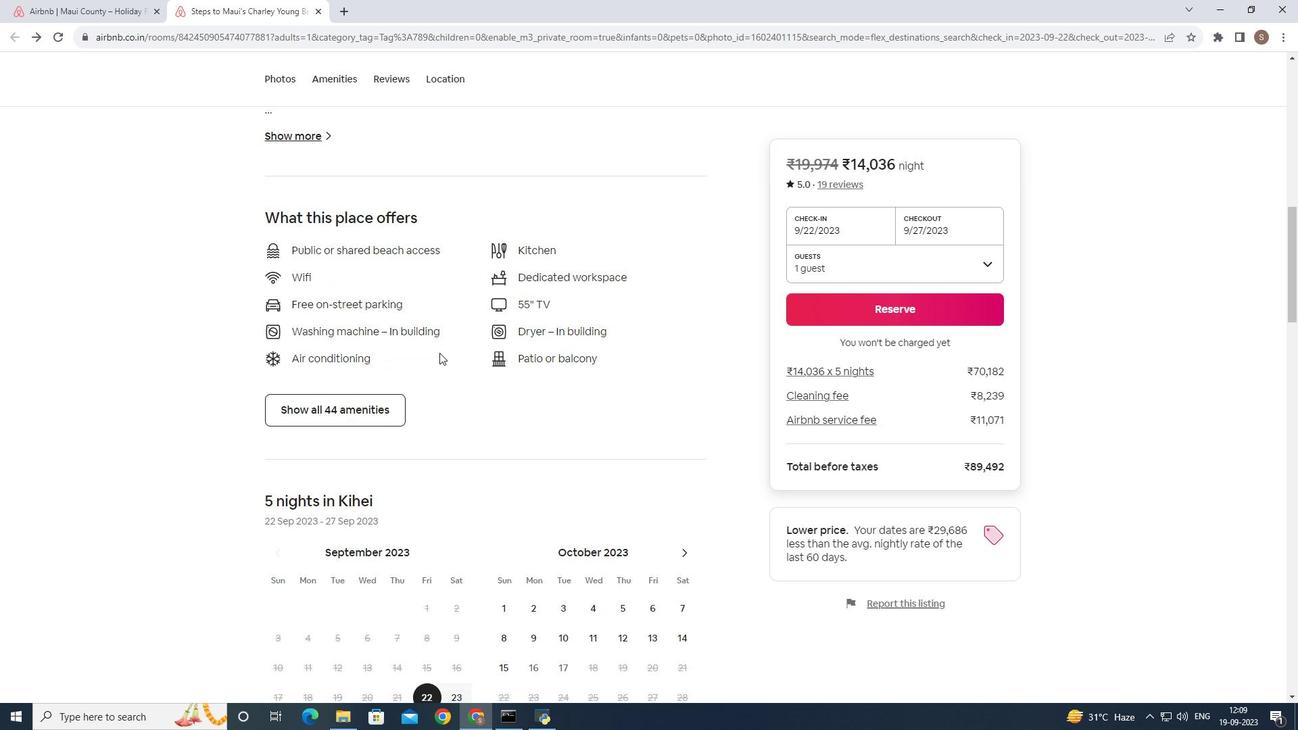 
Action: Mouse scrolled (439, 352) with delta (0, 0)
Screenshot: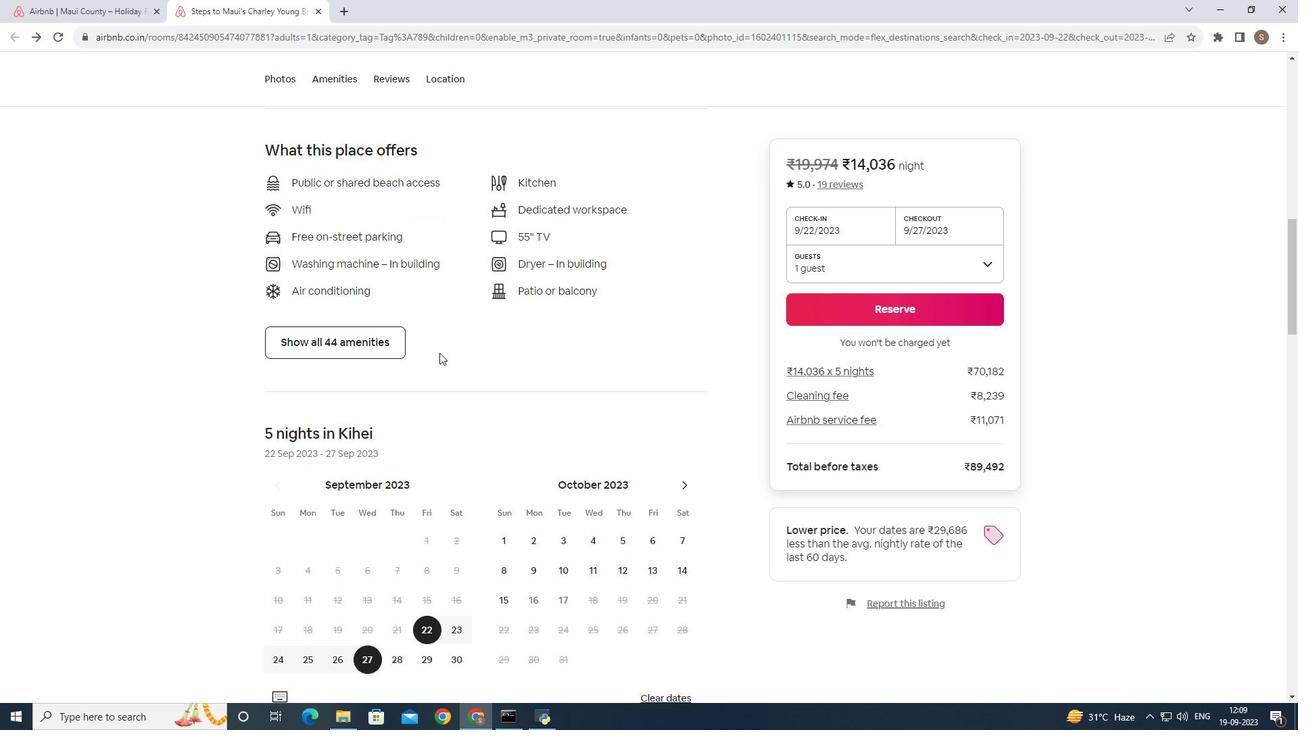 
Action: Mouse scrolled (439, 352) with delta (0, 0)
Screenshot: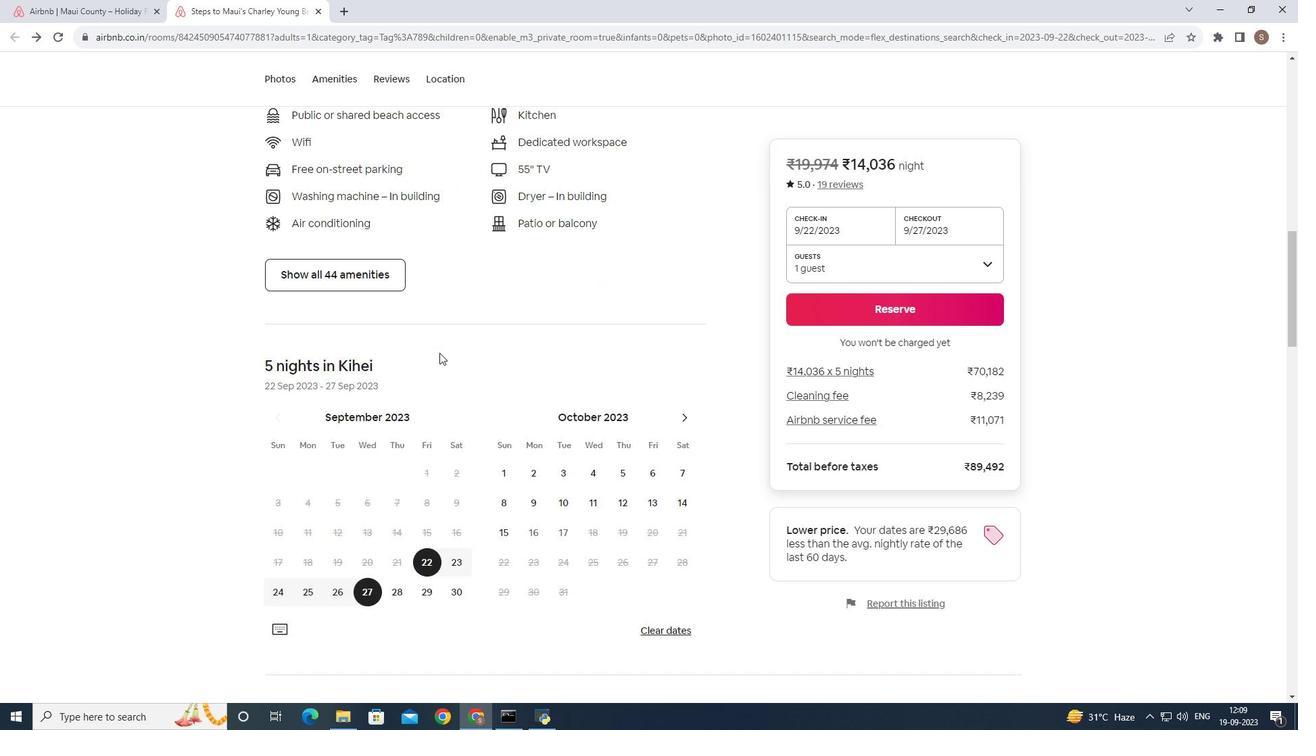 
Action: Mouse scrolled (439, 352) with delta (0, 0)
Screenshot: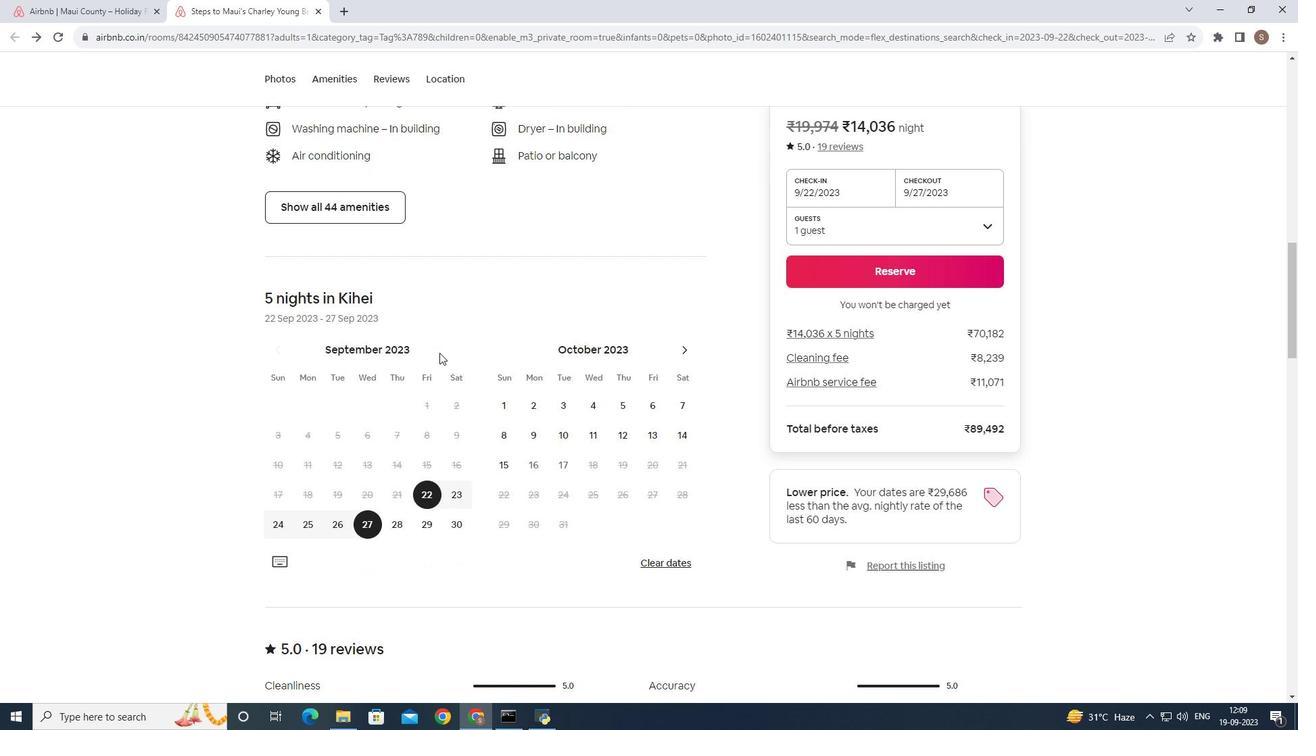 
Action: Mouse scrolled (439, 352) with delta (0, 0)
Screenshot: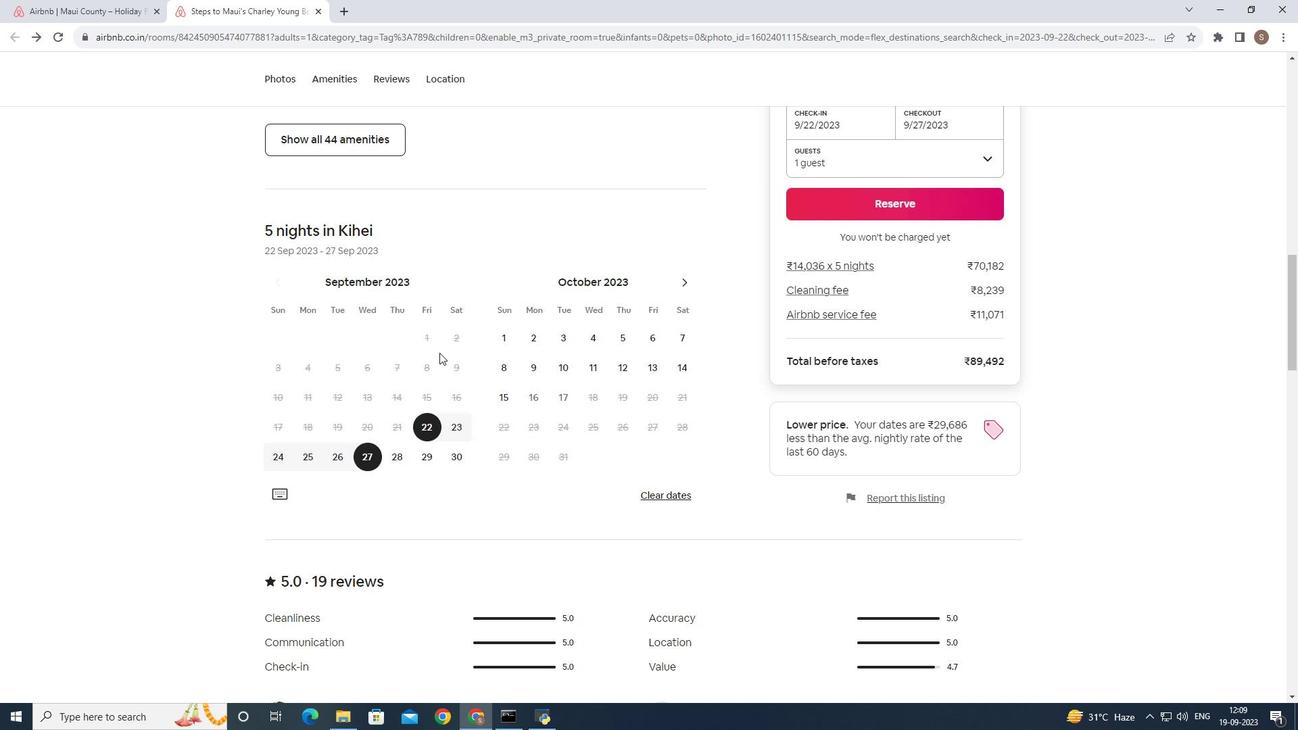 
Action: Mouse scrolled (439, 352) with delta (0, 0)
Screenshot: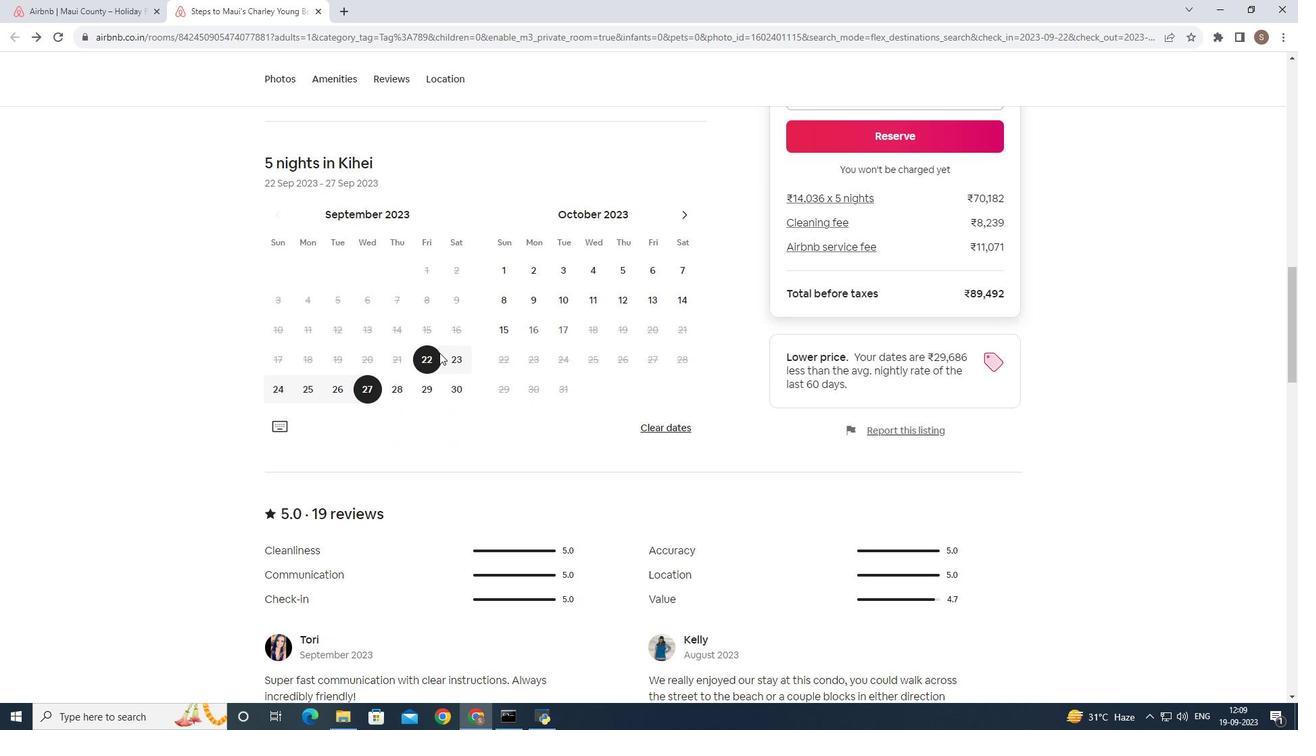 
Action: Mouse scrolled (439, 352) with delta (0, 0)
Screenshot: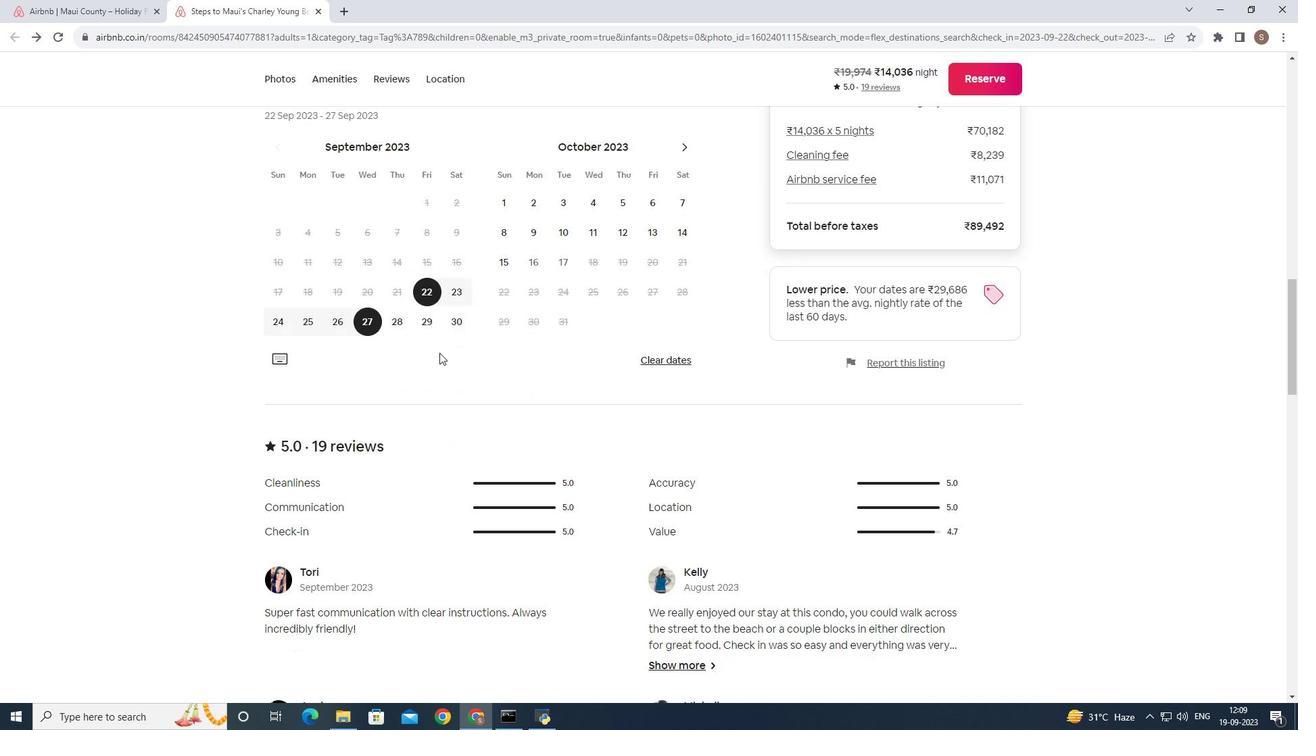 
Action: Mouse scrolled (439, 352) with delta (0, 0)
Screenshot: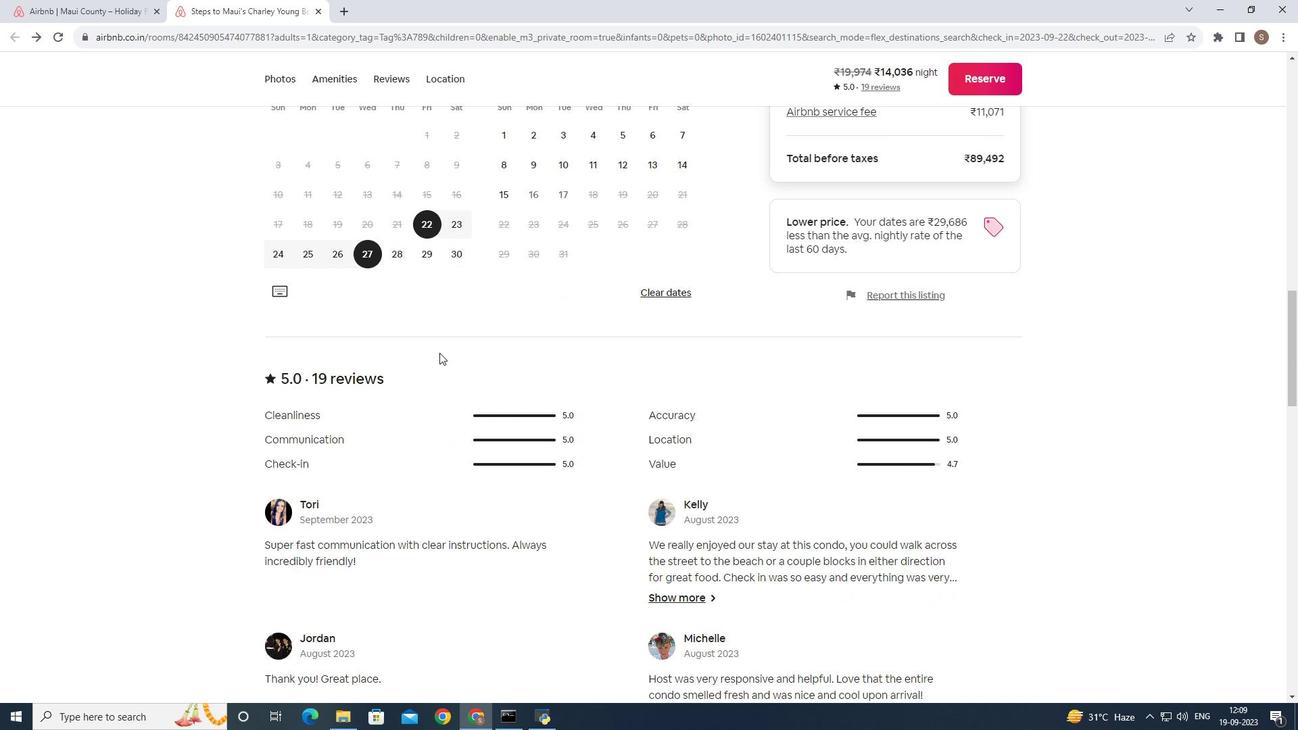 
Action: Mouse scrolled (439, 352) with delta (0, 0)
Screenshot: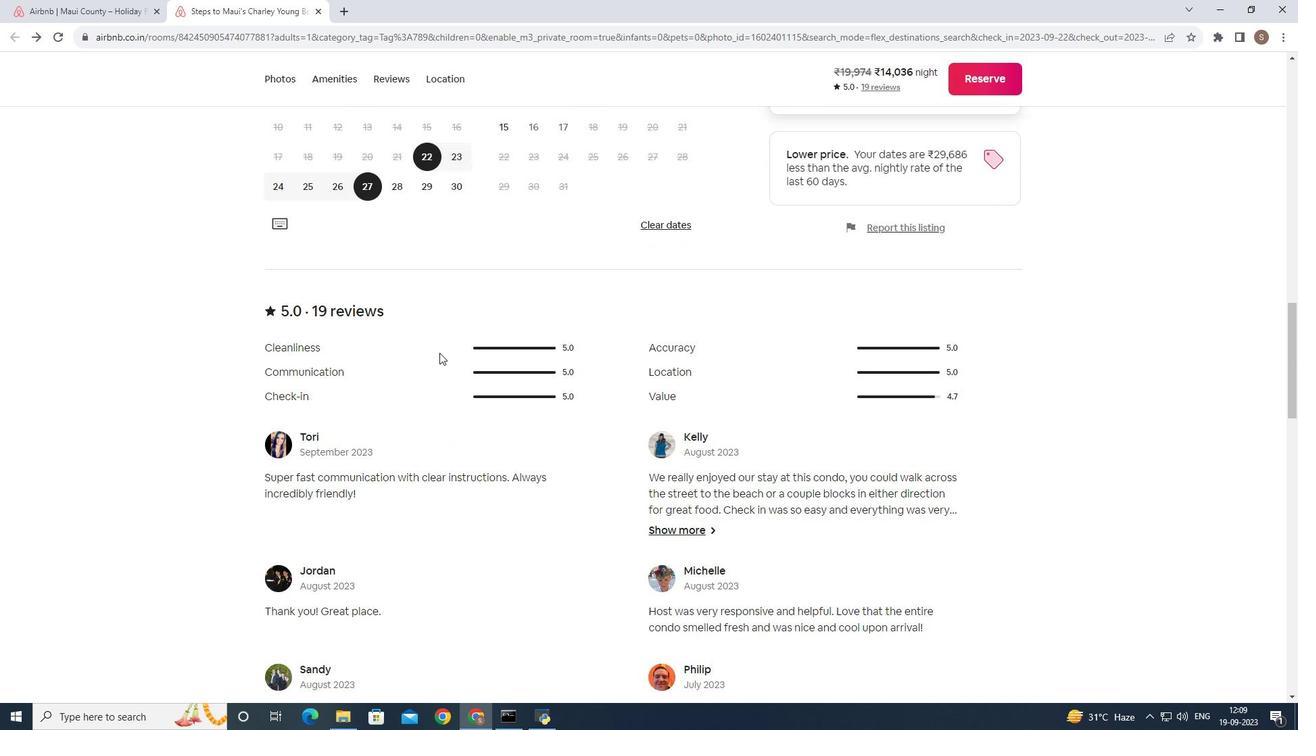 
Action: Mouse scrolled (439, 352) with delta (0, 0)
Screenshot: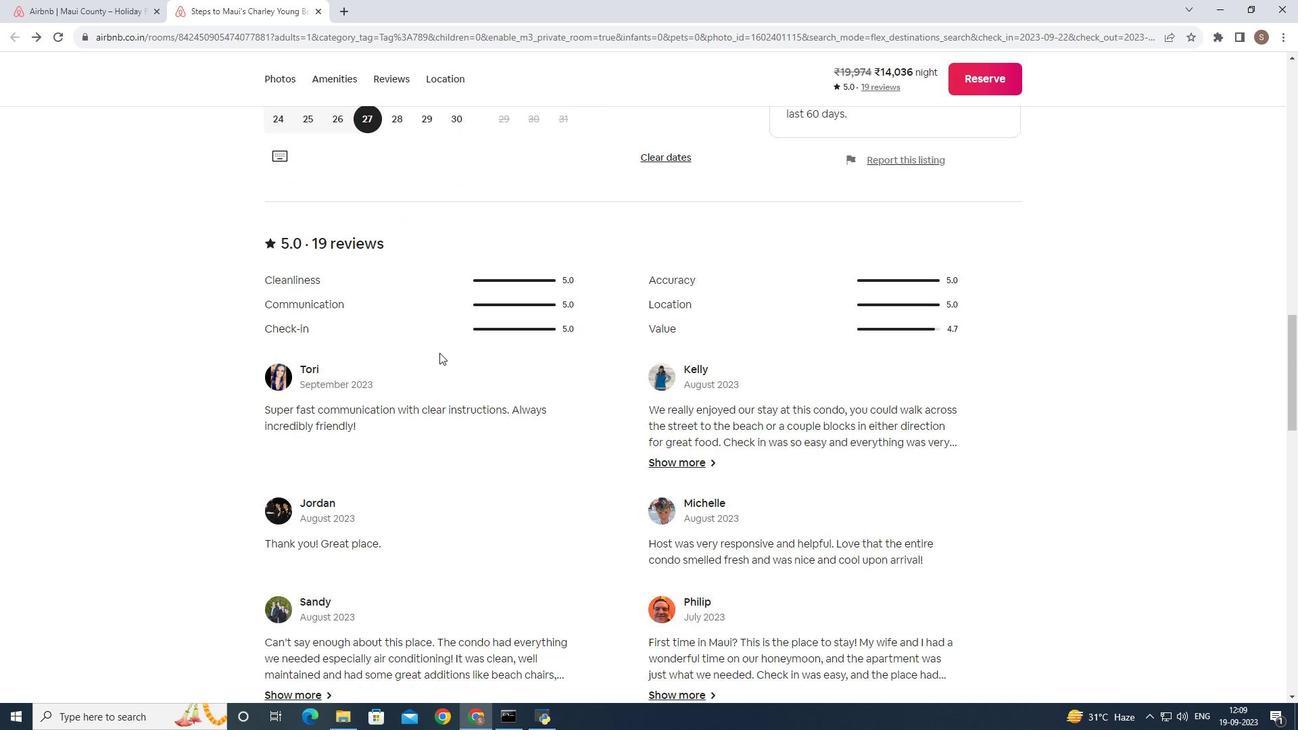 
Action: Mouse scrolled (439, 352) with delta (0, 0)
Screenshot: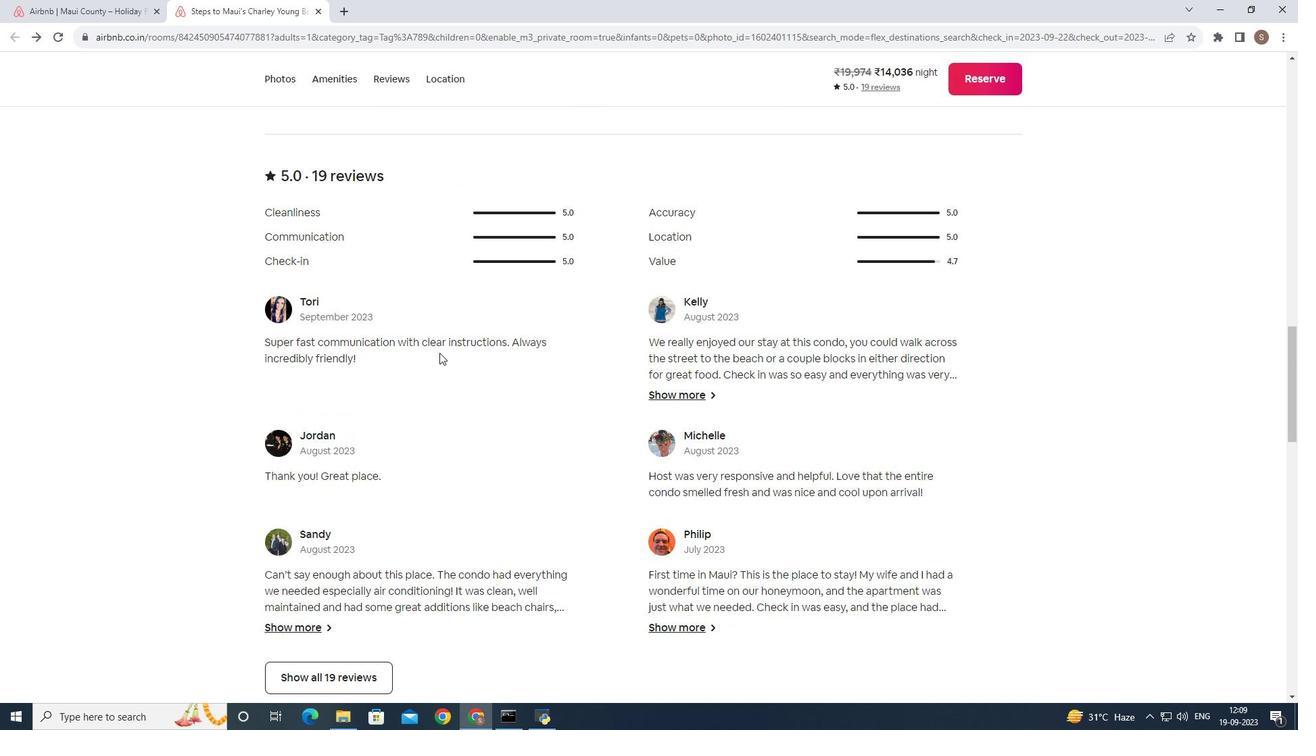 
Action: Mouse scrolled (439, 352) with delta (0, 0)
Screenshot: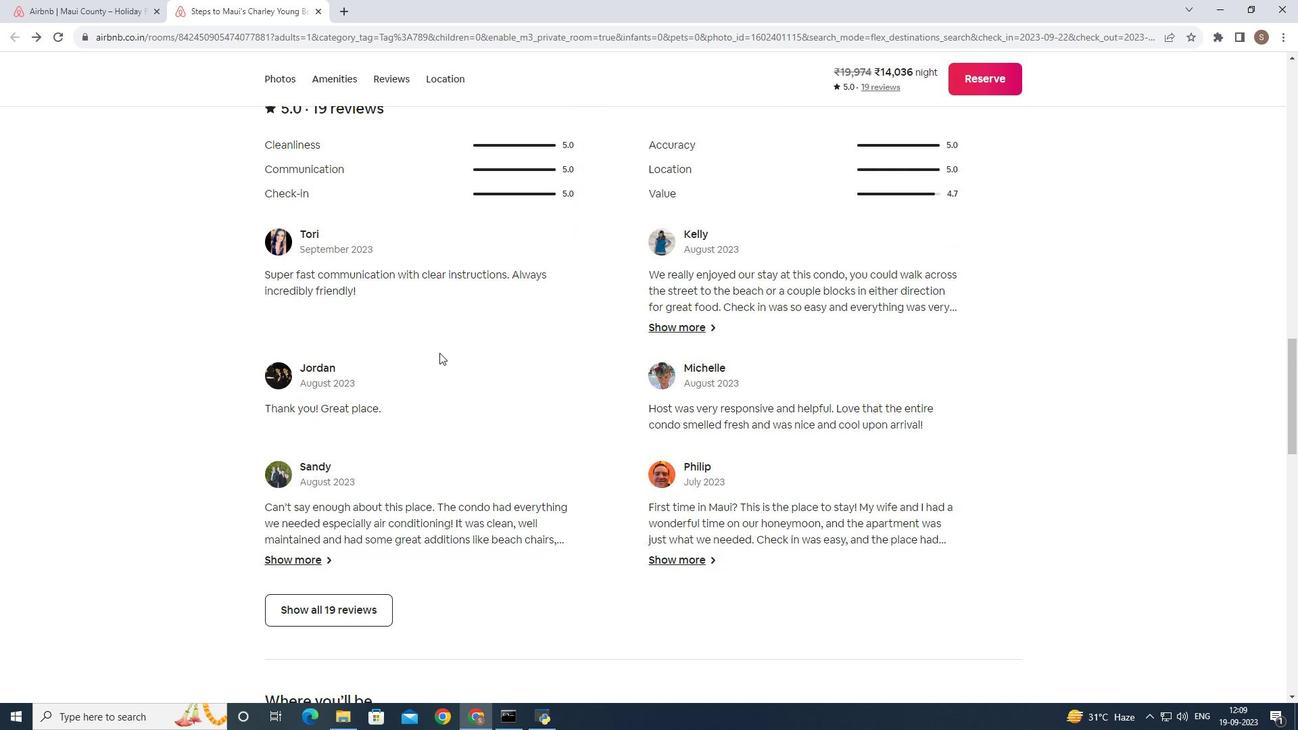 
Action: Mouse scrolled (439, 352) with delta (0, 0)
Screenshot: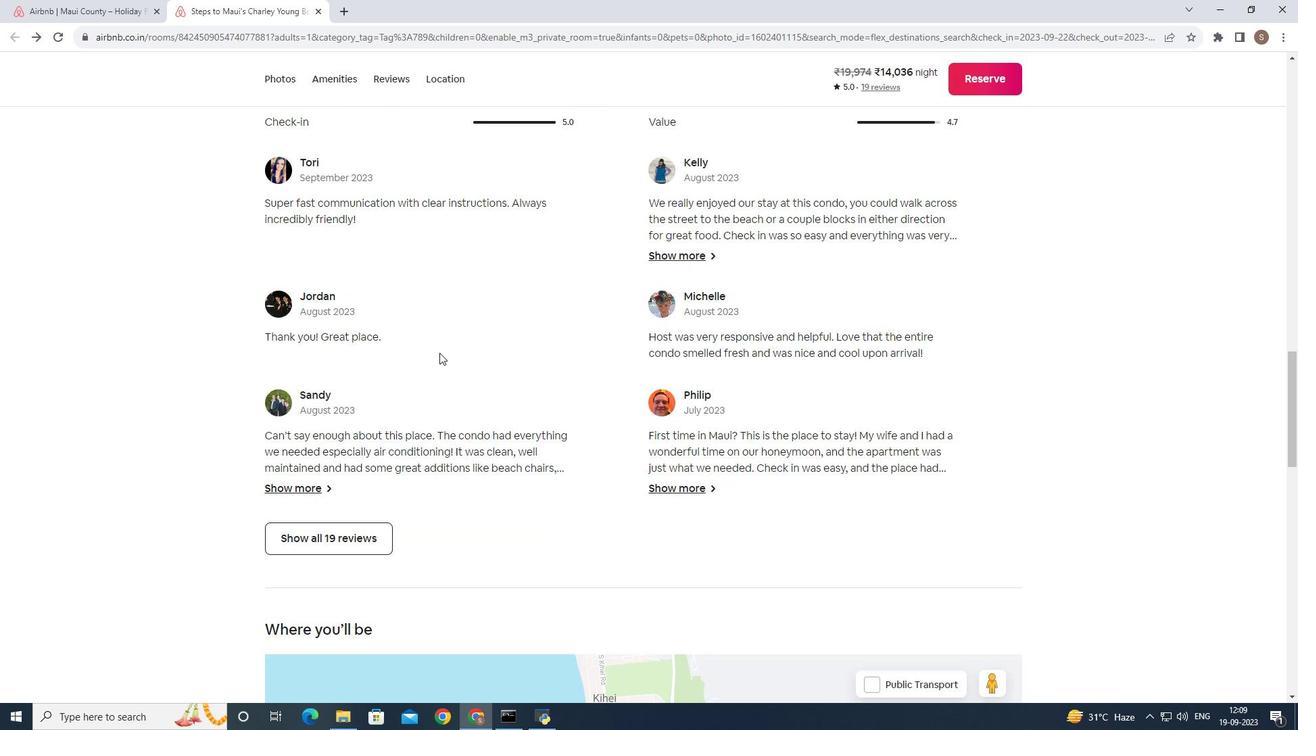 
Action: Mouse scrolled (439, 352) with delta (0, 0)
Screenshot: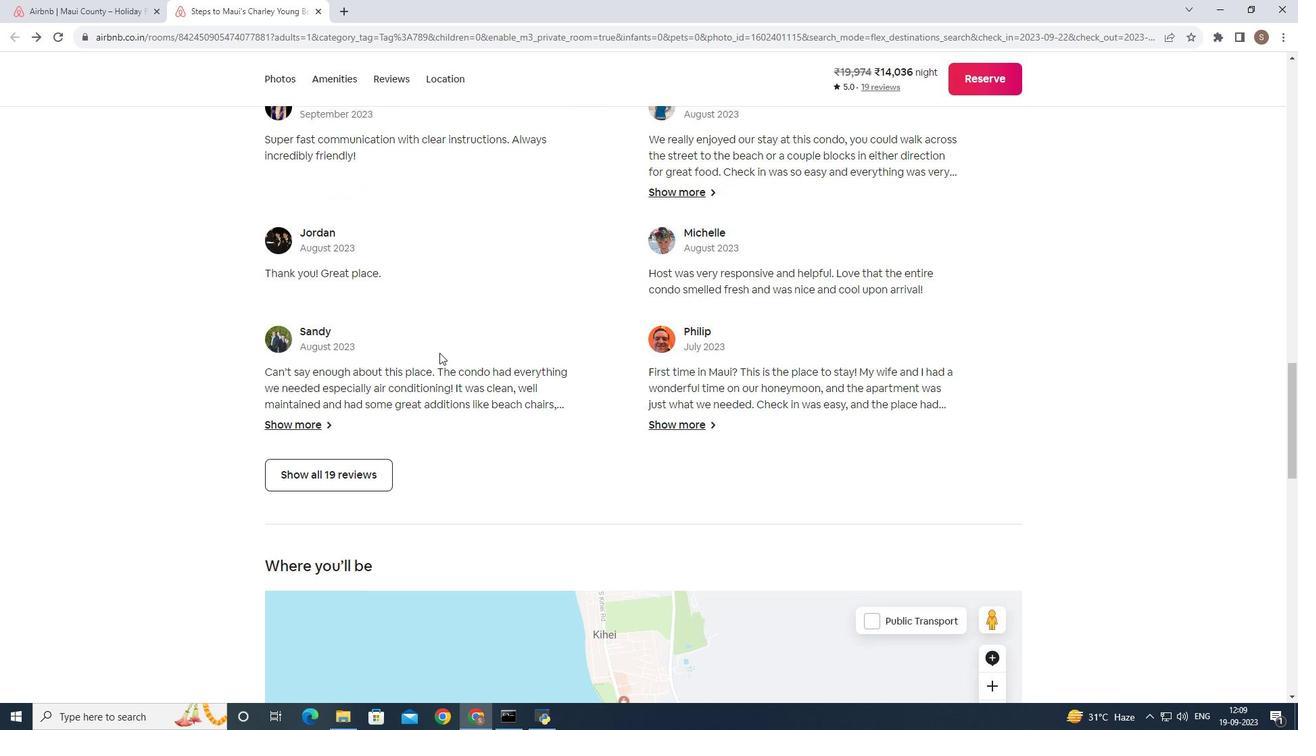 
Action: Mouse moved to (417, 384)
Screenshot: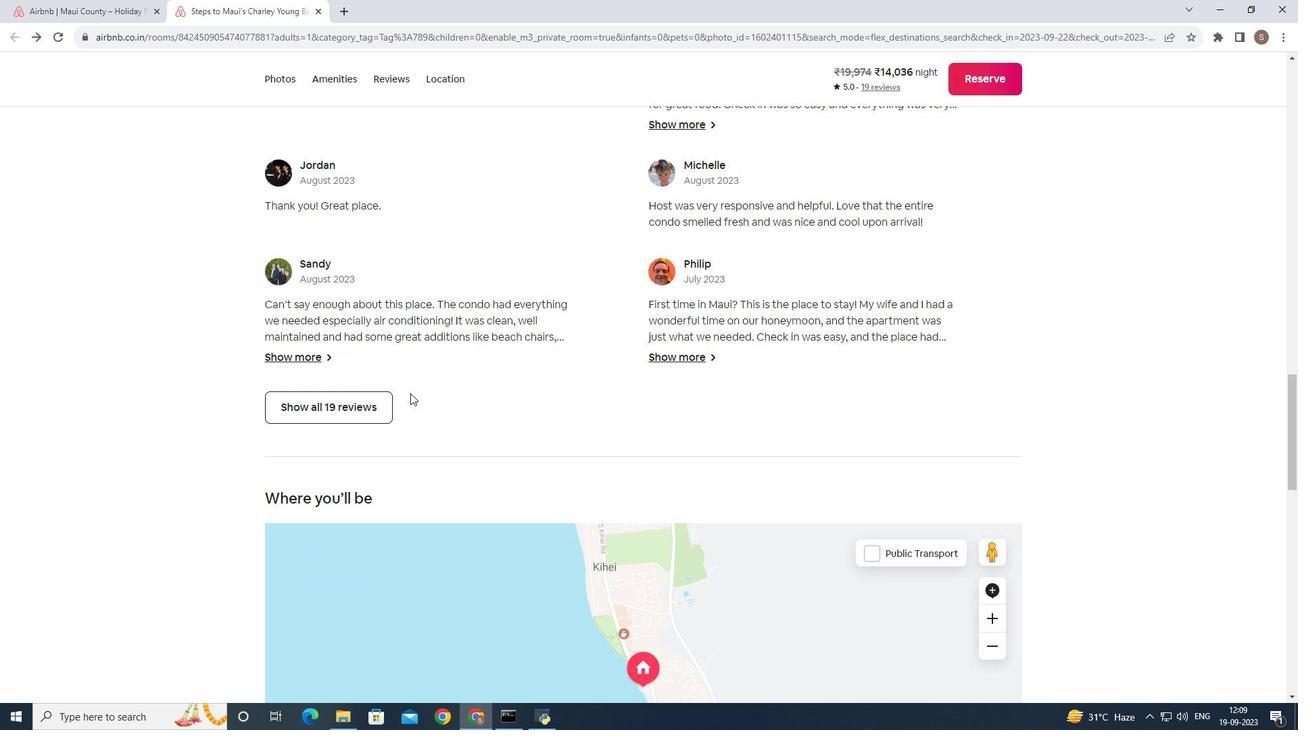 
Action: Mouse scrolled (417, 383) with delta (0, 0)
Screenshot: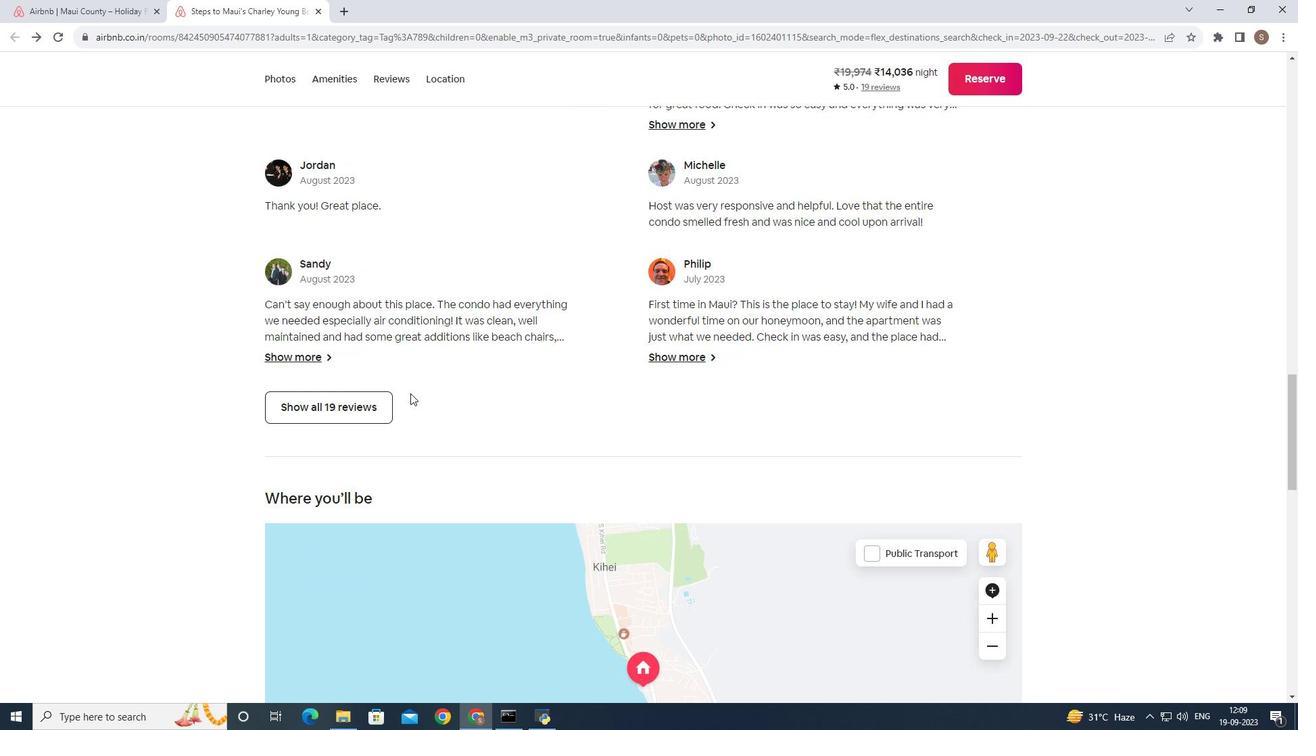 
Action: Mouse moved to (347, 400)
Screenshot: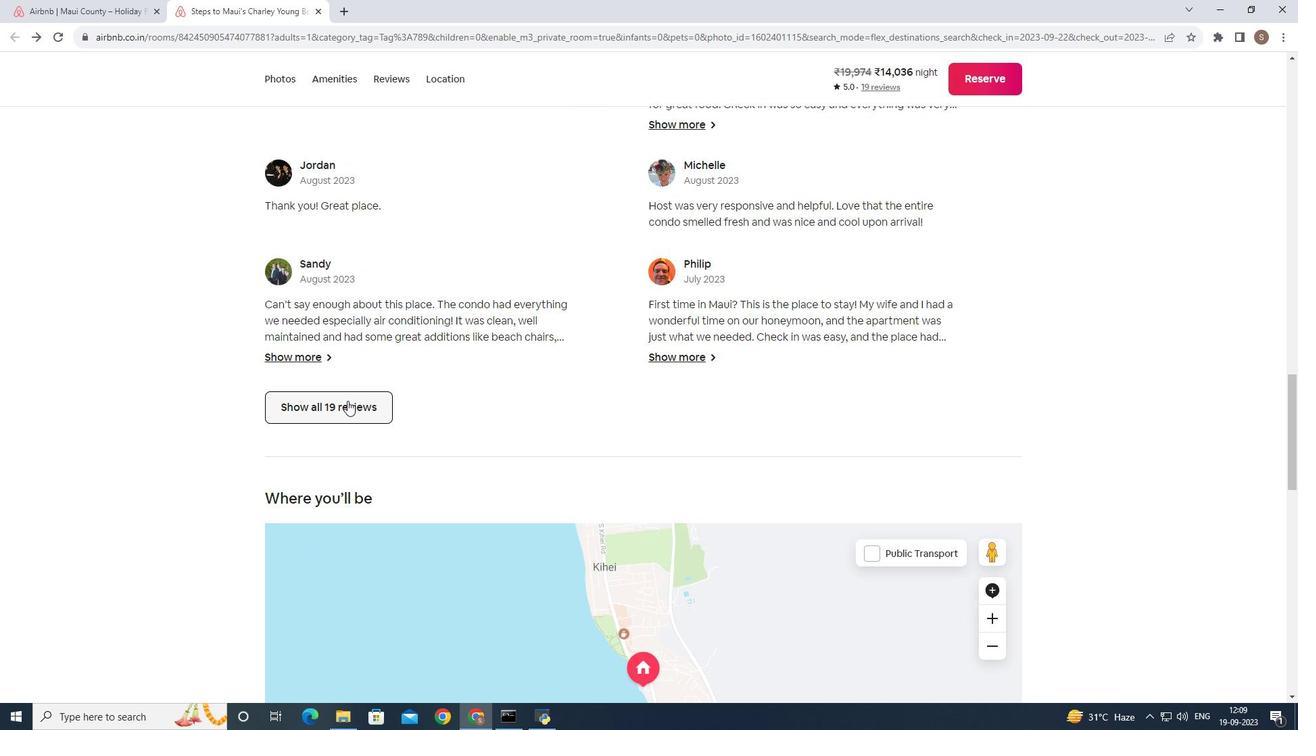 
Action: Mouse pressed left at (347, 400)
Screenshot: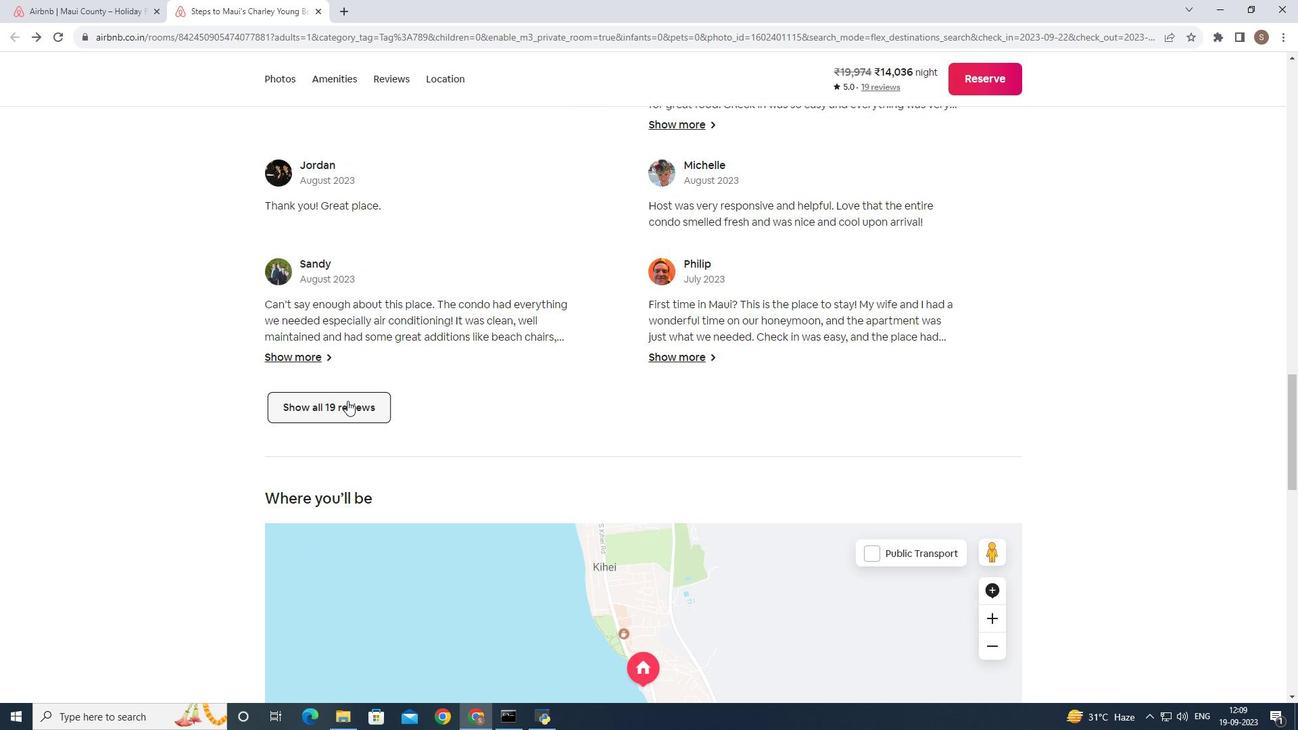 
Action: Mouse moved to (558, 378)
Screenshot: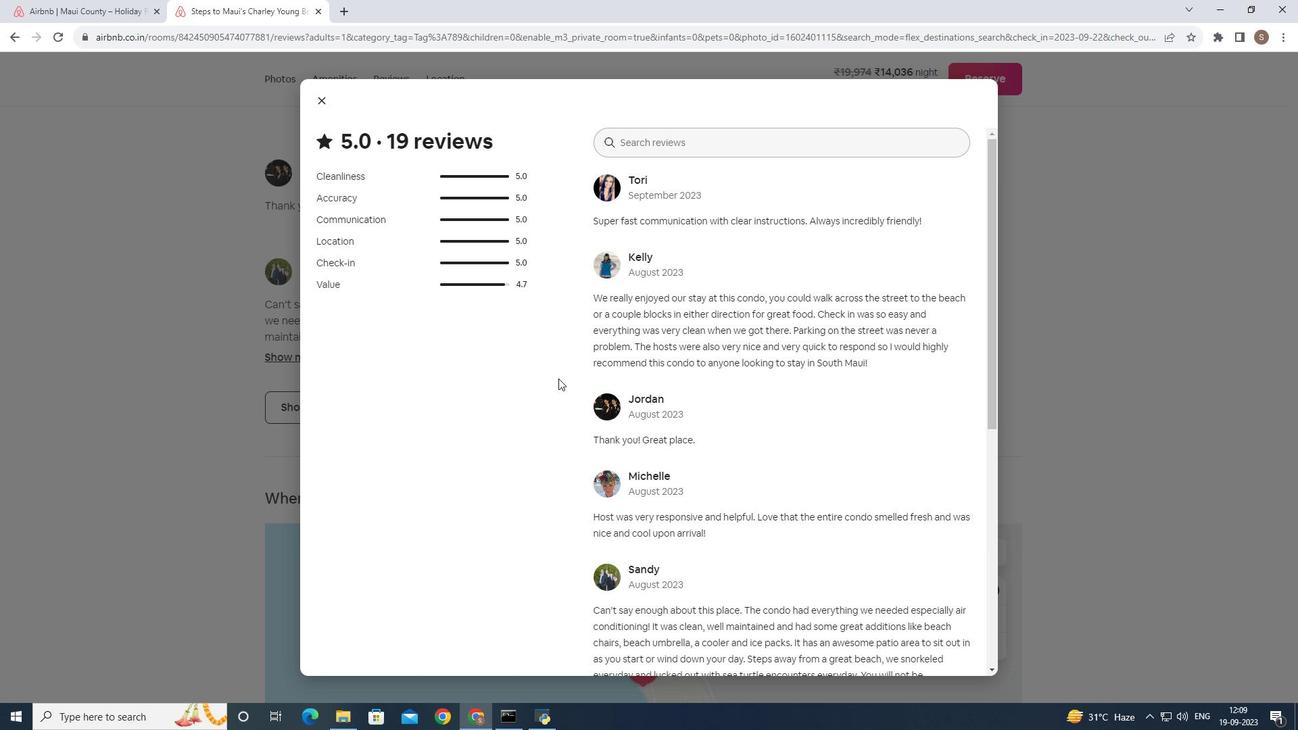 
Action: Mouse scrolled (558, 377) with delta (0, 0)
Screenshot: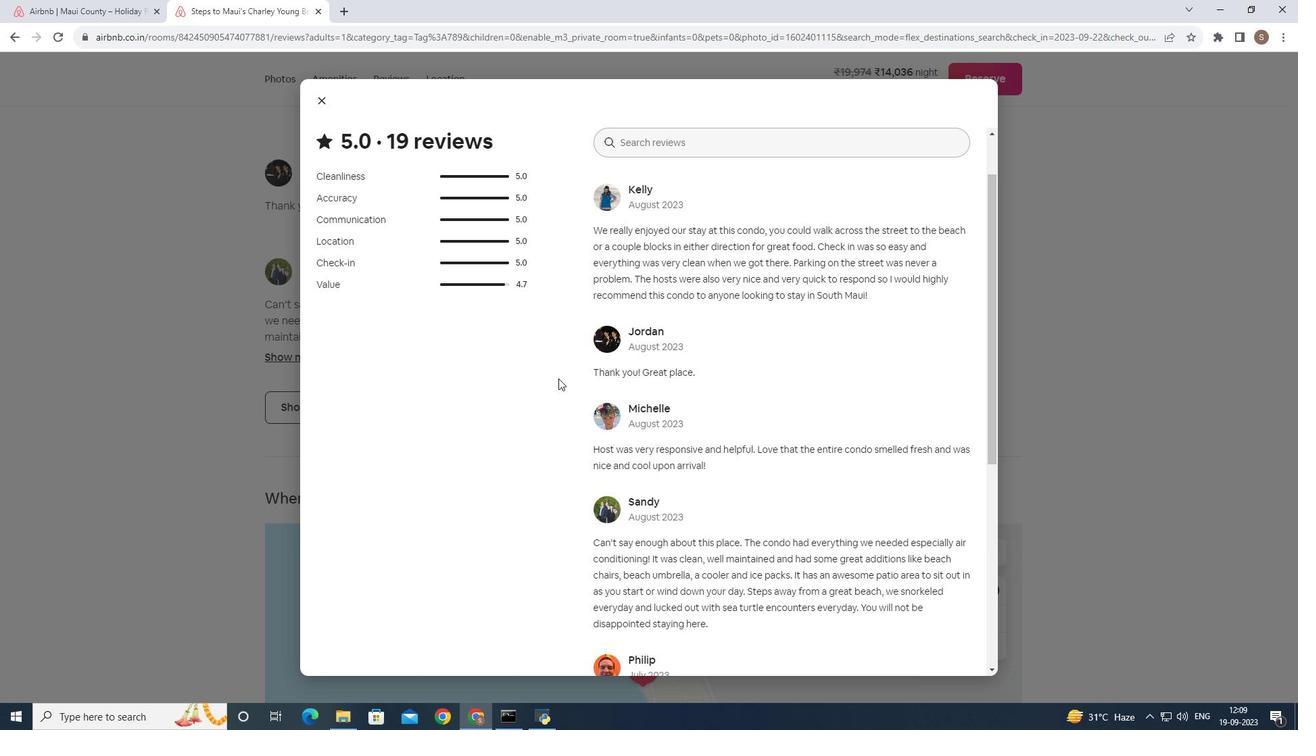 
Action: Mouse scrolled (558, 377) with delta (0, 0)
Screenshot: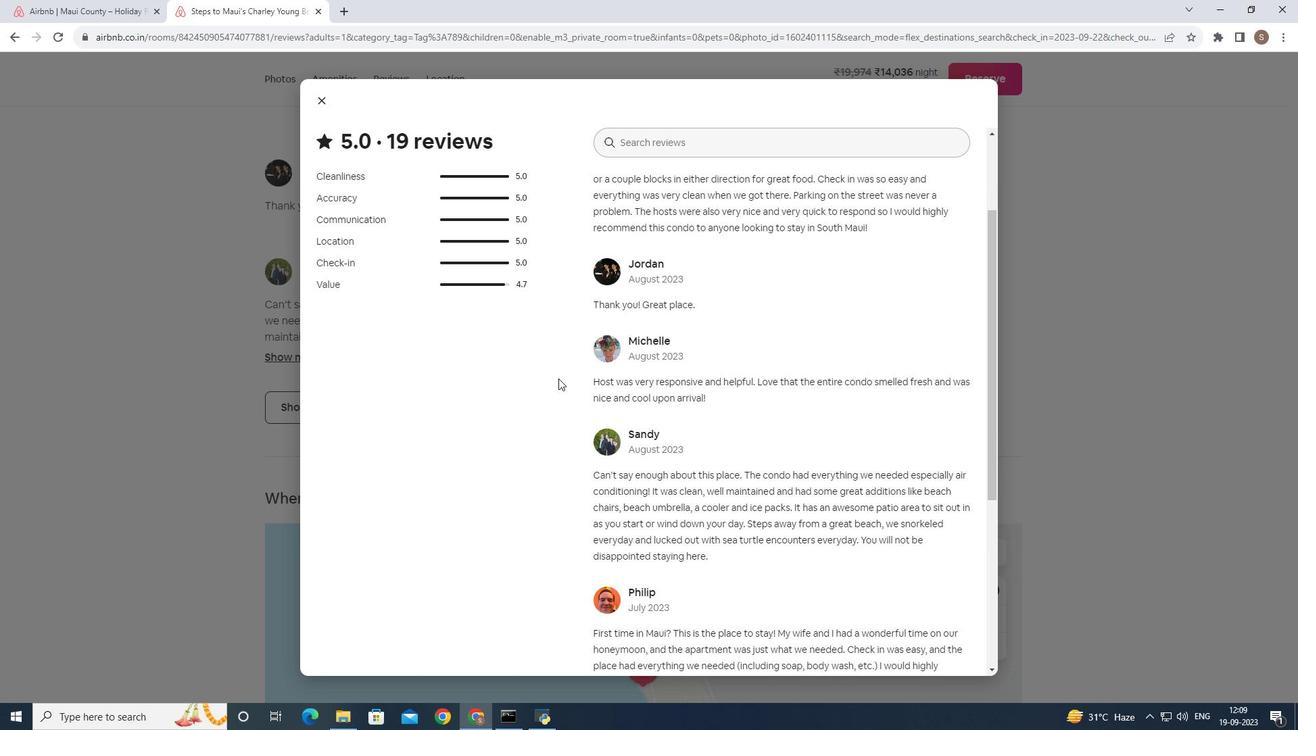 
Action: Mouse scrolled (558, 377) with delta (0, 0)
Screenshot: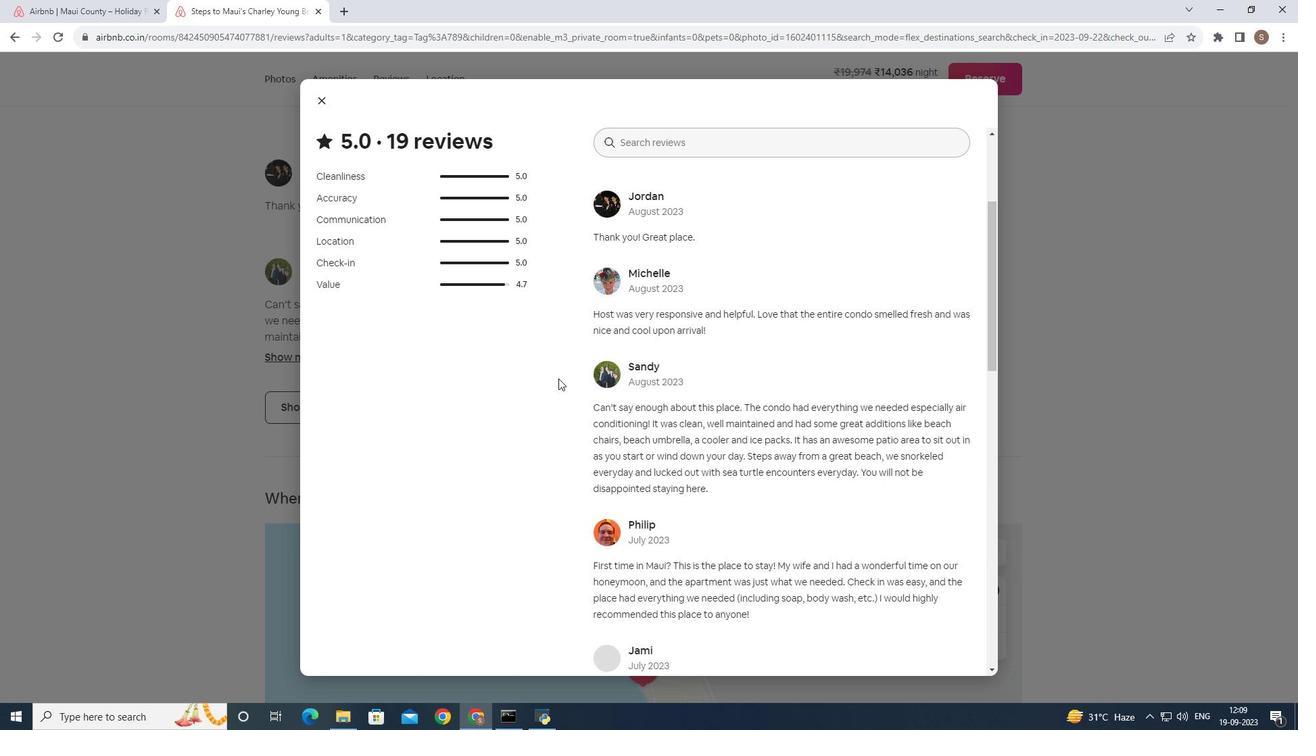 
Action: Mouse scrolled (558, 377) with delta (0, 0)
Screenshot: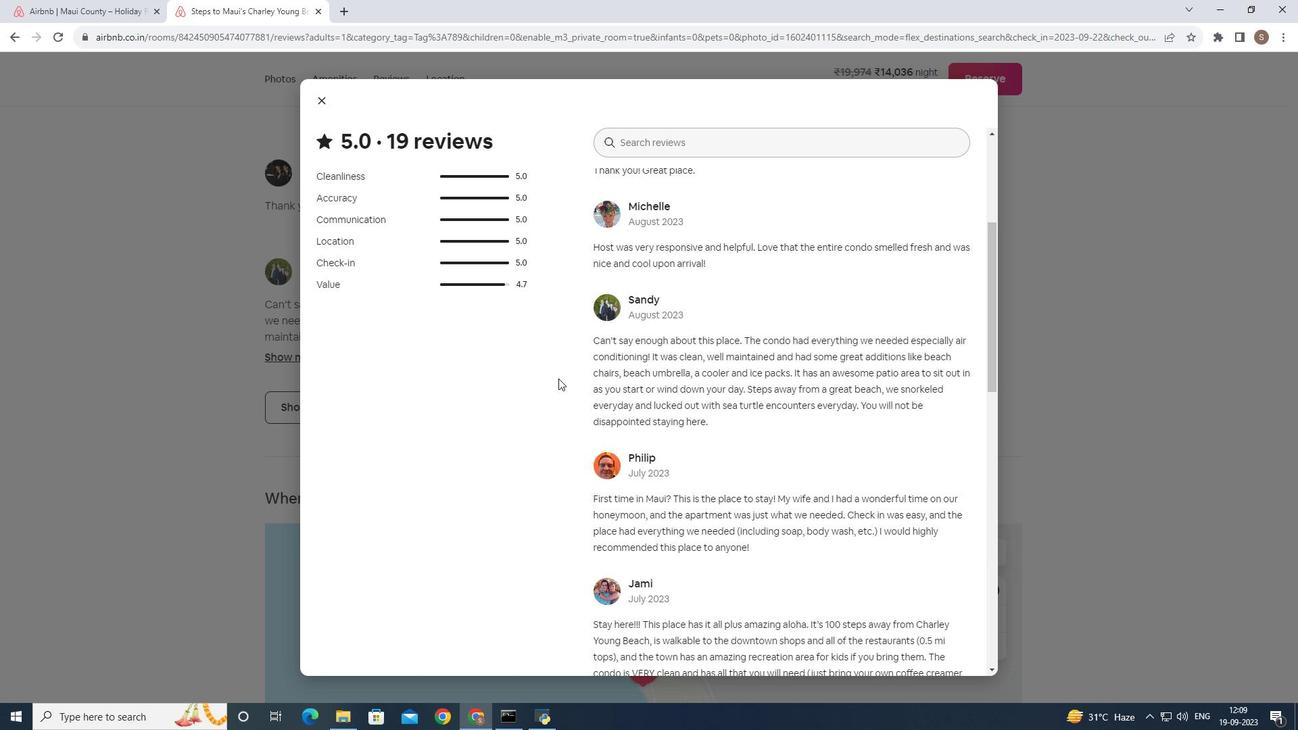 
Action: Mouse scrolled (558, 377) with delta (0, 0)
Screenshot: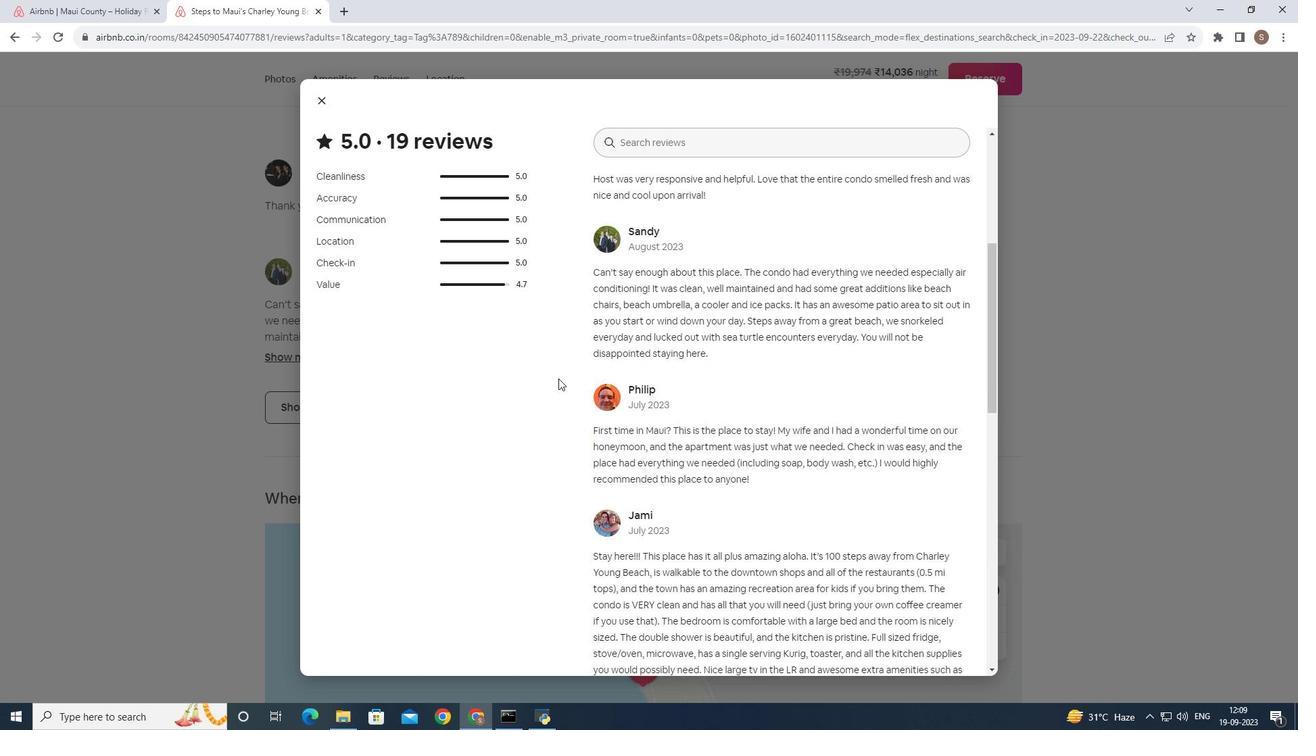 
Action: Mouse scrolled (558, 377) with delta (0, 0)
Screenshot: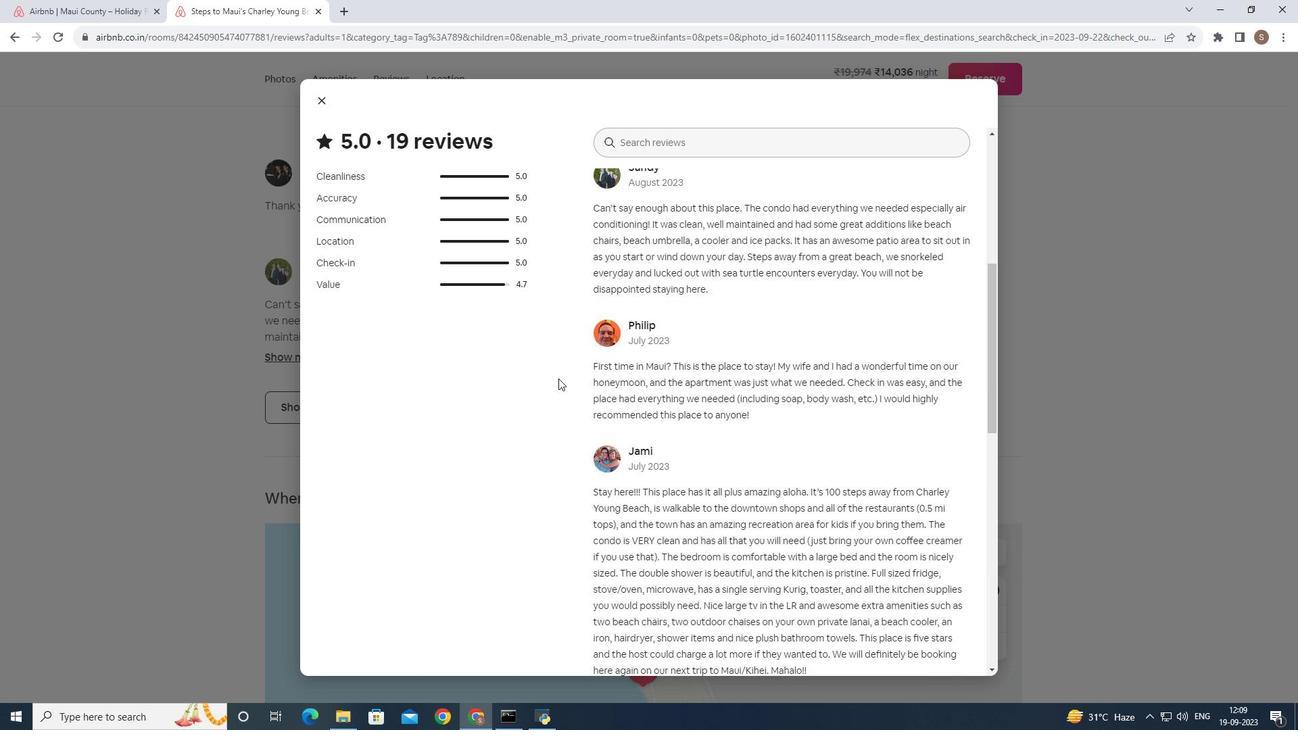 
Action: Mouse scrolled (558, 377) with delta (0, 0)
Screenshot: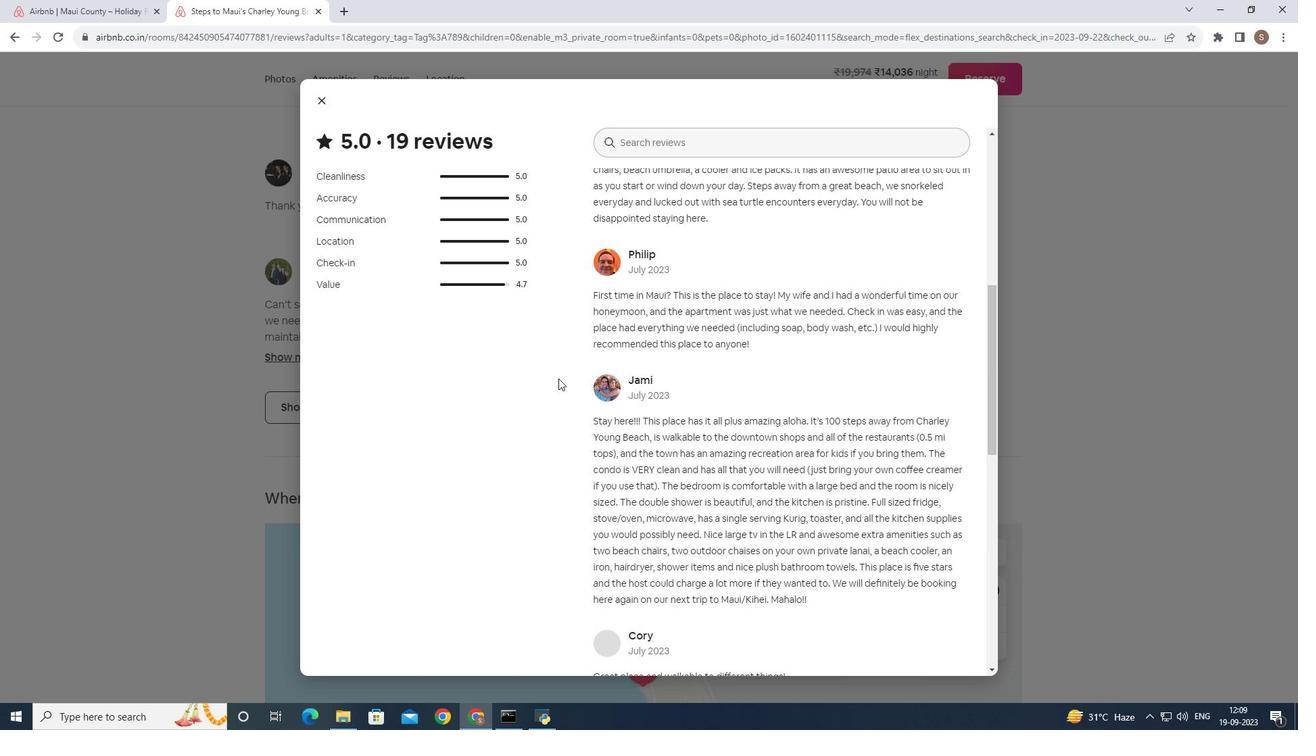 
Action: Mouse moved to (546, 386)
Screenshot: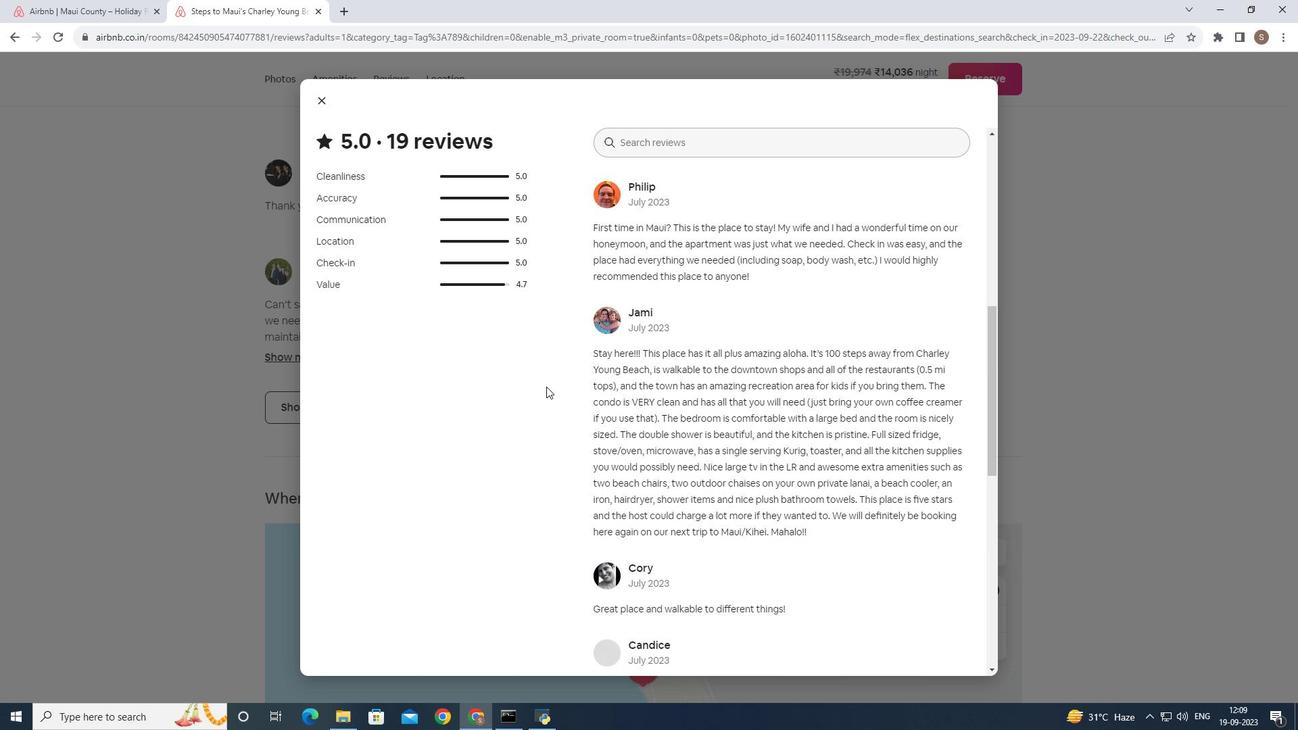 
Action: Mouse scrolled (546, 386) with delta (0, 0)
Screenshot: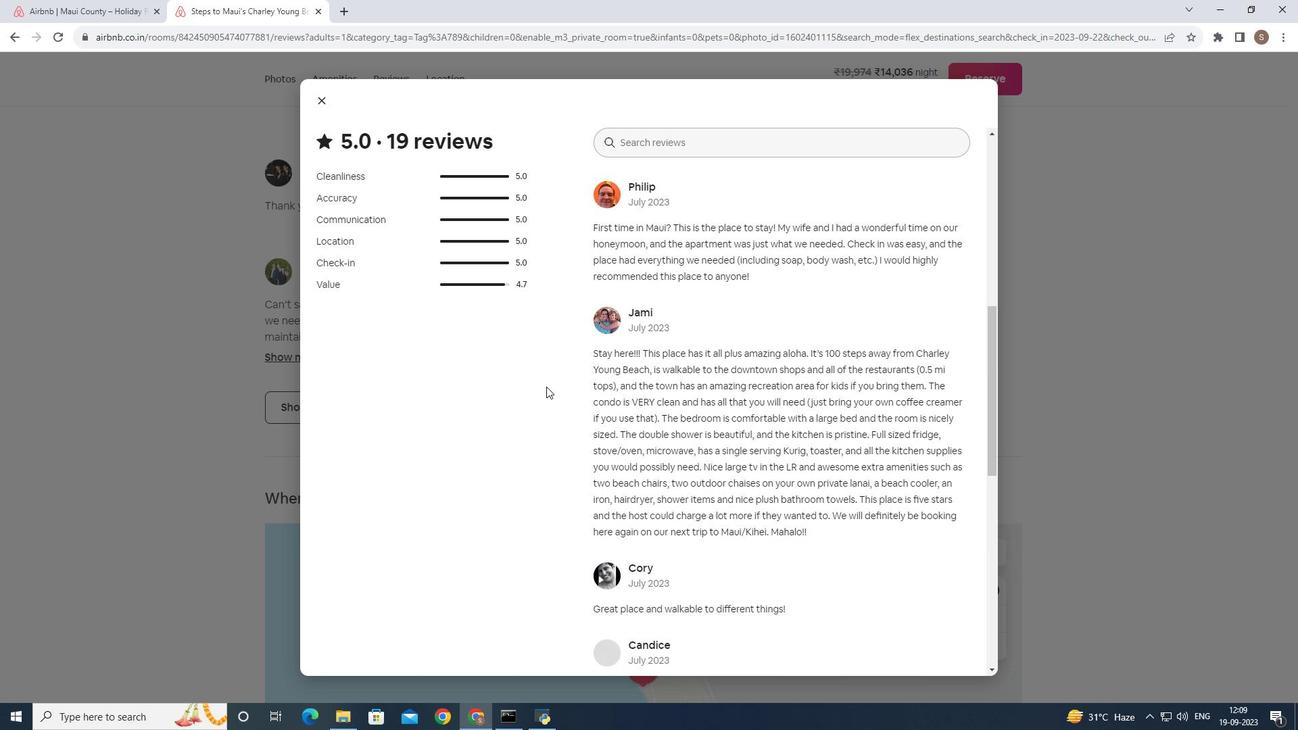 
Action: Mouse moved to (608, 394)
Screenshot: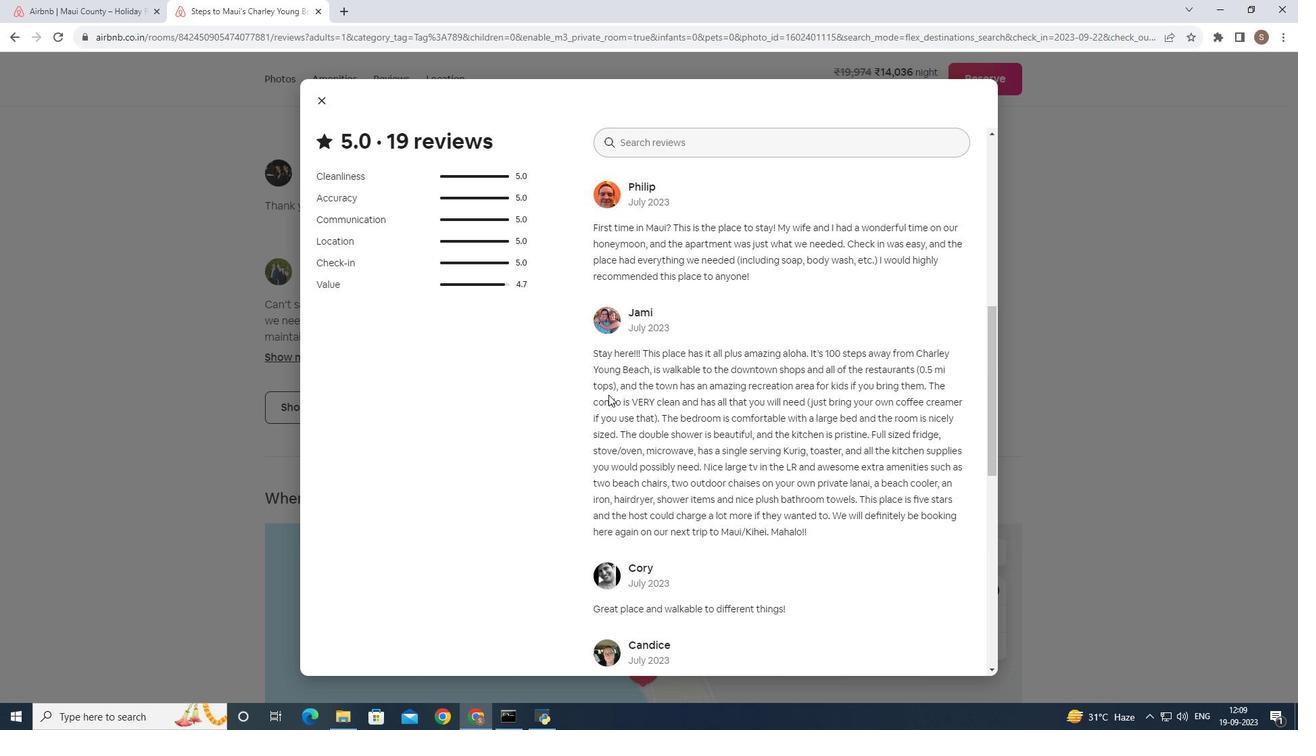 
Action: Mouse scrolled (608, 394) with delta (0, 0)
Screenshot: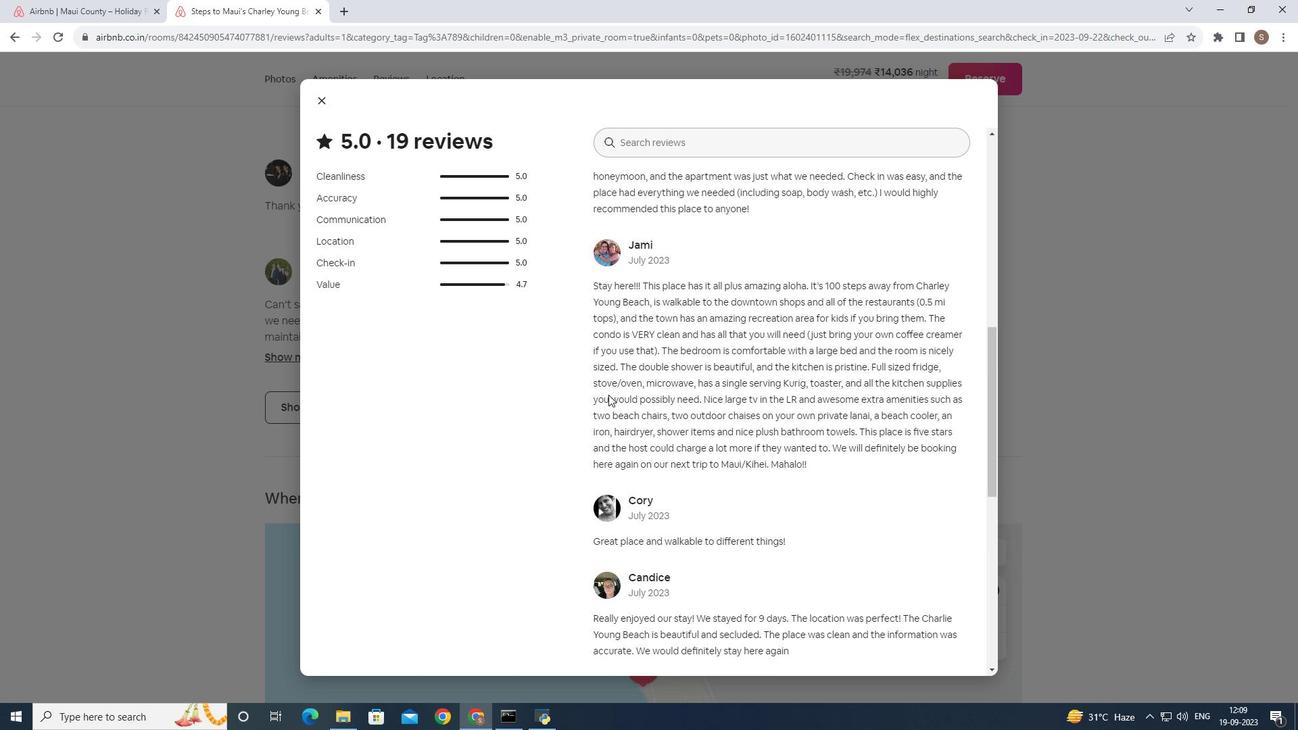 
Action: Mouse moved to (608, 394)
Screenshot: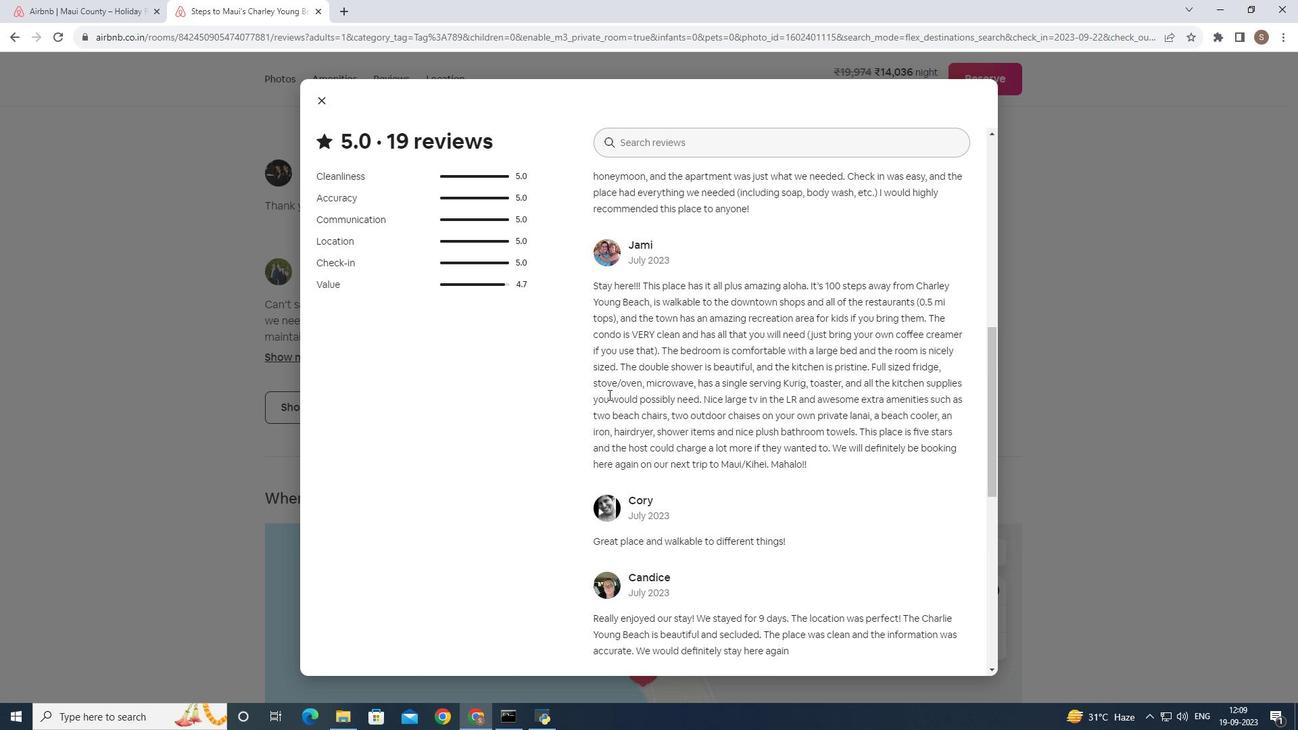 
Action: Mouse scrolled (608, 394) with delta (0, 0)
Screenshot: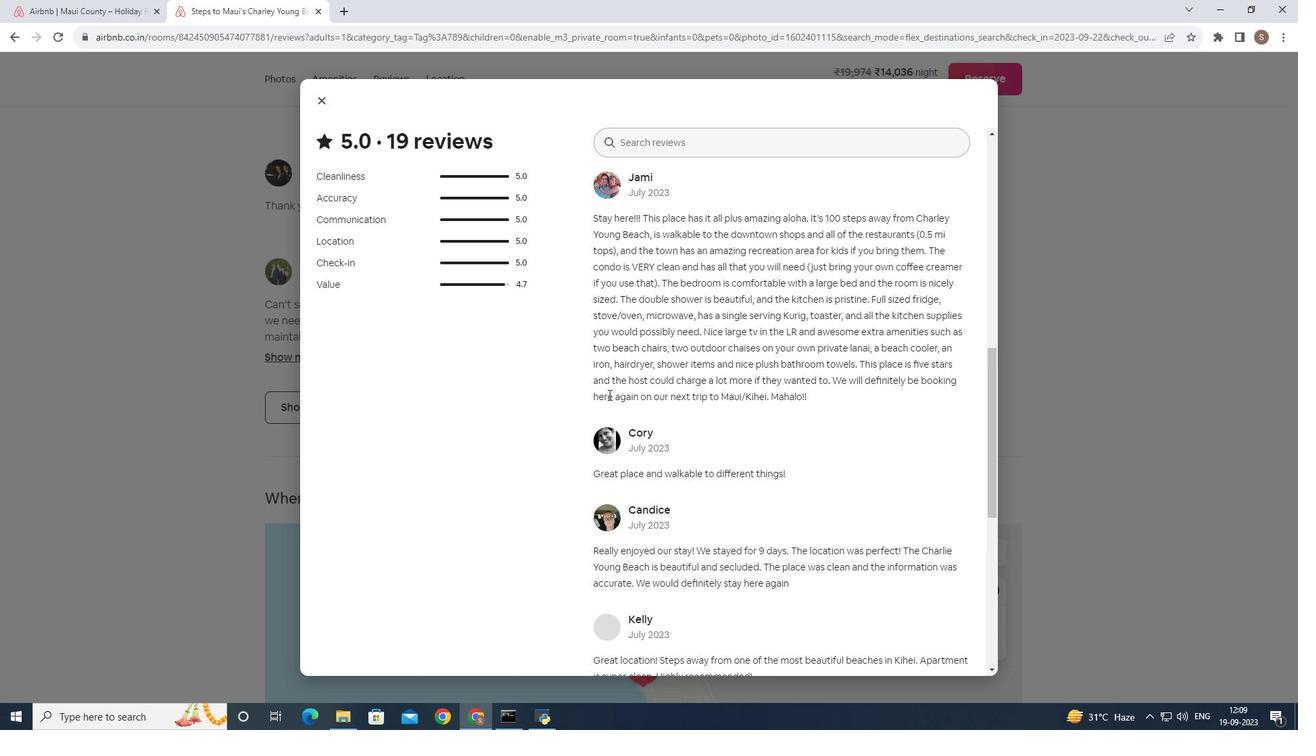 
Action: Mouse scrolled (608, 394) with delta (0, 0)
Screenshot: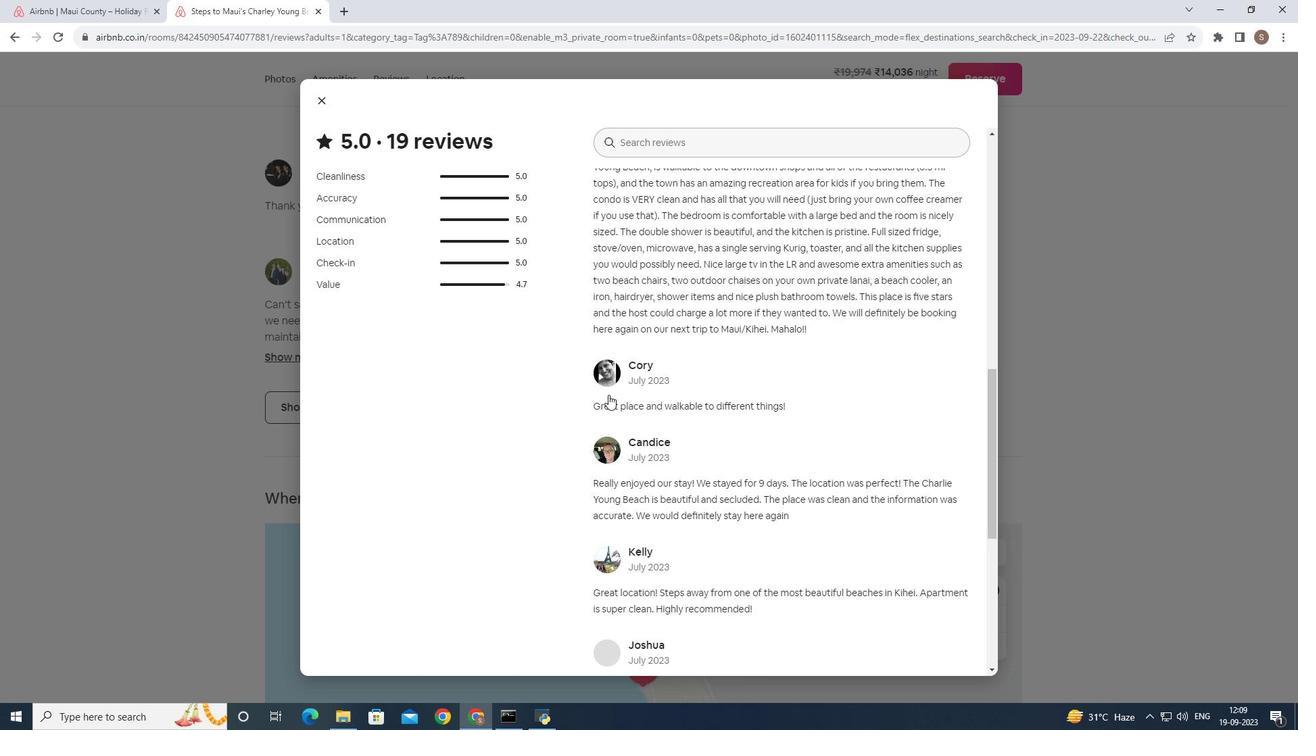 
Action: Mouse scrolled (608, 394) with delta (0, 0)
Screenshot: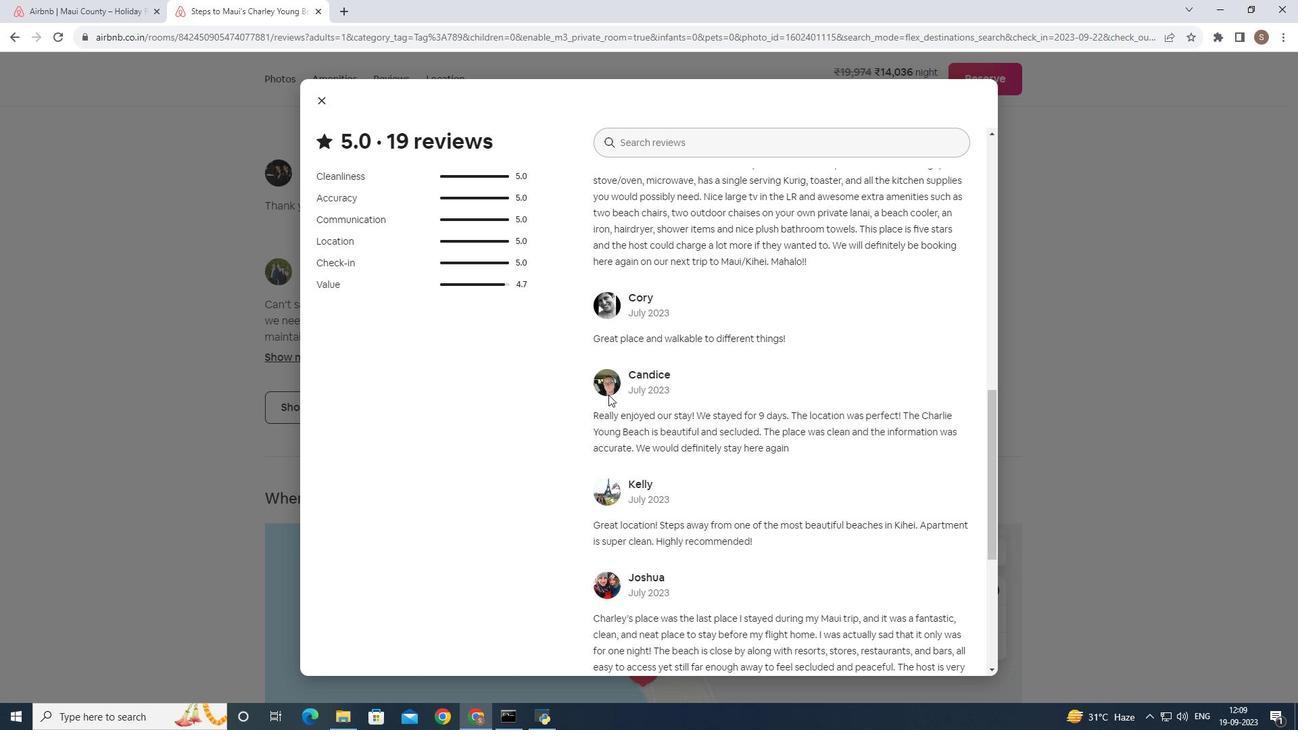 
Action: Mouse scrolled (608, 394) with delta (0, 0)
Screenshot: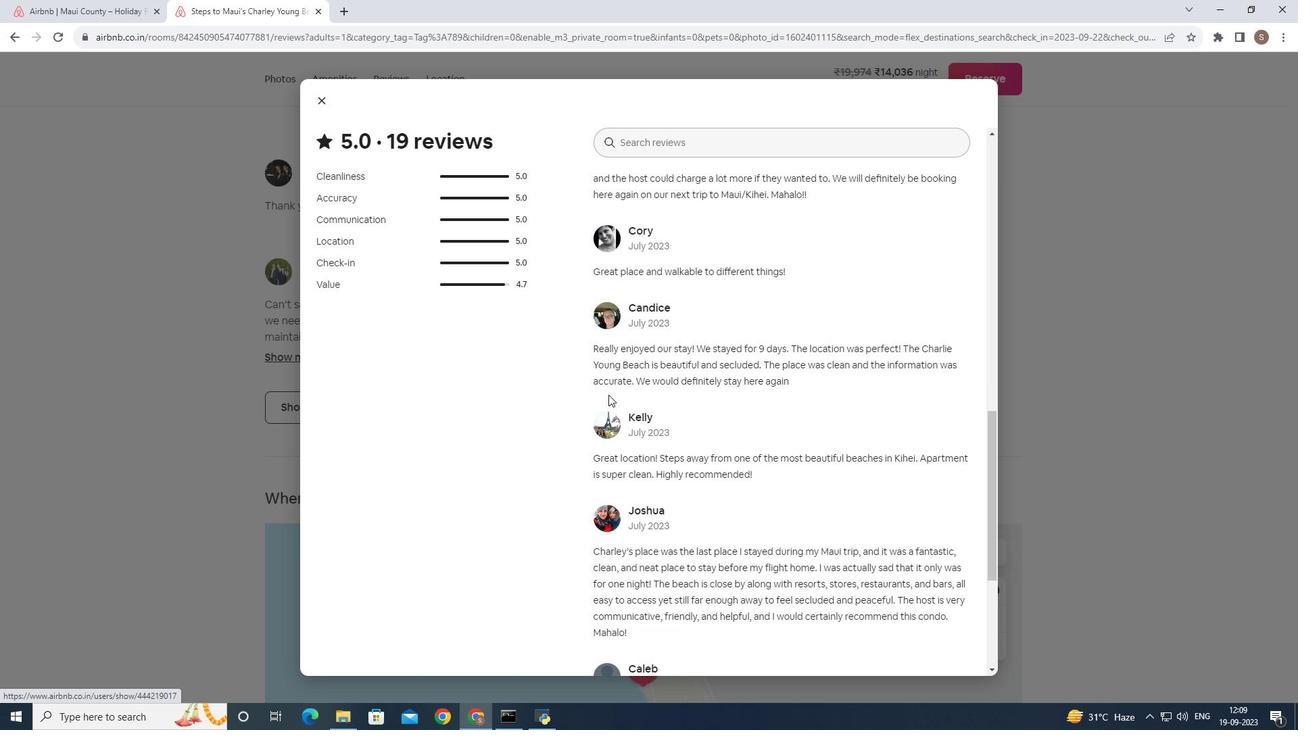 
Action: Mouse scrolled (608, 394) with delta (0, 0)
Screenshot: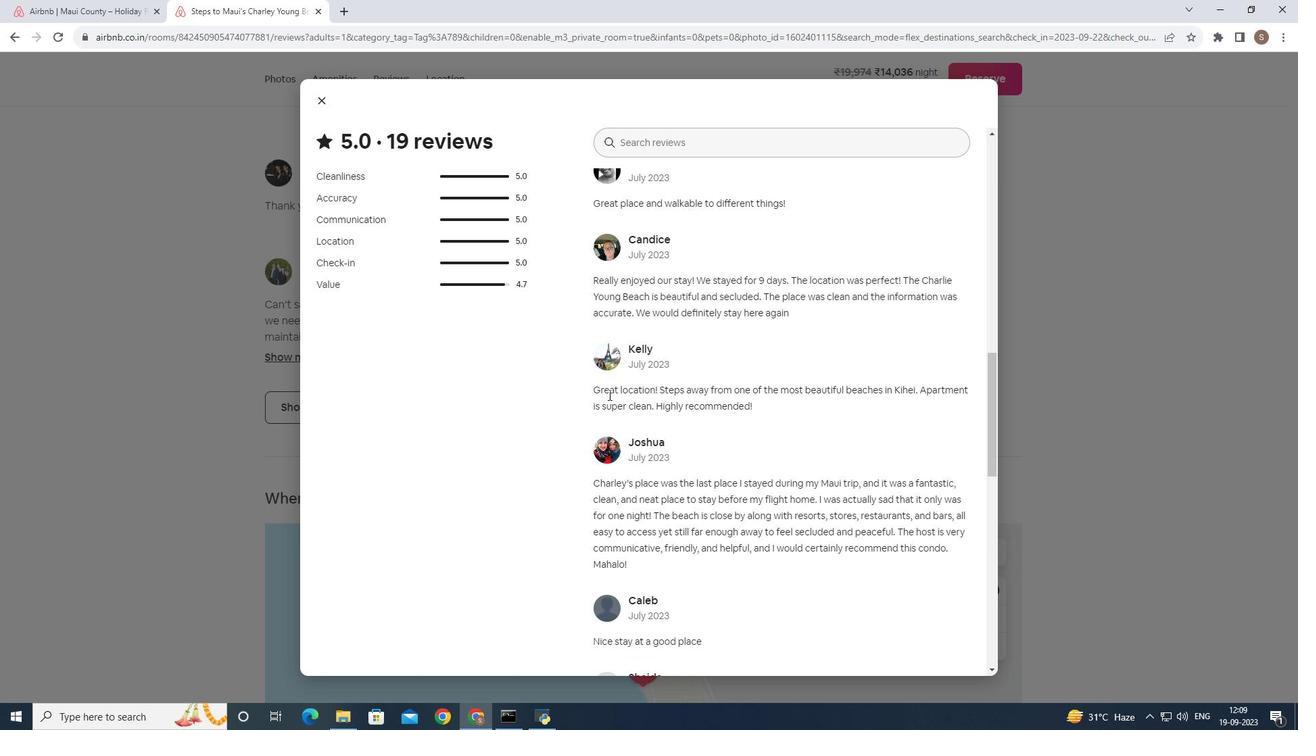 
Action: Mouse scrolled (608, 394) with delta (0, 0)
Screenshot: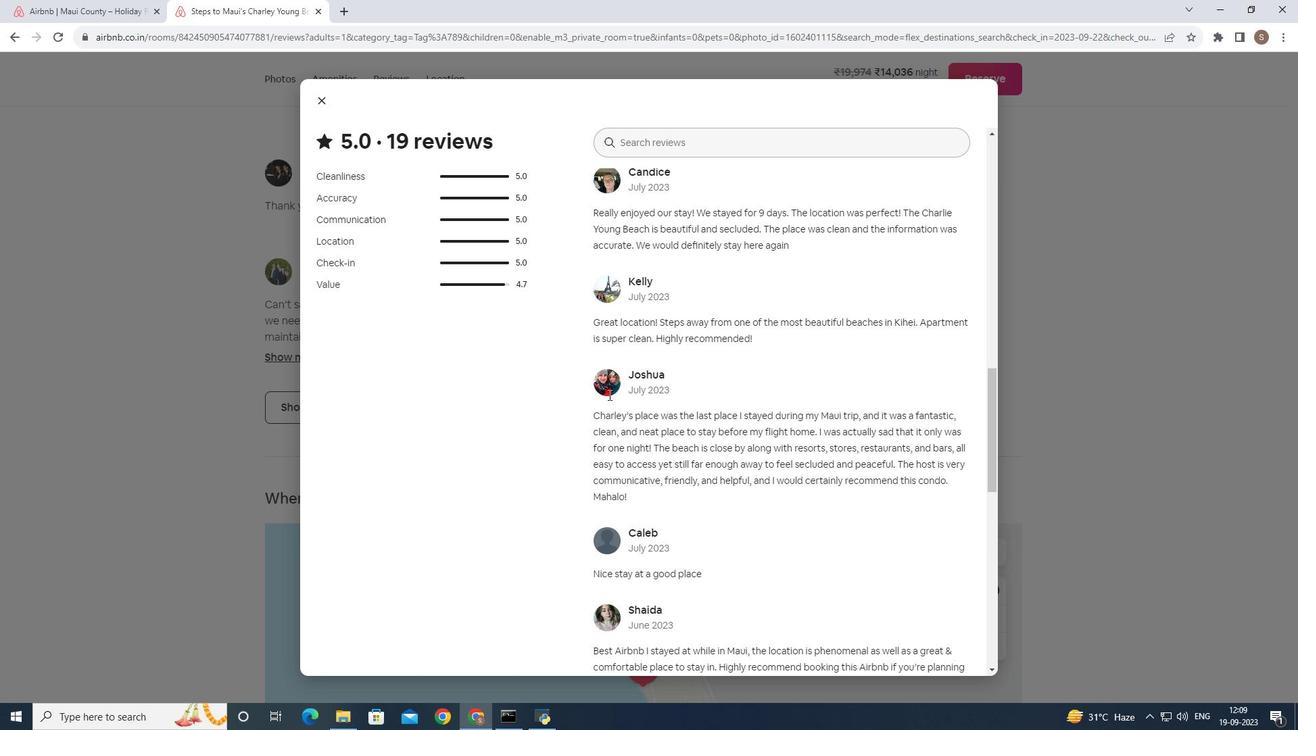 
Action: Mouse scrolled (608, 394) with delta (0, 0)
Screenshot: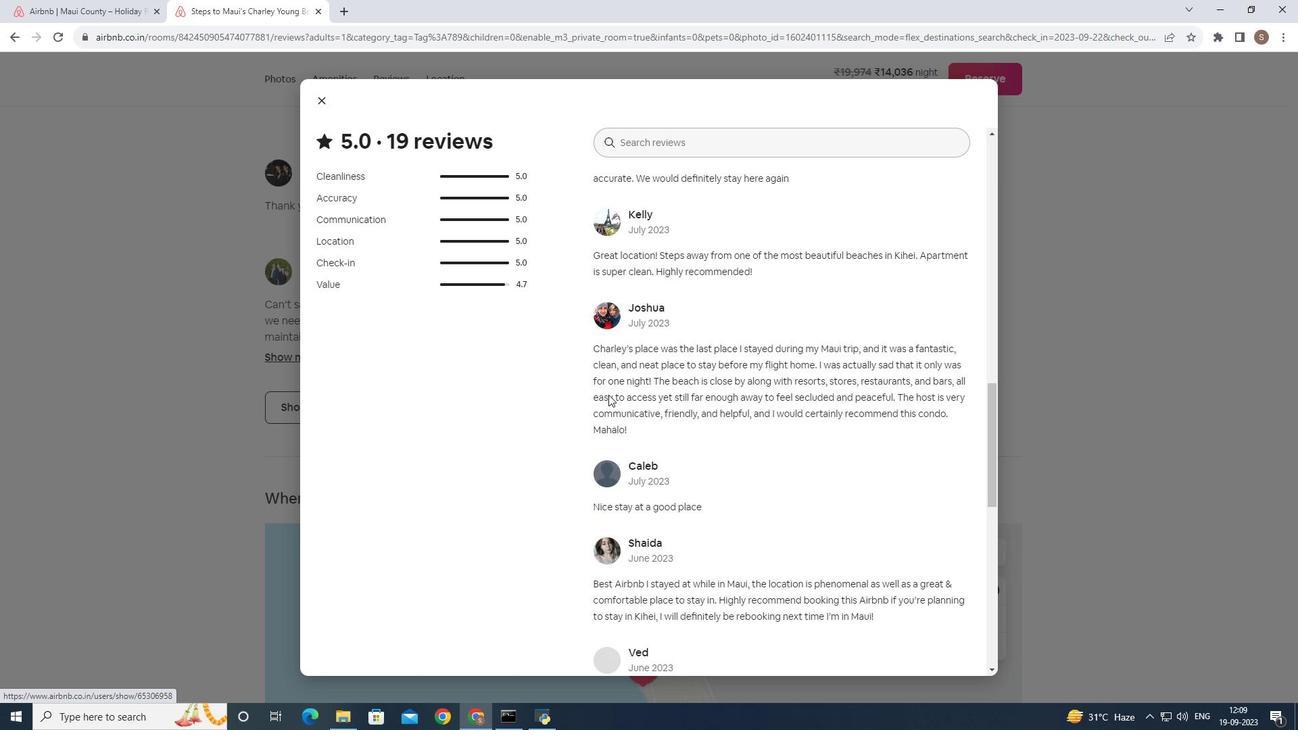 
Action: Mouse scrolled (608, 394) with delta (0, 0)
Screenshot: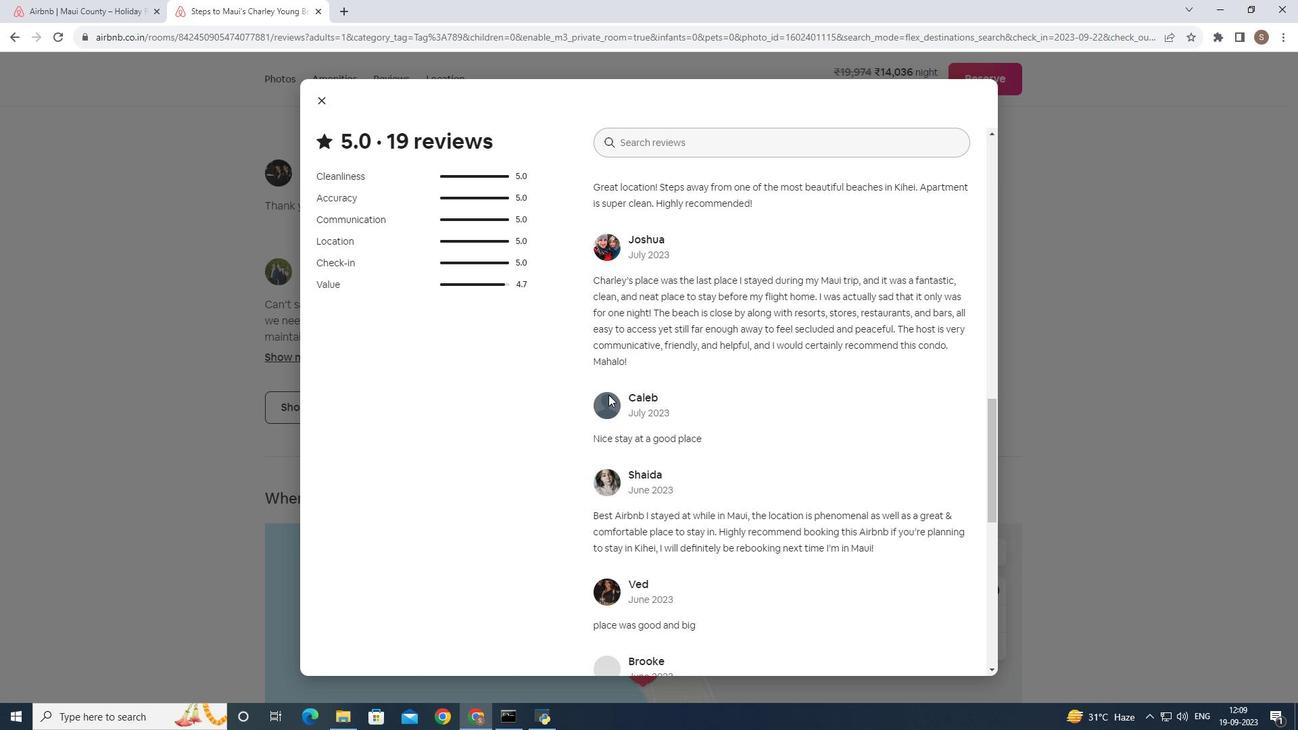 
Action: Mouse scrolled (608, 394) with delta (0, 0)
Screenshot: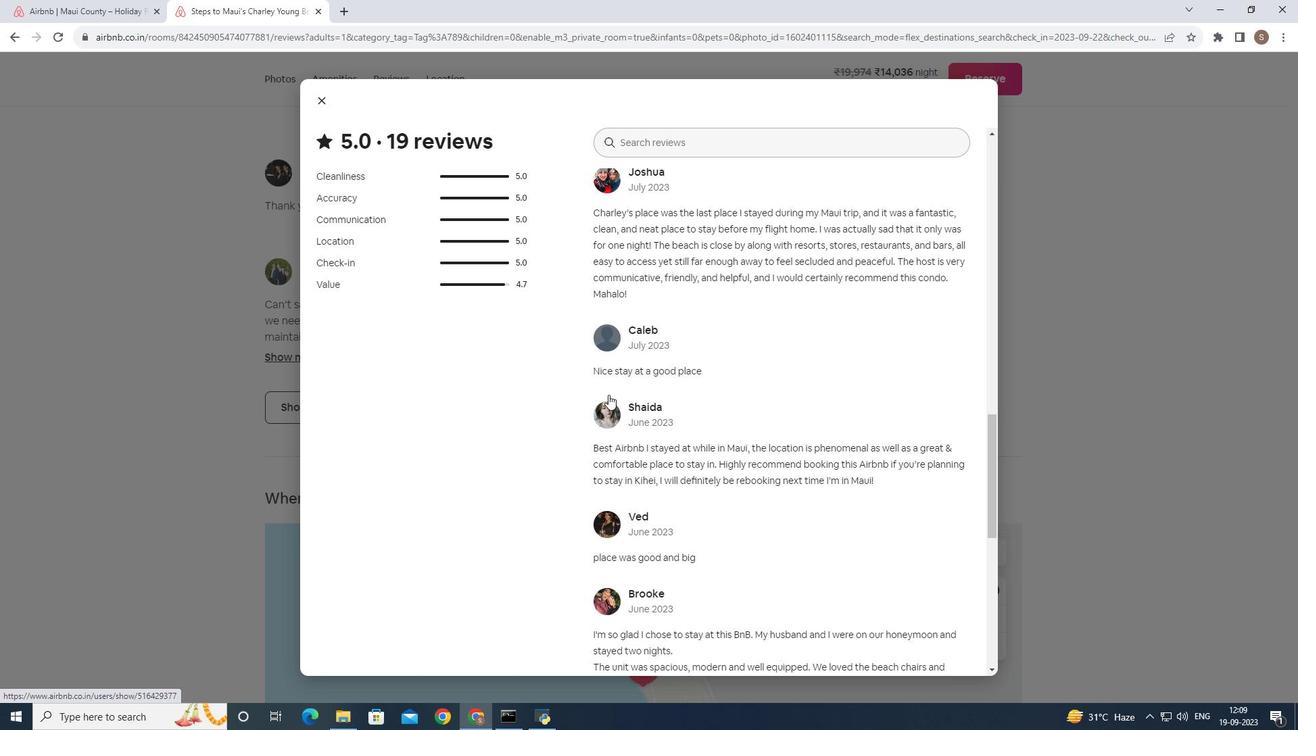 
Action: Mouse scrolled (608, 394) with delta (0, 0)
Screenshot: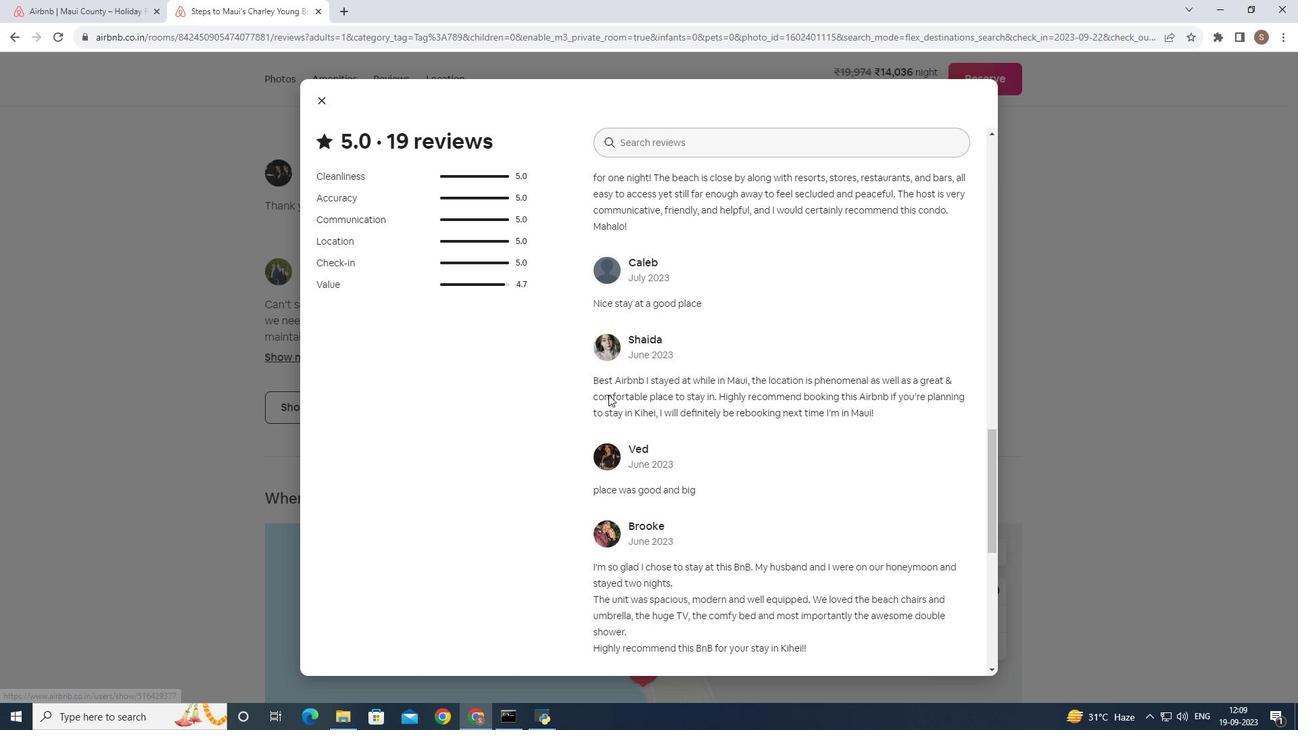 
Action: Mouse scrolled (608, 394) with delta (0, 0)
Screenshot: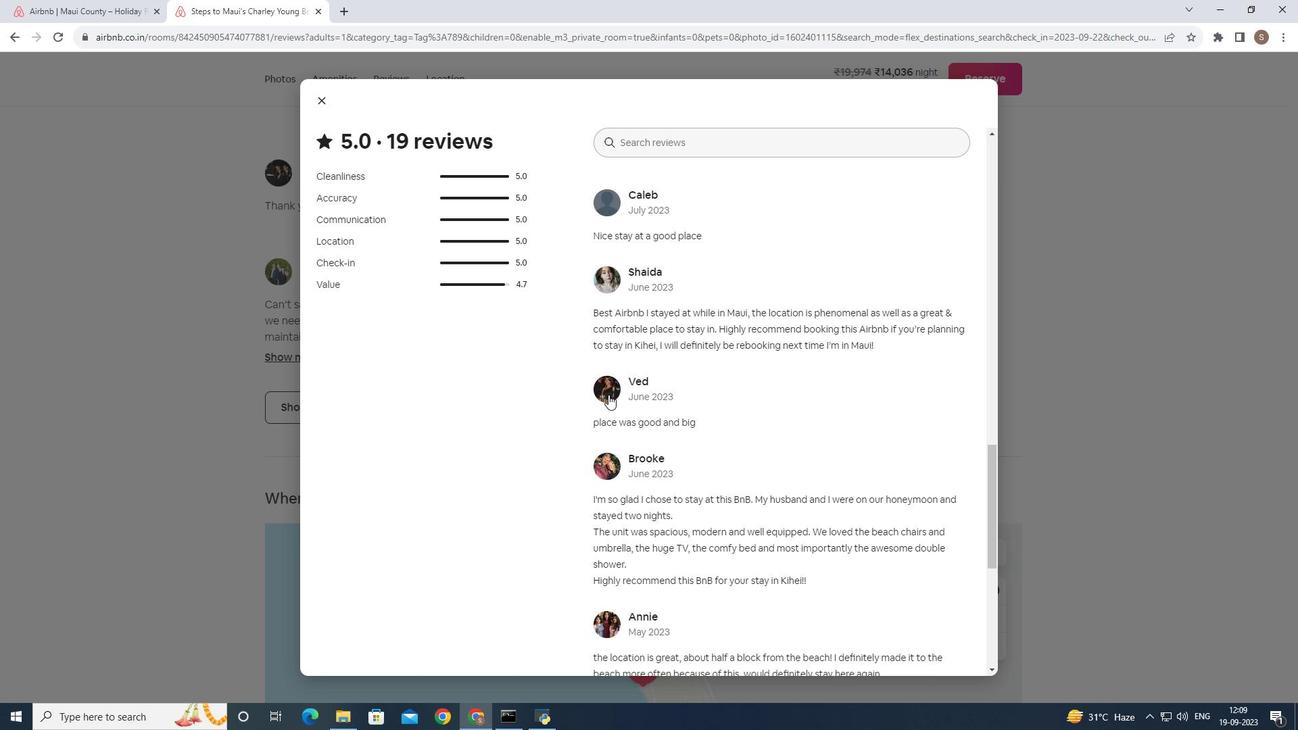 
Action: Mouse scrolled (608, 394) with delta (0, 0)
Screenshot: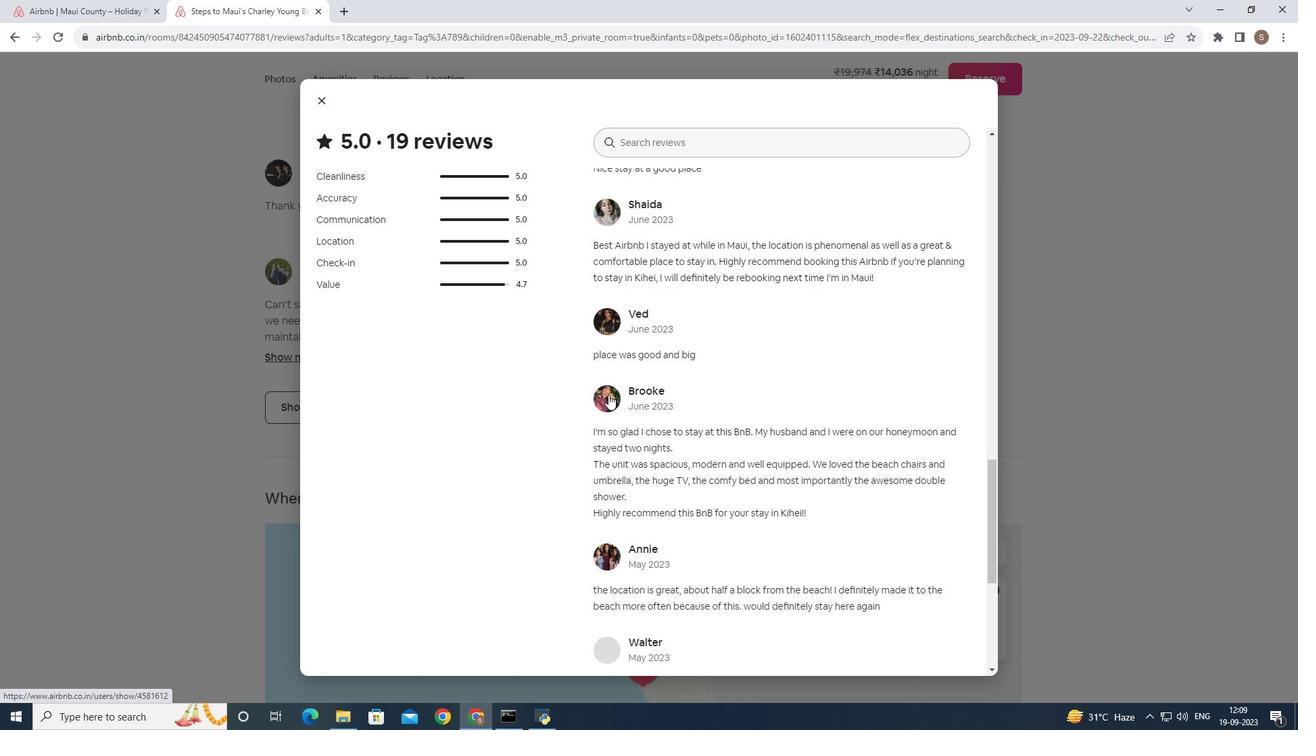 
Action: Mouse scrolled (608, 394) with delta (0, 0)
Screenshot: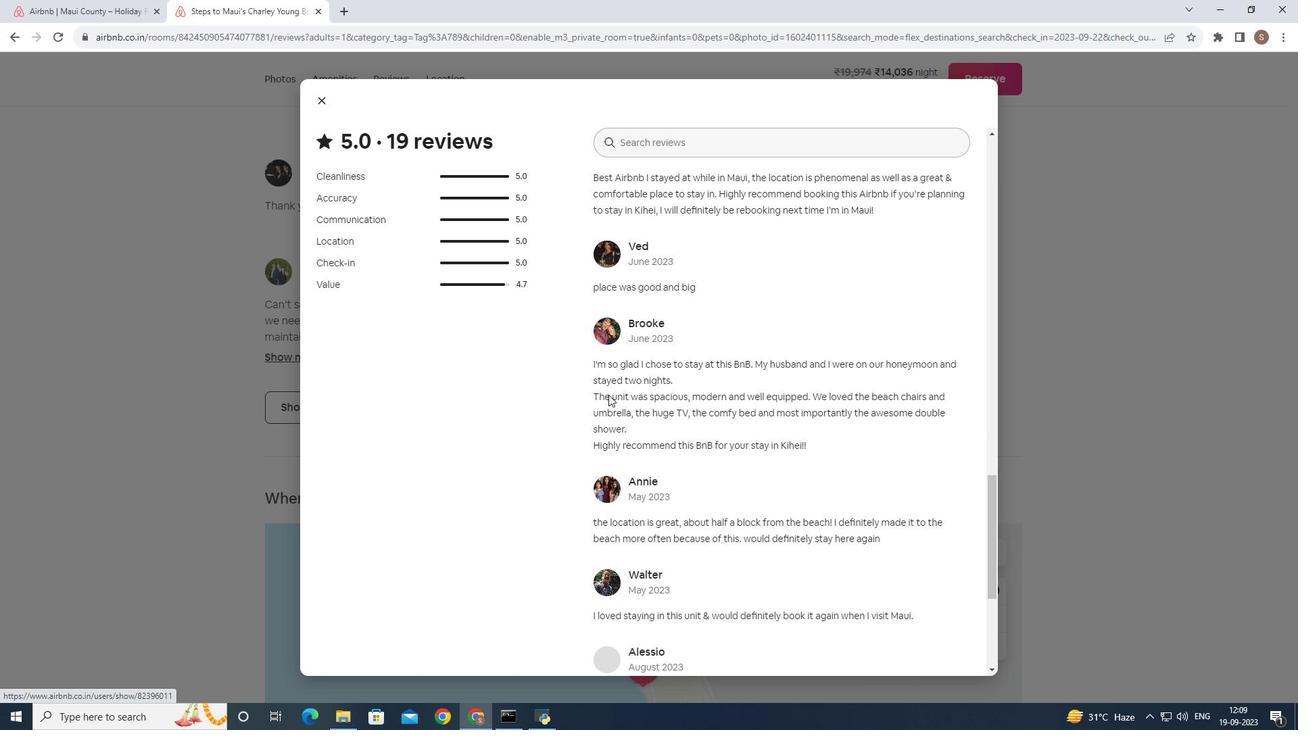 
Action: Mouse scrolled (608, 394) with delta (0, 0)
Screenshot: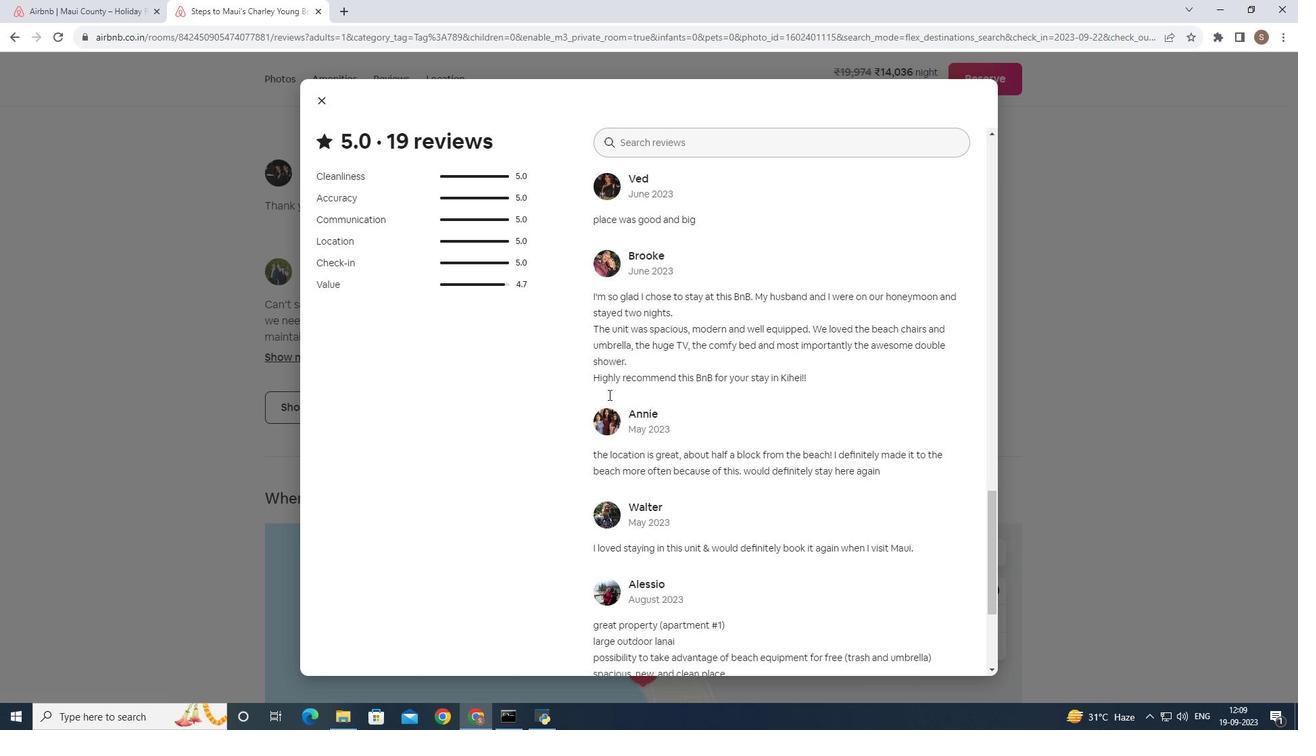 
Action: Mouse scrolled (608, 394) with delta (0, 0)
Screenshot: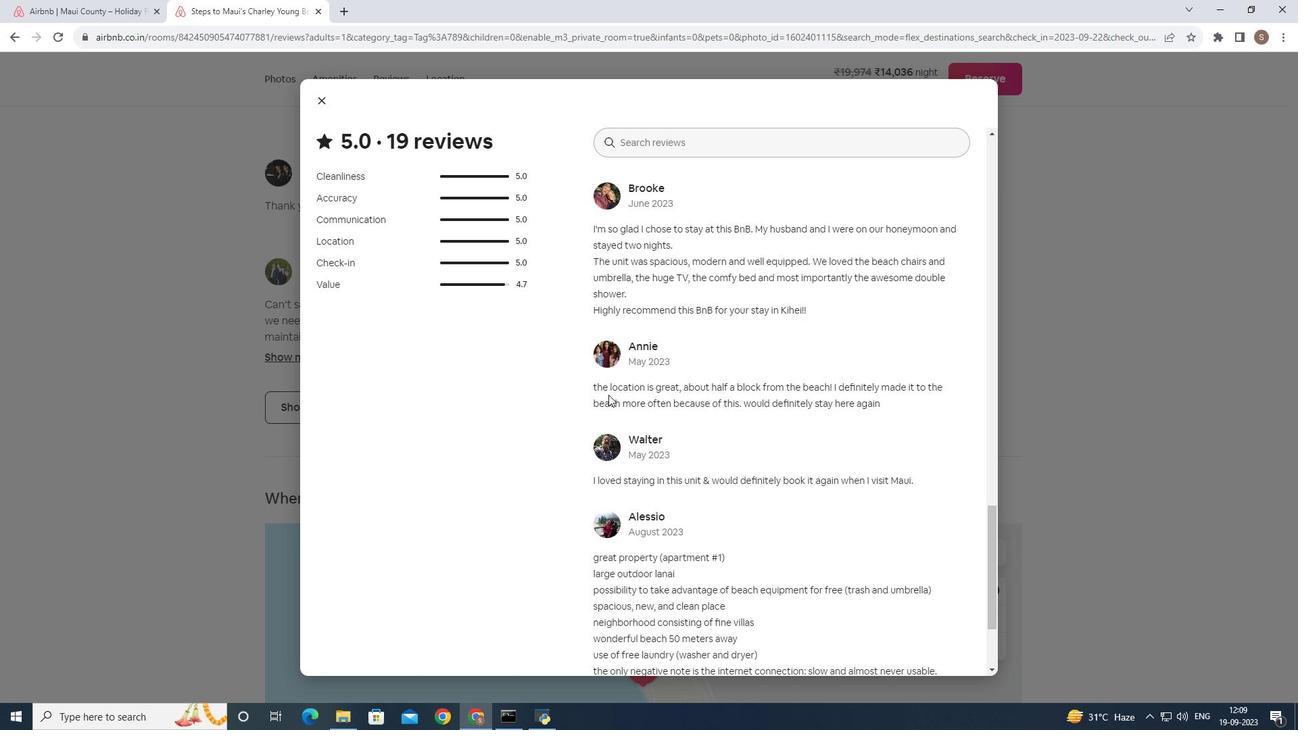 
Action: Mouse scrolled (608, 394) with delta (0, 0)
Screenshot: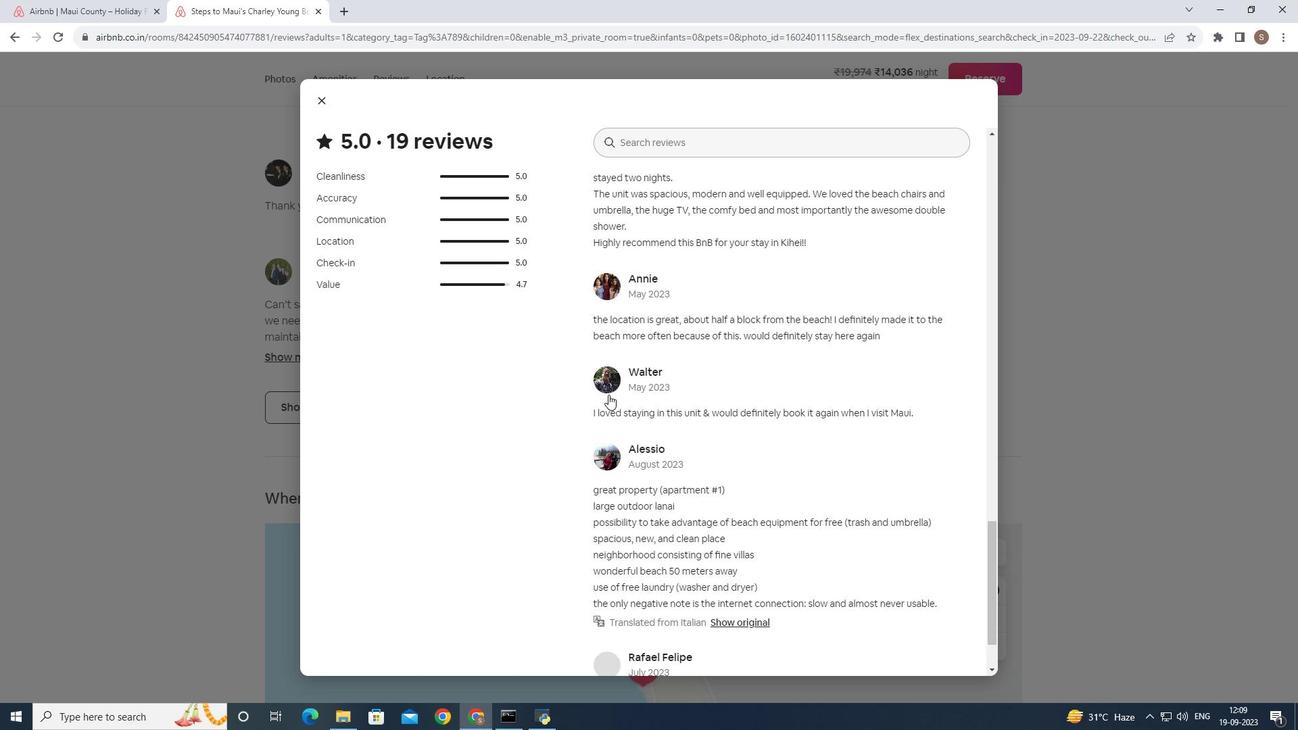 
Action: Mouse scrolled (608, 394) with delta (0, 0)
Screenshot: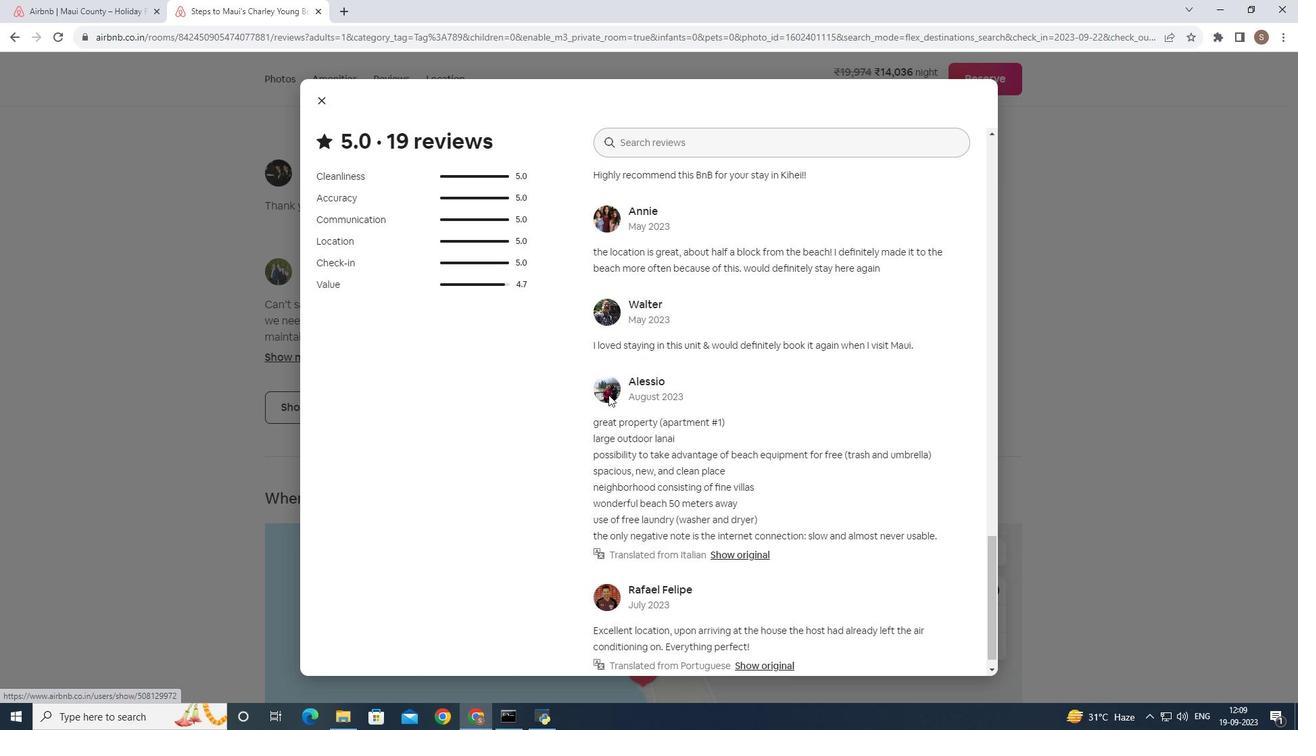
Action: Mouse scrolled (608, 394) with delta (0, 0)
Screenshot: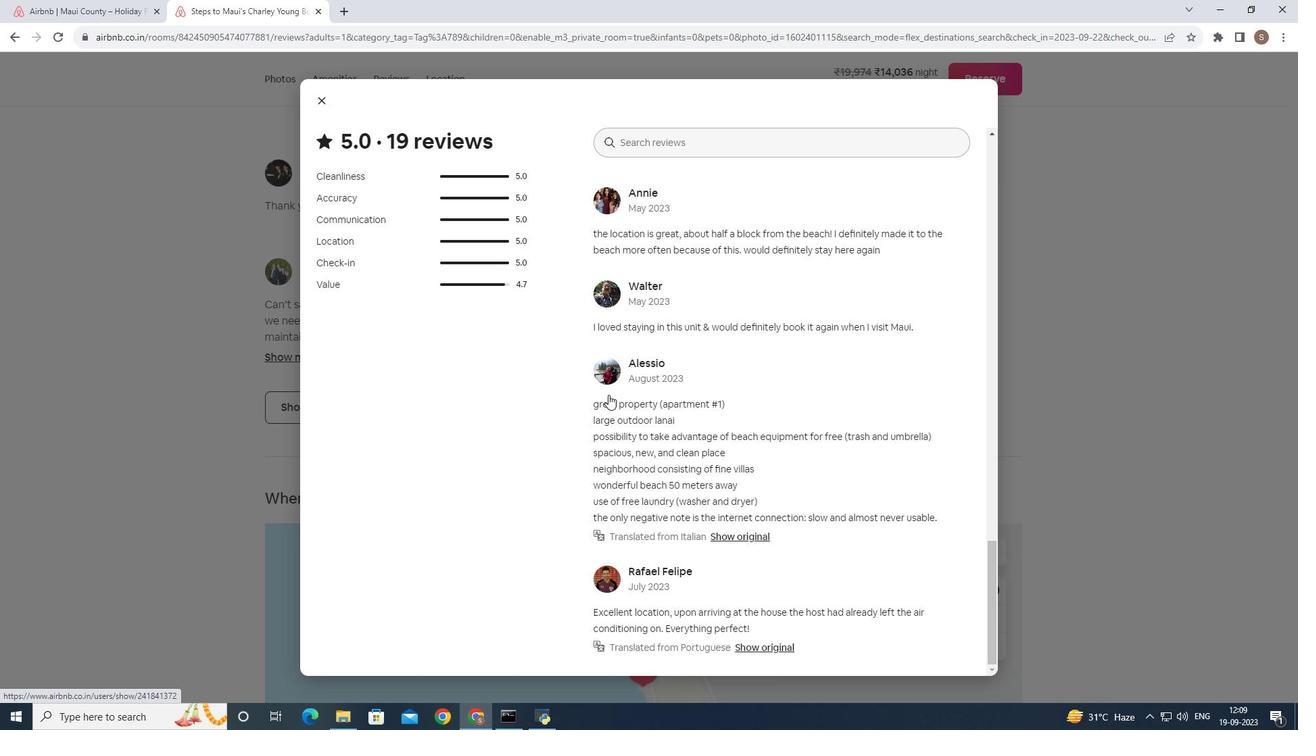 
Action: Mouse scrolled (608, 394) with delta (0, 0)
Screenshot: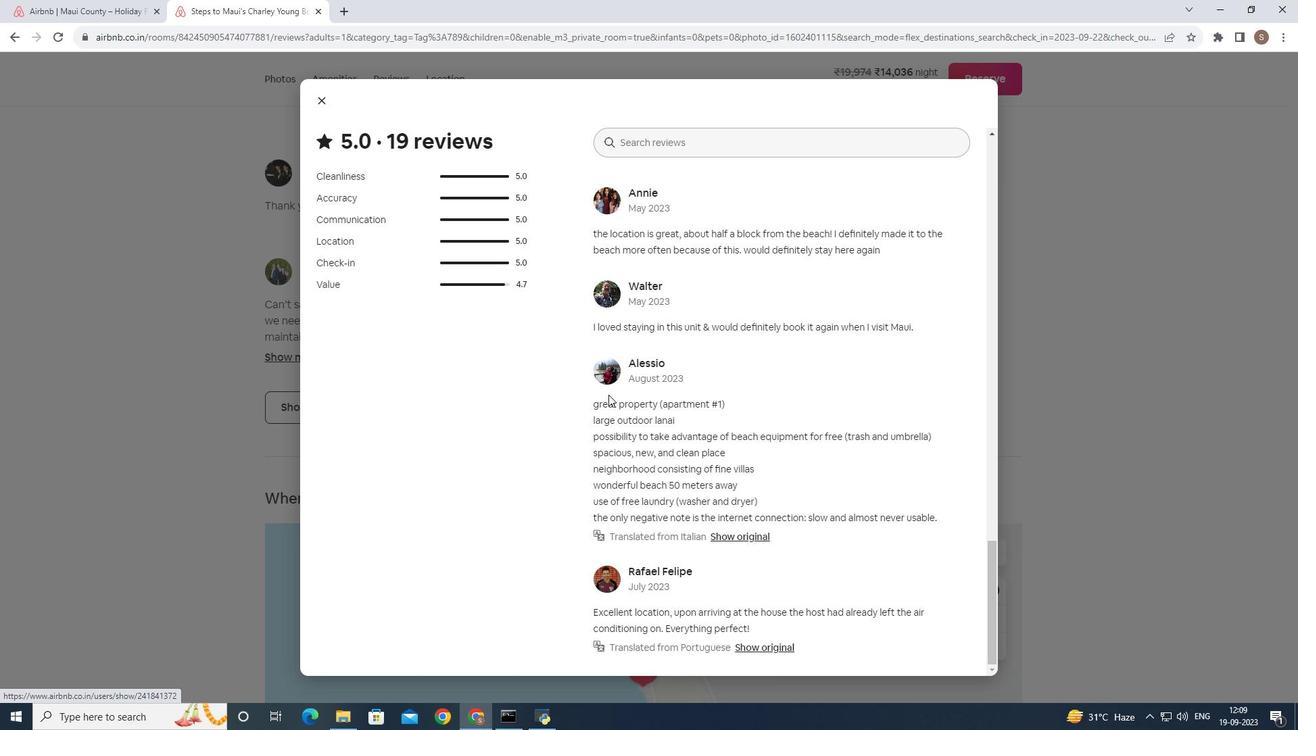 
Action: Mouse scrolled (608, 394) with delta (0, 0)
Screenshot: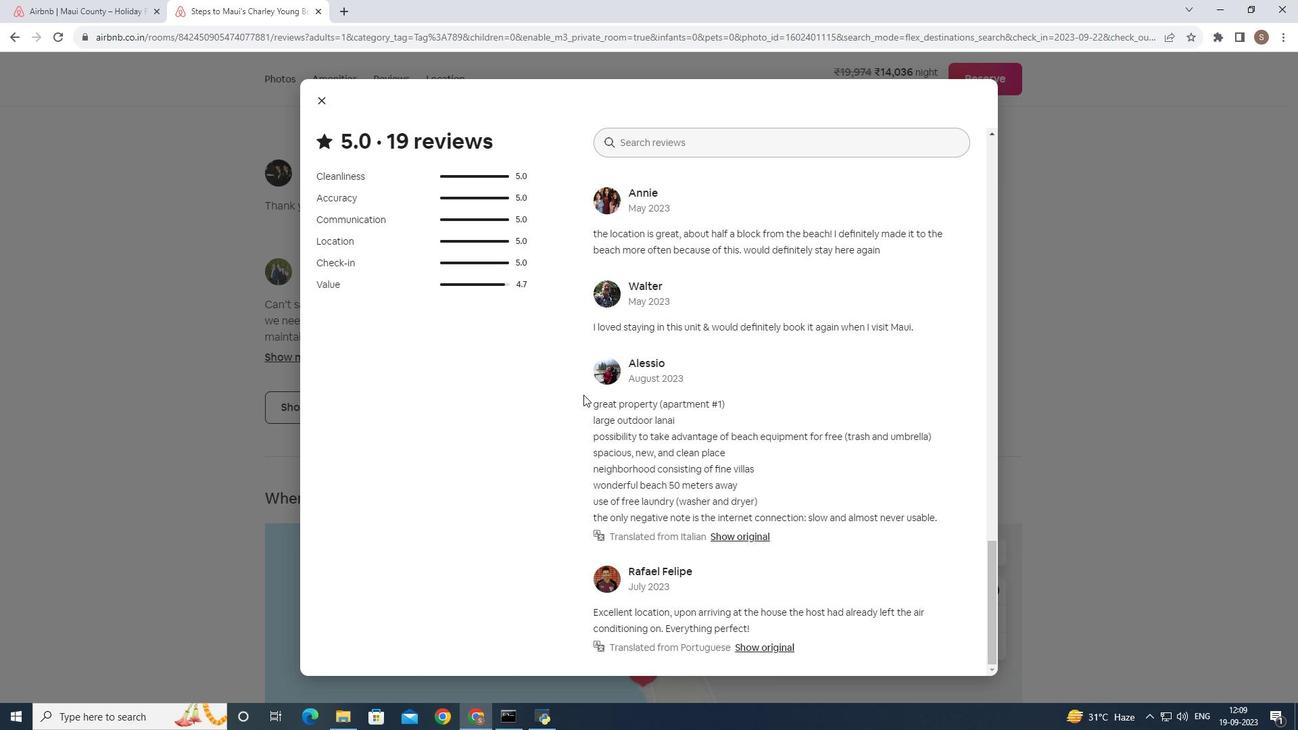 
Action: Mouse moved to (319, 100)
Screenshot: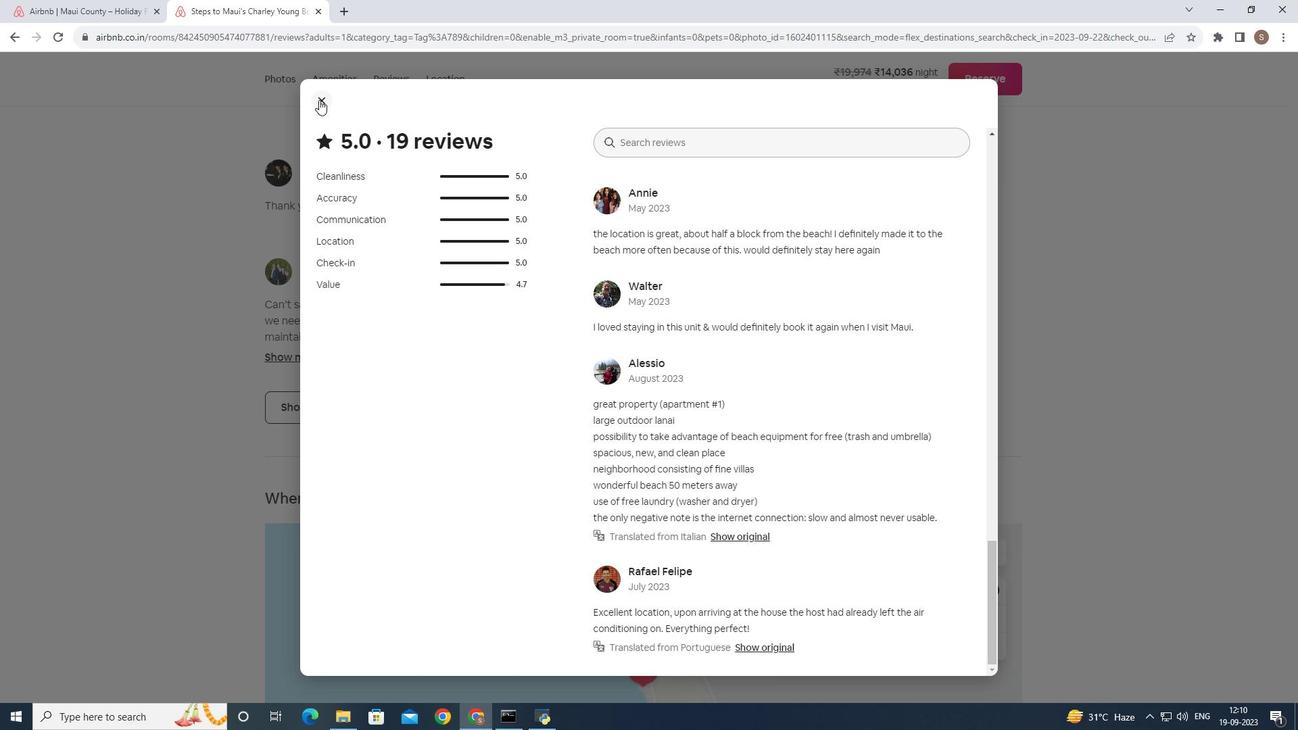 
Action: Mouse pressed left at (319, 100)
Screenshot: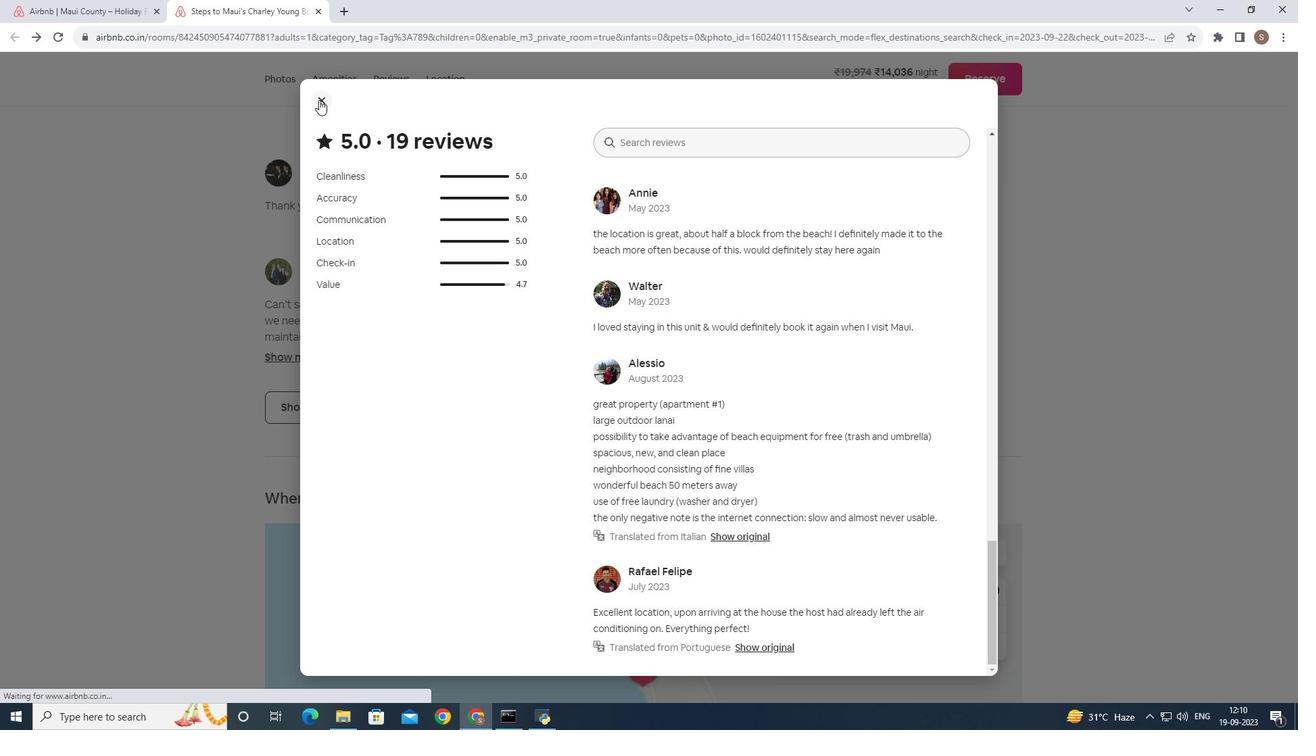 
Action: Mouse moved to (509, 439)
Screenshot: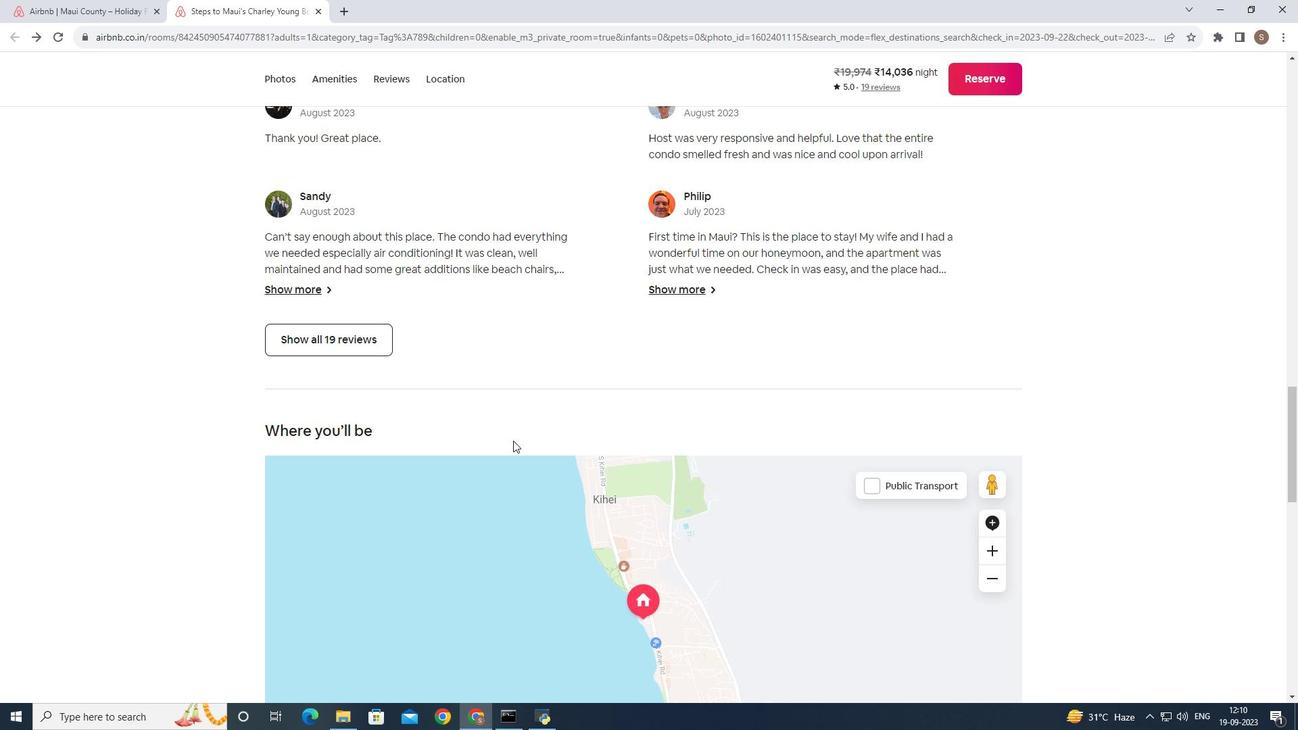 
Action: Mouse scrolled (509, 438) with delta (0, 0)
Screenshot: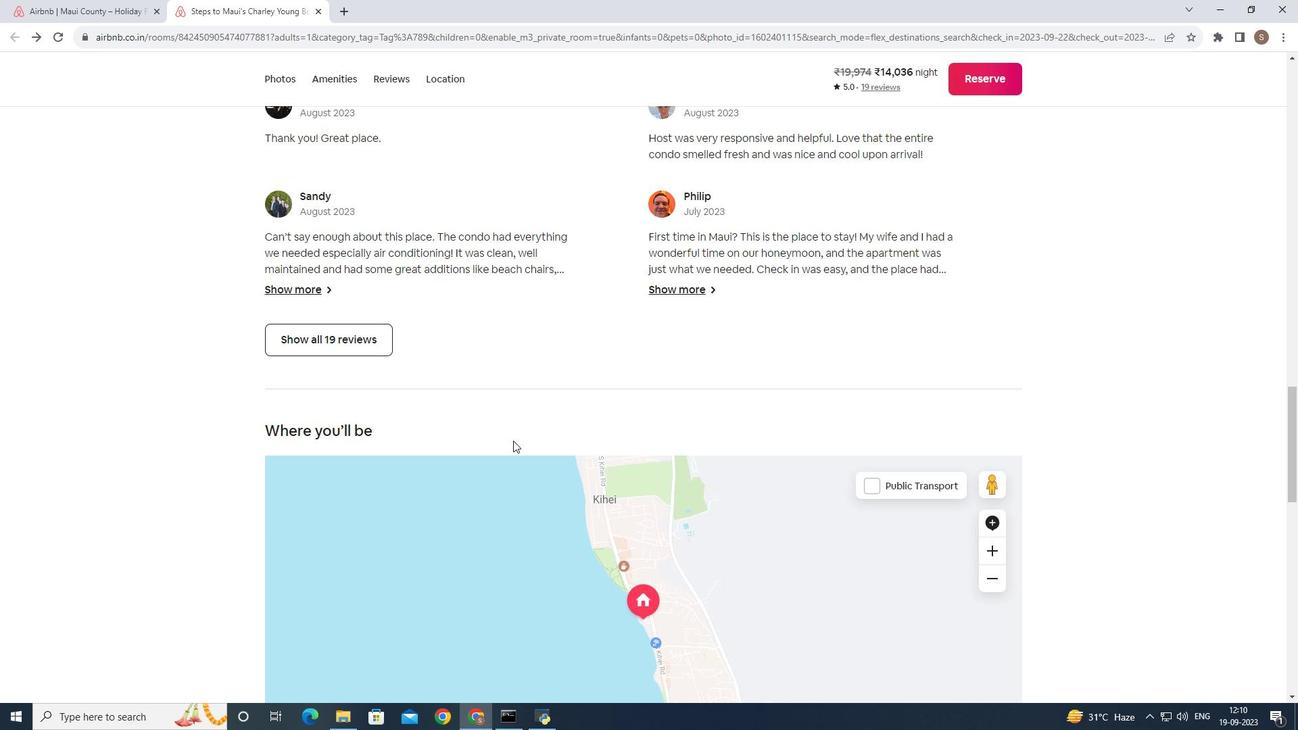 
Action: Mouse moved to (513, 440)
Screenshot: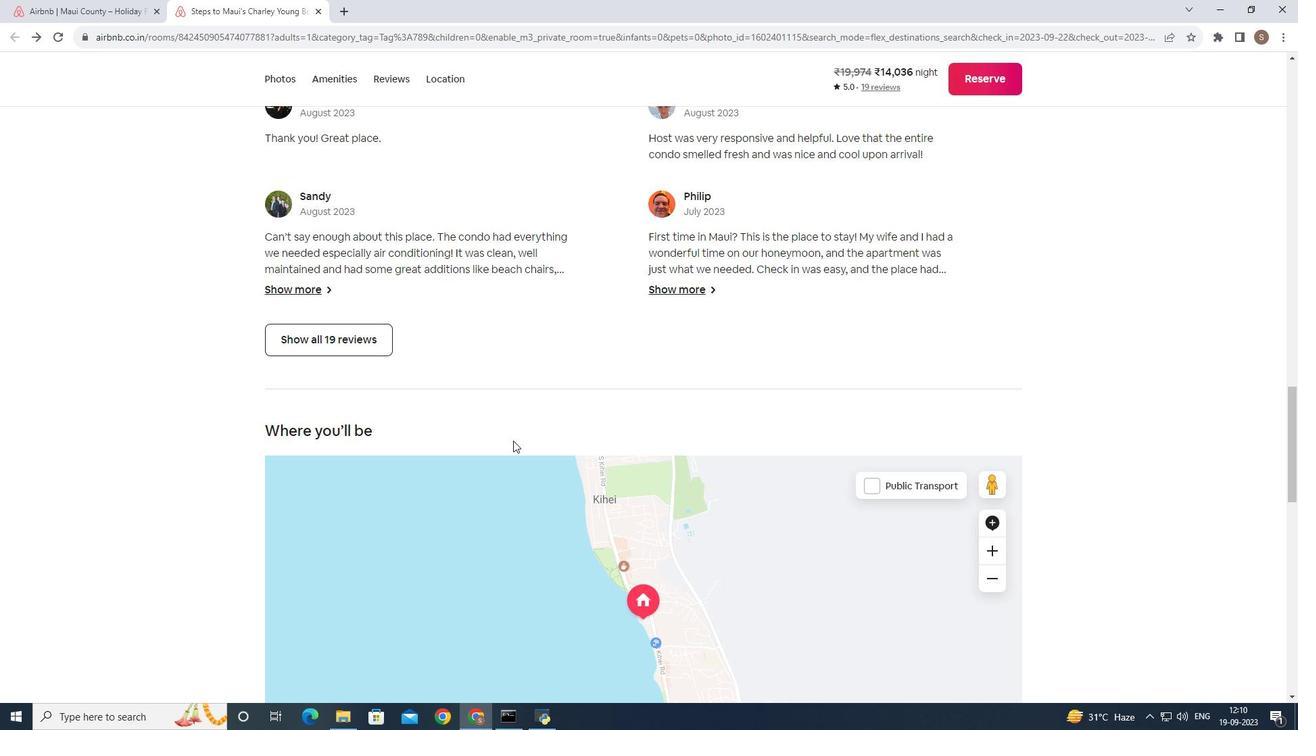 
Action: Mouse scrolled (513, 440) with delta (0, 0)
Screenshot: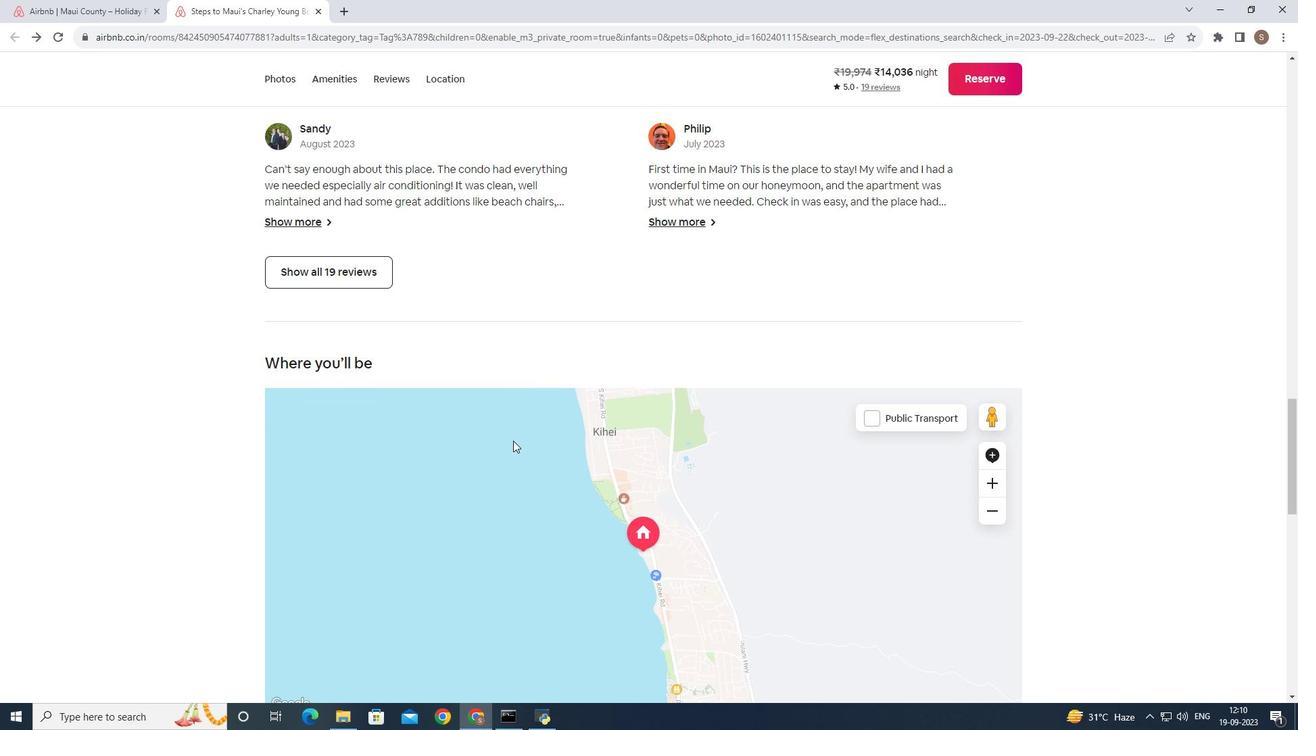 
Action: Mouse scrolled (513, 440) with delta (0, 0)
Screenshot: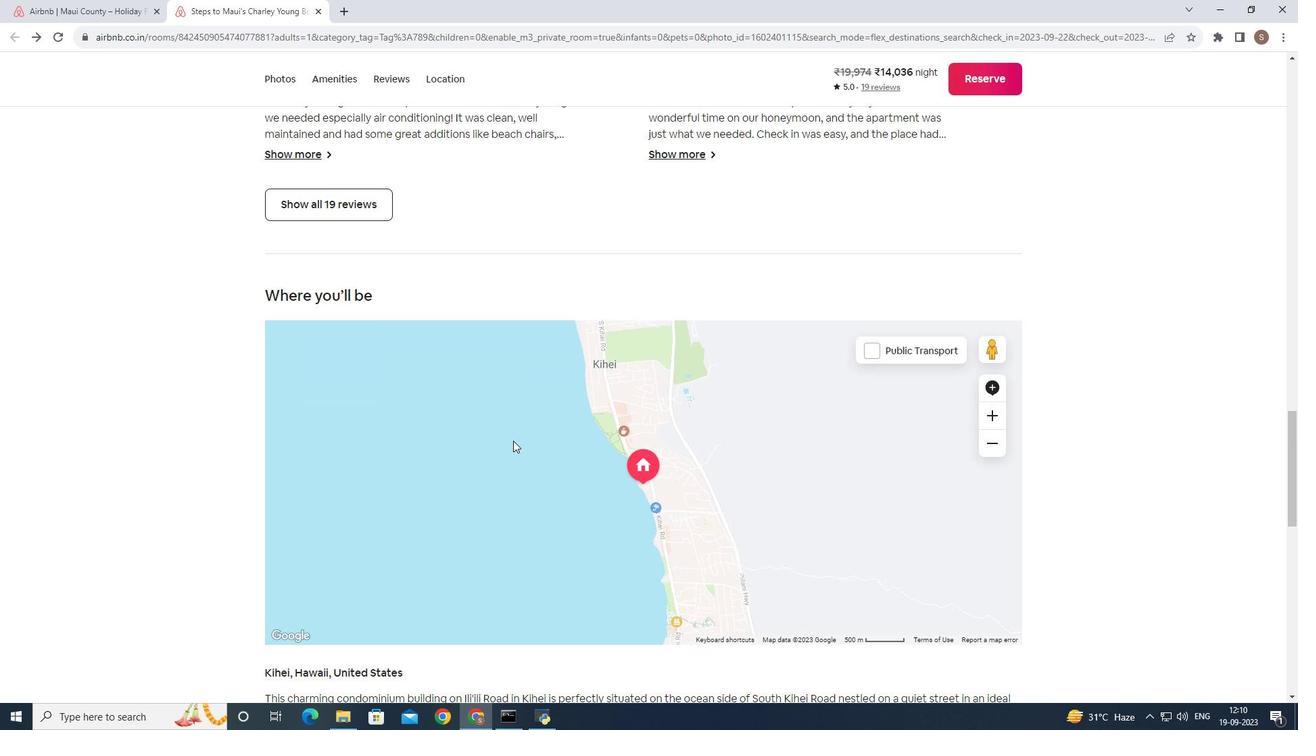 
Action: Mouse scrolled (513, 440) with delta (0, 0)
Screenshot: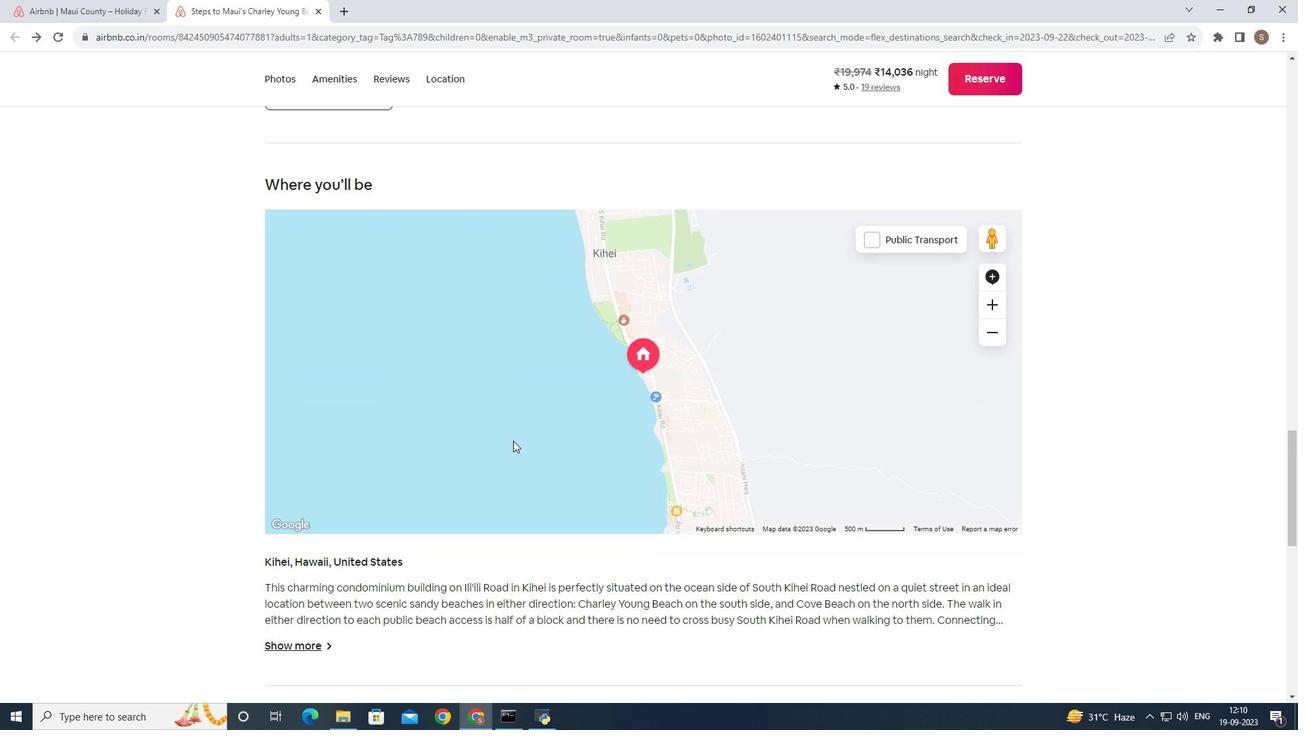 
Action: Mouse scrolled (513, 440) with delta (0, 0)
Screenshot: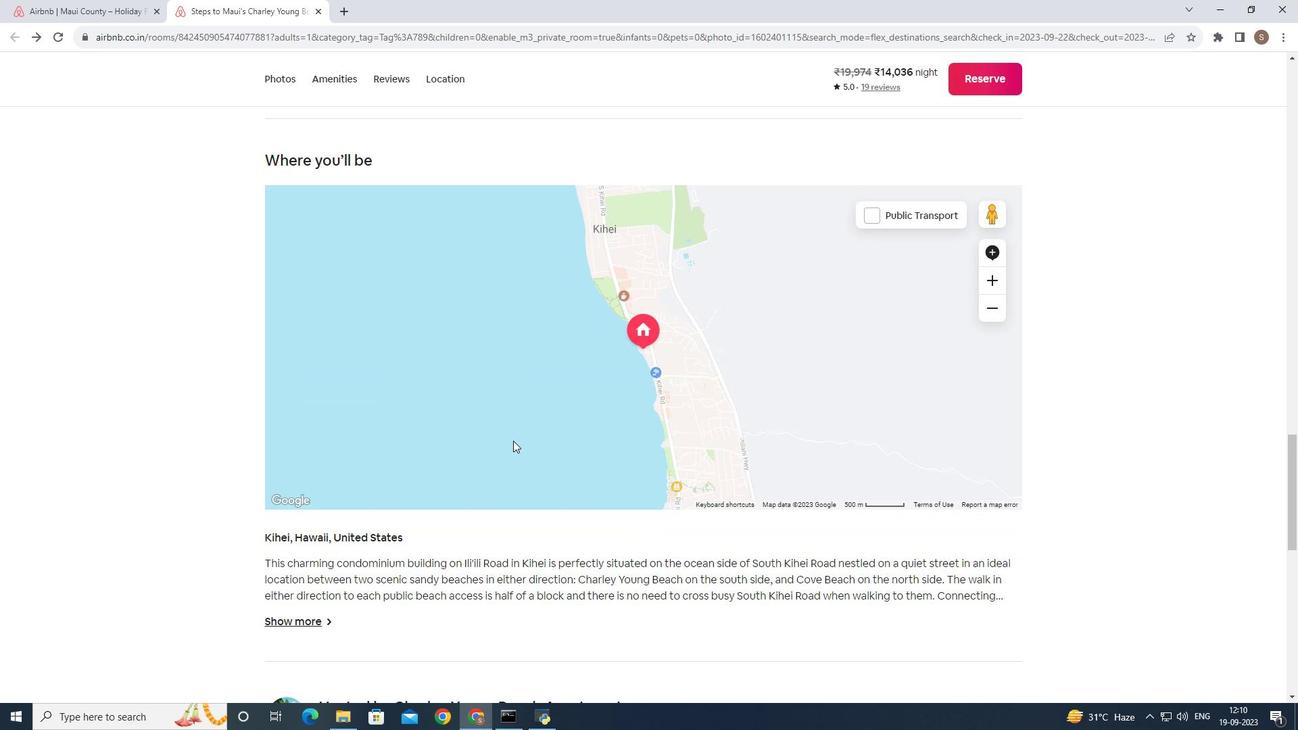 
Action: Mouse scrolled (513, 440) with delta (0, 0)
Screenshot: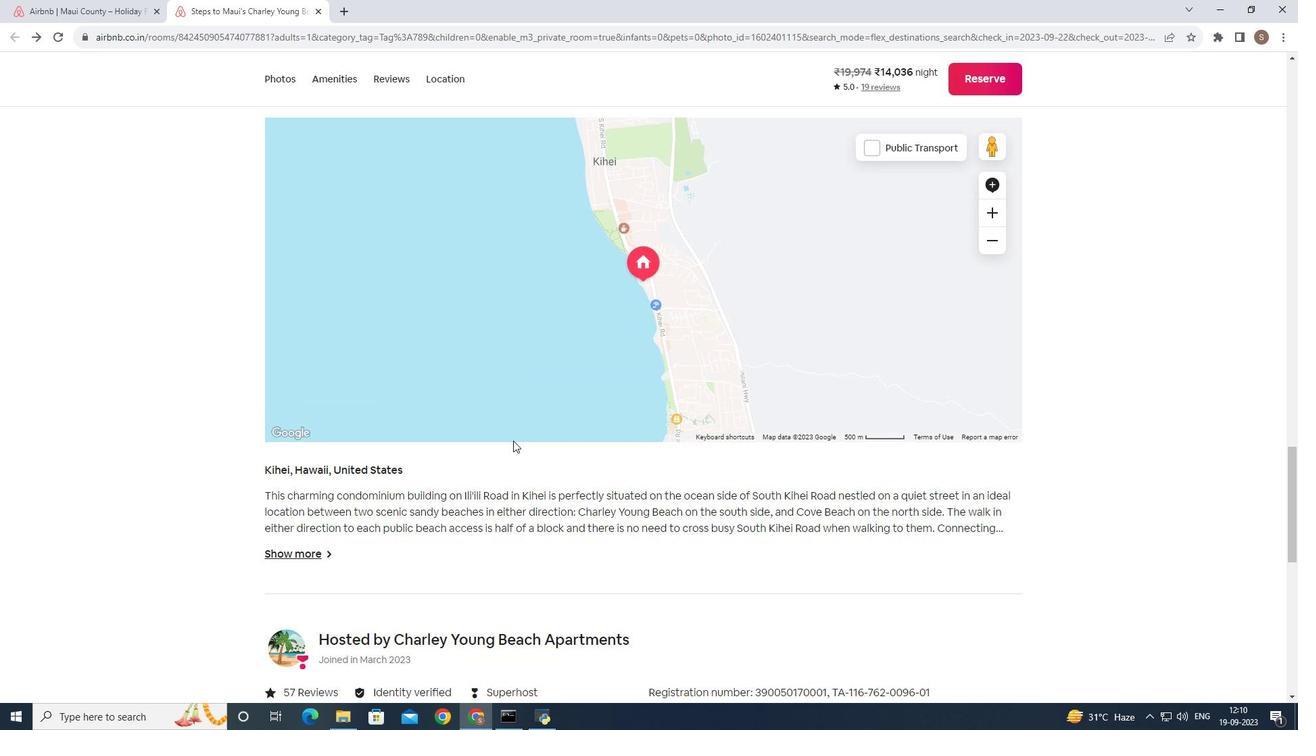 
Action: Mouse scrolled (513, 440) with delta (0, 0)
Screenshot: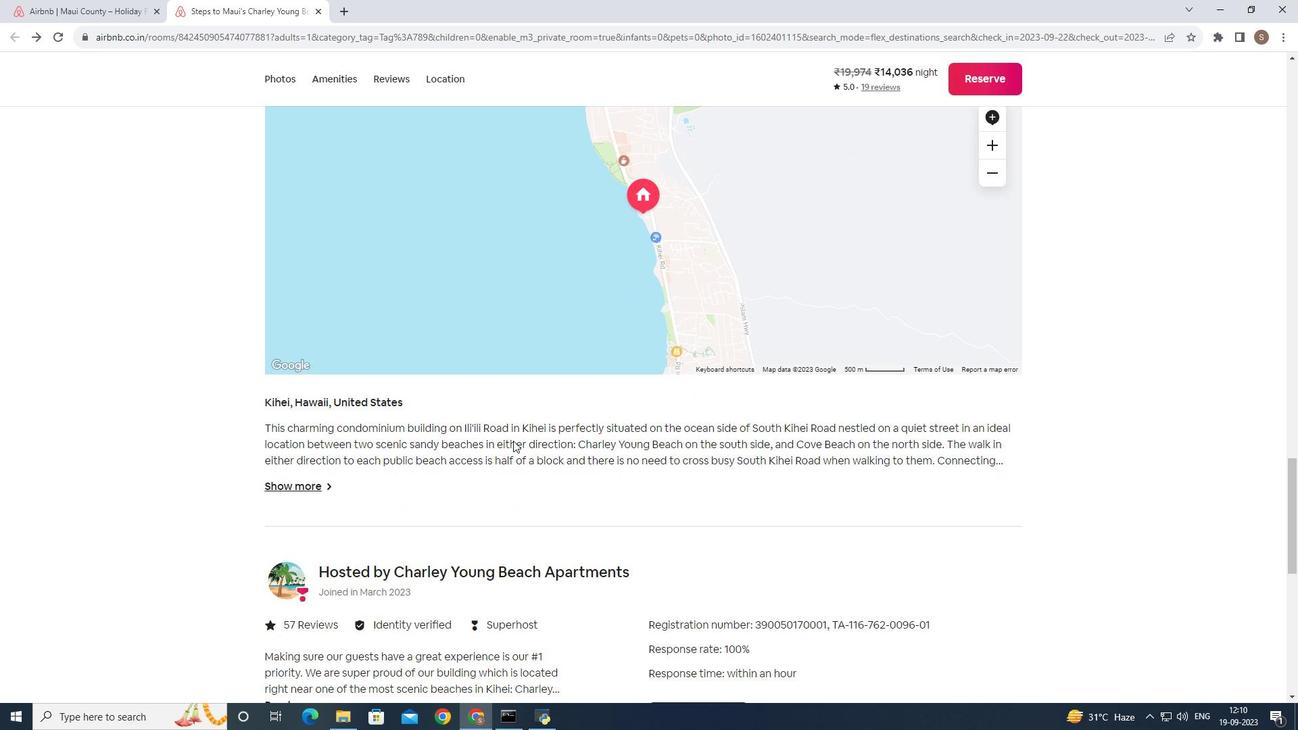 
Action: Mouse scrolled (513, 440) with delta (0, 0)
Screenshot: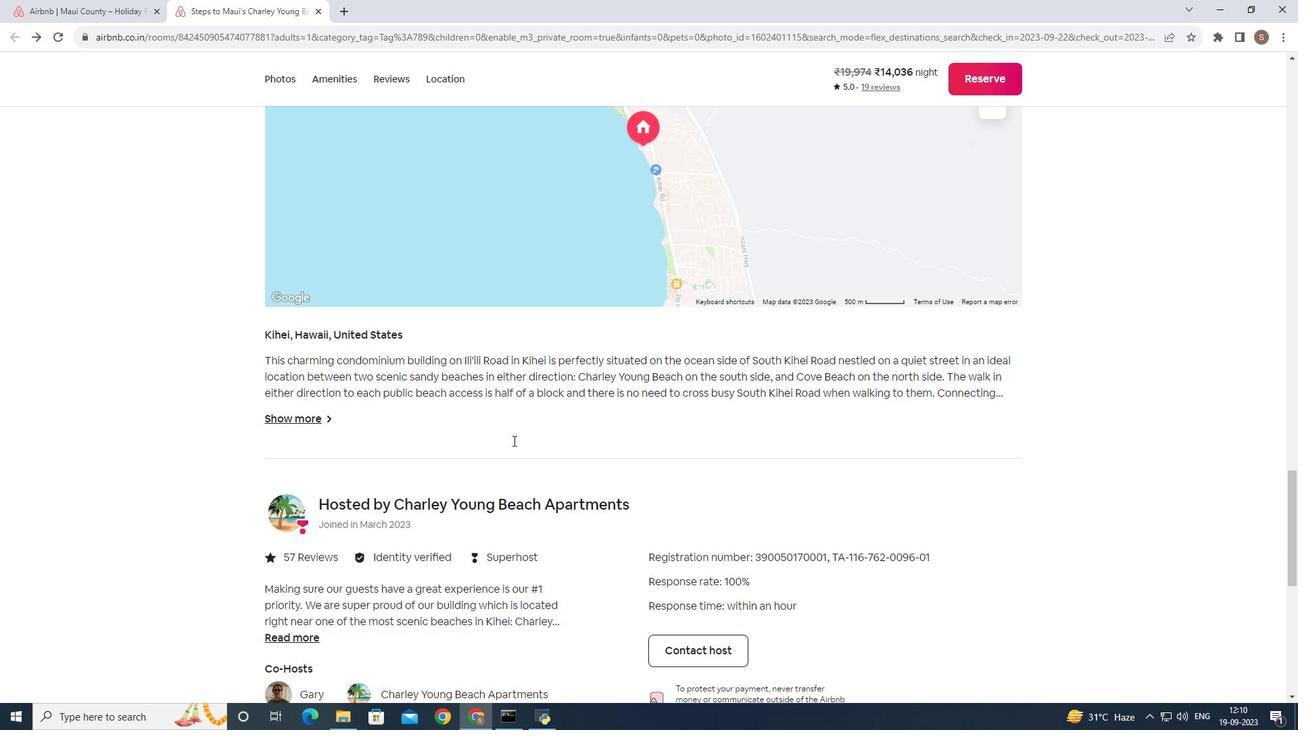 
Action: Mouse scrolled (513, 440) with delta (0, 0)
Screenshot: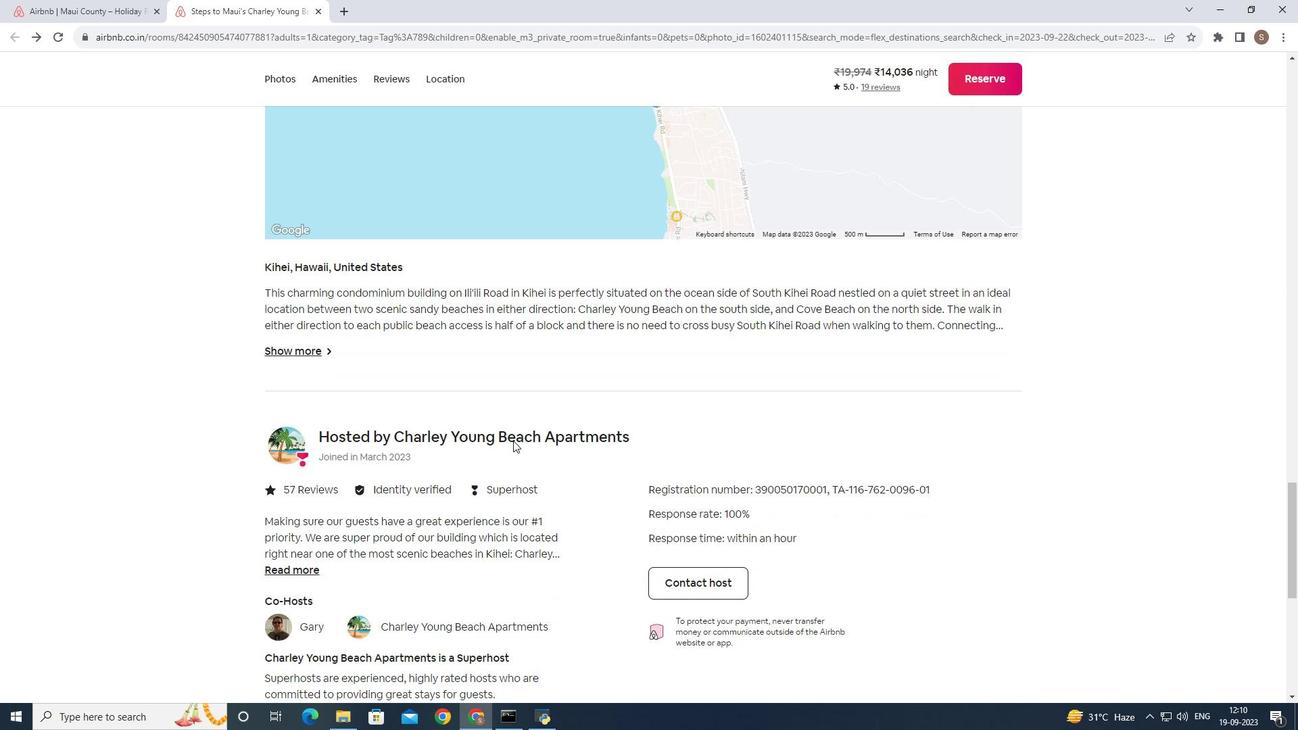 
Action: Mouse scrolled (513, 440) with delta (0, 0)
Screenshot: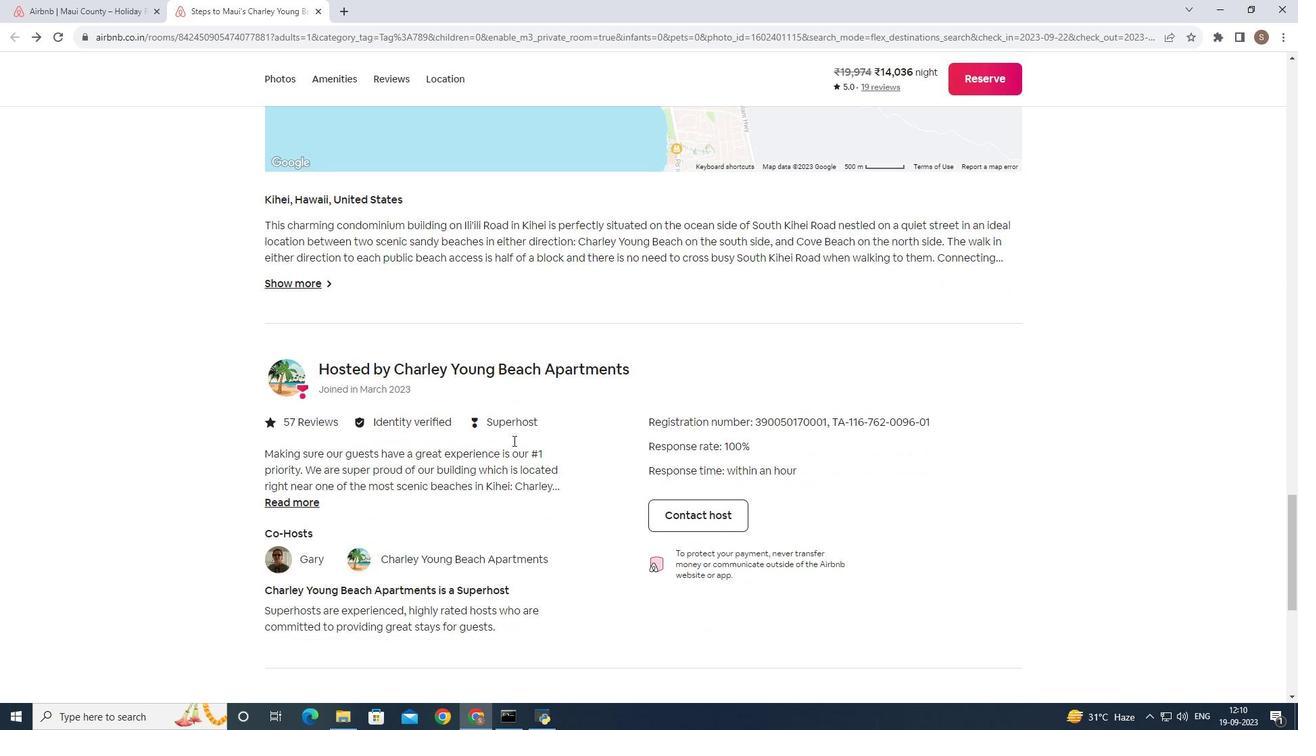 
Action: Mouse scrolled (513, 440) with delta (0, 0)
Screenshot: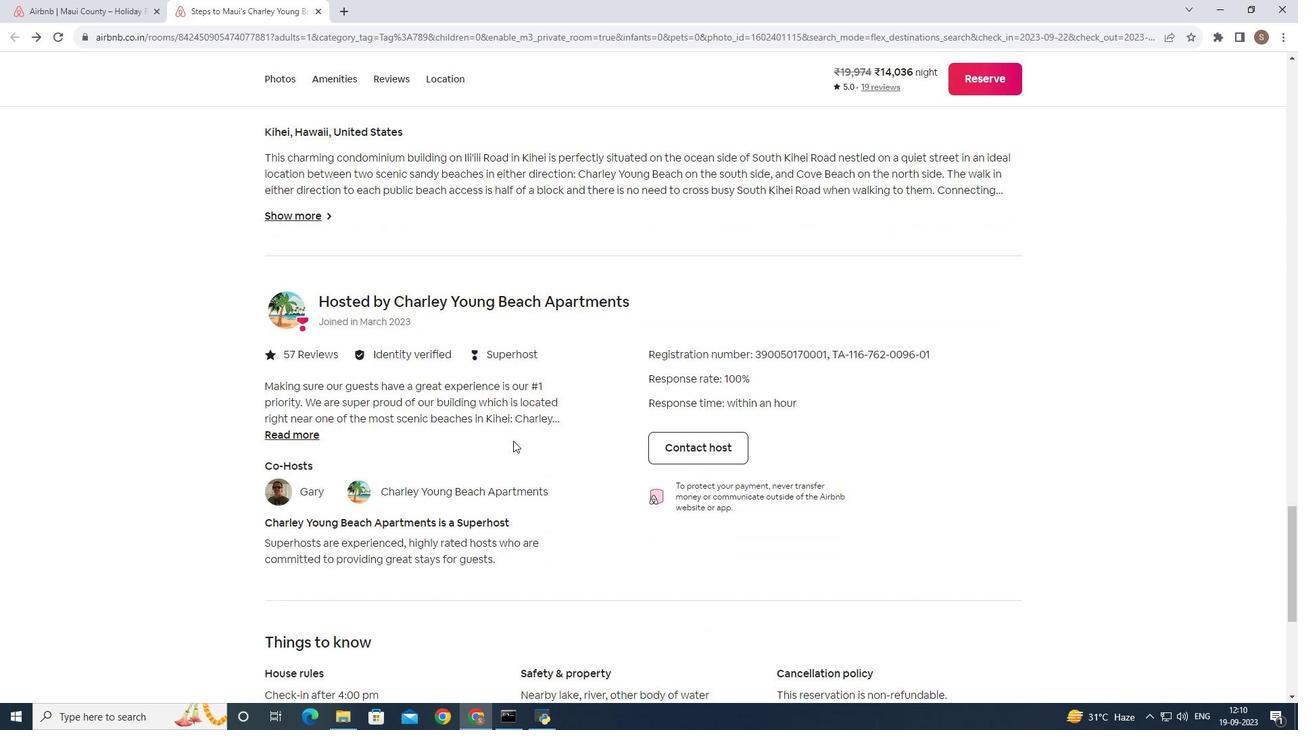 
Action: Mouse scrolled (513, 440) with delta (0, 0)
Screenshot: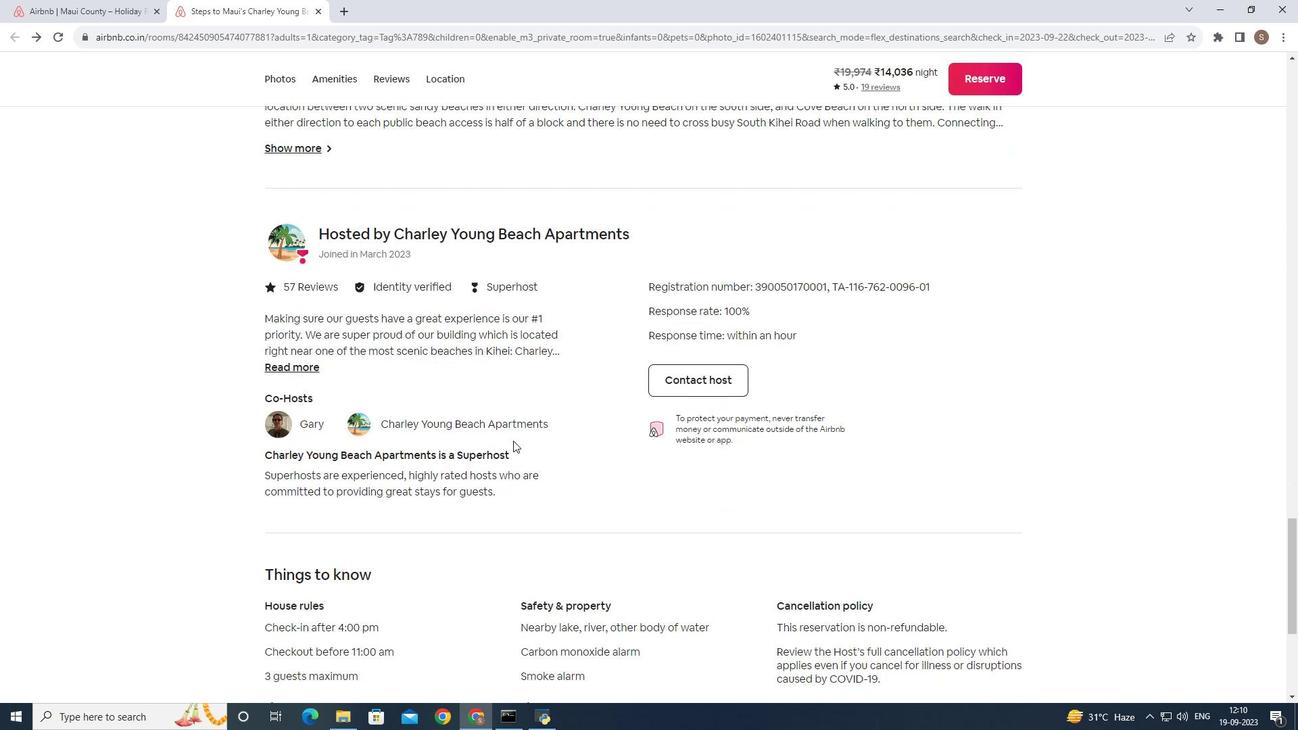 
Action: Mouse scrolled (513, 440) with delta (0, 0)
Screenshot: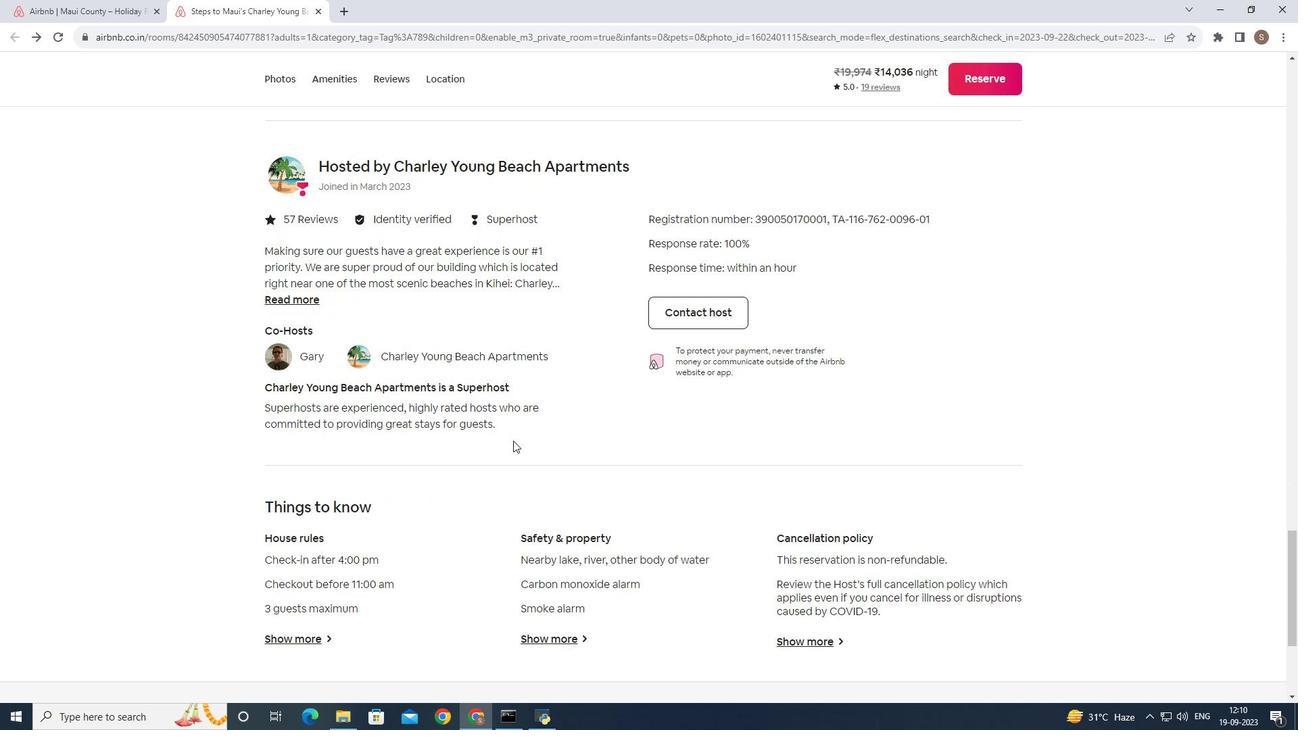 
Action: Mouse scrolled (513, 440) with delta (0, 0)
Screenshot: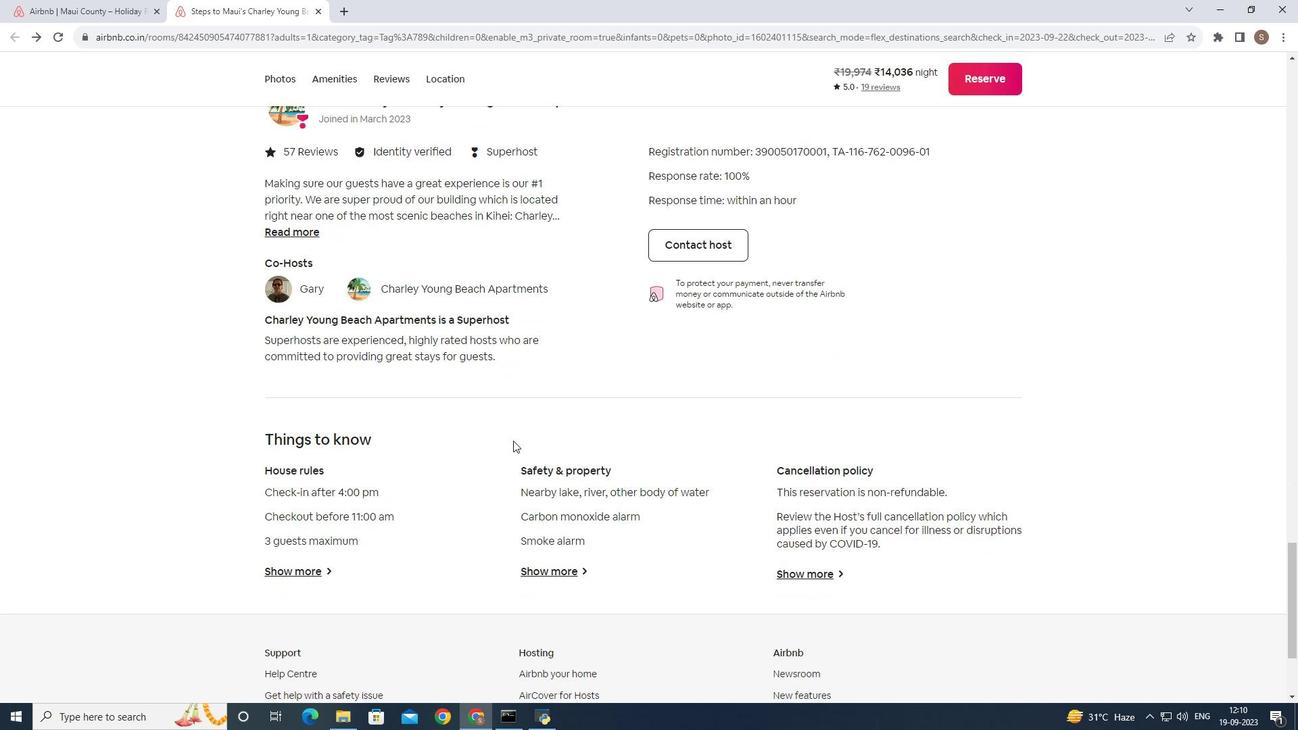 
Action: Mouse scrolled (513, 440) with delta (0, 0)
Screenshot: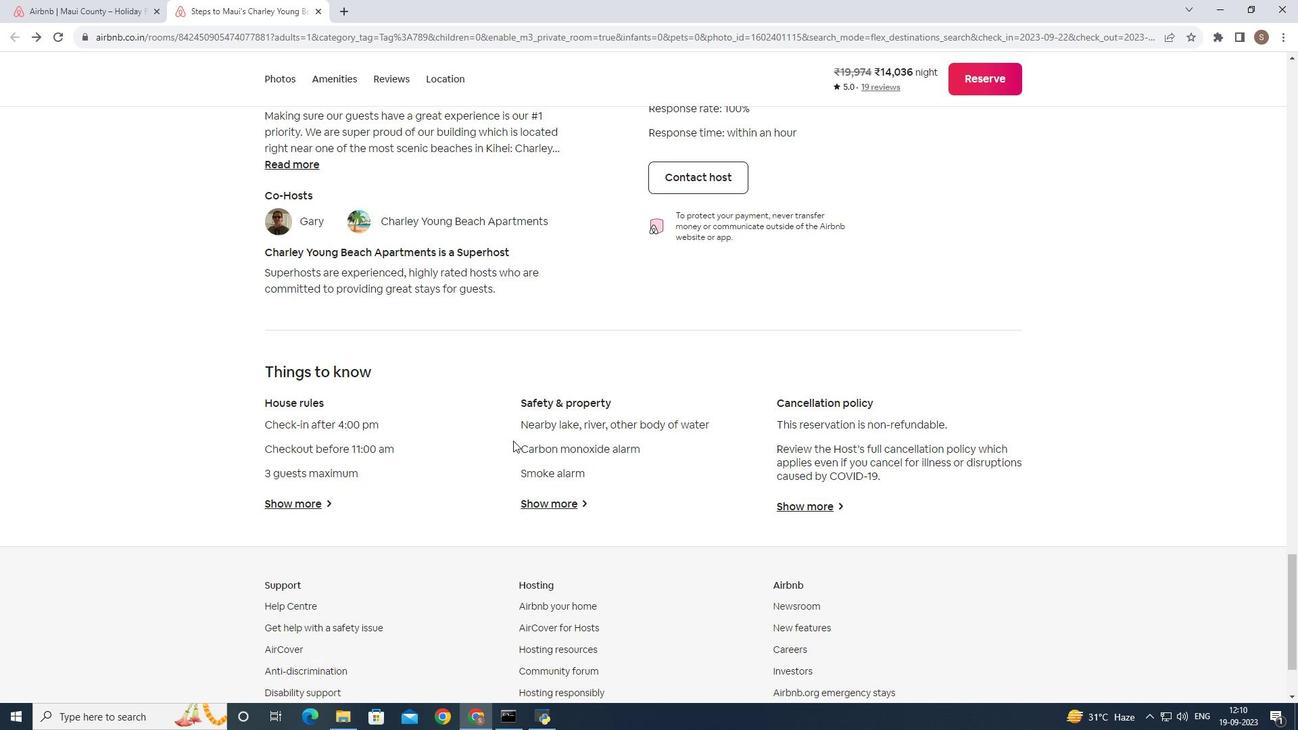 
Action: Mouse scrolled (513, 440) with delta (0, 0)
Screenshot: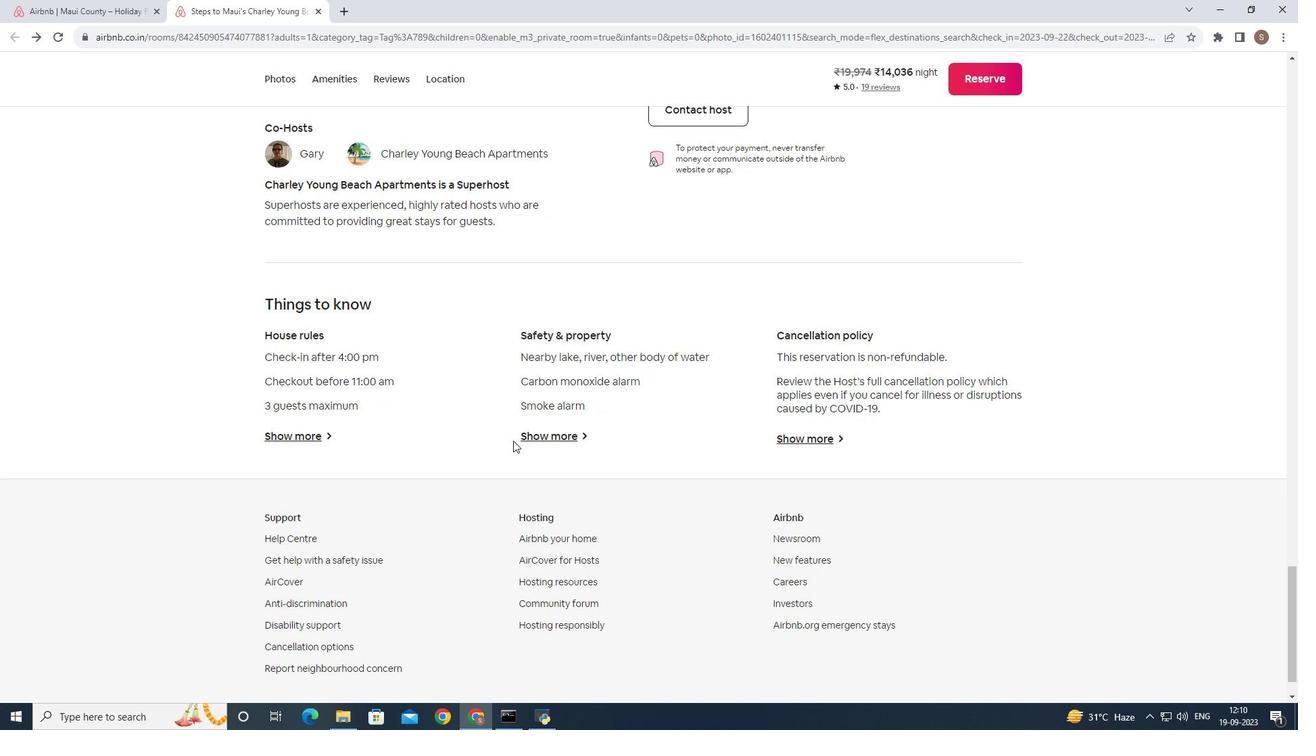 
Action: Mouse scrolled (513, 440) with delta (0, 0)
Screenshot: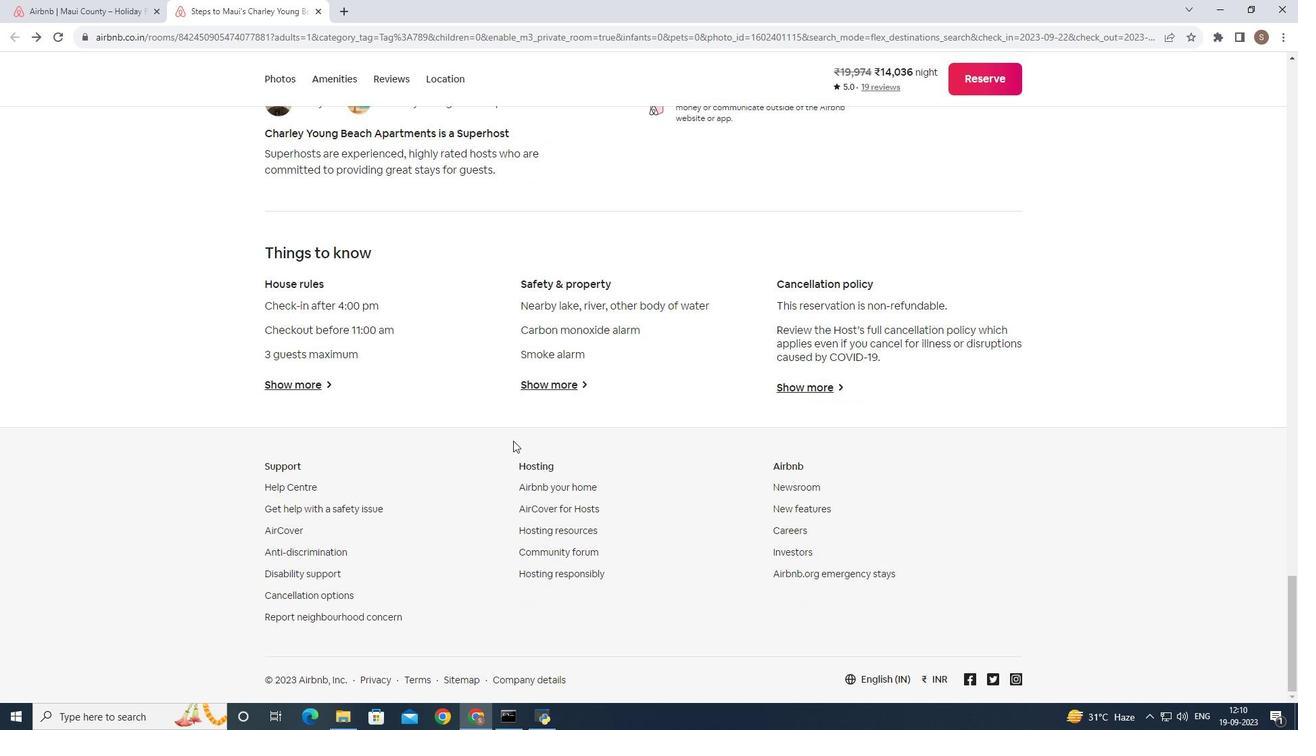 
Action: Mouse scrolled (513, 440) with delta (0, 0)
Screenshot: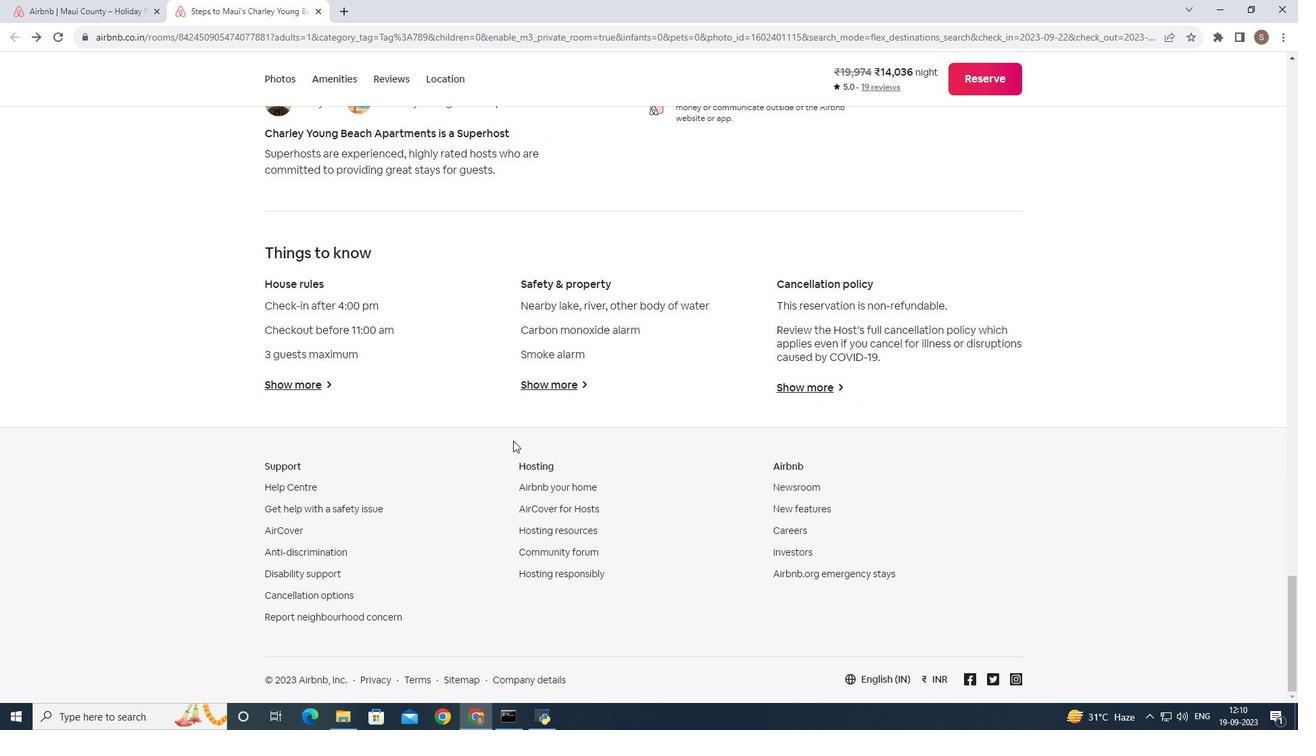 
Action: Mouse scrolled (513, 441) with delta (0, 0)
Screenshot: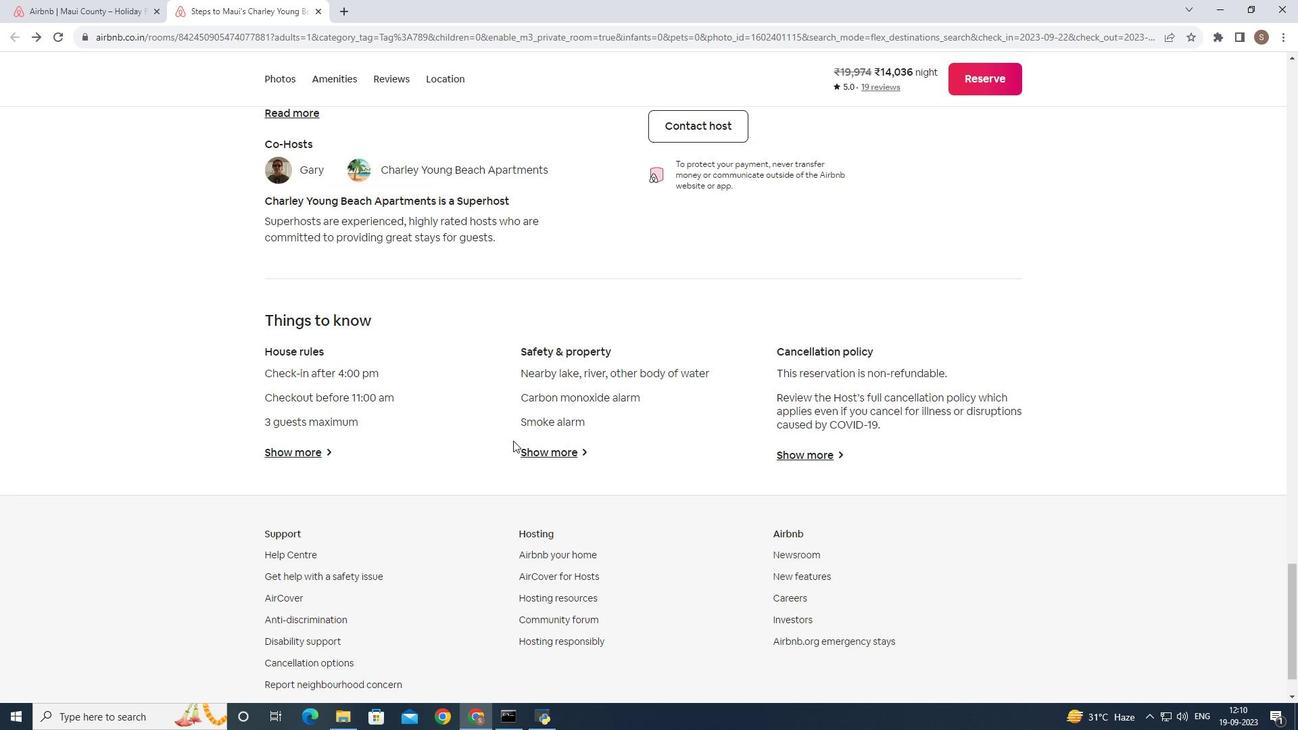 
Action: Mouse scrolled (513, 441) with delta (0, 0)
Screenshot: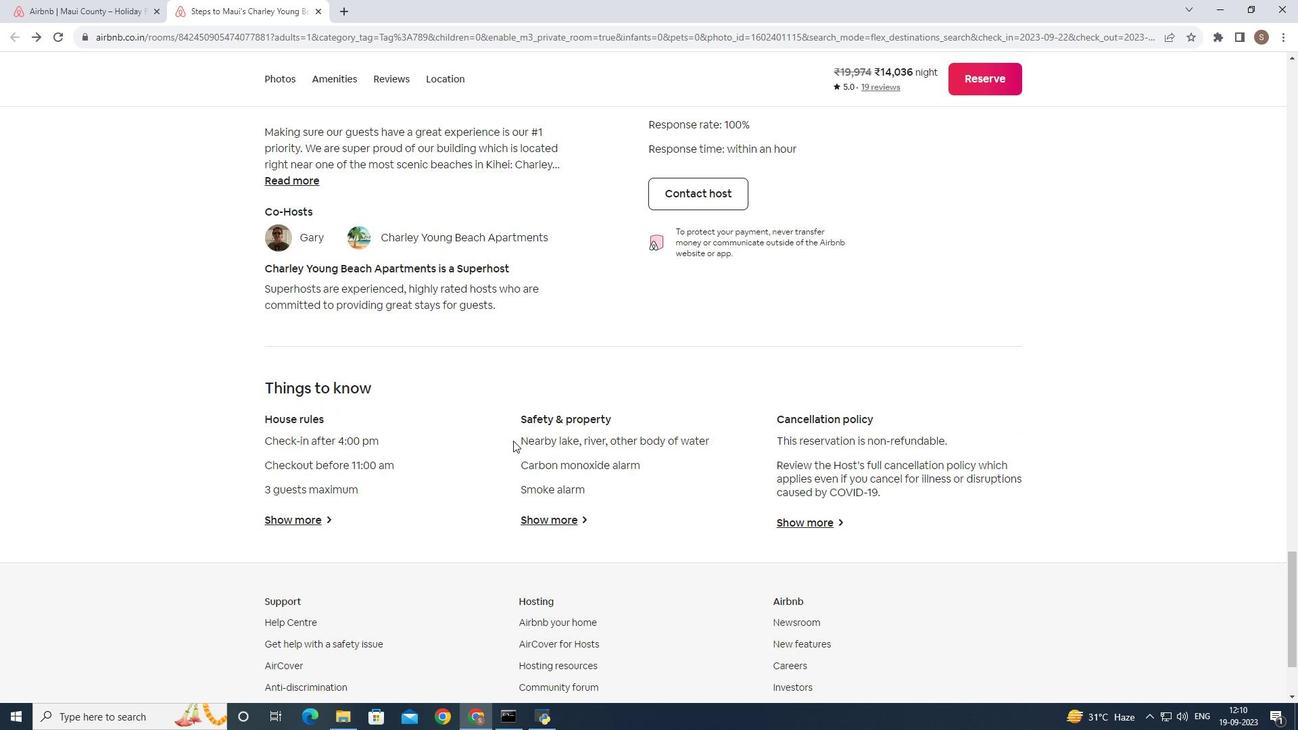
Action: Mouse scrolled (513, 440) with delta (0, 0)
Screenshot: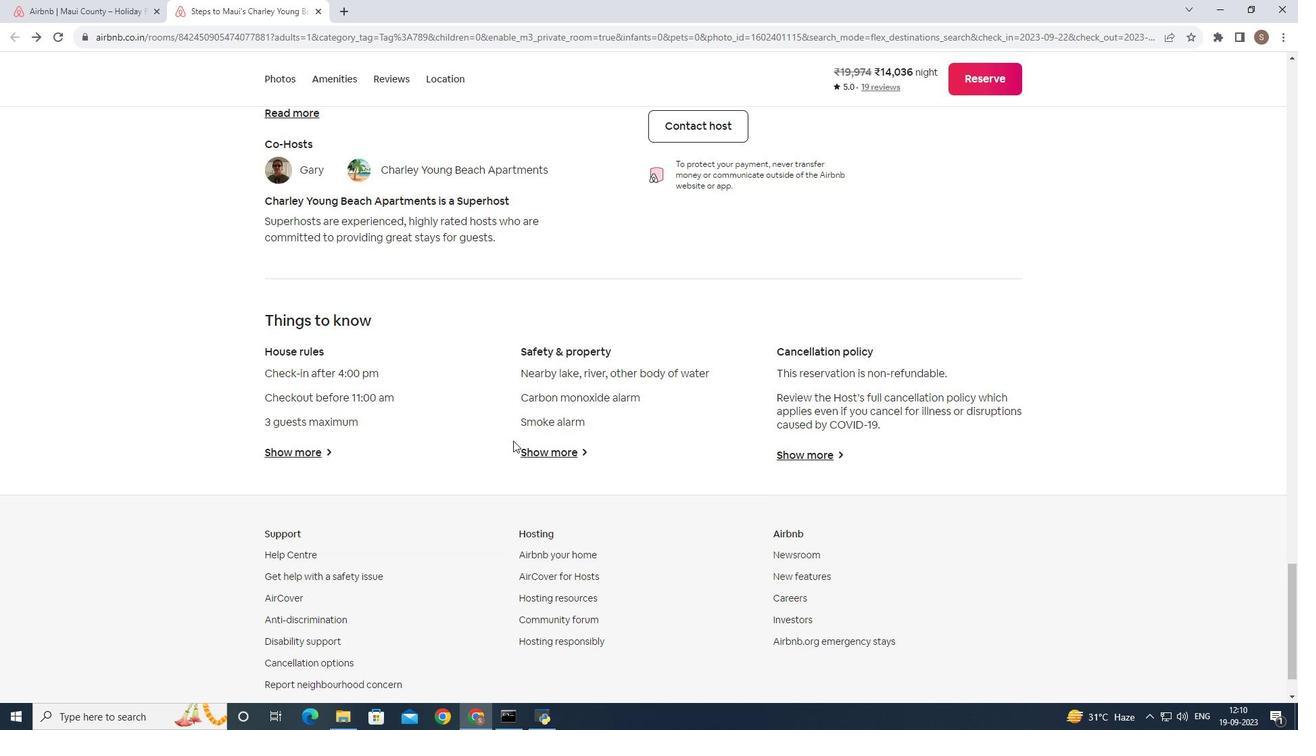 
Action: Mouse moved to (91, 10)
Screenshot: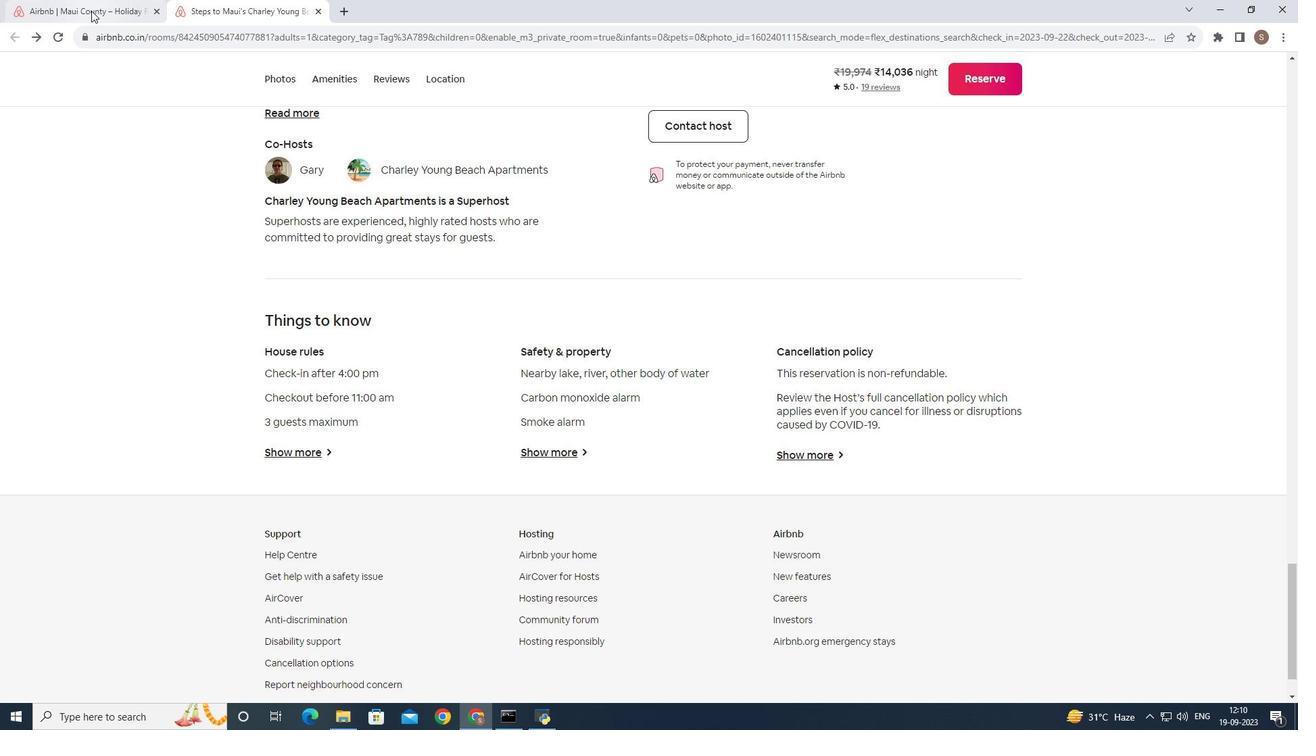 
Action: Mouse pressed left at (91, 10)
Screenshot: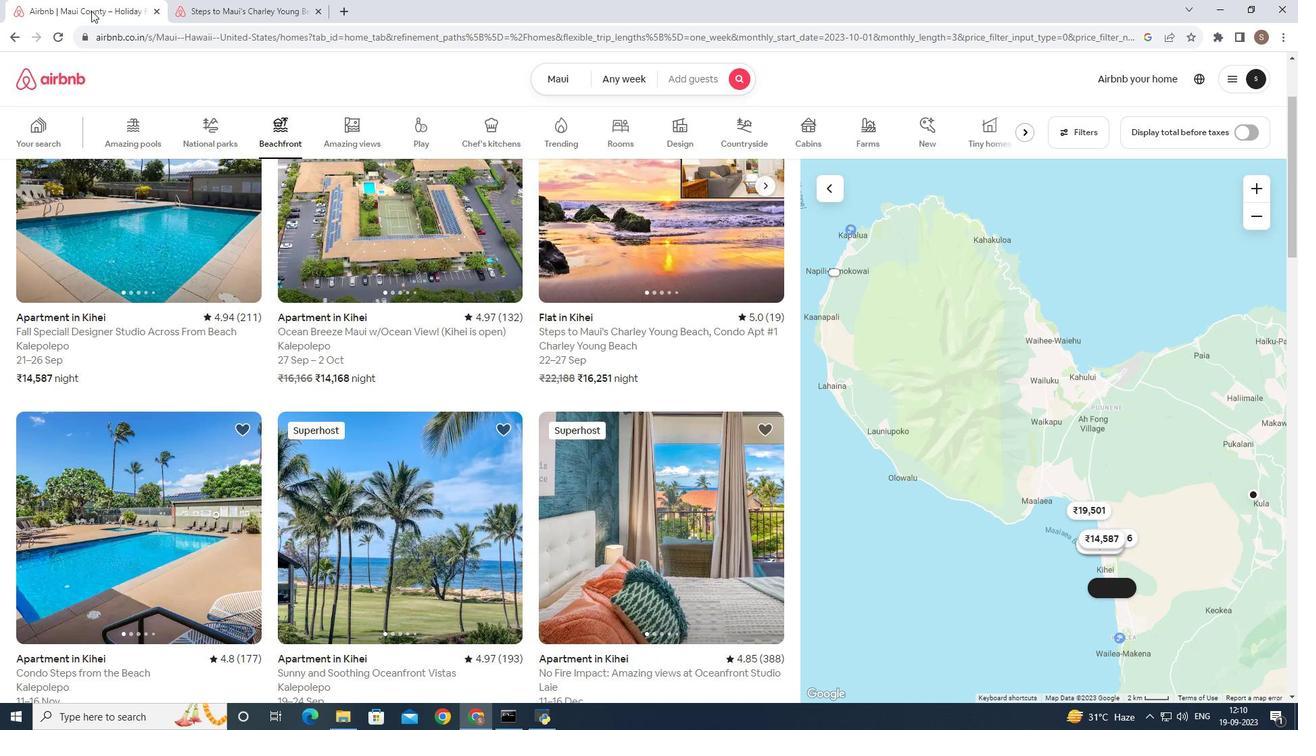 
Action: Mouse moved to (356, 336)
Screenshot: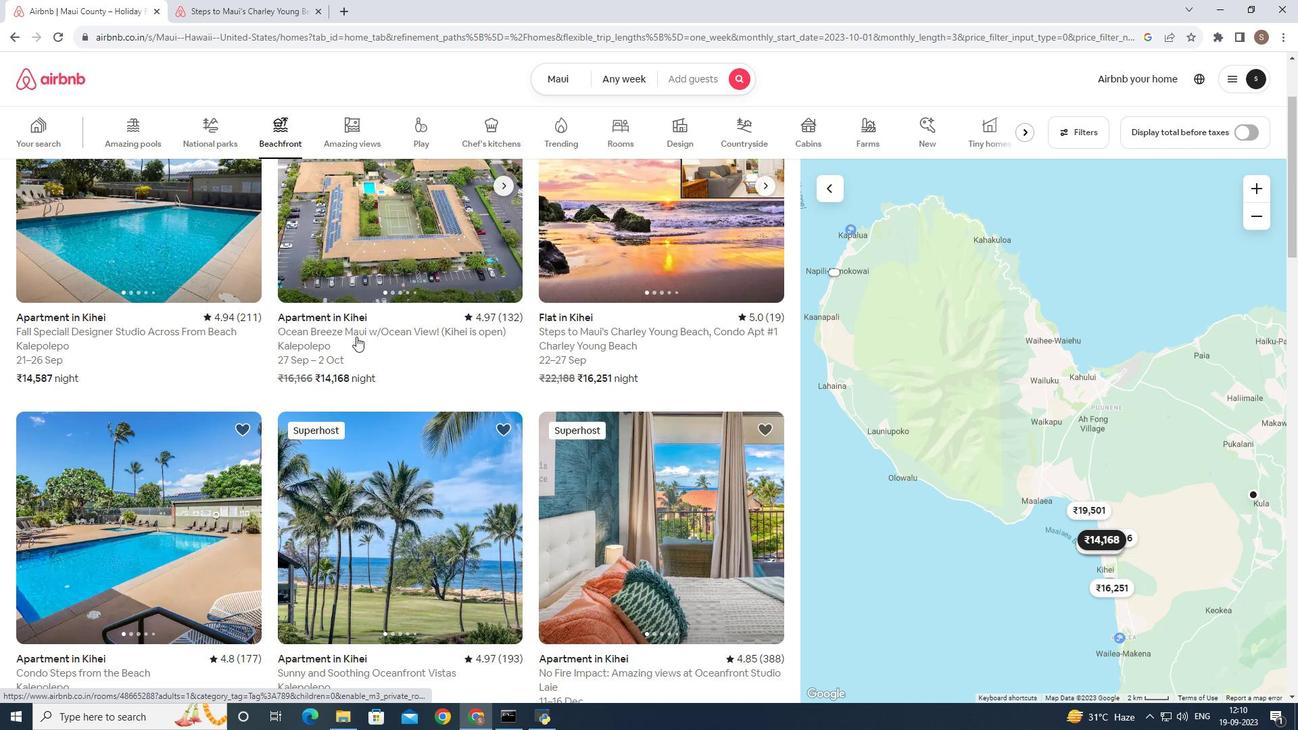 
Action: Mouse scrolled (356, 336) with delta (0, 0)
Screenshot: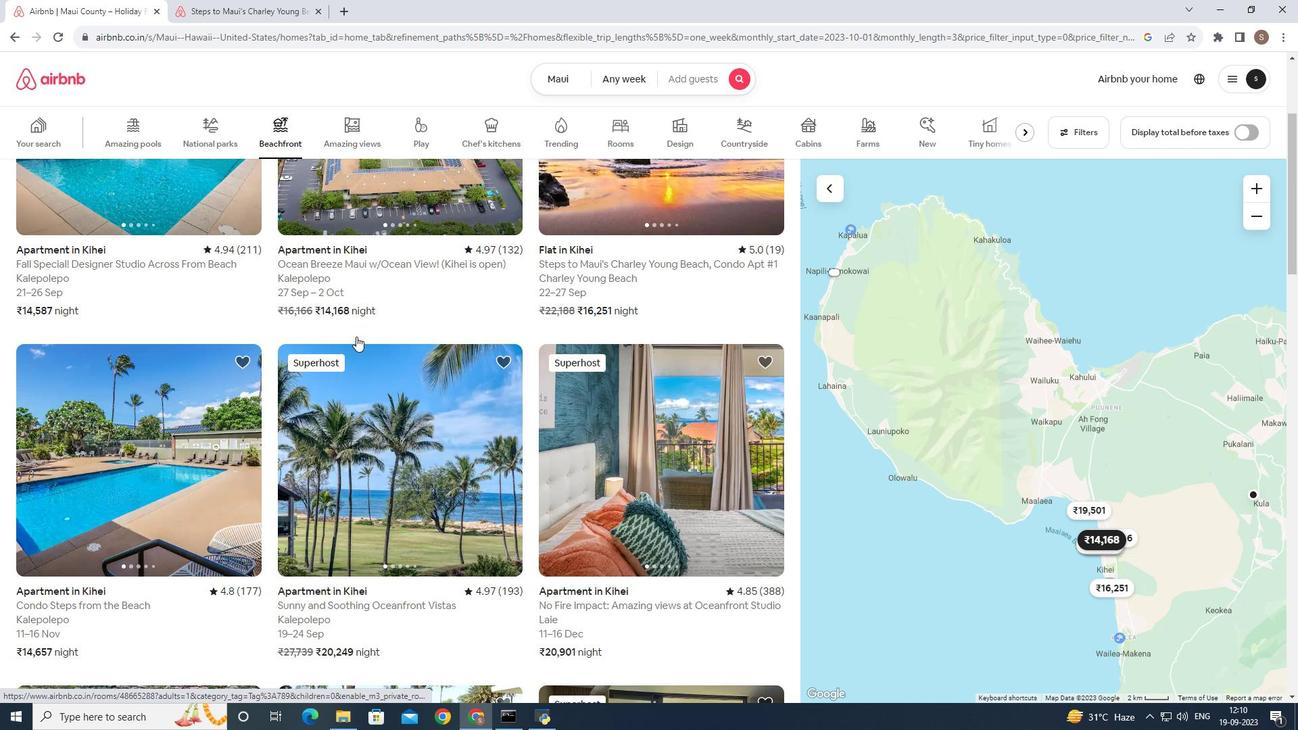 
Action: Mouse moved to (356, 336)
Screenshot: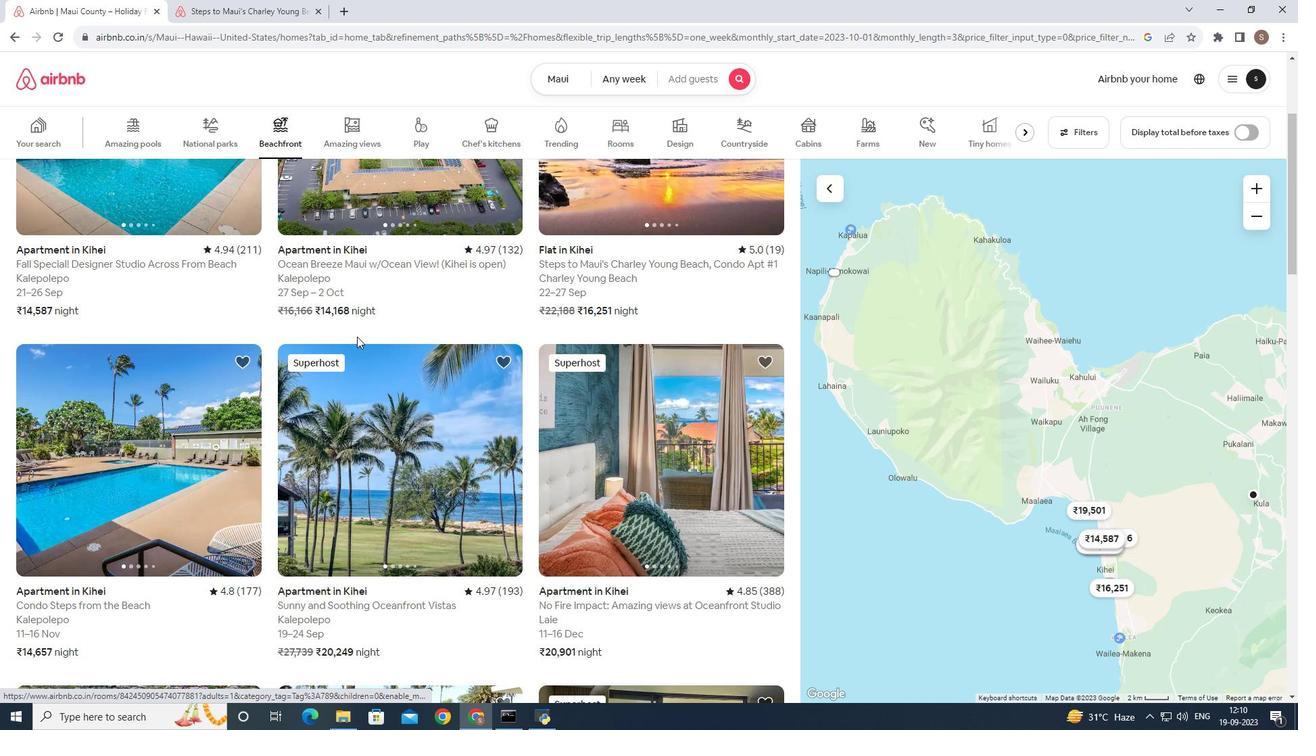 
Action: Mouse scrolled (356, 336) with delta (0, 0)
Screenshot: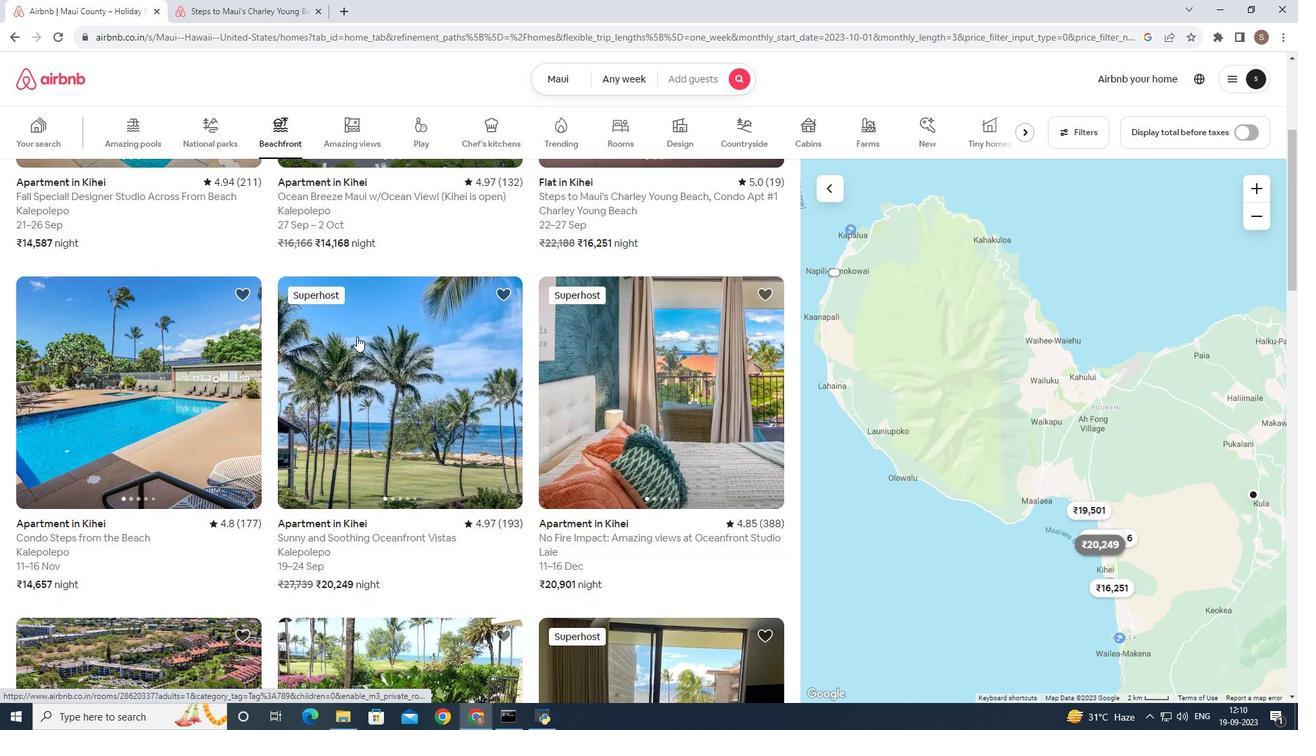 
Action: Mouse scrolled (356, 336) with delta (0, 0)
Screenshot: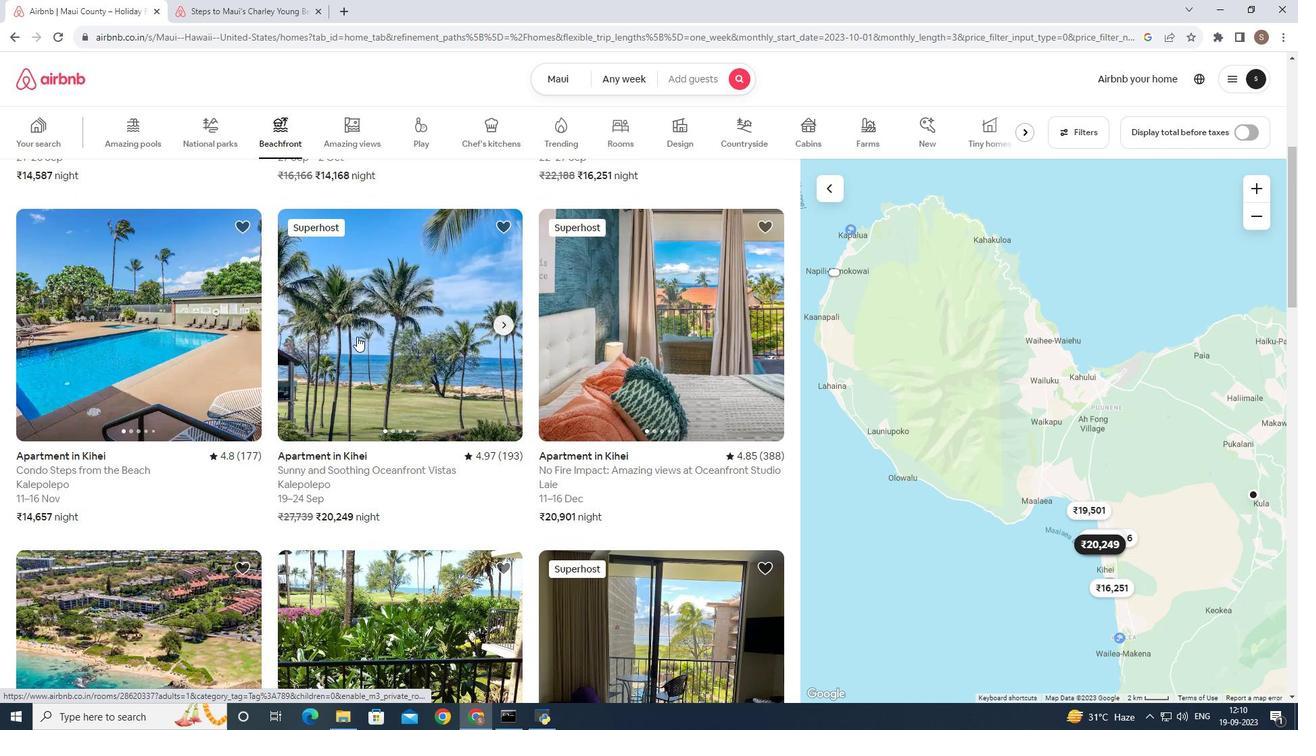 
Action: Mouse scrolled (356, 336) with delta (0, 0)
Screenshot: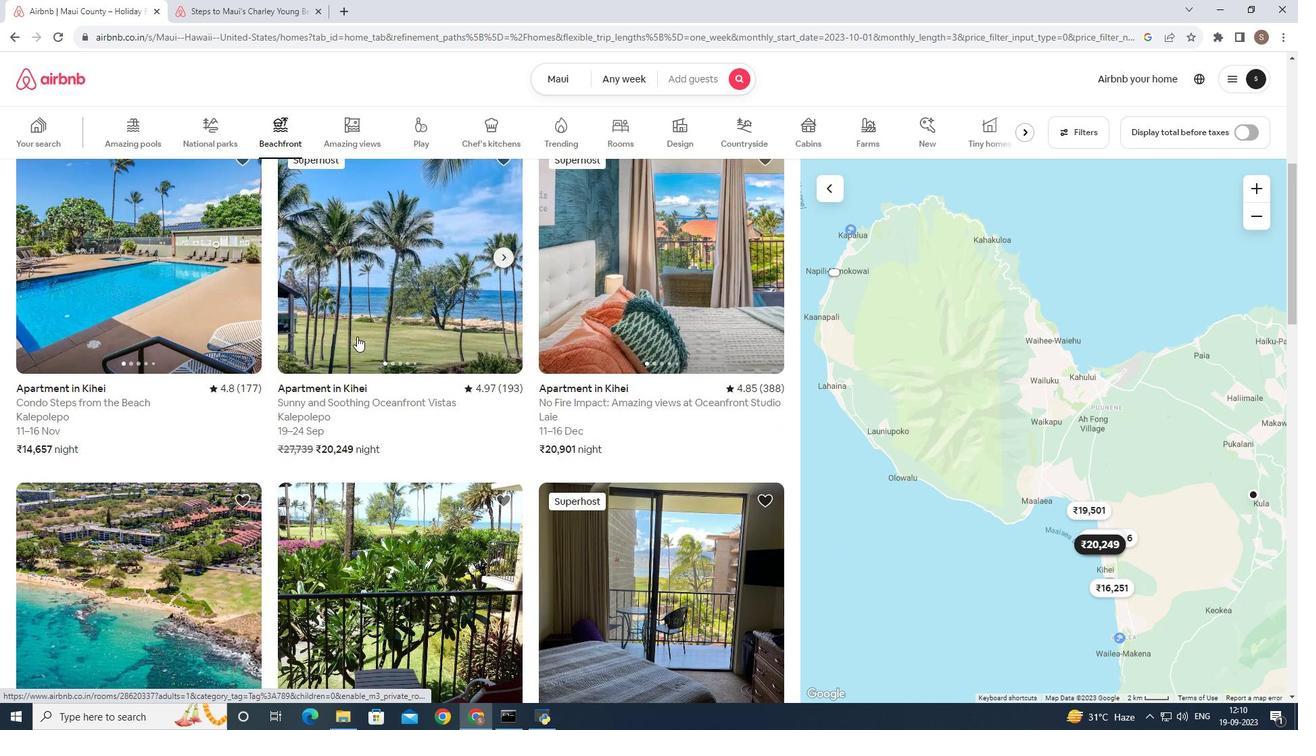 
Action: Mouse scrolled (356, 336) with delta (0, 0)
Screenshot: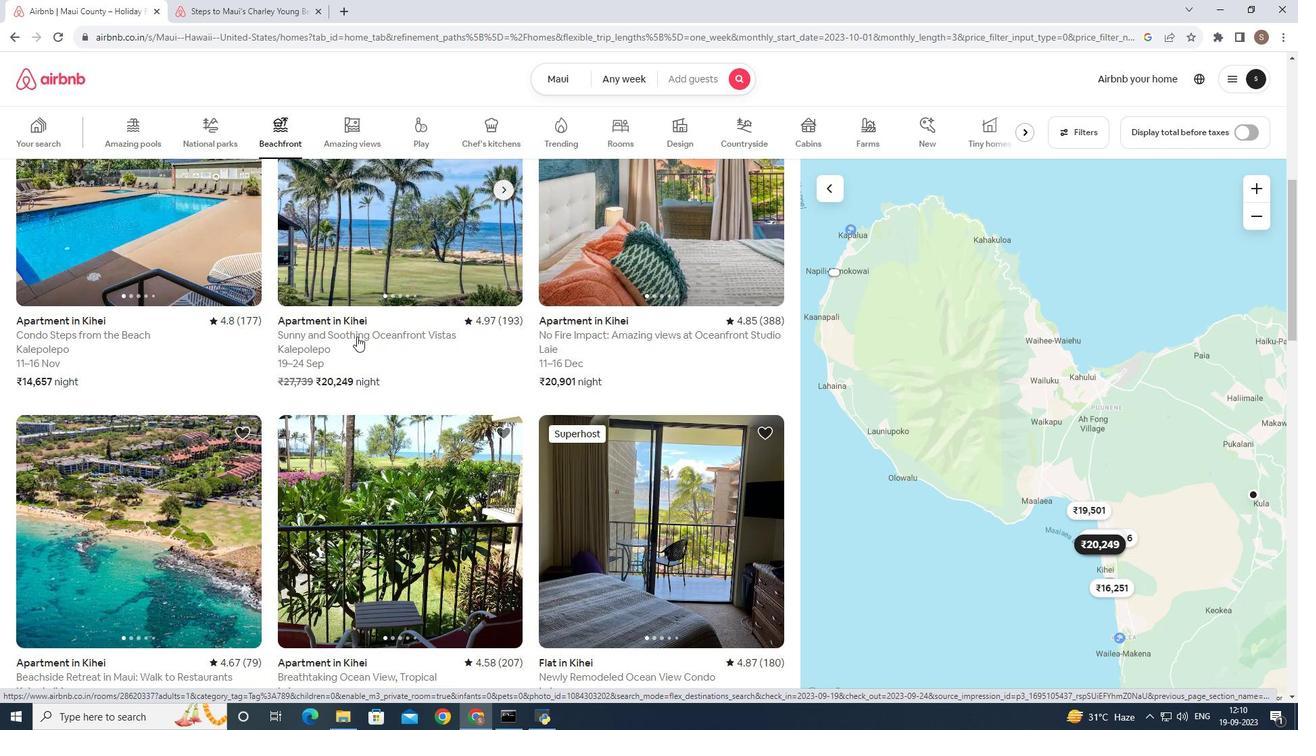 
Action: Mouse moved to (342, 308)
Screenshot: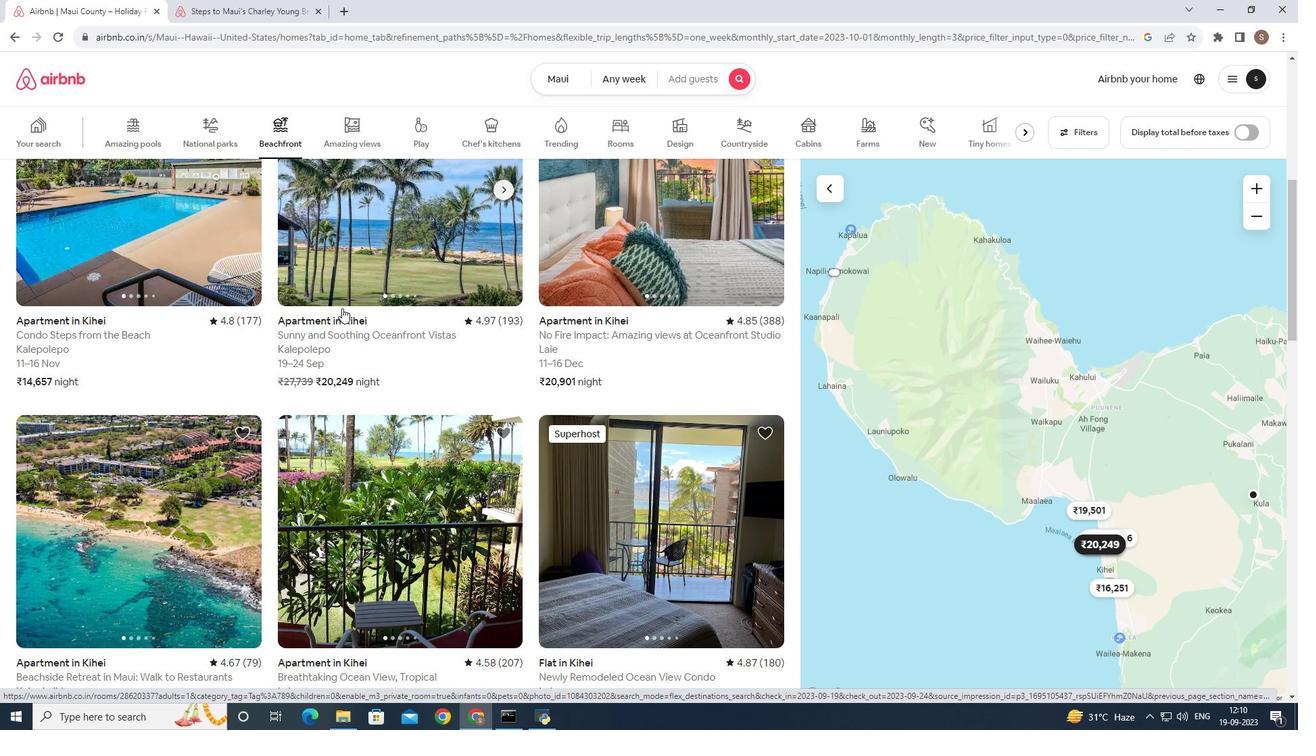 
Action: Mouse scrolled (342, 308) with delta (0, 0)
Screenshot: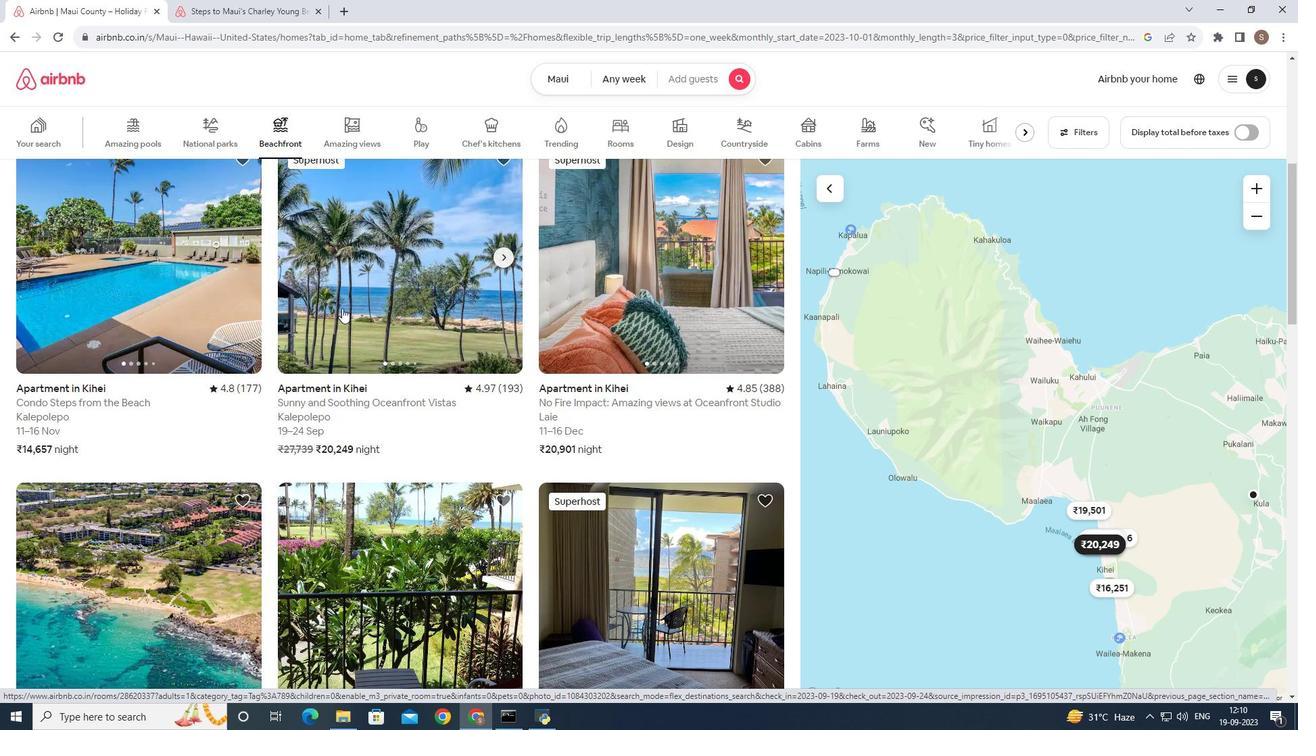 
Action: Mouse moved to (386, 317)
Screenshot: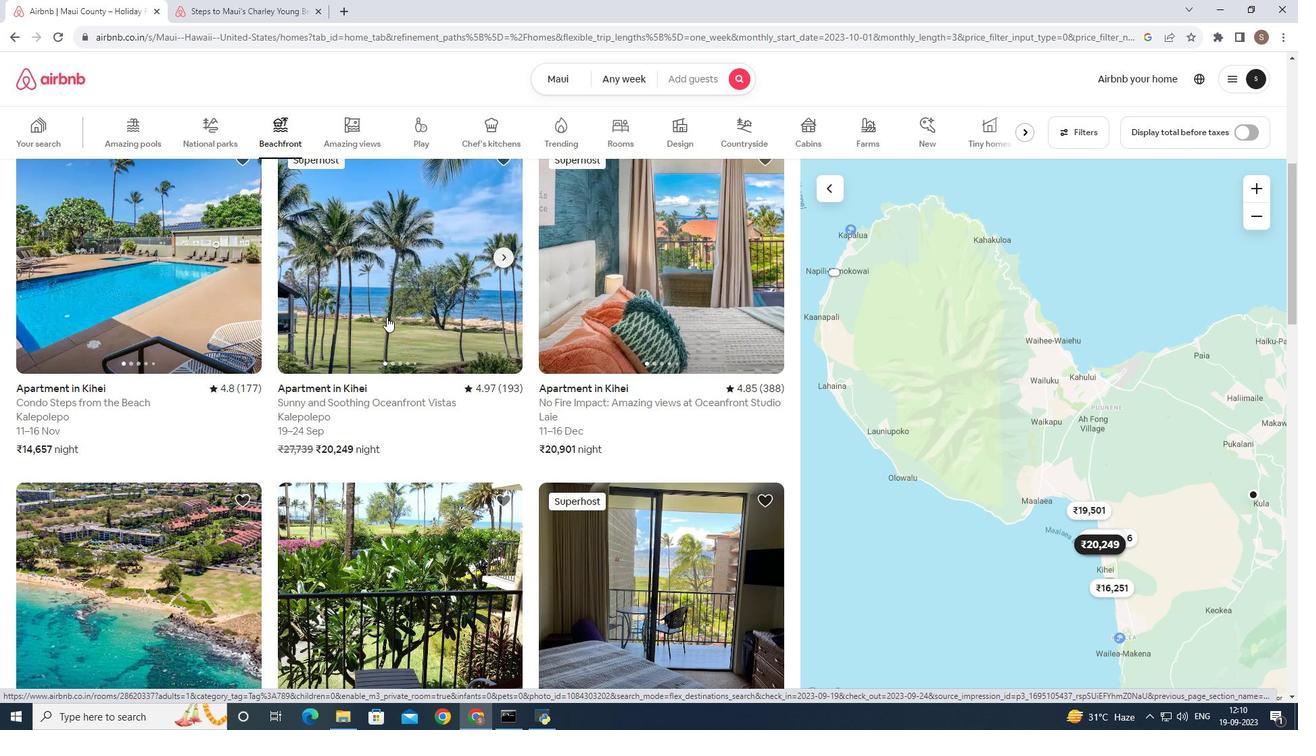 
Action: Mouse pressed left at (386, 317)
Screenshot: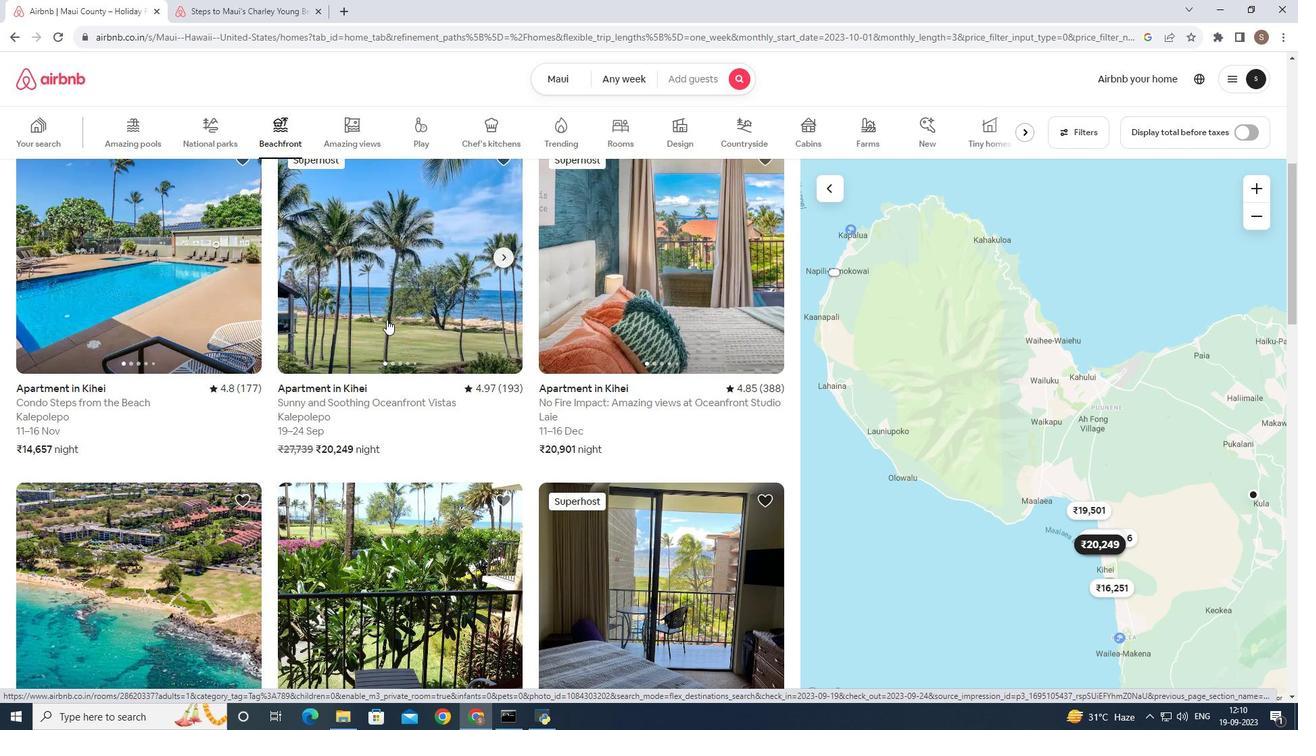 
Action: Mouse moved to (386, 319)
Screenshot: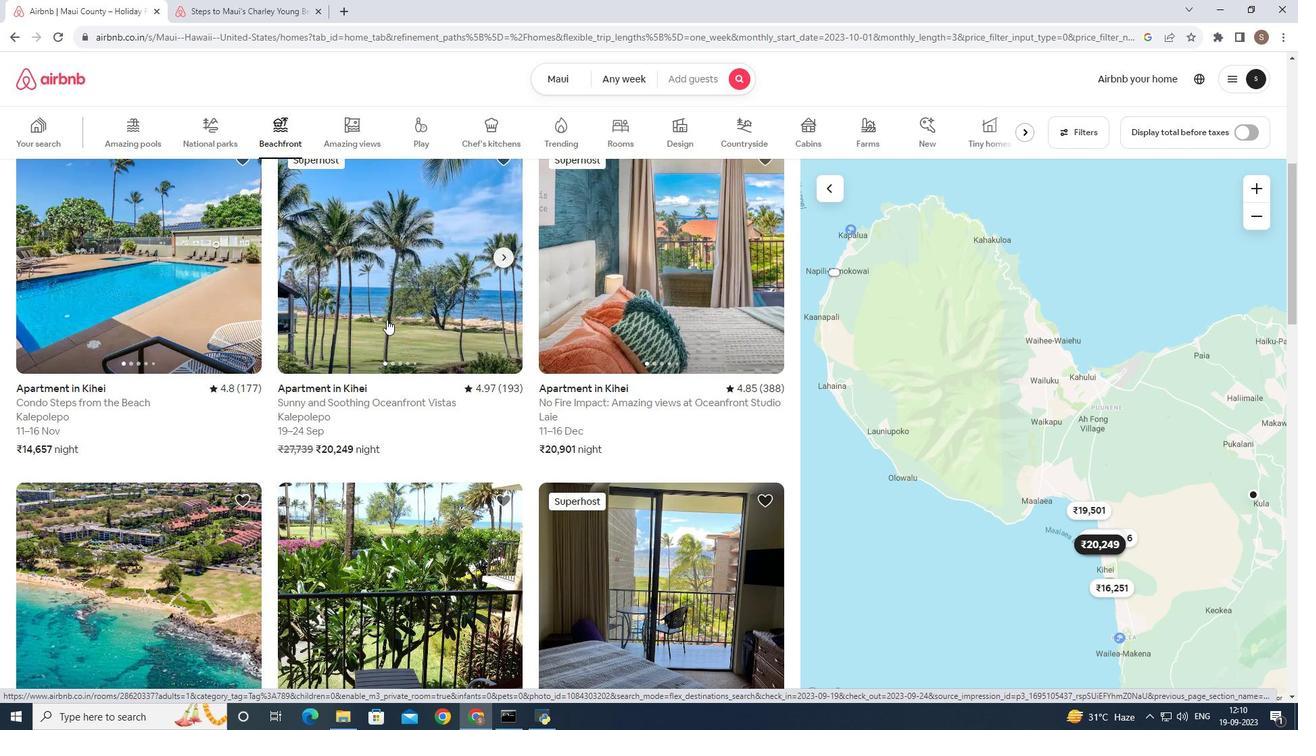 
Action: Mouse scrolled (386, 320) with delta (0, 0)
Screenshot: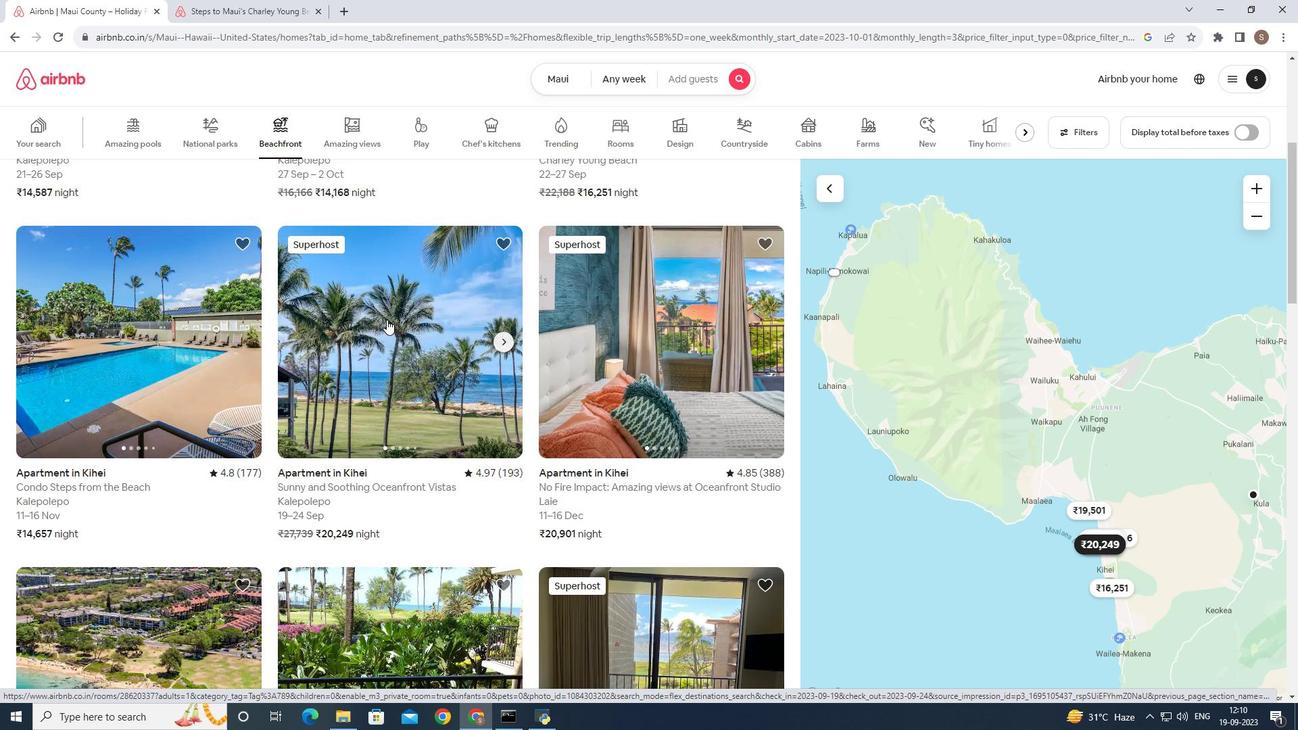 
Action: Mouse scrolled (386, 320) with delta (0, 0)
Screenshot: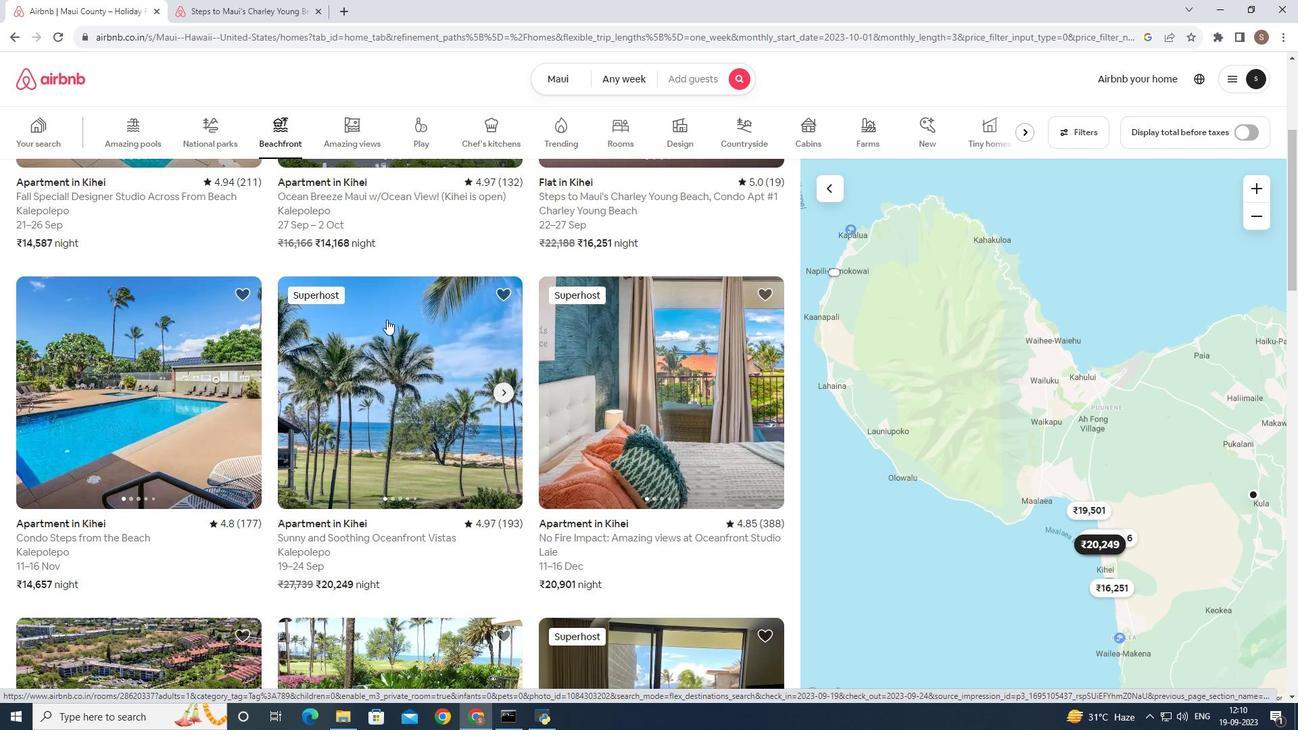 
Action: Mouse pressed left at (386, 319)
Screenshot: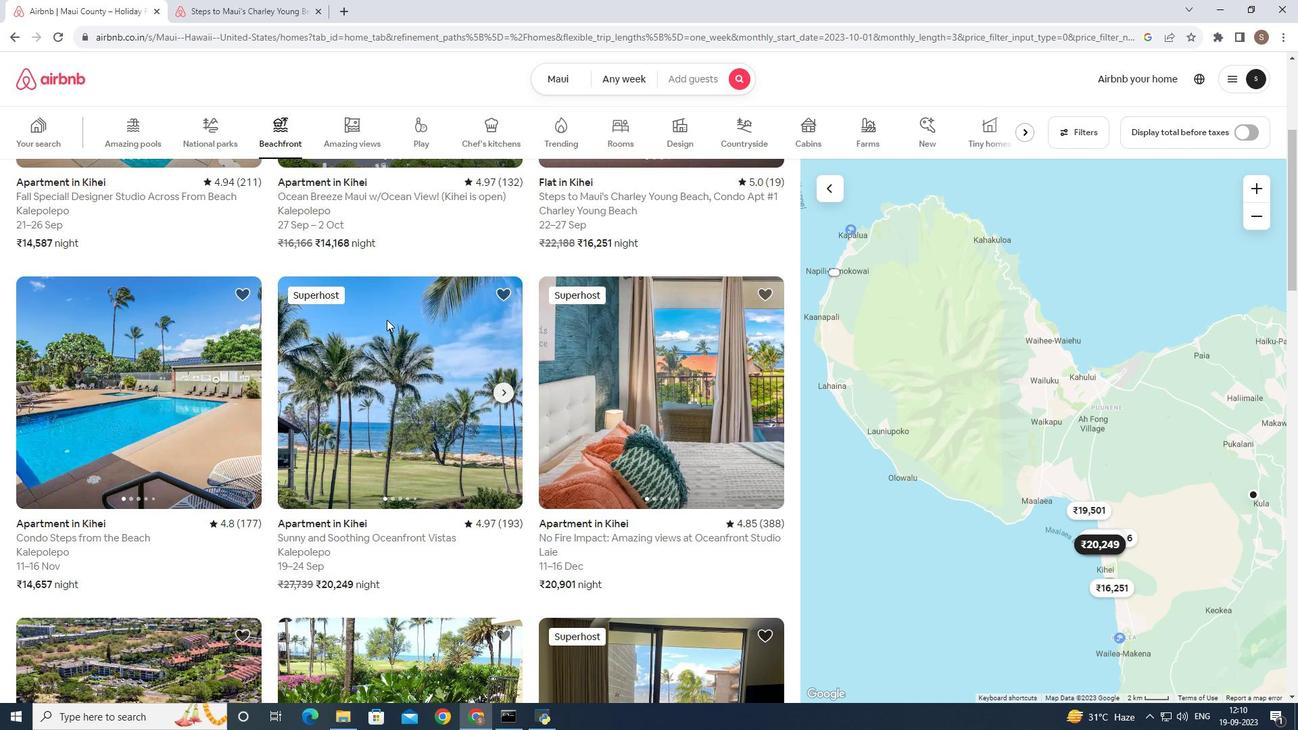 
Action: Mouse moved to (937, 496)
Screenshot: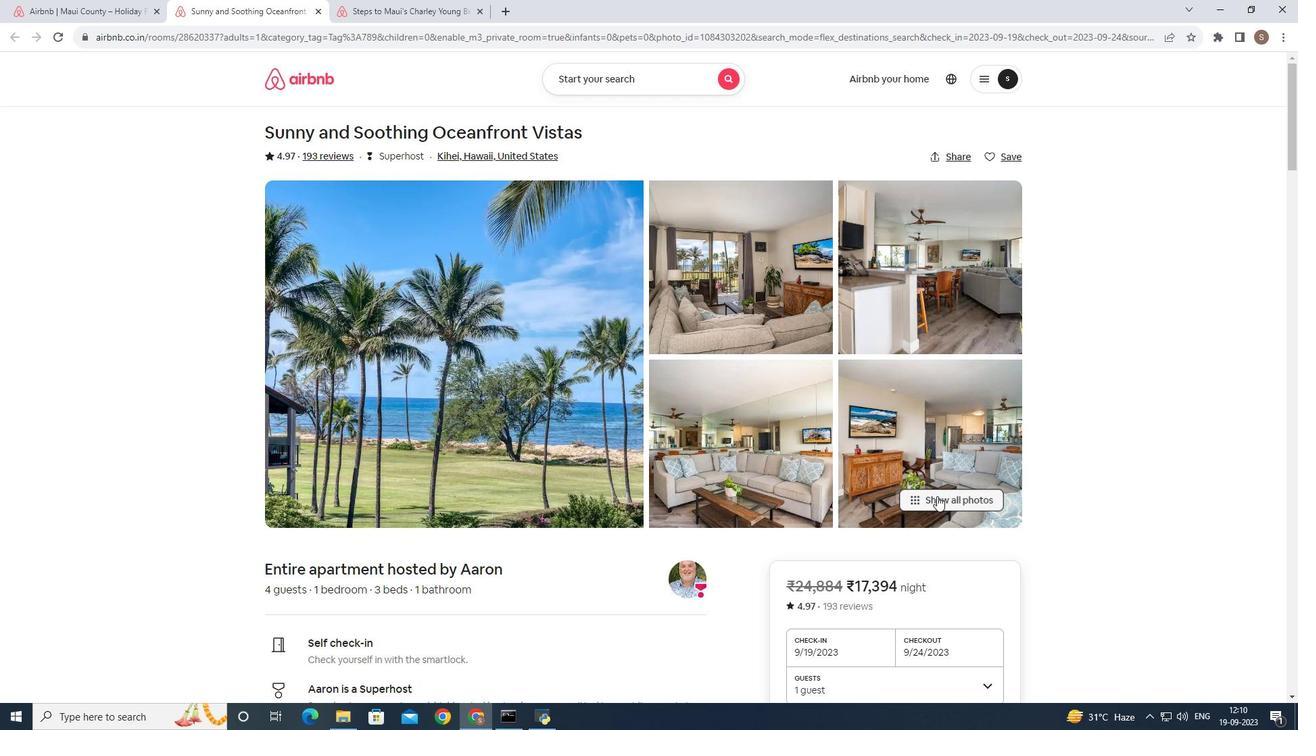 
Action: Mouse pressed left at (937, 496)
Screenshot: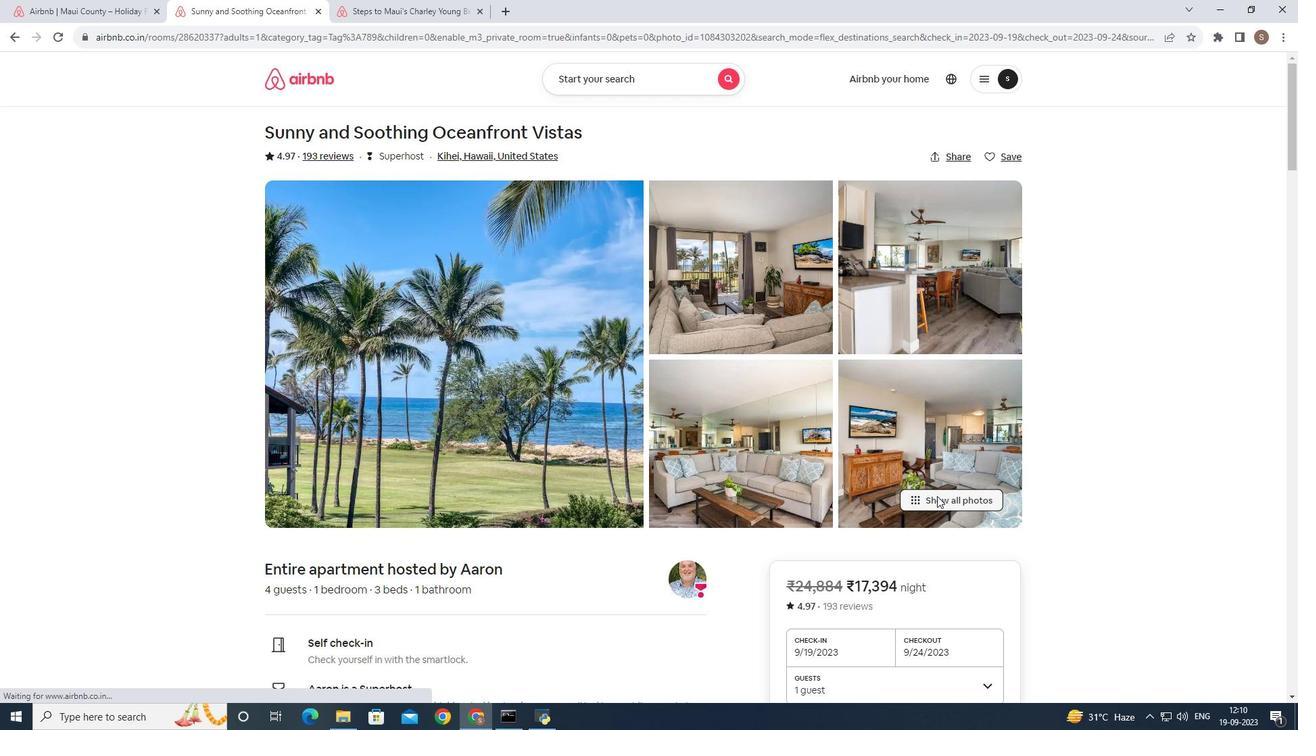 
Action: Mouse moved to (767, 446)
Screenshot: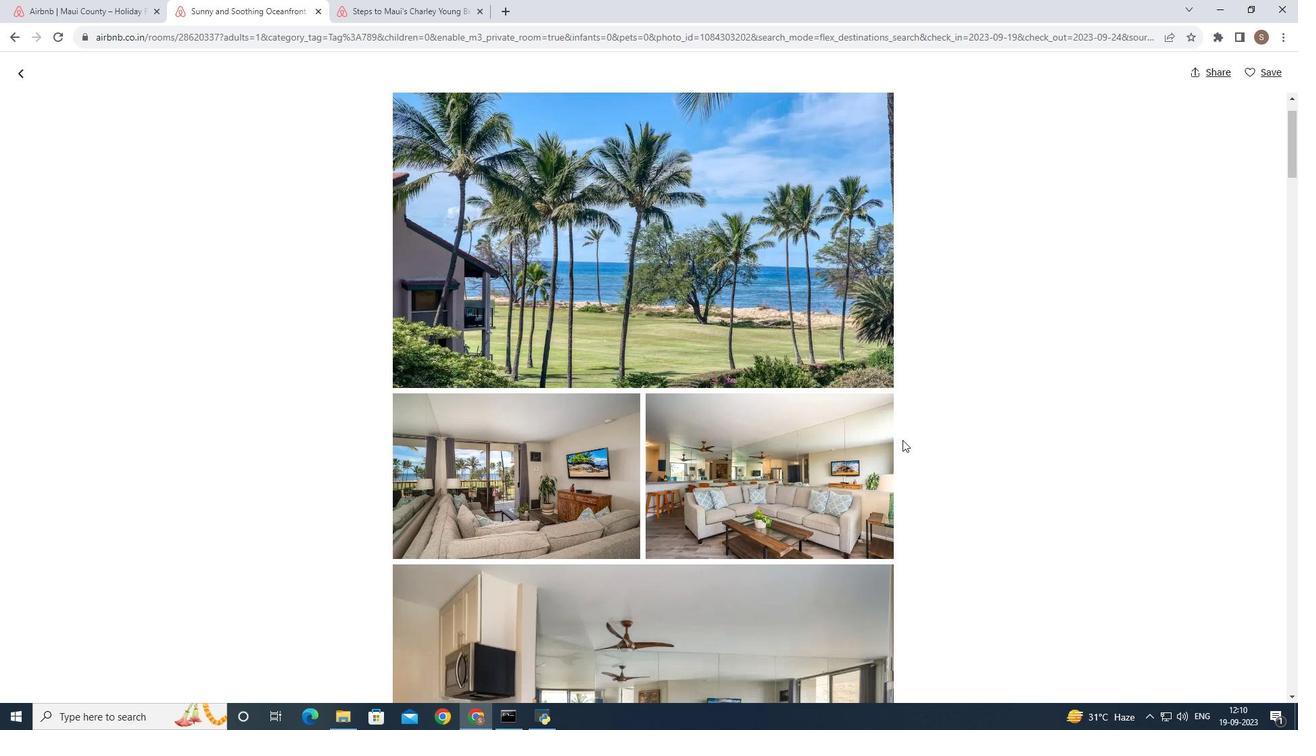 
Action: Mouse scrolled (767, 446) with delta (0, 0)
Screenshot: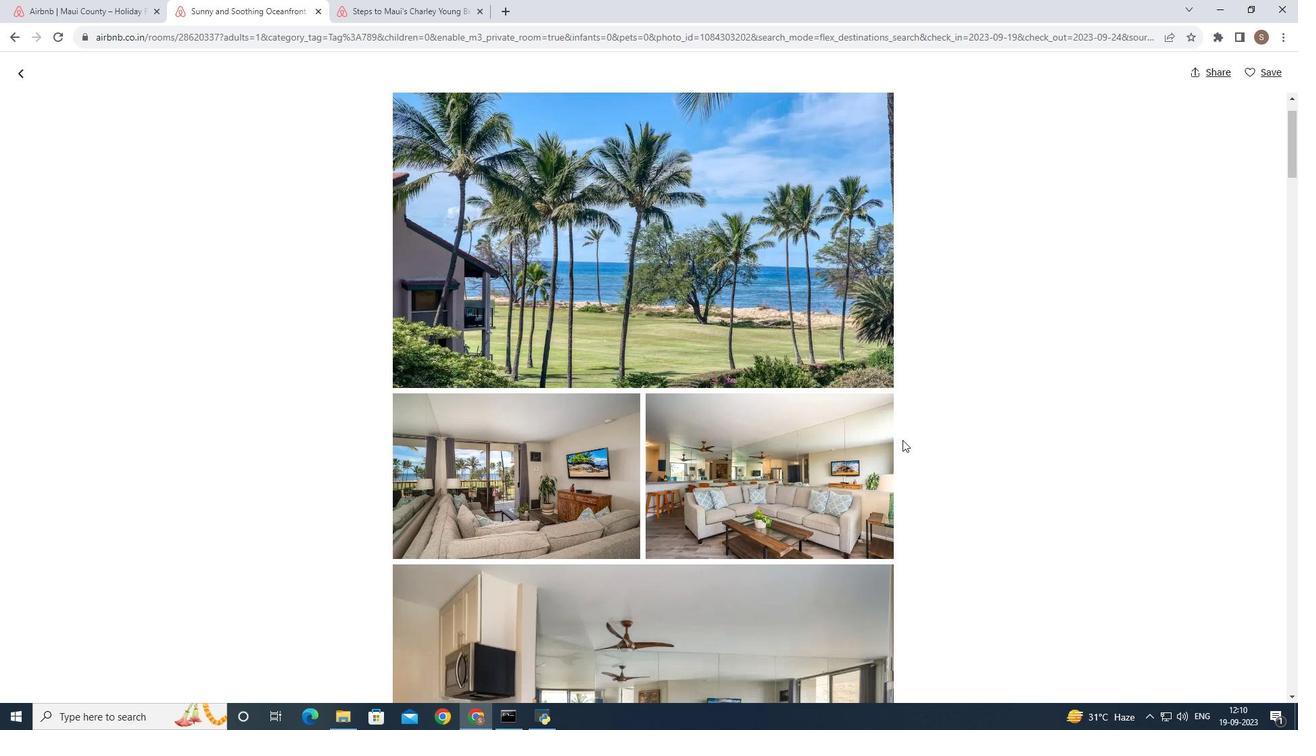 
Action: Mouse moved to (902, 440)
Screenshot: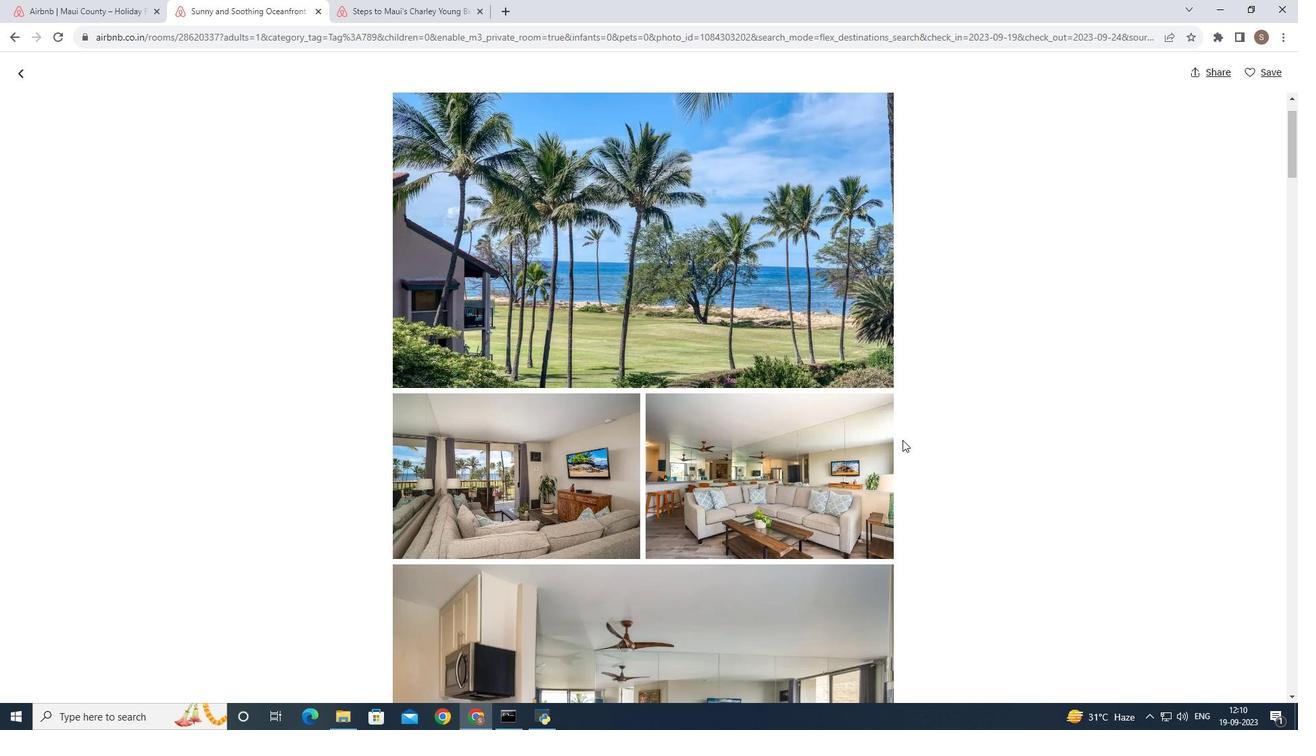 
Action: Mouse scrolled (902, 439) with delta (0, 0)
Screenshot: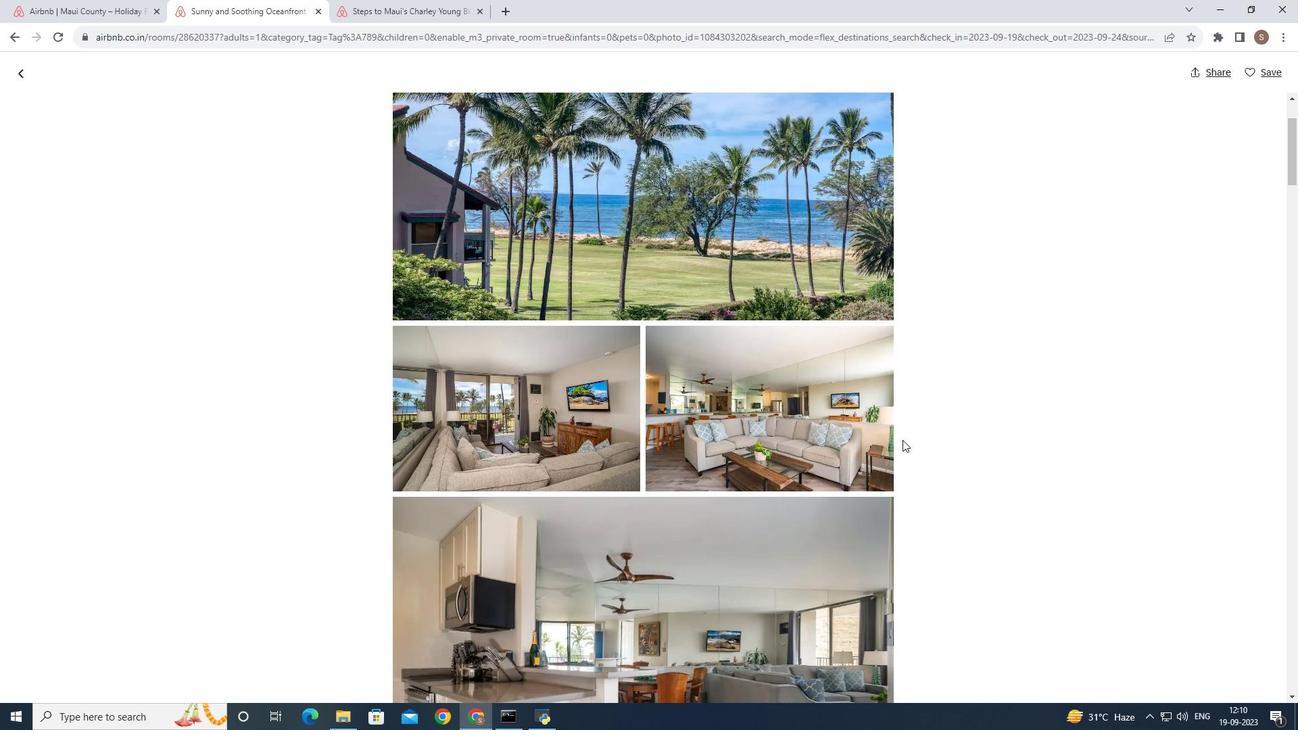 
Action: Mouse scrolled (902, 439) with delta (0, 0)
Screenshot: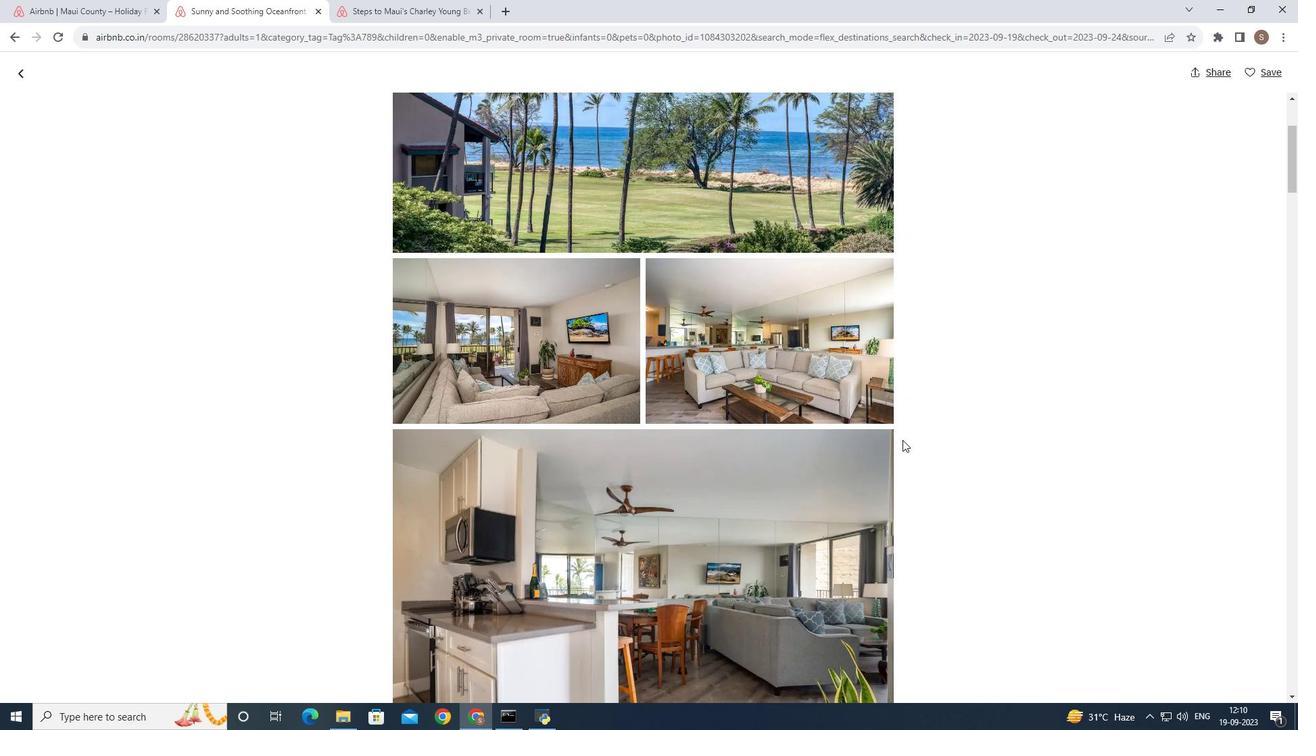 
Action: Mouse scrolled (902, 439) with delta (0, 0)
Screenshot: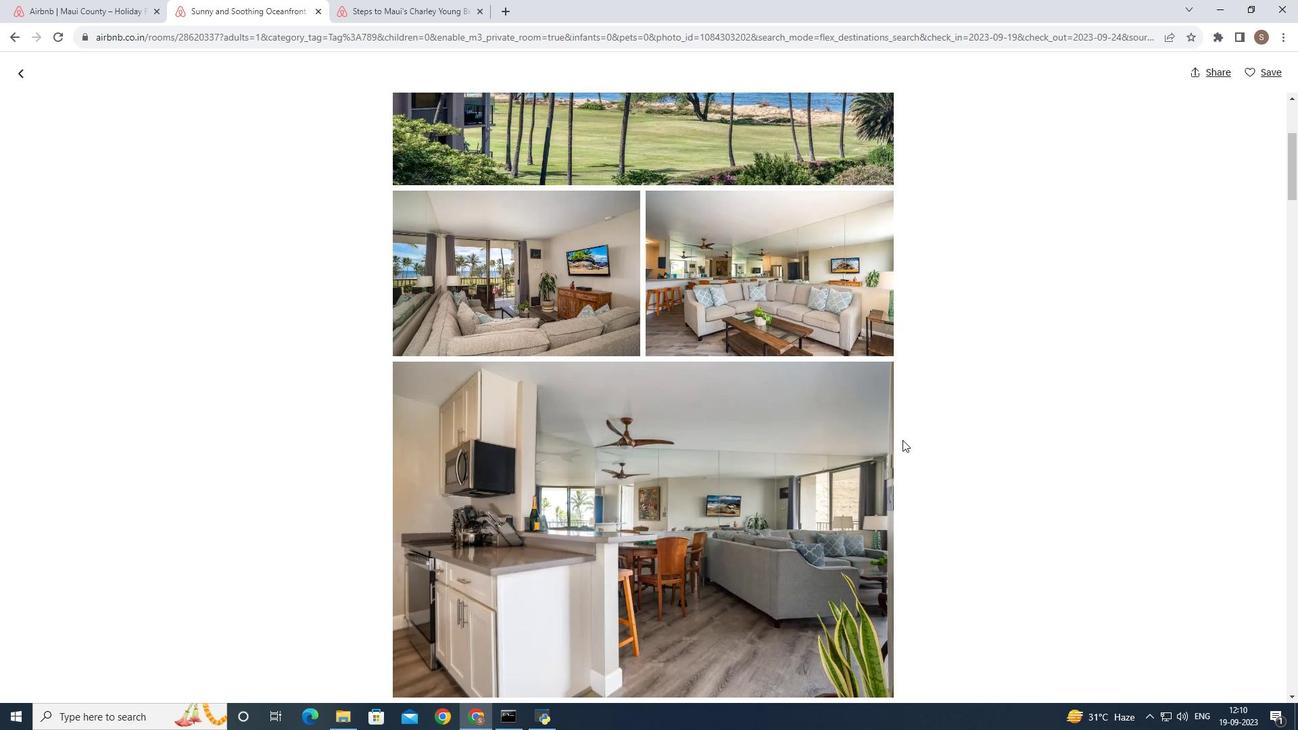 
Action: Mouse scrolled (902, 439) with delta (0, 0)
Screenshot: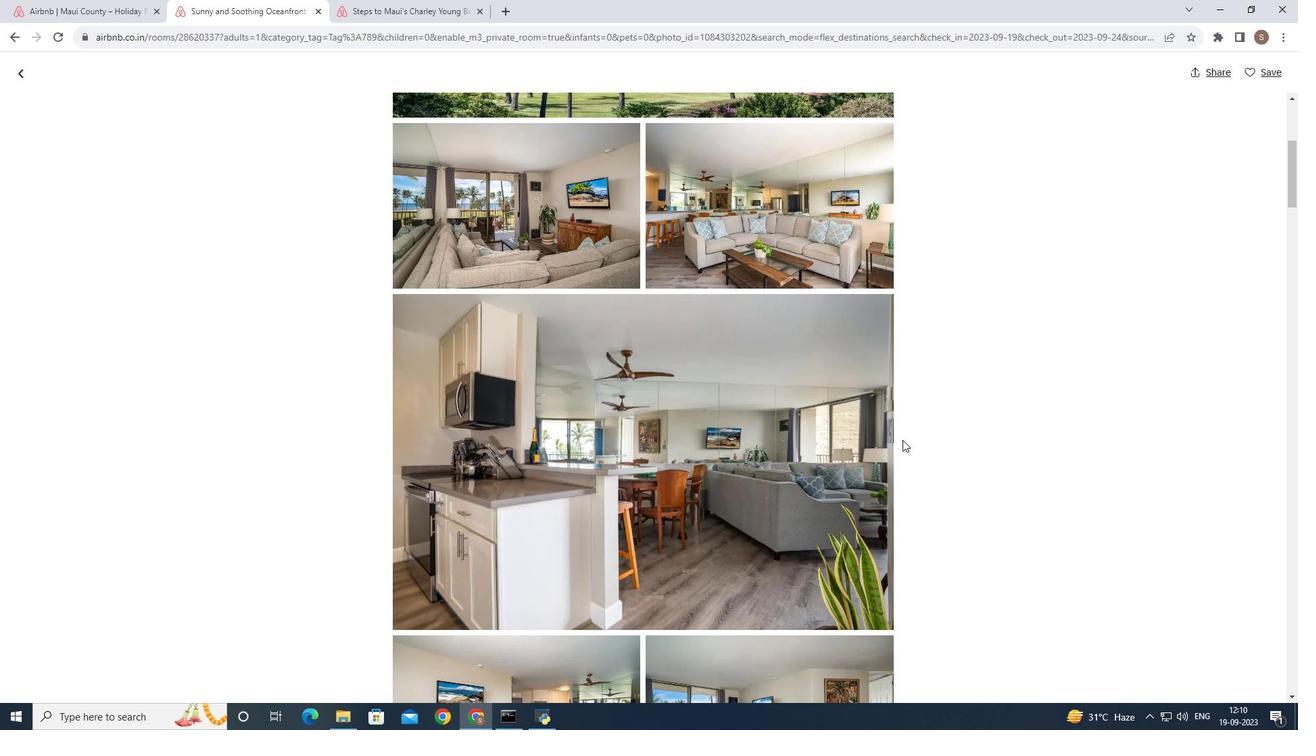 
Action: Mouse scrolled (902, 439) with delta (0, 0)
Screenshot: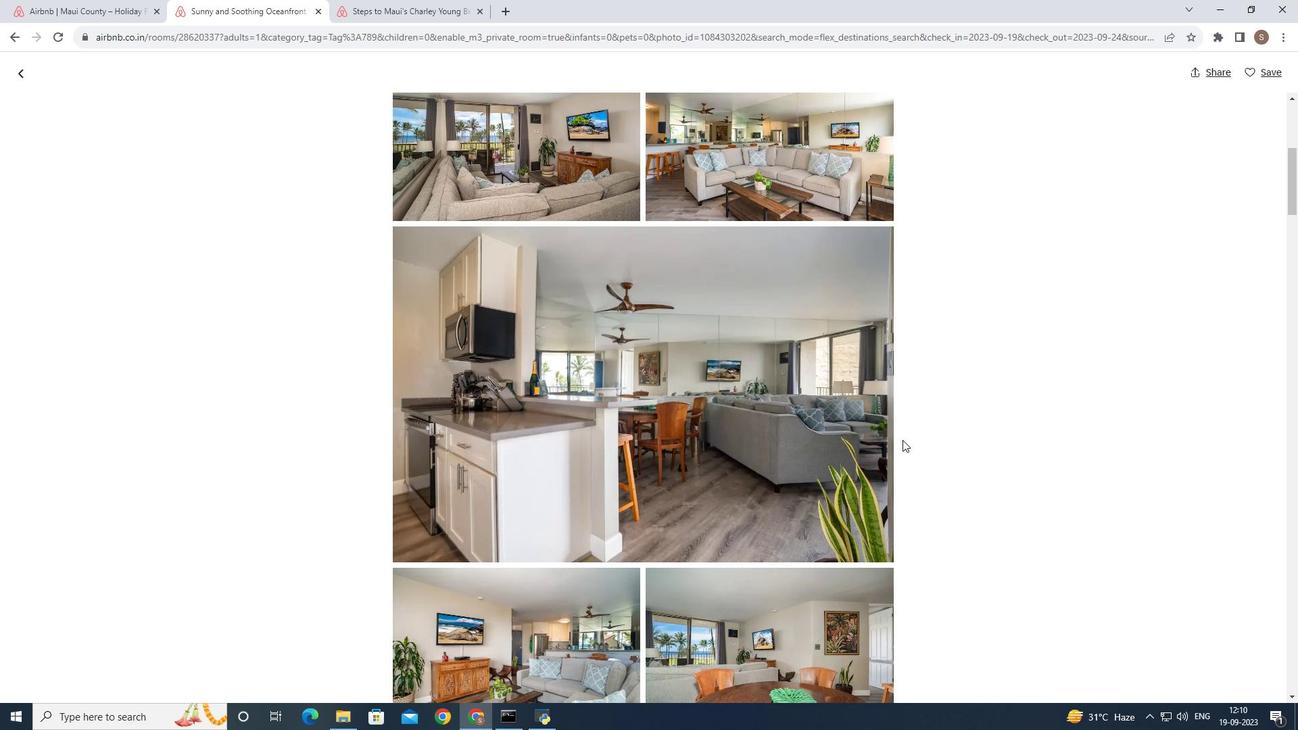 
Action: Mouse scrolled (902, 439) with delta (0, 0)
Screenshot: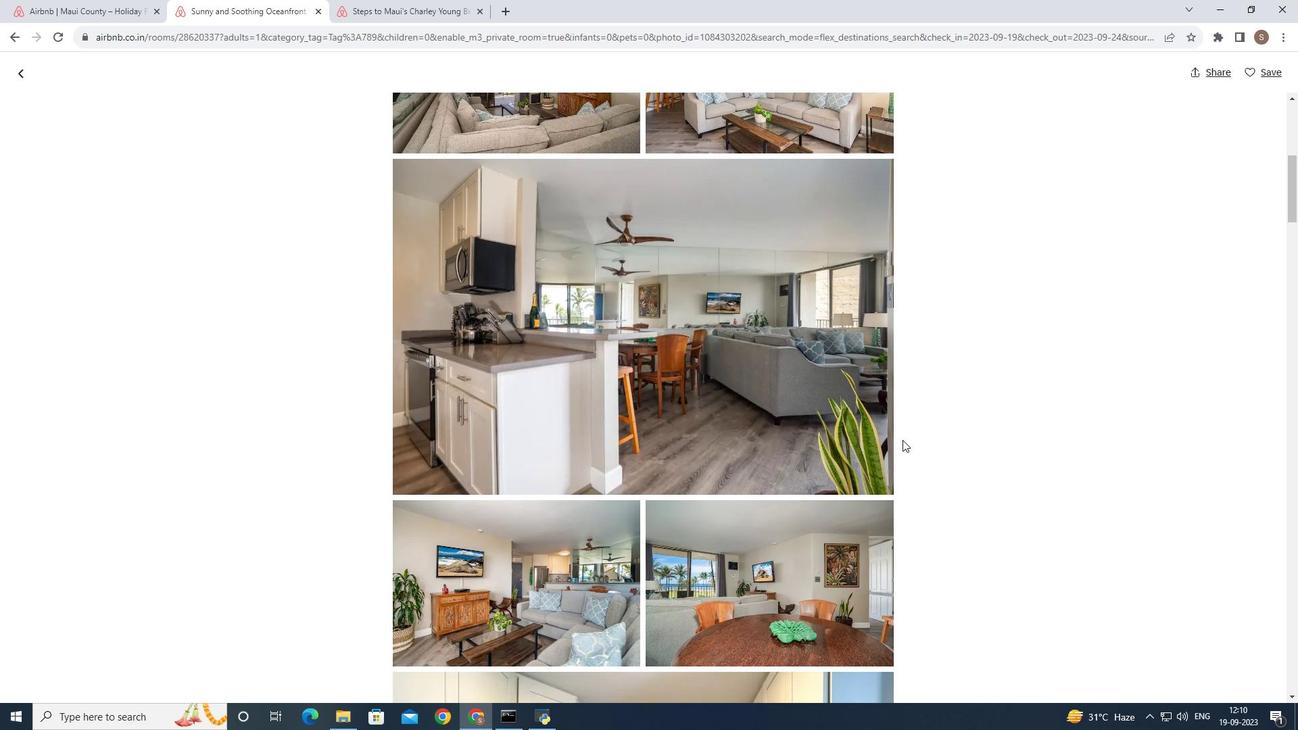 
Action: Mouse scrolled (902, 439) with delta (0, 0)
Screenshot: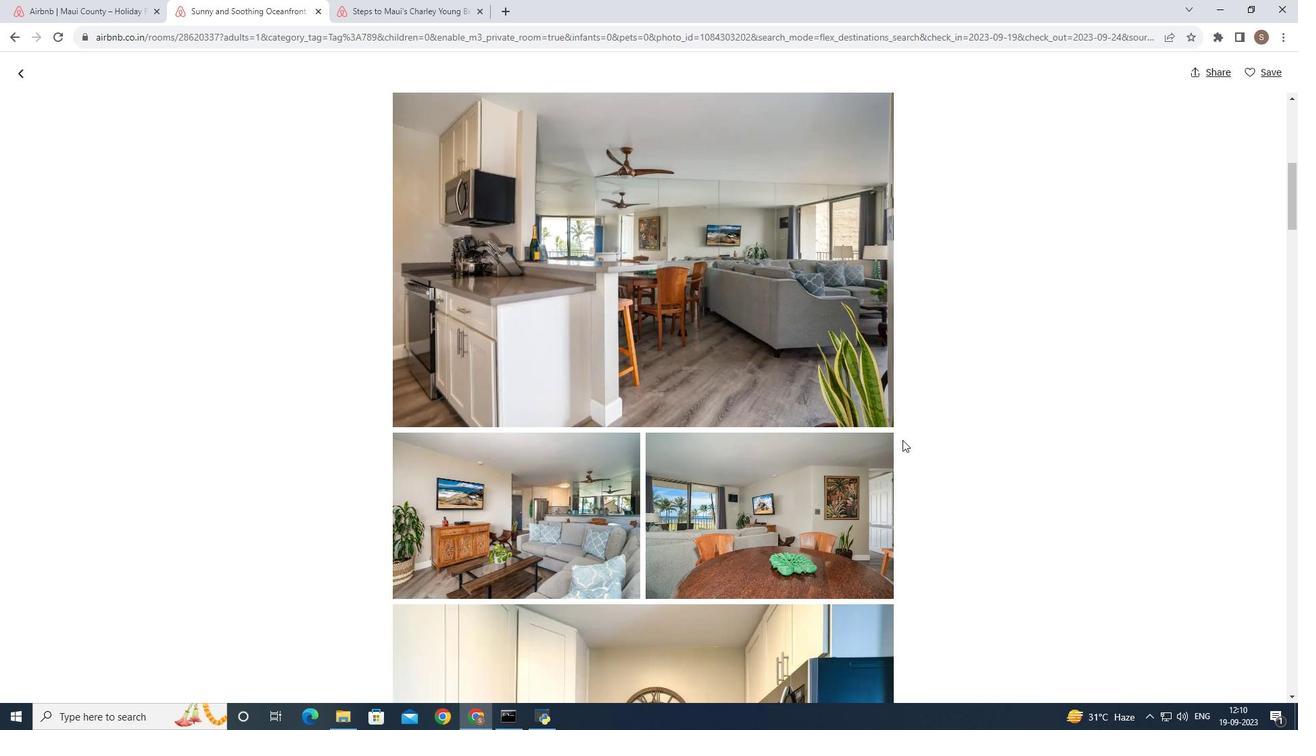 
Action: Mouse scrolled (902, 439) with delta (0, 0)
Screenshot: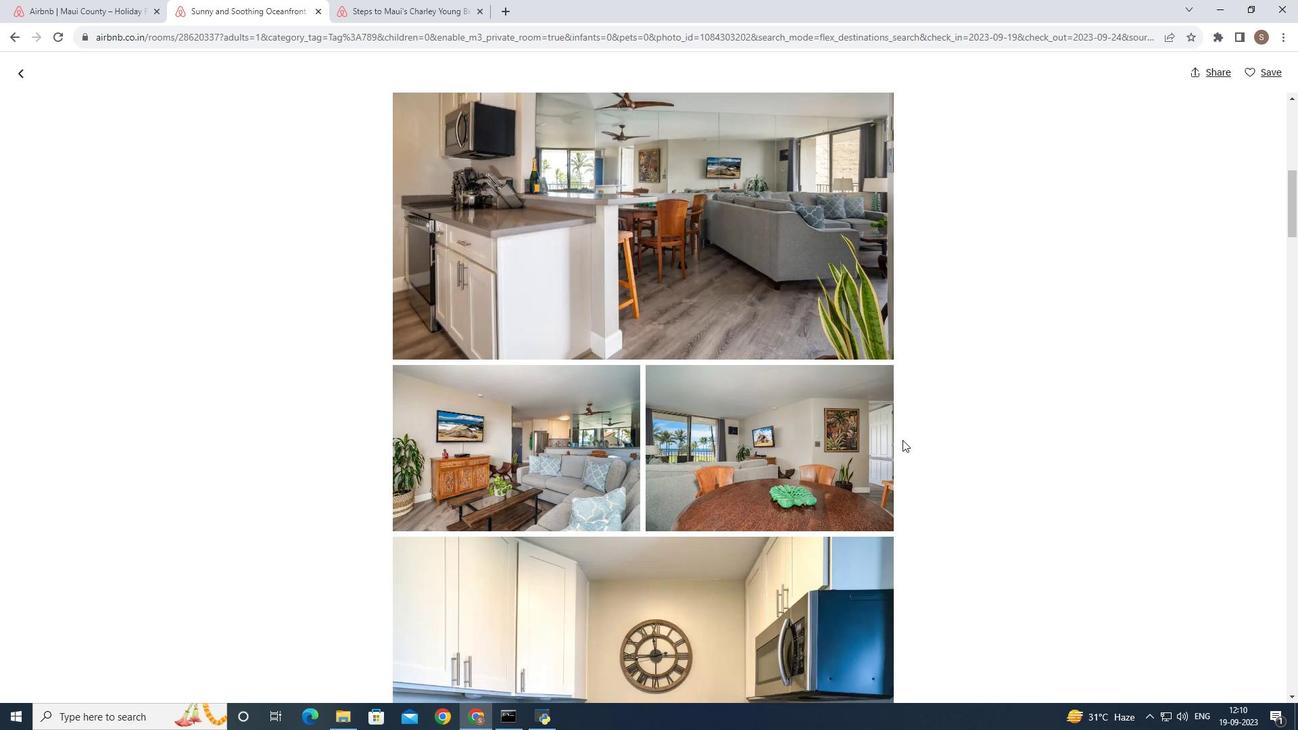 
Action: Mouse scrolled (902, 439) with delta (0, 0)
Screenshot: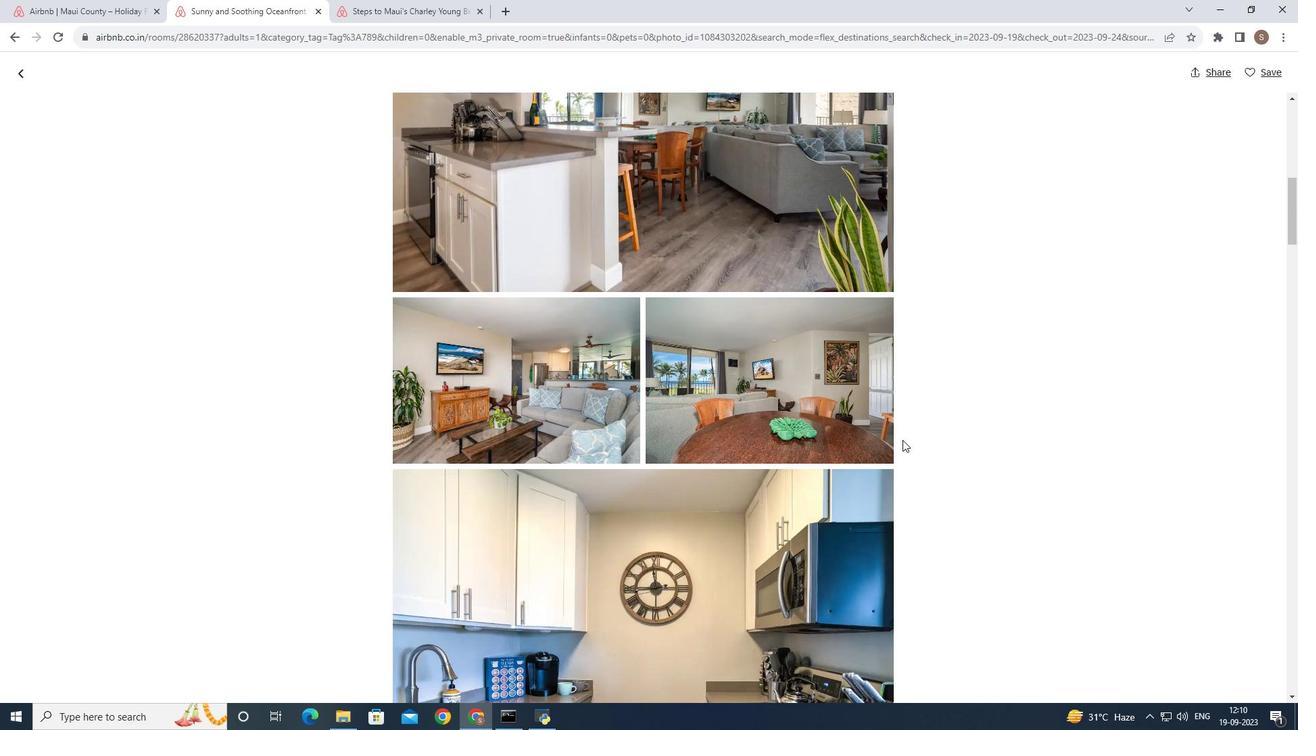 
Action: Mouse scrolled (902, 439) with delta (0, 0)
Screenshot: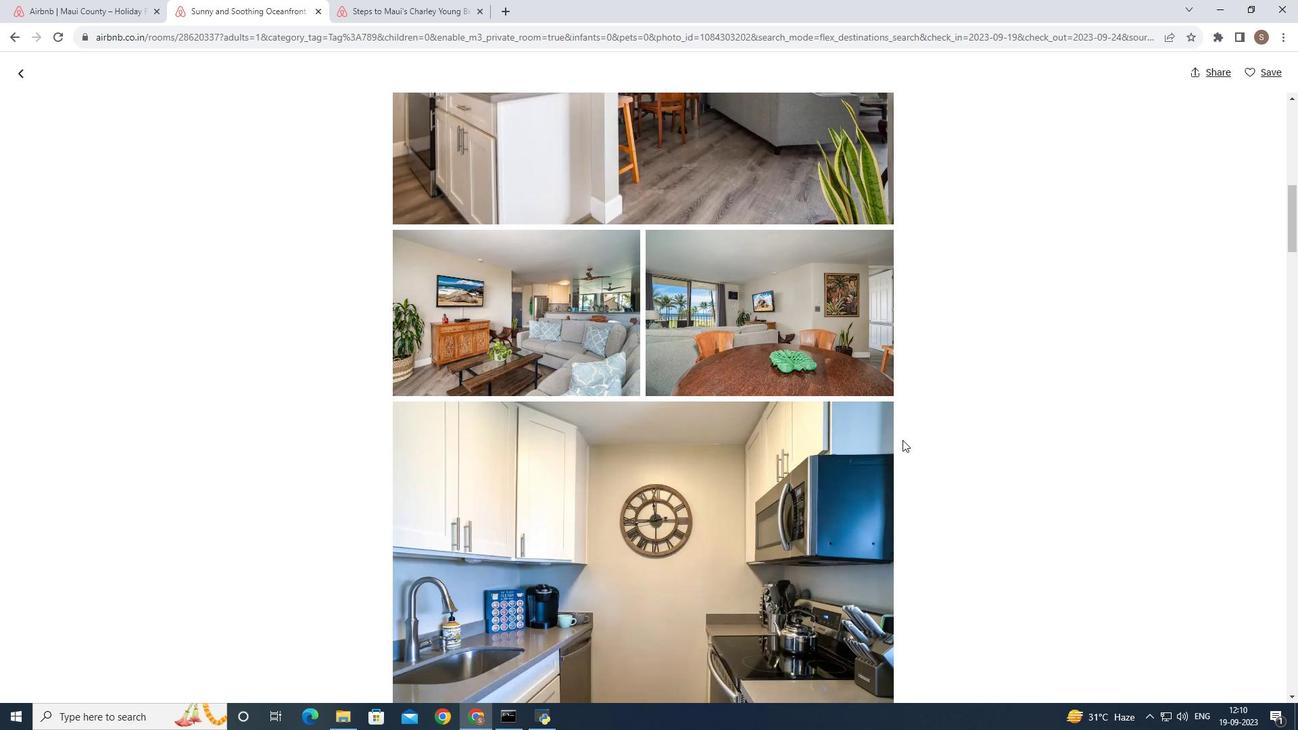 
Action: Mouse scrolled (902, 439) with delta (0, 0)
Screenshot: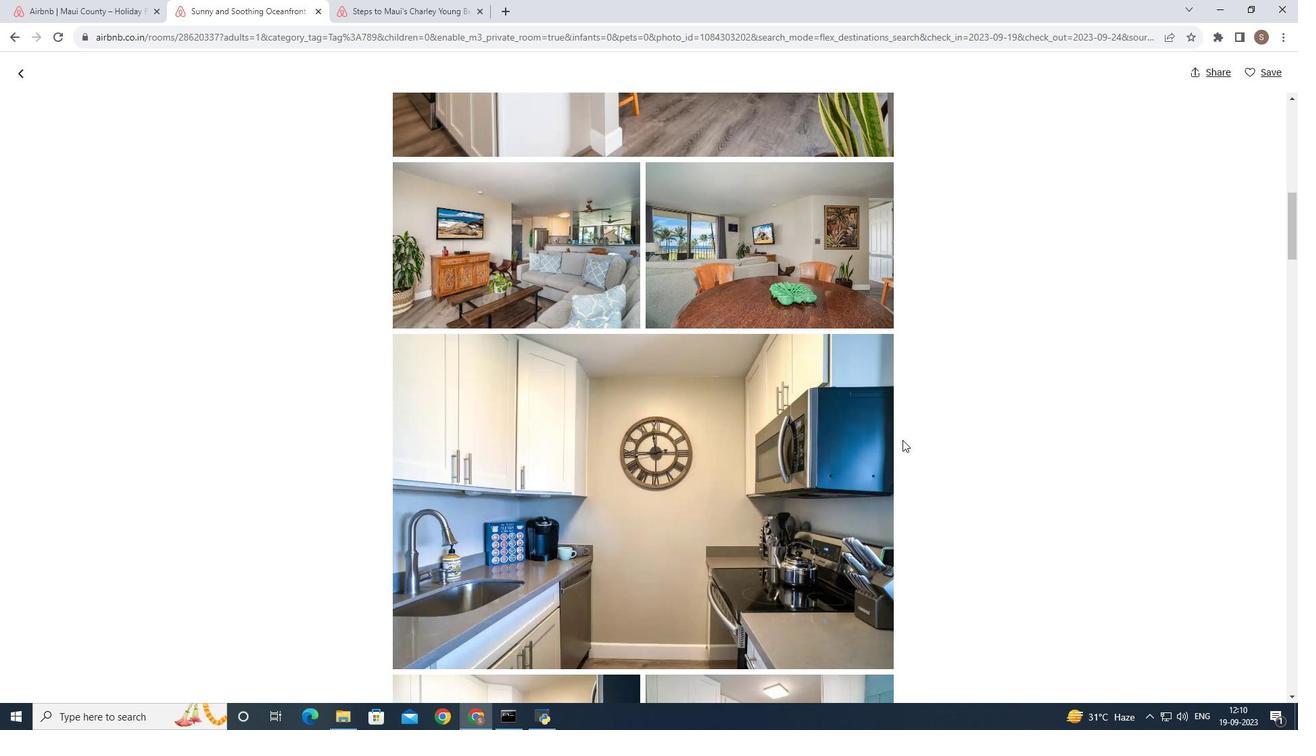 
Action: Mouse scrolled (902, 439) with delta (0, 0)
Screenshot: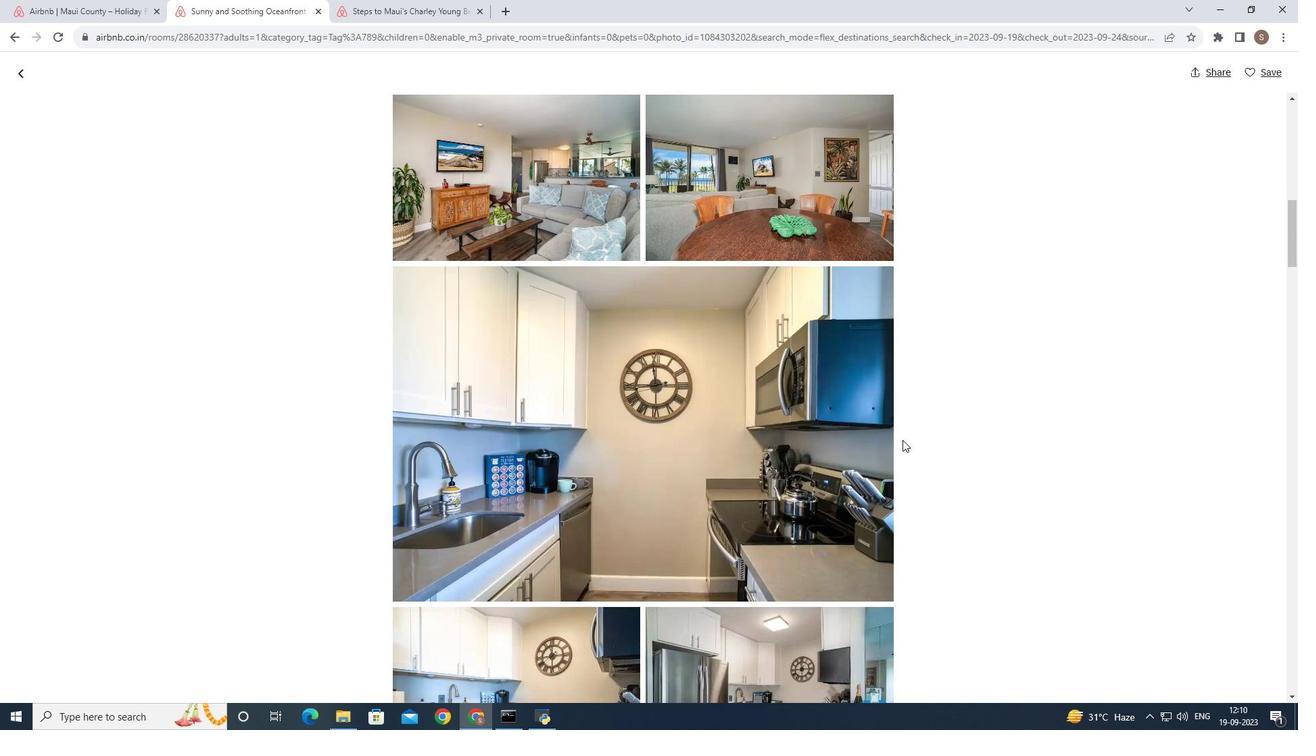 
Action: Mouse scrolled (902, 439) with delta (0, 0)
Screenshot: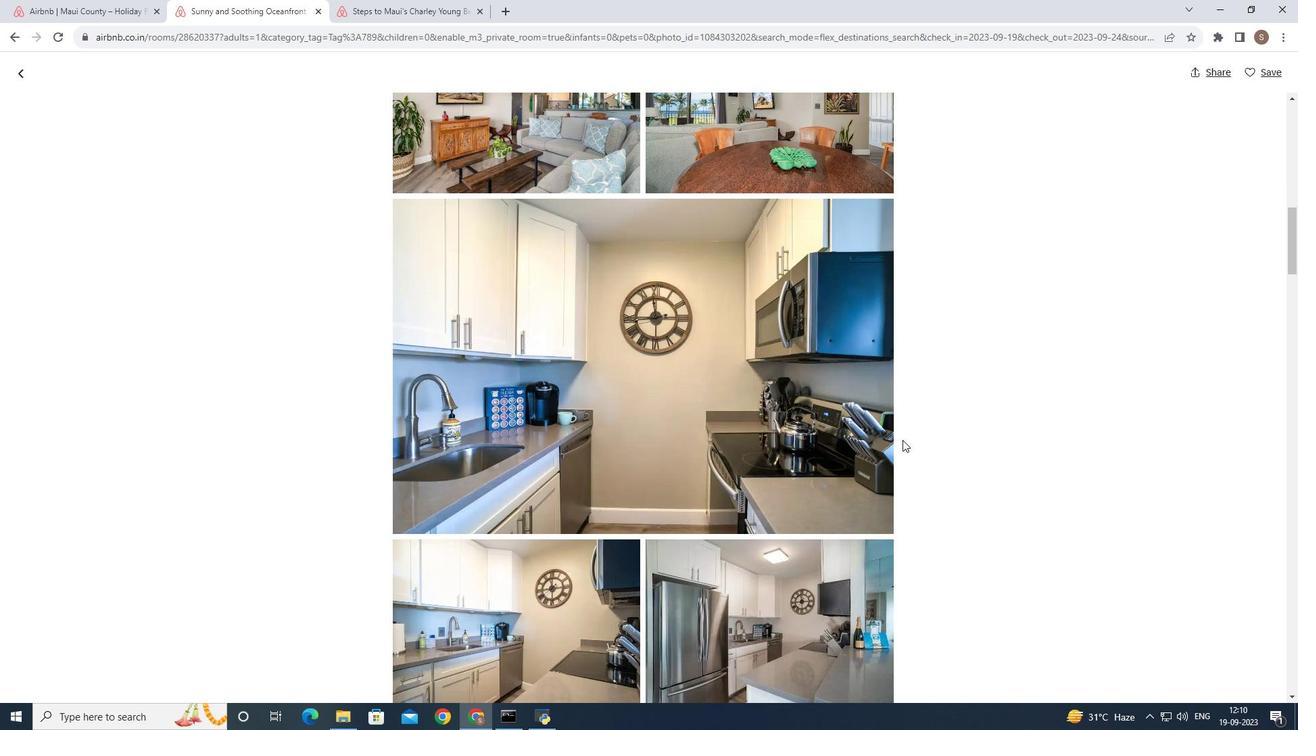 
Action: Mouse scrolled (902, 439) with delta (0, 0)
Screenshot: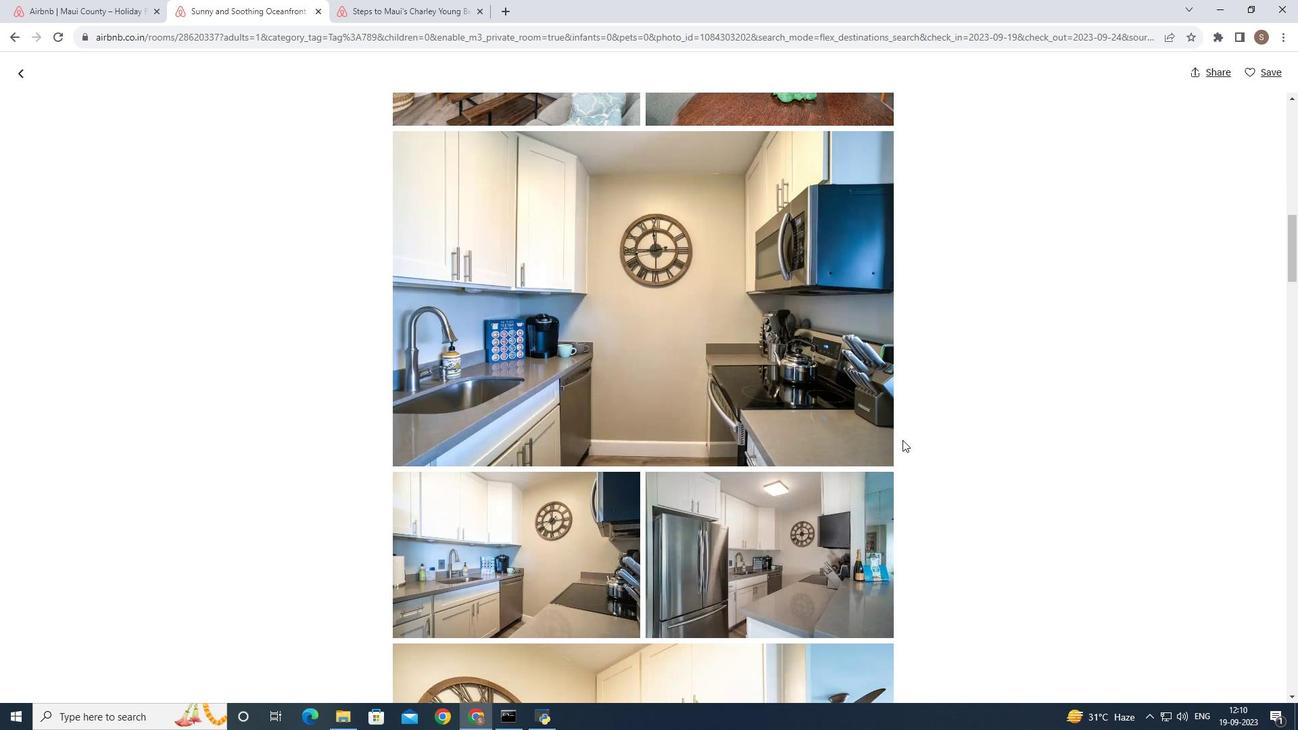 
Action: Mouse scrolled (902, 439) with delta (0, 0)
